 Task: Buy 5 C-Washers of size 15 from Brake System section under best seller category for shipping address: Julianna Martinez, 1241 Ridge Road, Dodge City, Kansas 67801, Cell Number 6205197251. Pay from credit card ending with 6010, CVV 682
Action: Mouse moved to (397, 56)
Screenshot: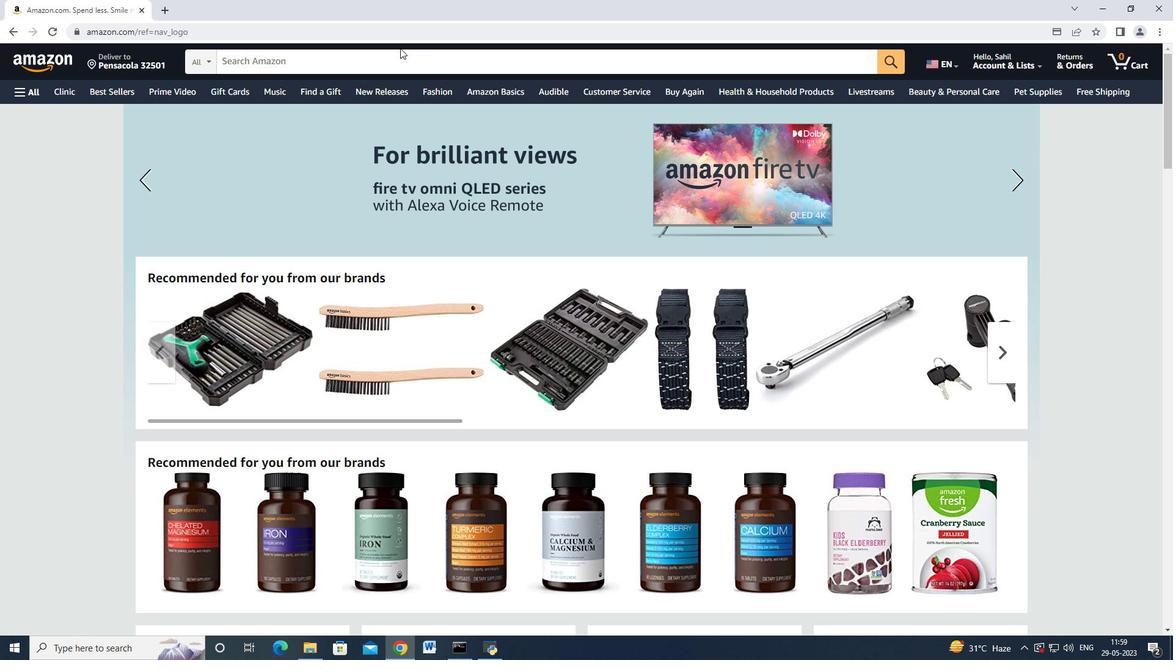 
Action: Mouse pressed left at (397, 56)
Screenshot: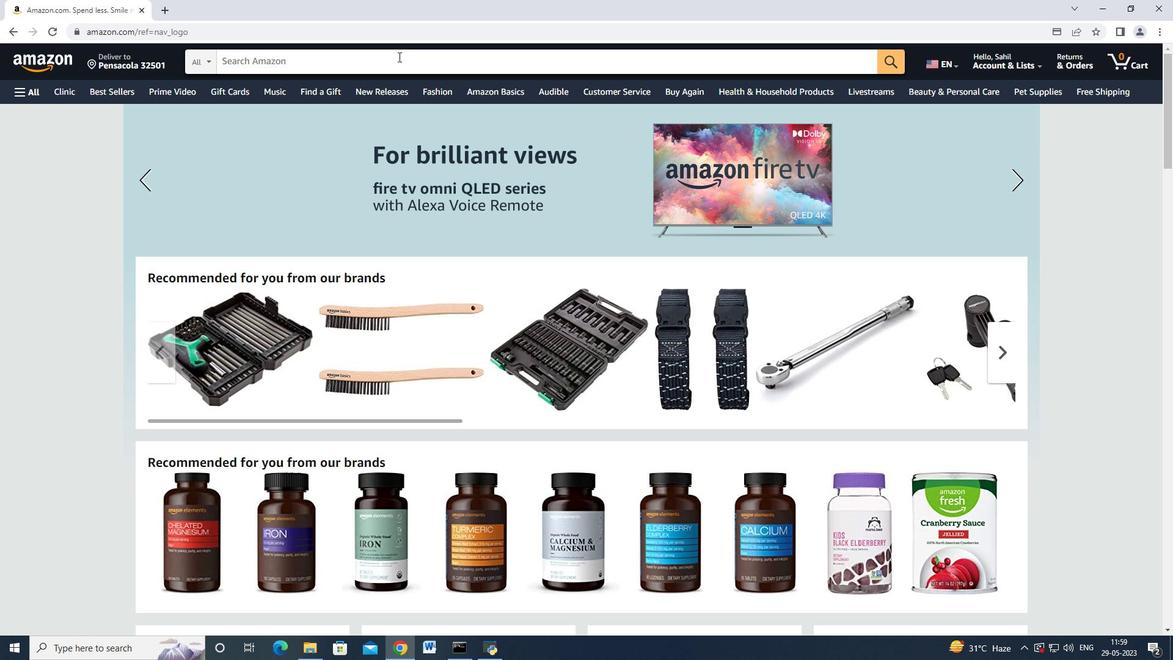 
Action: Mouse moved to (397, 56)
Screenshot: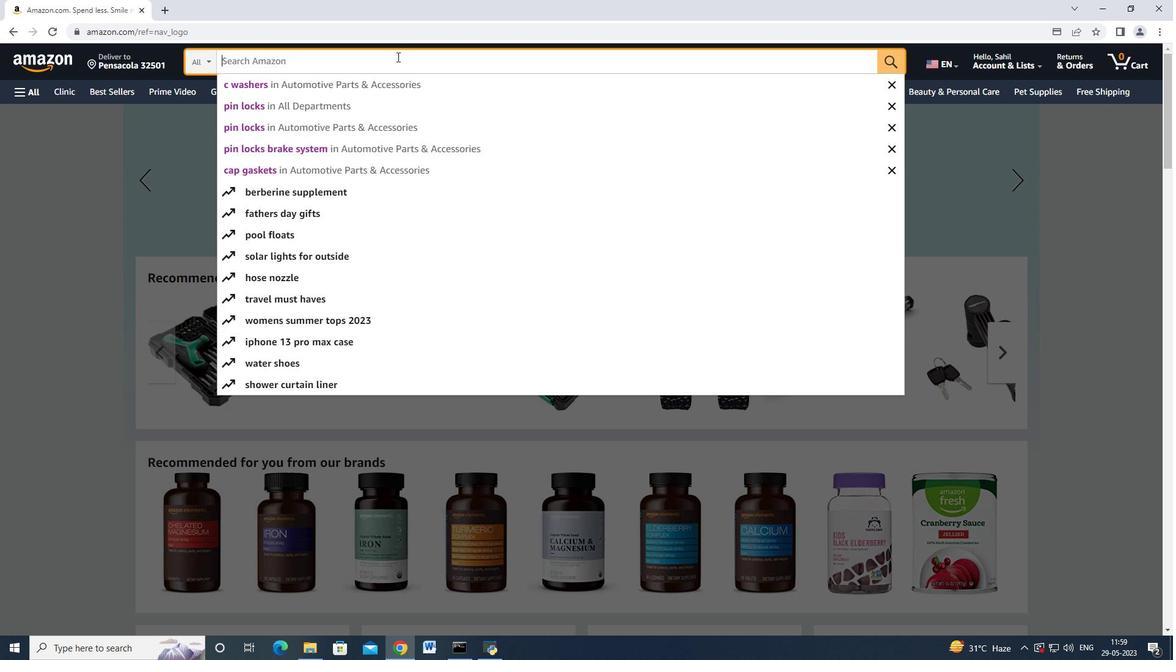 
Action: Key pressed <Key.esc>
Screenshot: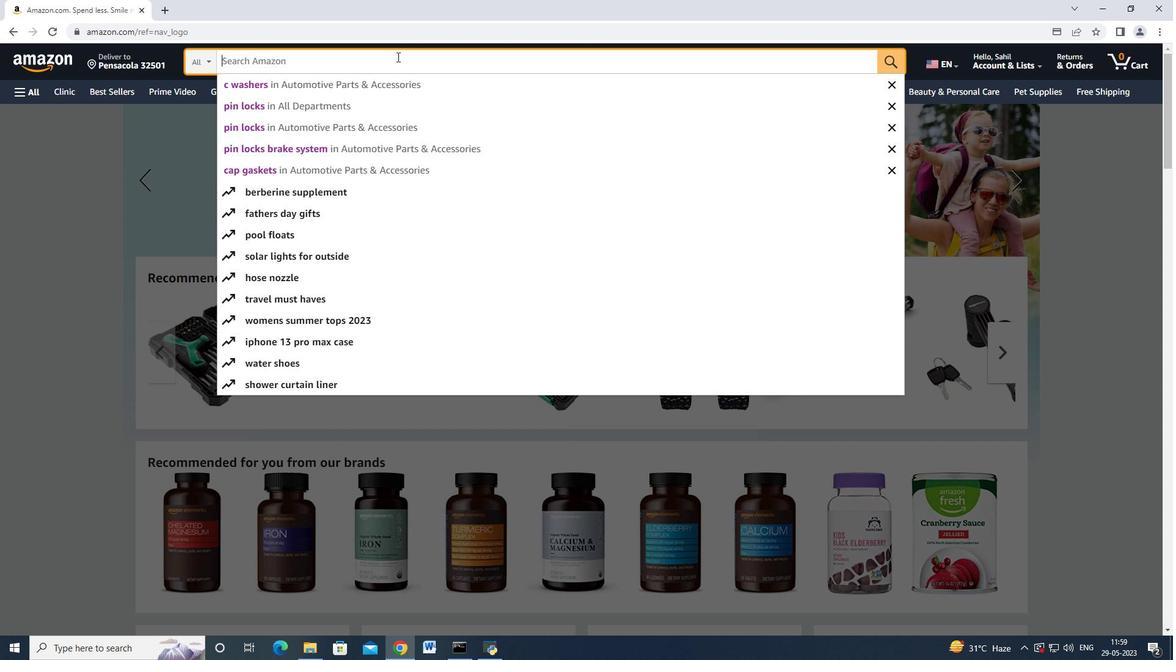 
Action: Mouse moved to (30, 83)
Screenshot: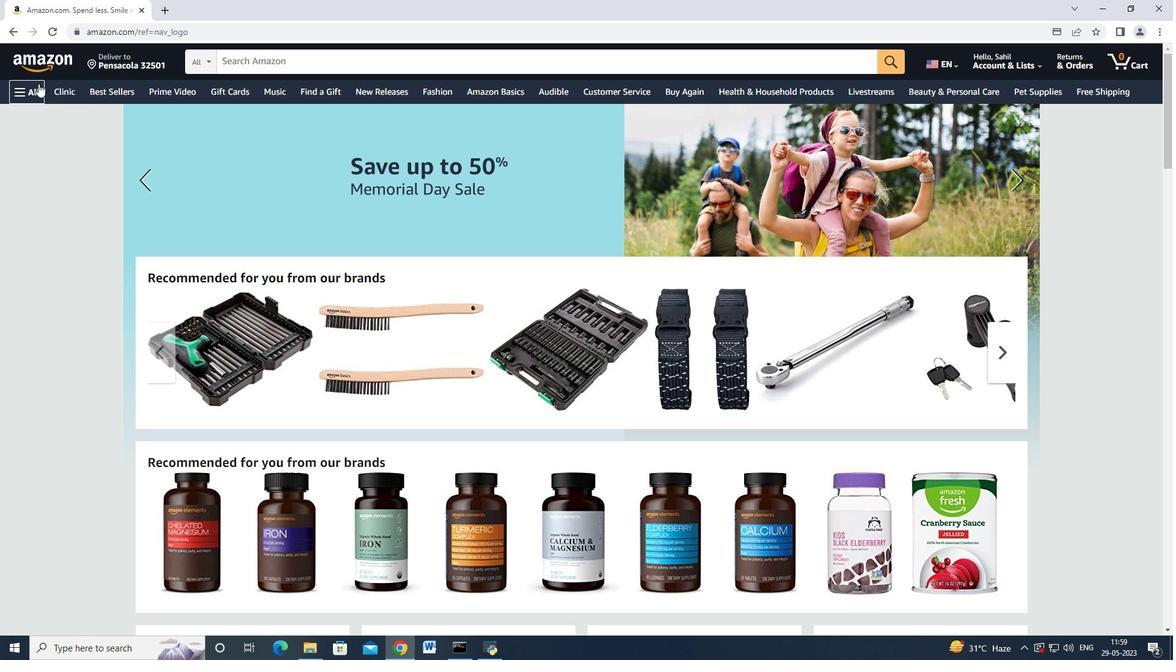 
Action: Mouse pressed left at (30, 83)
Screenshot: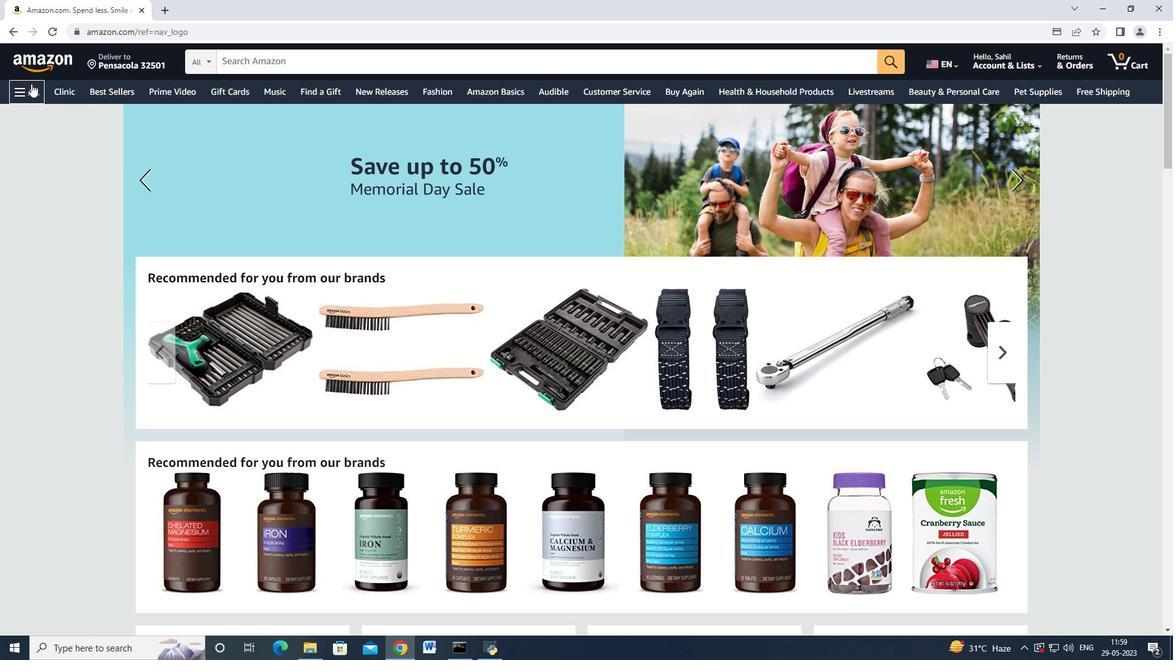 
Action: Mouse moved to (61, 281)
Screenshot: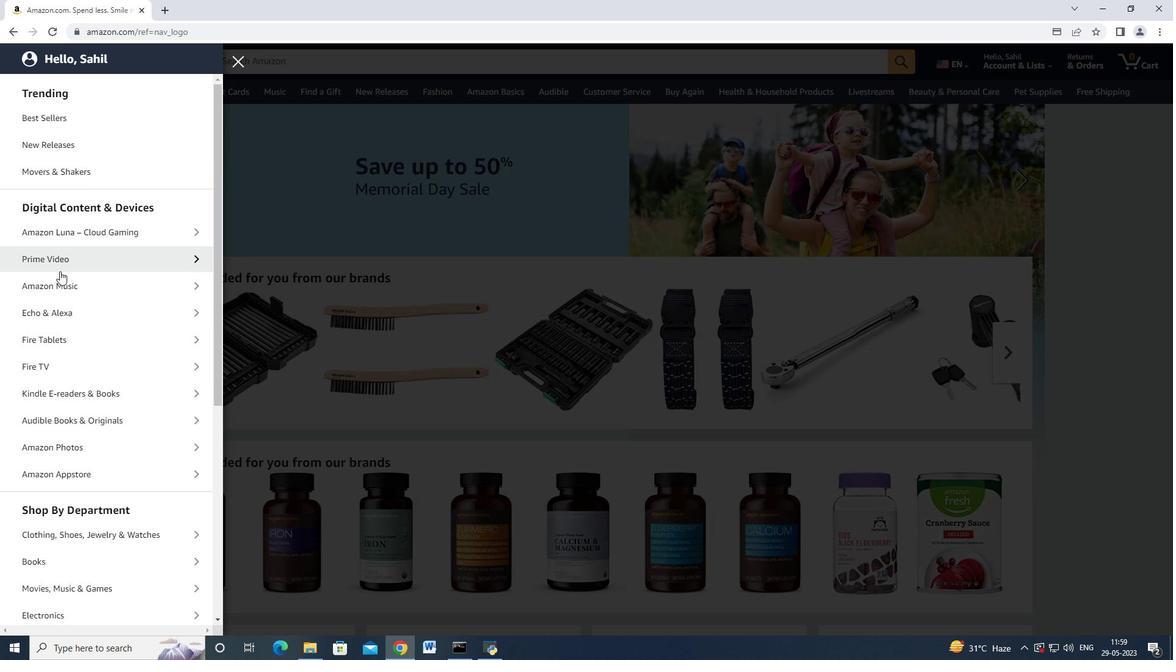 
Action: Mouse scrolled (61, 281) with delta (0, 0)
Screenshot: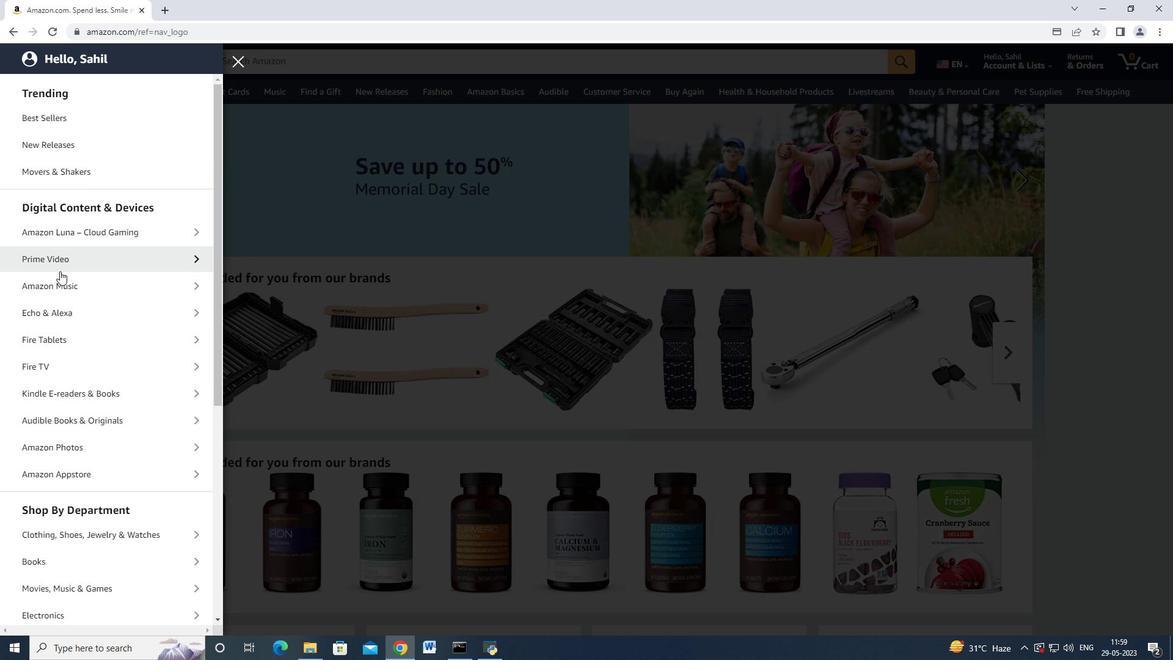 
Action: Mouse moved to (61, 282)
Screenshot: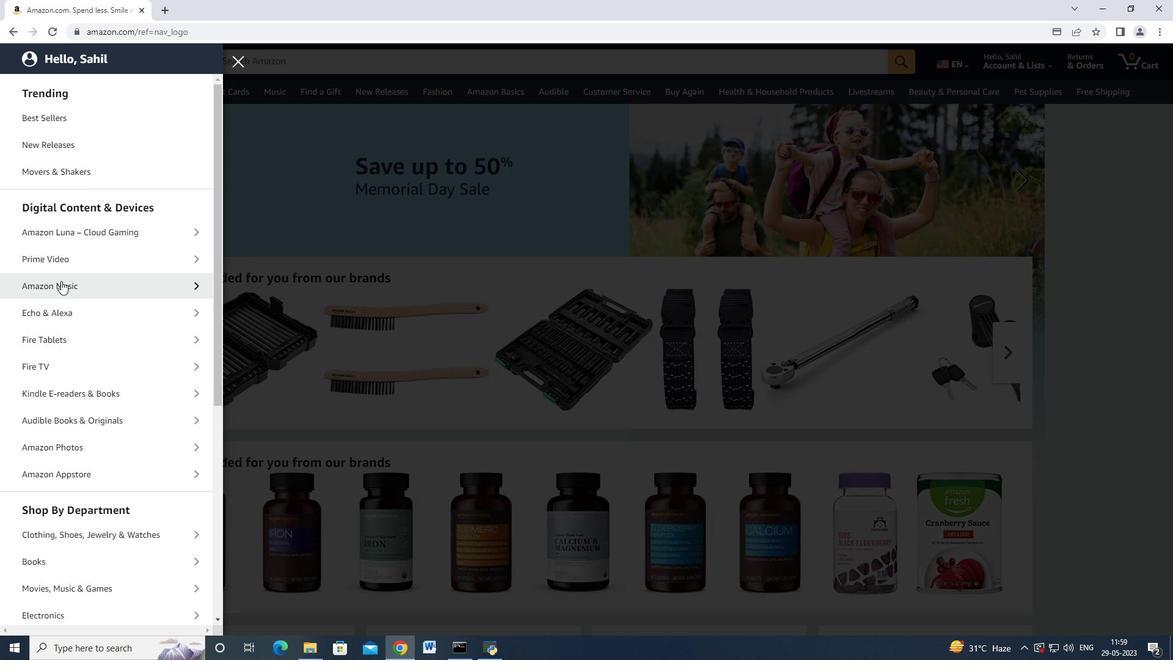 
Action: Mouse scrolled (61, 281) with delta (0, 0)
Screenshot: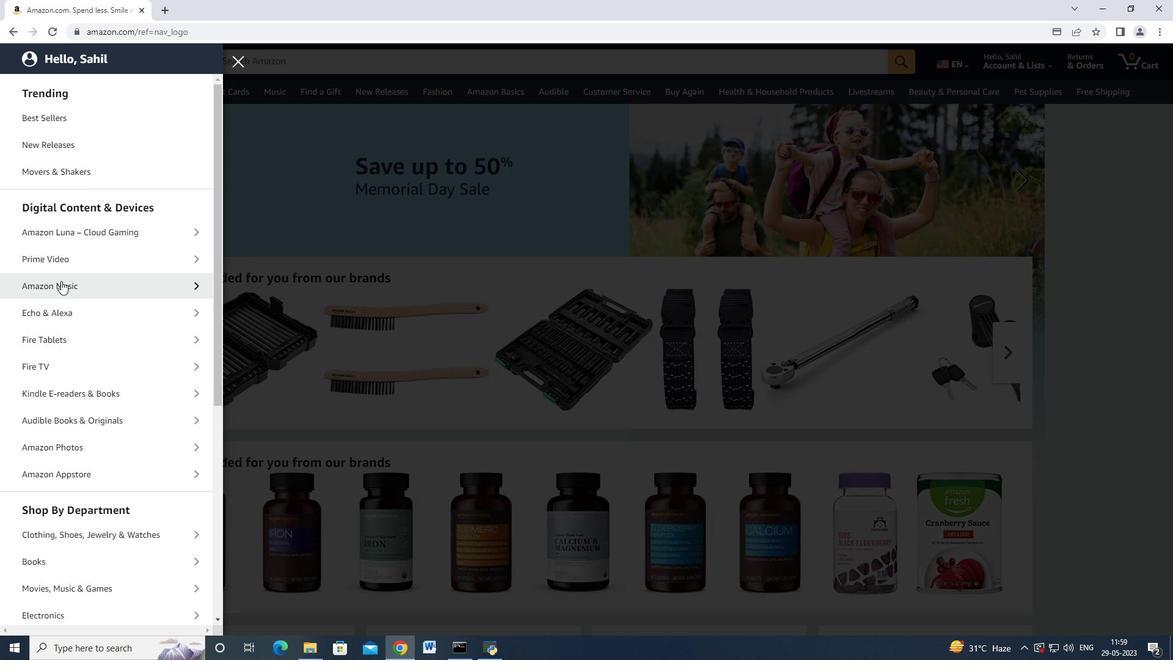 
Action: Mouse moved to (61, 282)
Screenshot: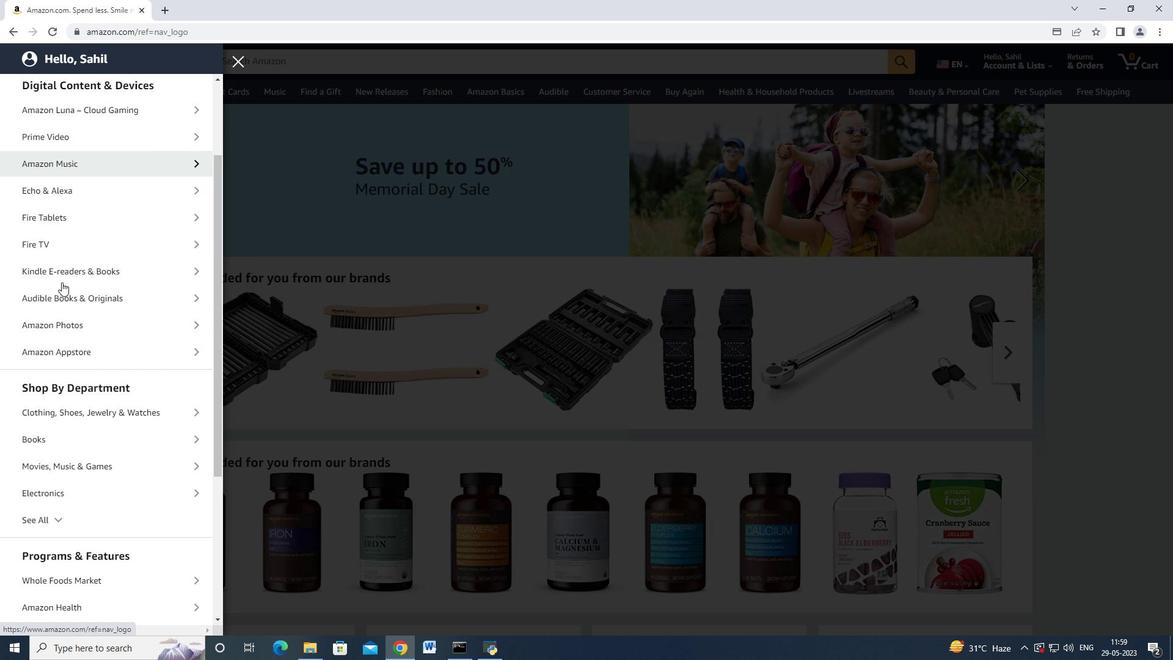 
Action: Mouse scrolled (61, 283) with delta (0, 0)
Screenshot: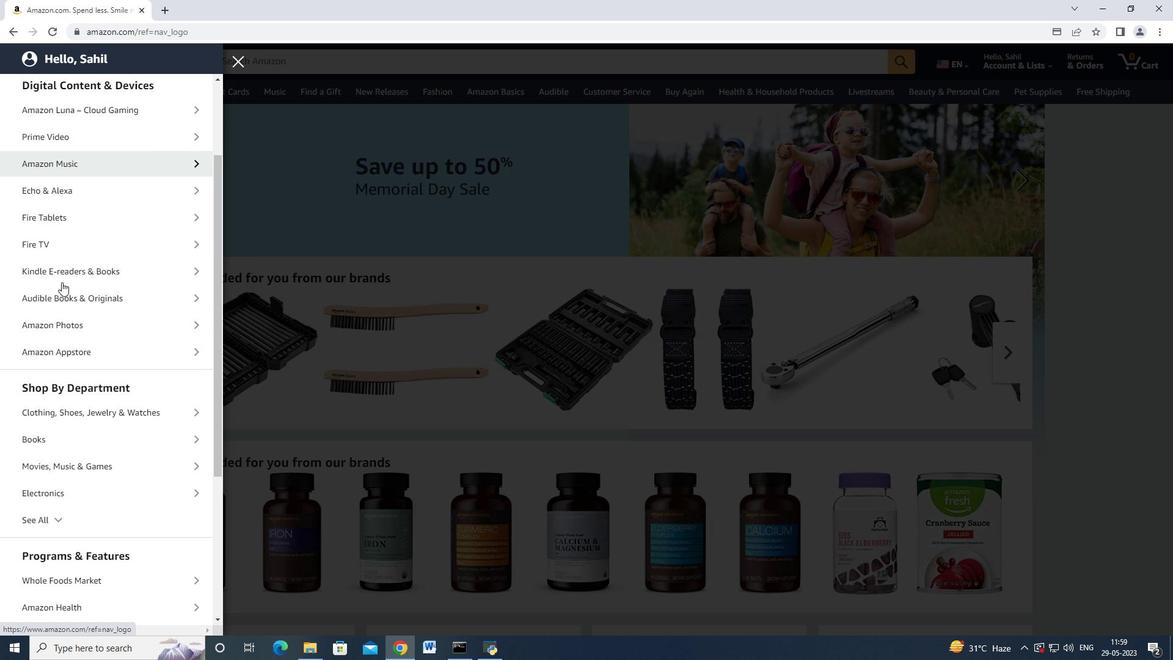 
Action: Mouse scrolled (61, 283) with delta (0, 0)
Screenshot: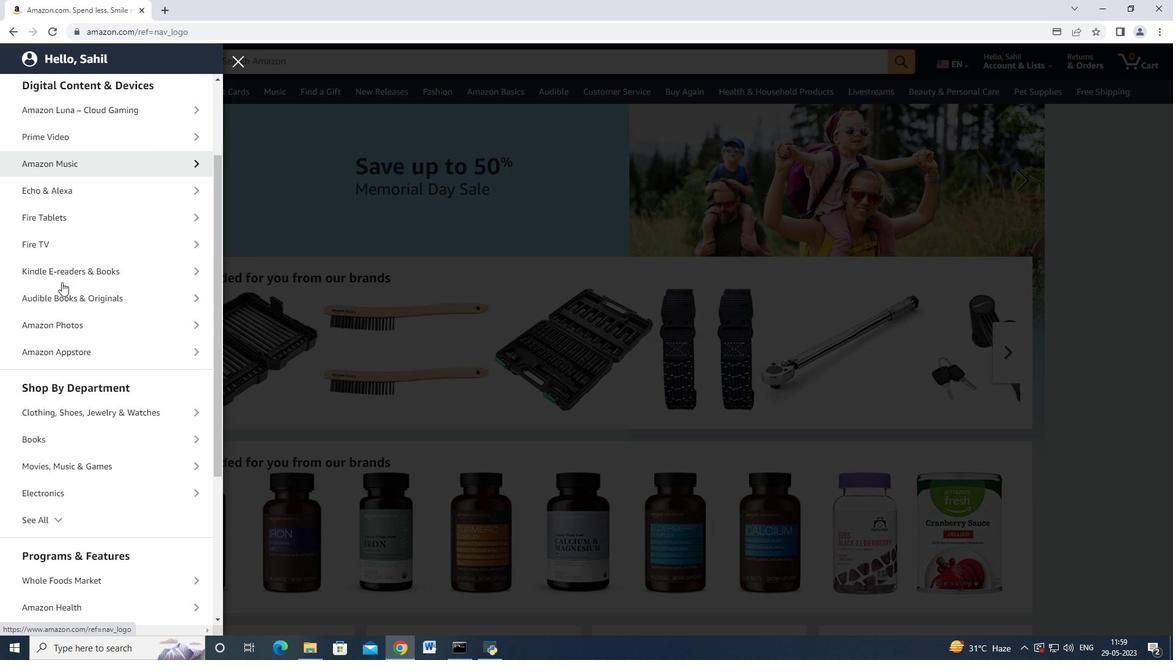 
Action: Mouse moved to (62, 281)
Screenshot: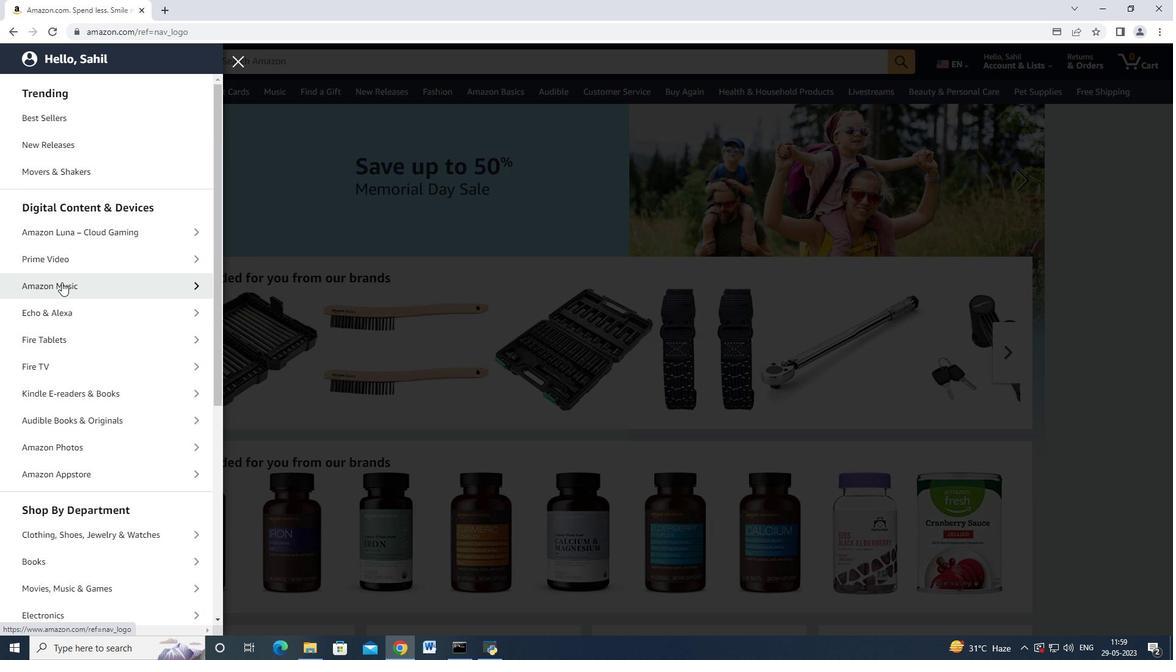 
Action: Mouse scrolled (62, 282) with delta (0, 0)
Screenshot: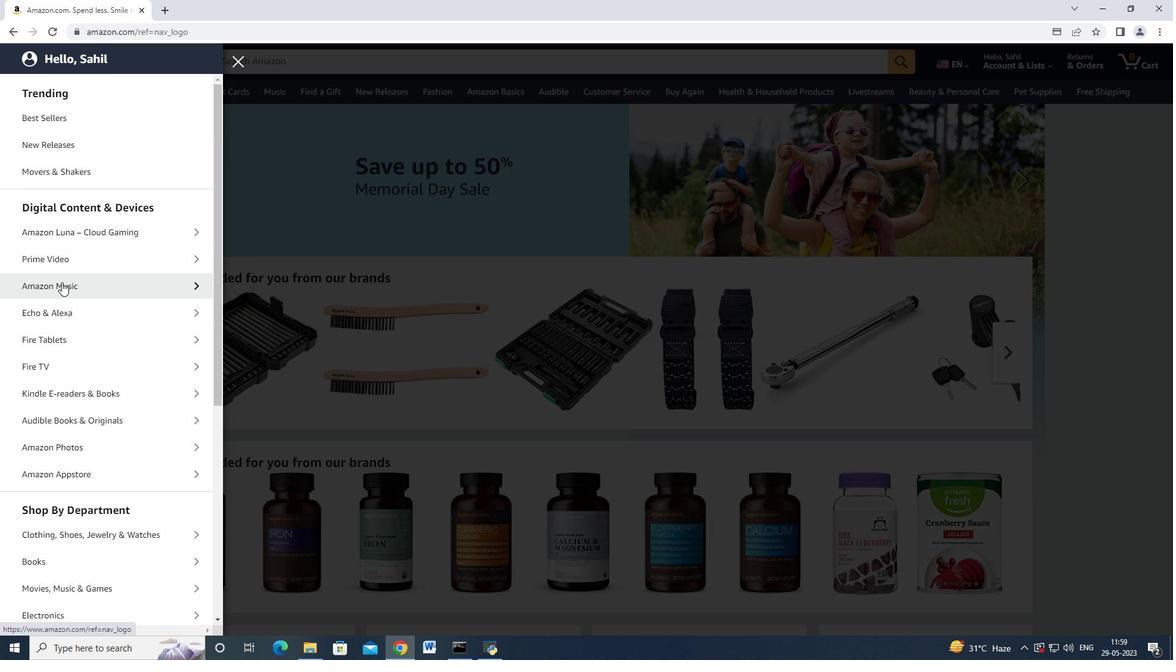
Action: Mouse moved to (69, 276)
Screenshot: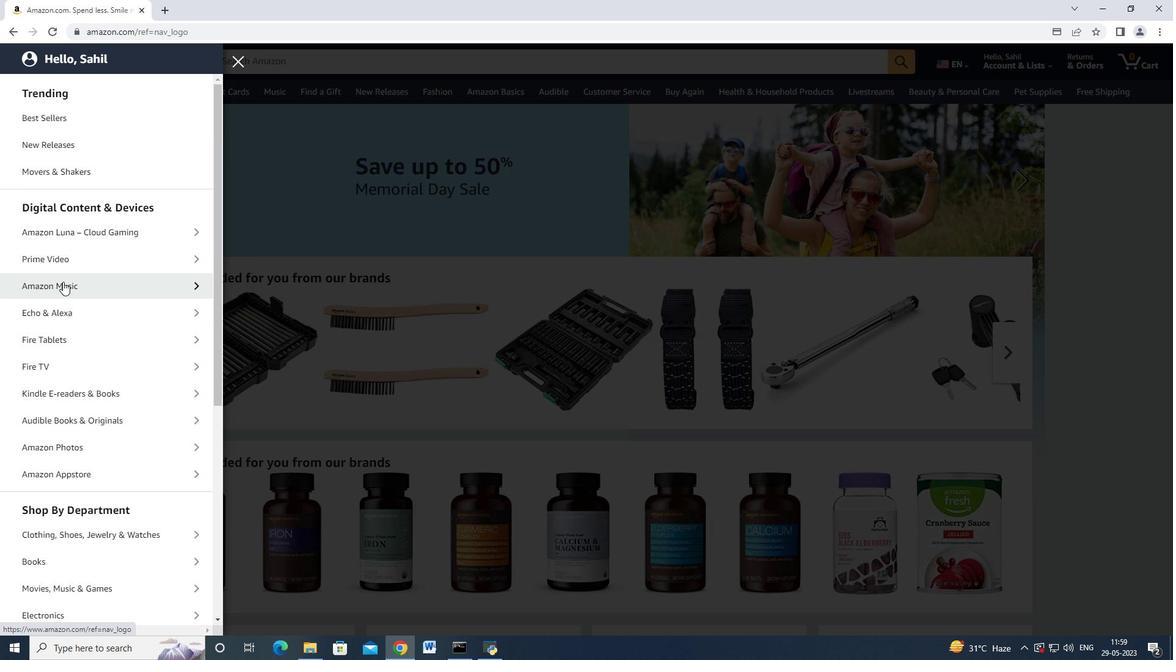
Action: Mouse scrolled (69, 275) with delta (0, 0)
Screenshot: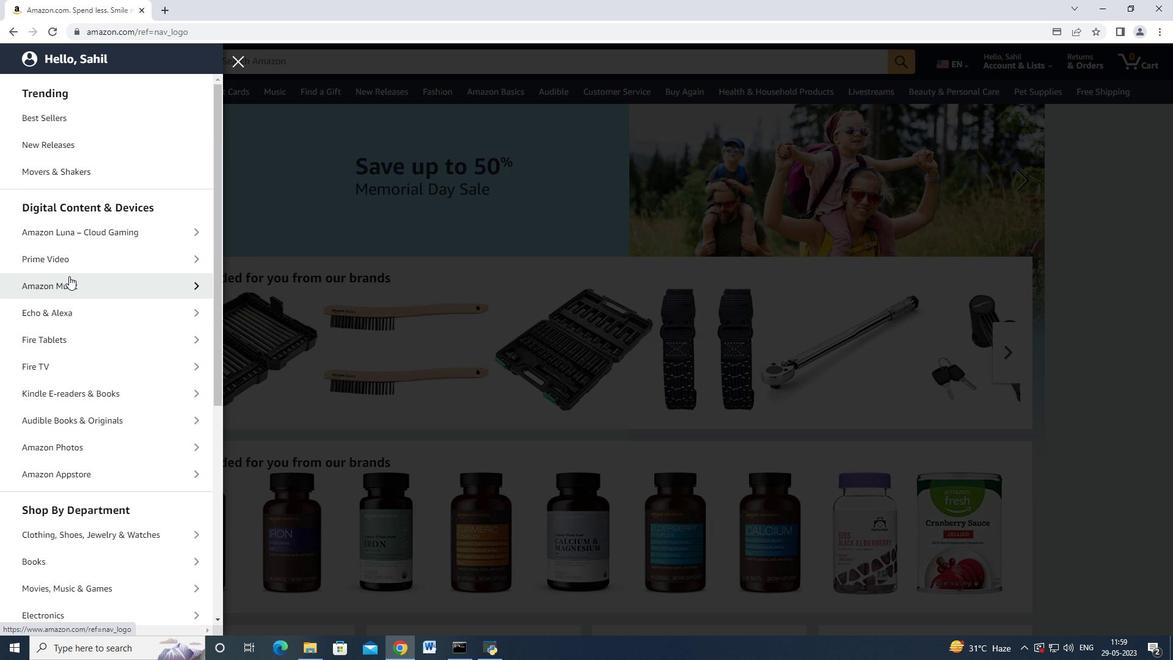 
Action: Mouse scrolled (69, 275) with delta (0, 0)
Screenshot: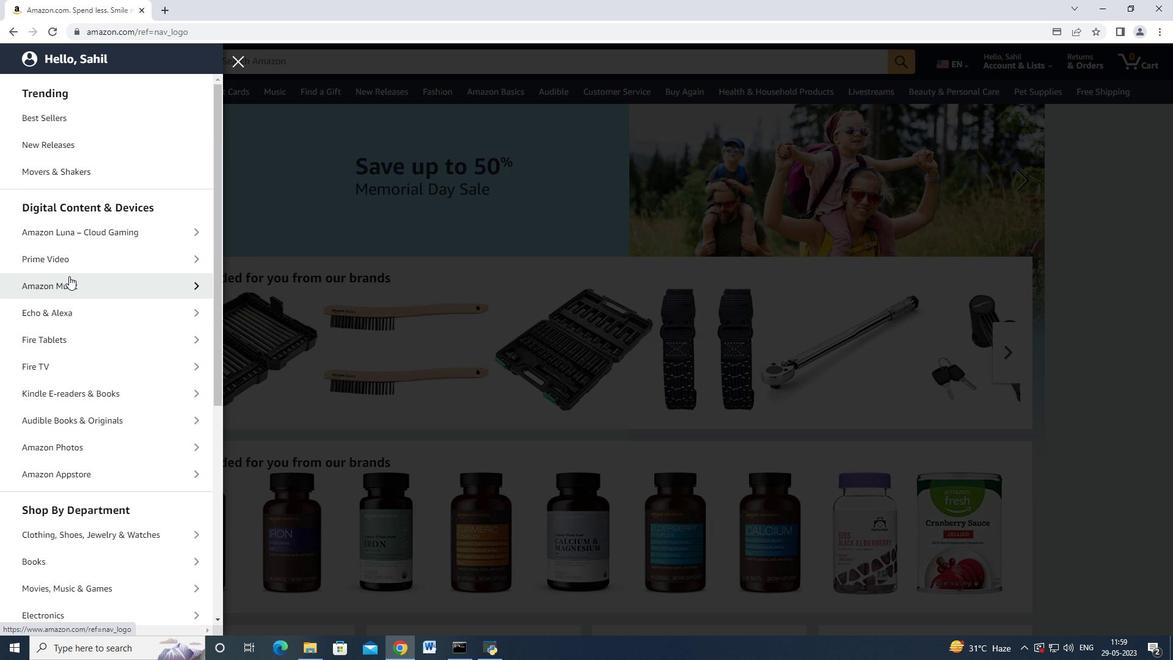 
Action: Mouse scrolled (69, 275) with delta (0, 0)
Screenshot: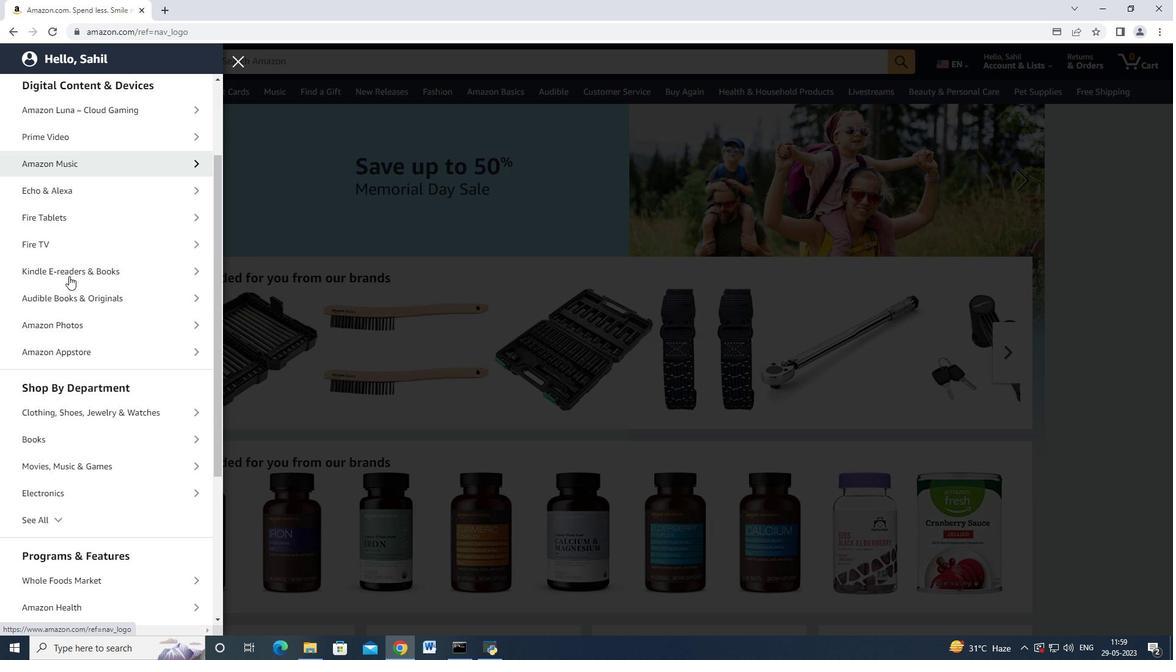 
Action: Mouse moved to (67, 290)
Screenshot: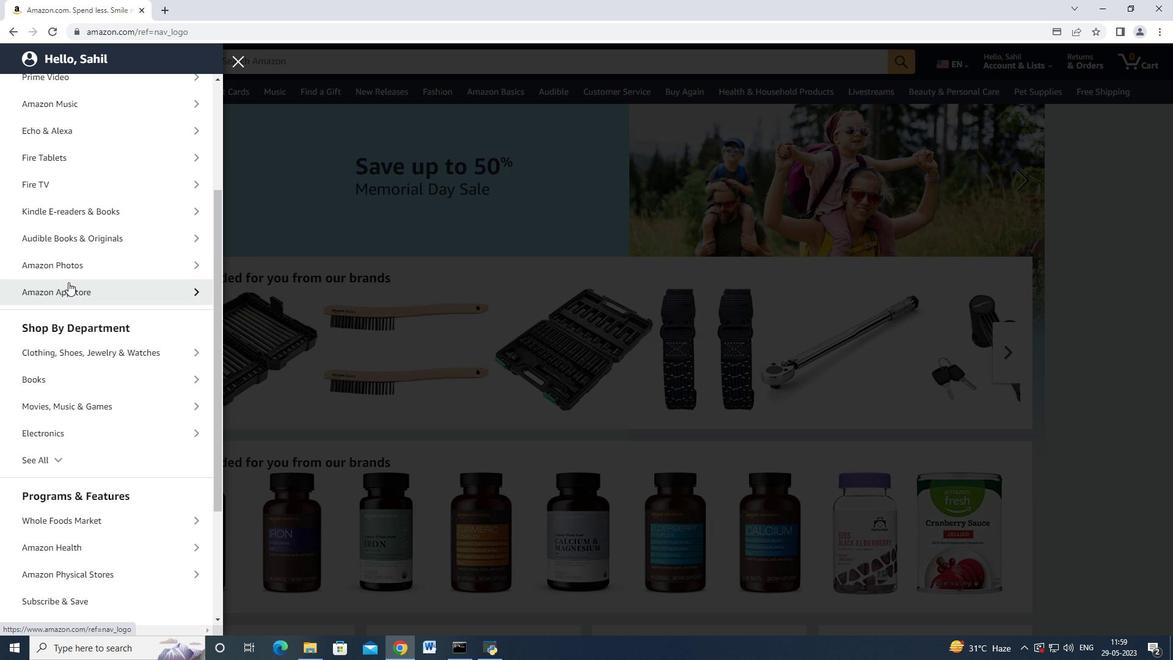 
Action: Mouse scrolled (67, 290) with delta (0, 0)
Screenshot: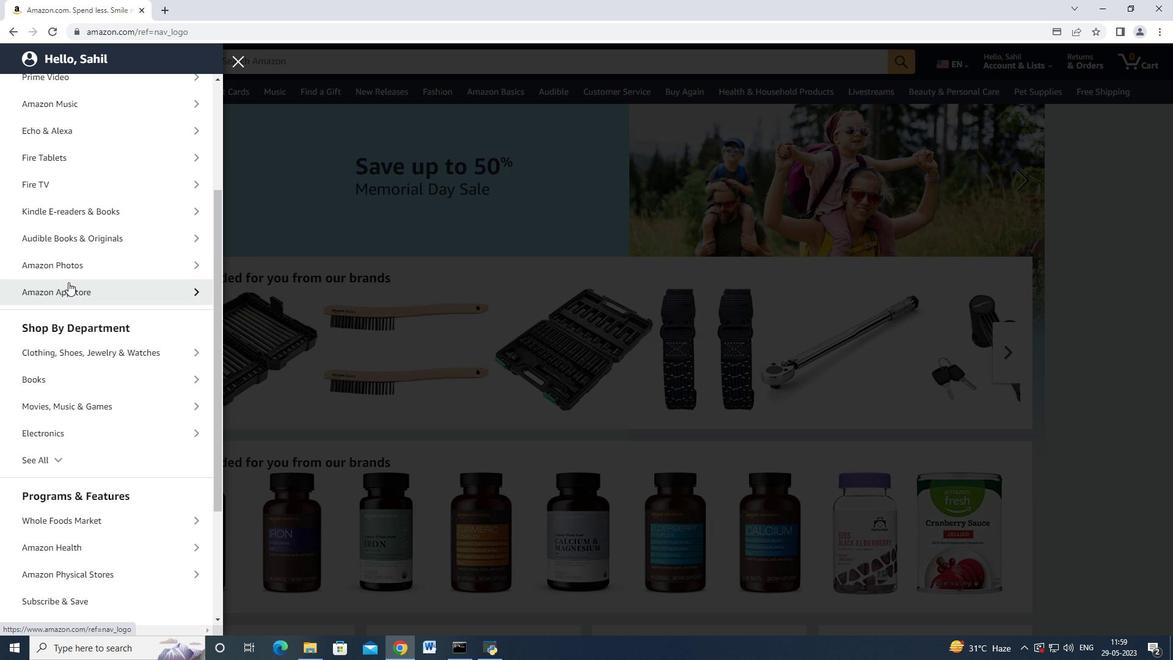 
Action: Mouse moved to (64, 303)
Screenshot: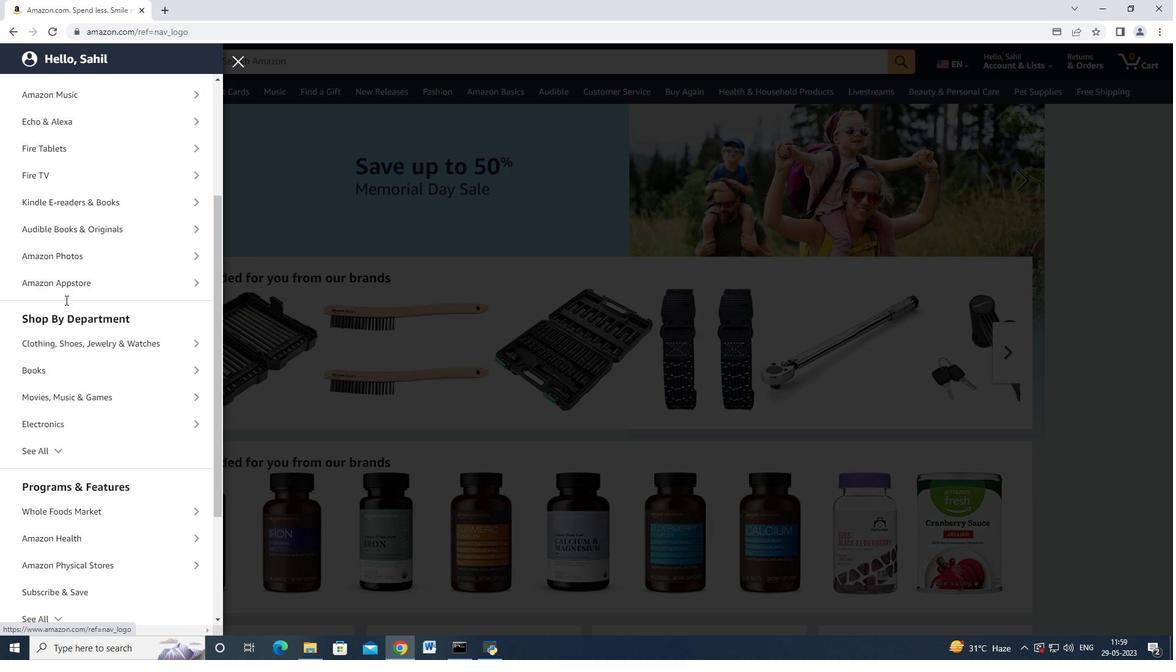 
Action: Mouse scrolled (64, 303) with delta (0, 0)
Screenshot: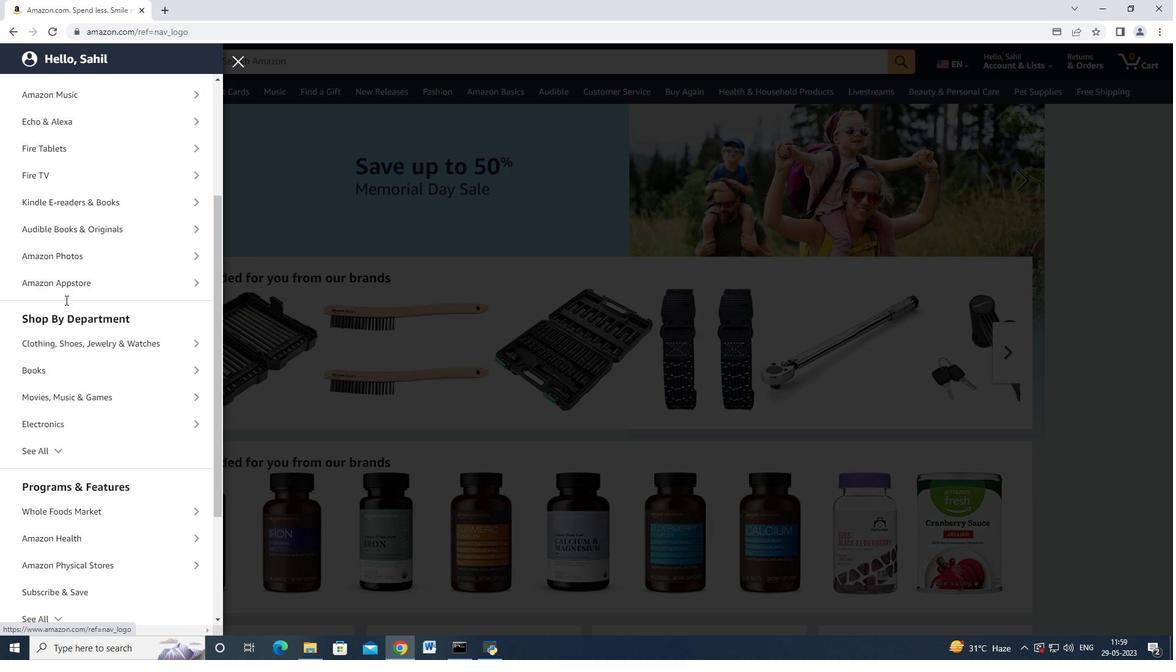 
Action: Mouse moved to (53, 334)
Screenshot: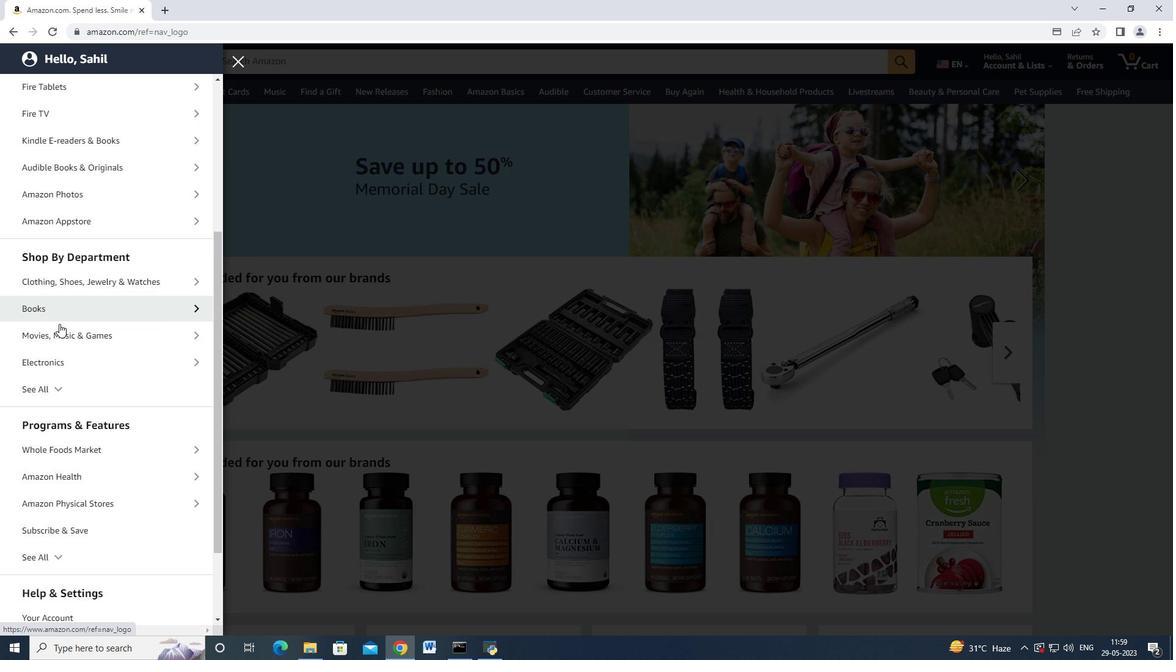 
Action: Mouse scrolled (53, 334) with delta (0, 0)
Screenshot: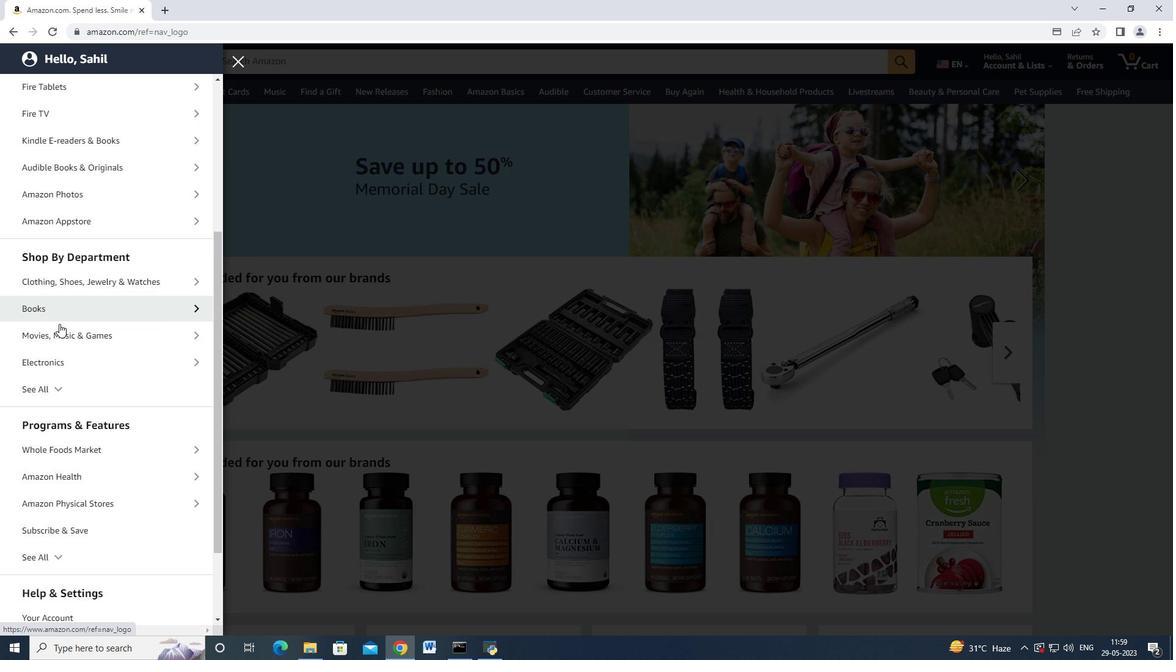 
Action: Mouse moved to (63, 281)
Screenshot: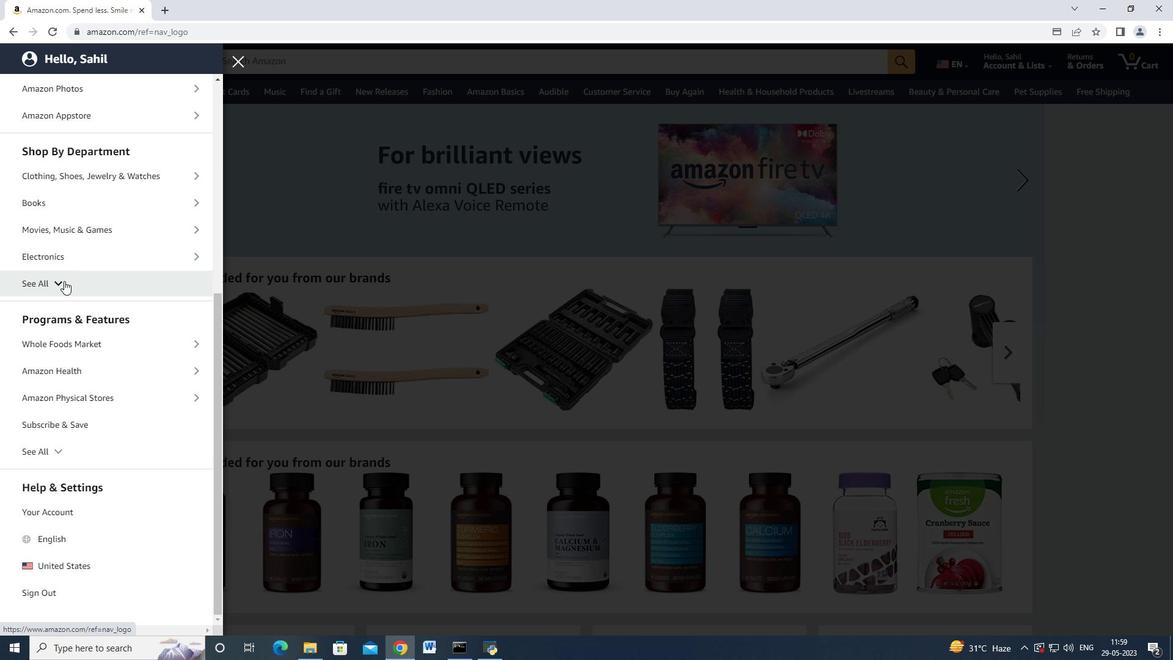 
Action: Mouse pressed left at (63, 281)
Screenshot: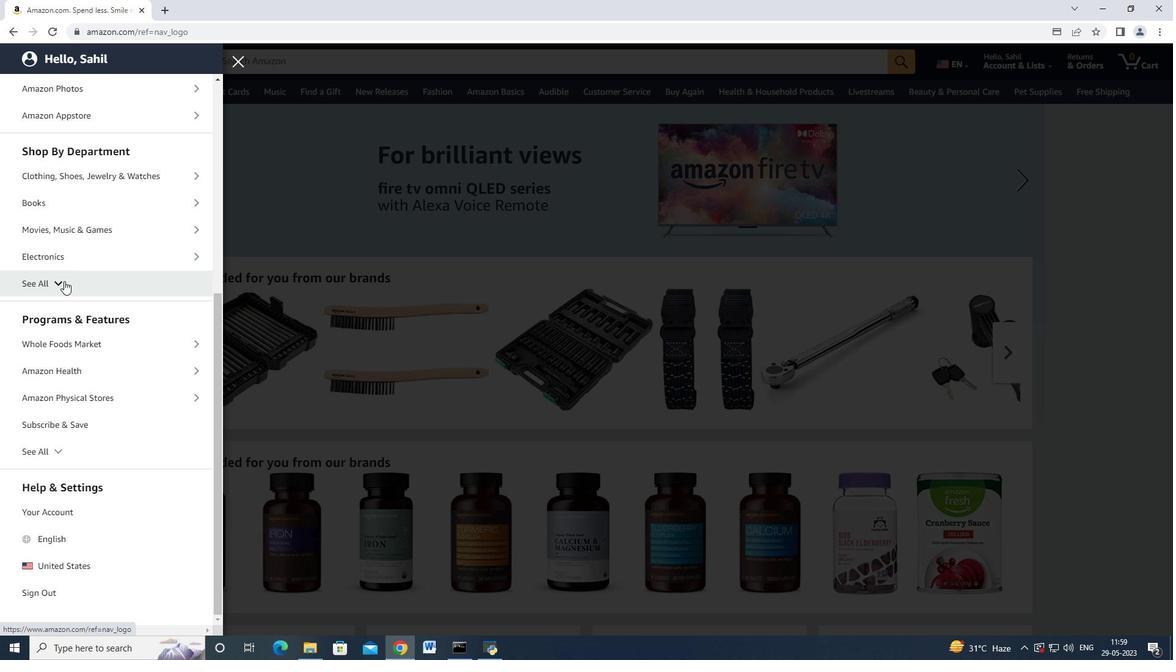 
Action: Mouse moved to (95, 243)
Screenshot: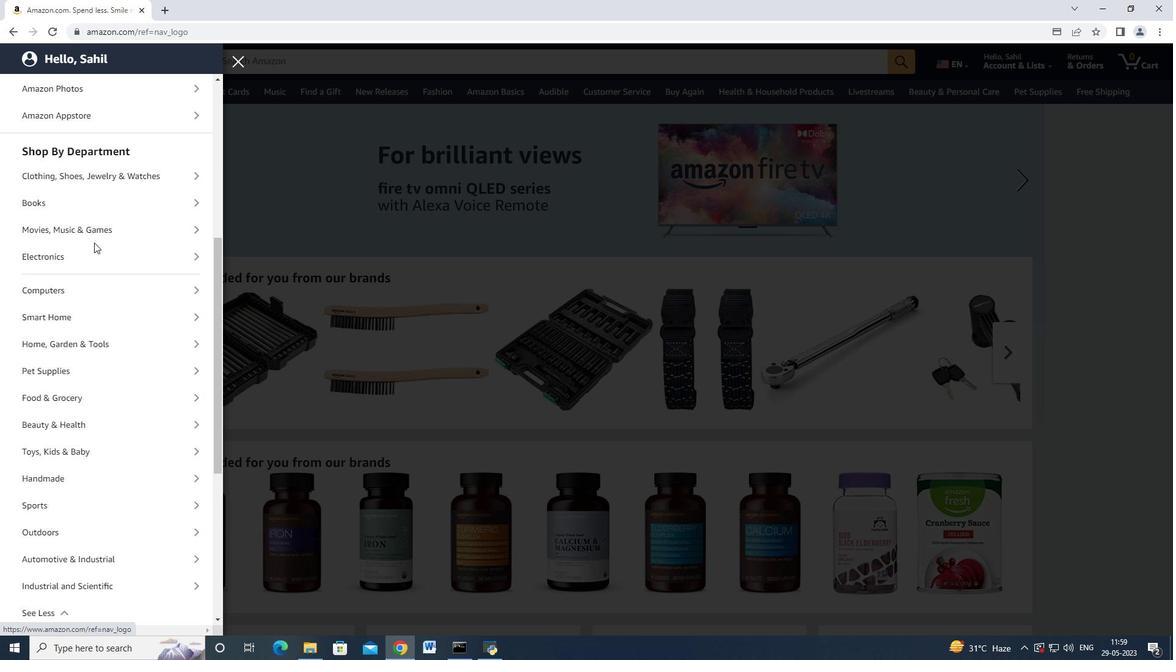 
Action: Mouse scrolled (95, 242) with delta (0, 0)
Screenshot: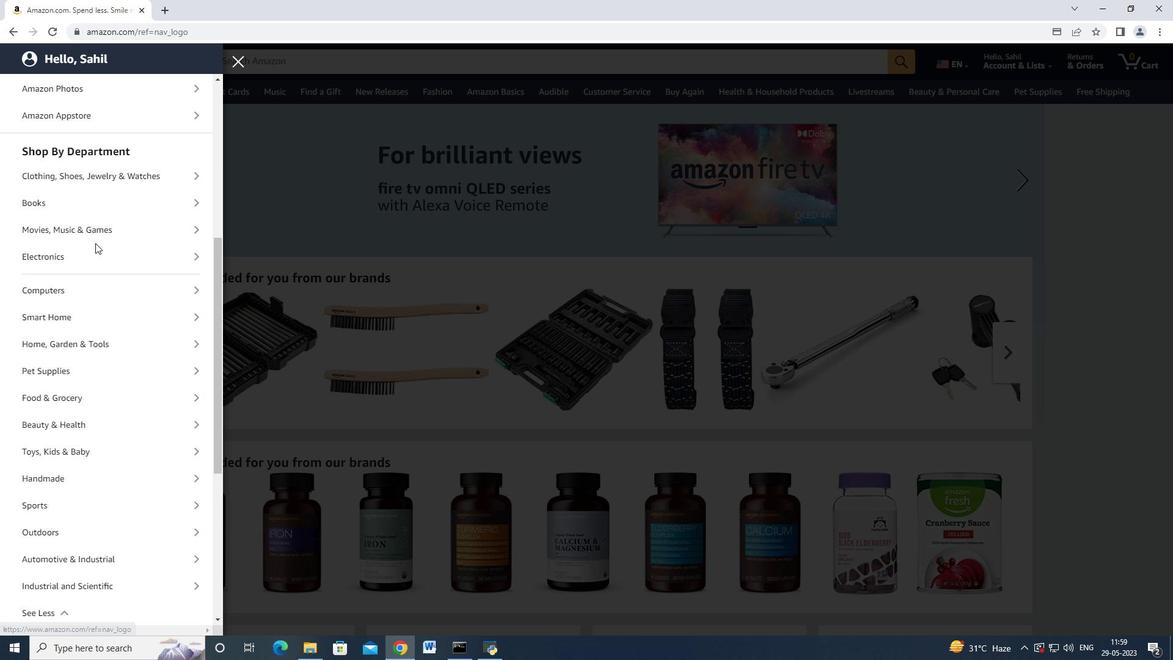 
Action: Mouse scrolled (95, 242) with delta (0, 0)
Screenshot: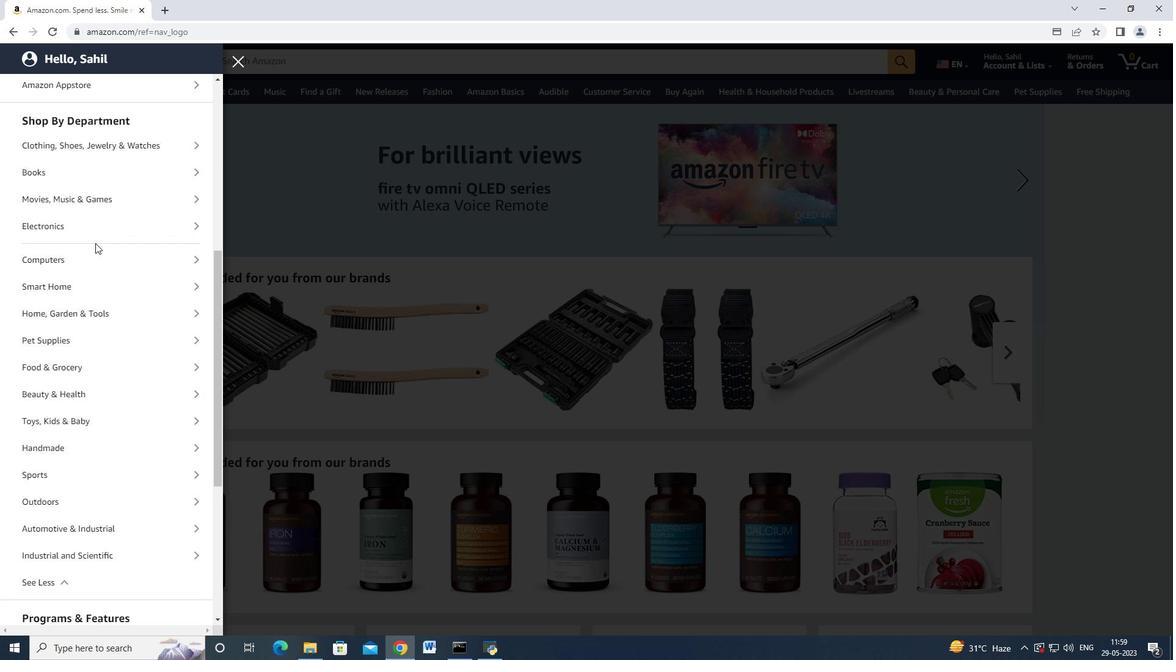 
Action: Mouse moved to (97, 243)
Screenshot: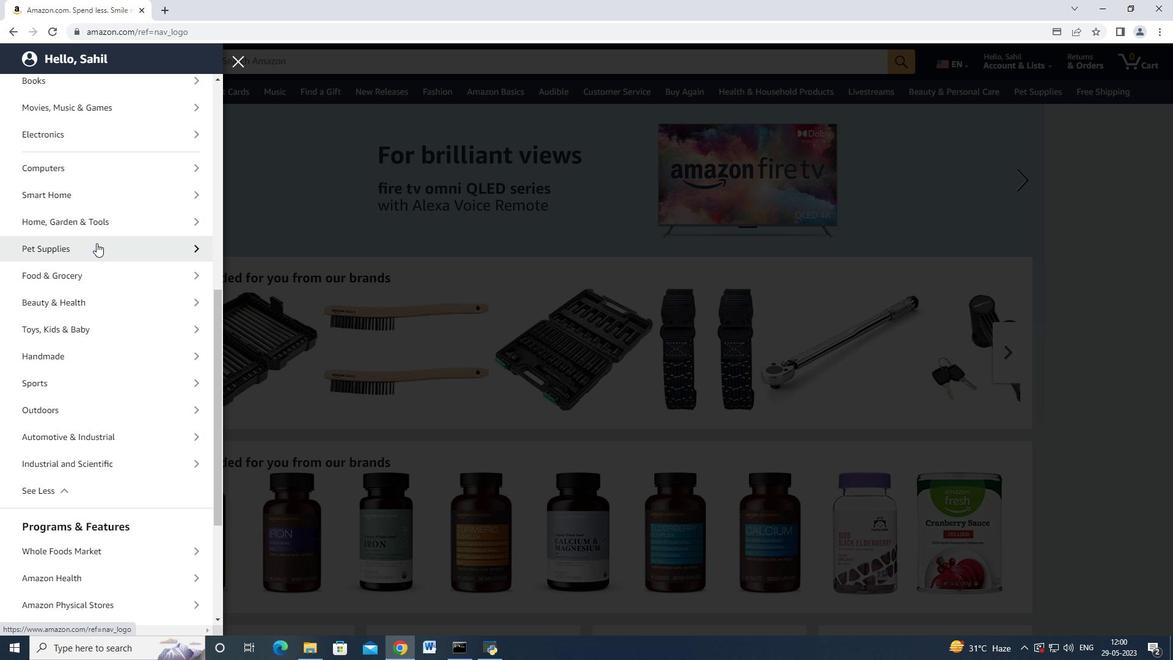 
Action: Mouse scrolled (97, 242) with delta (0, 0)
Screenshot: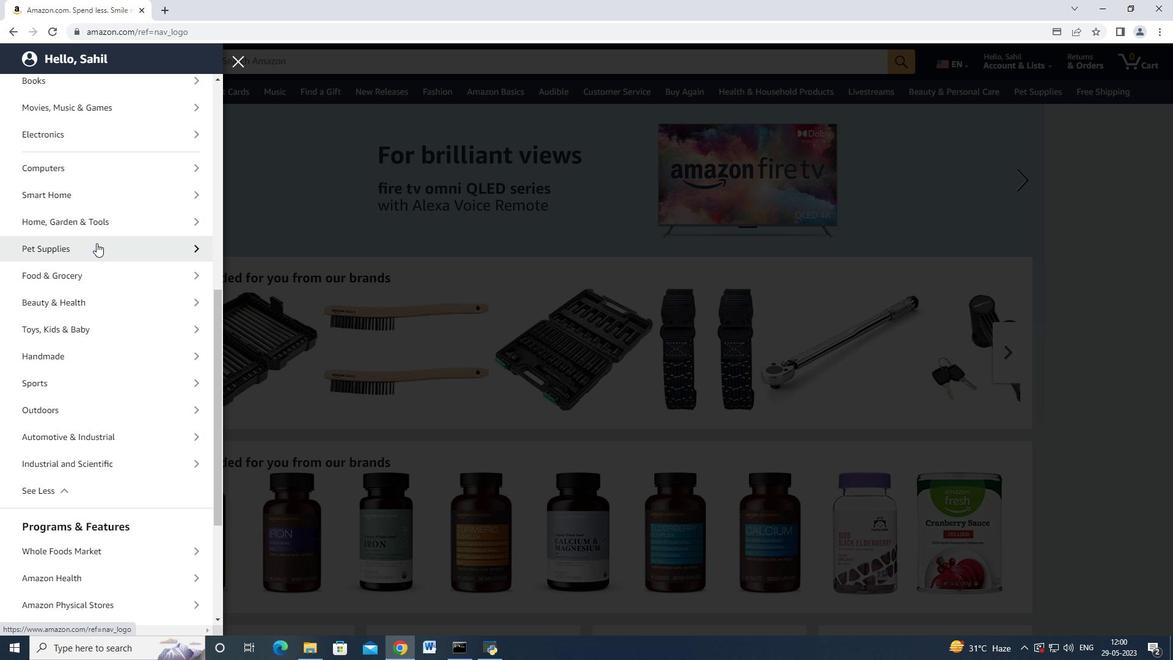 
Action: Mouse moved to (99, 243)
Screenshot: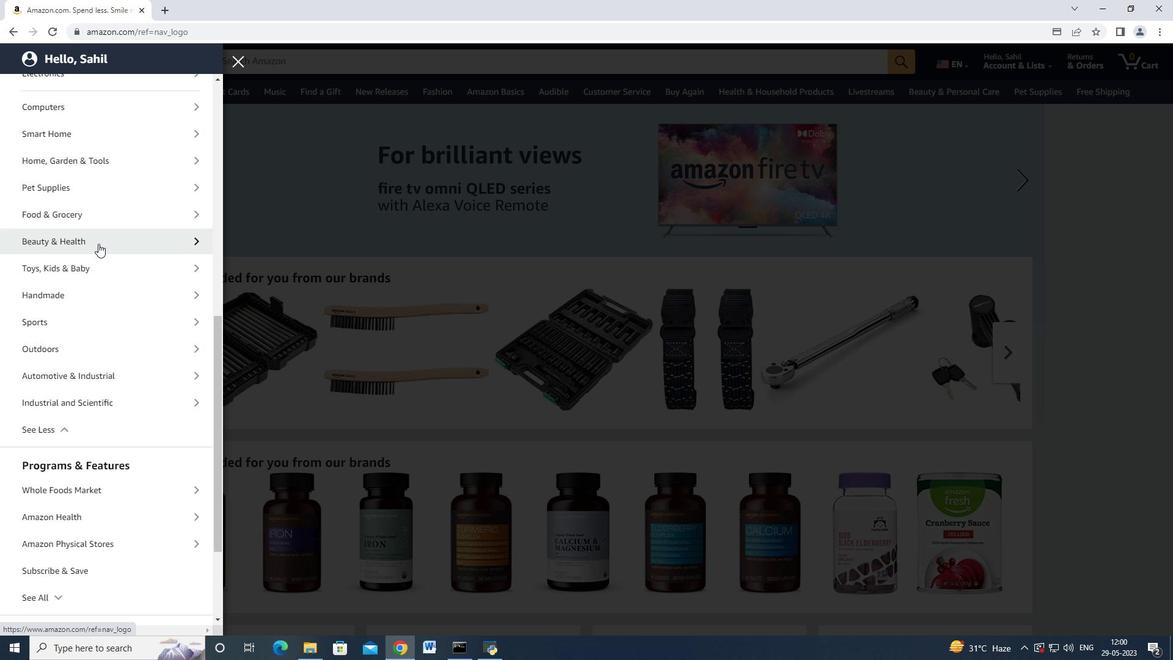 
Action: Mouse scrolled (99, 244) with delta (0, 0)
Screenshot: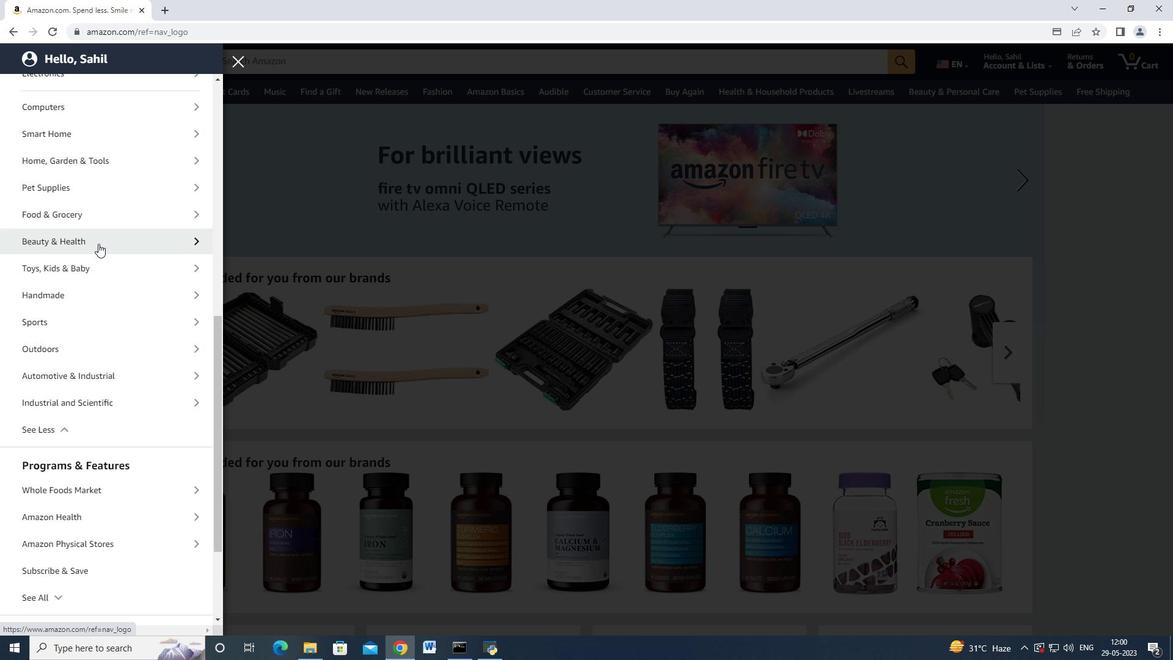 
Action: Mouse moved to (99, 244)
Screenshot: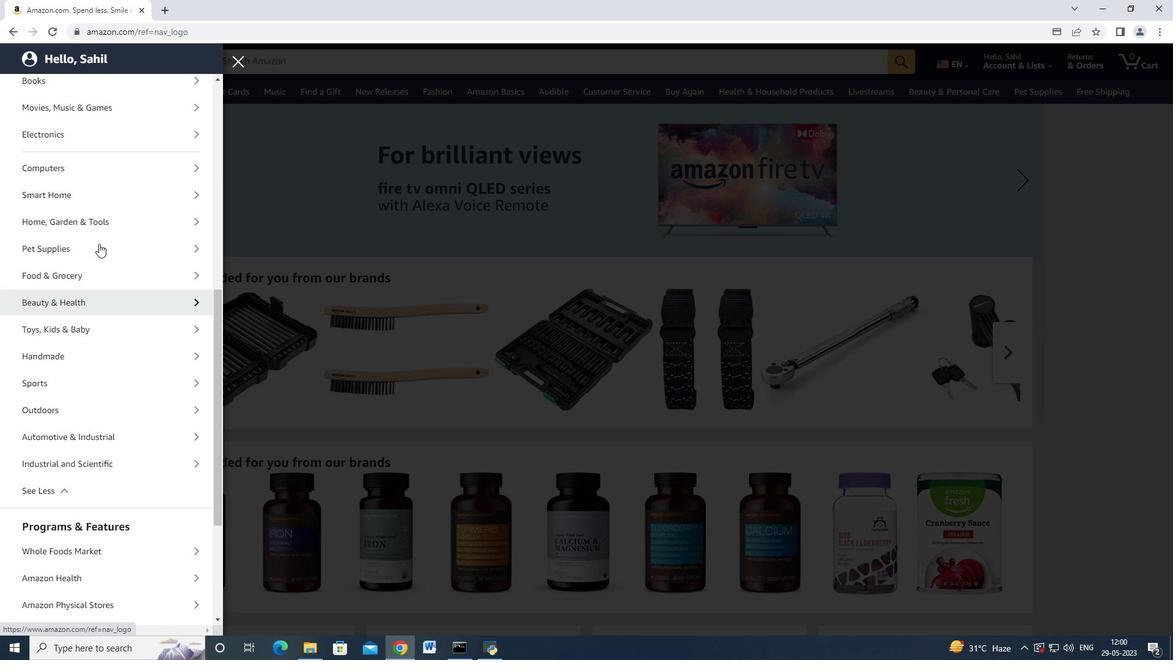 
Action: Mouse scrolled (99, 243) with delta (0, 0)
Screenshot: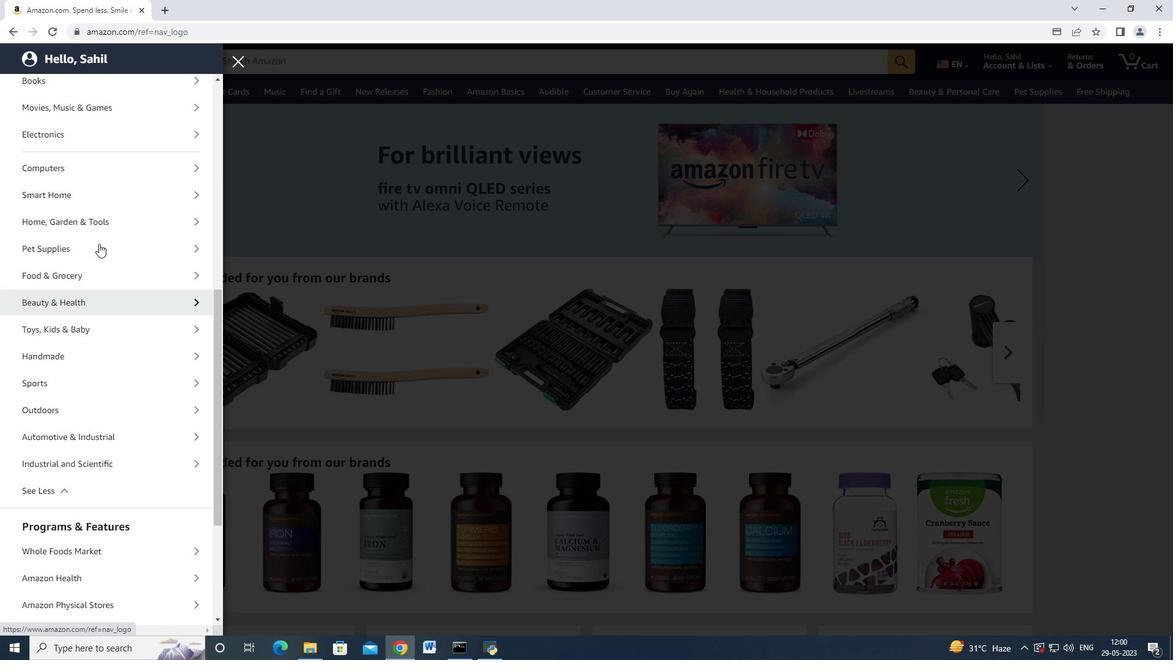 
Action: Mouse moved to (100, 245)
Screenshot: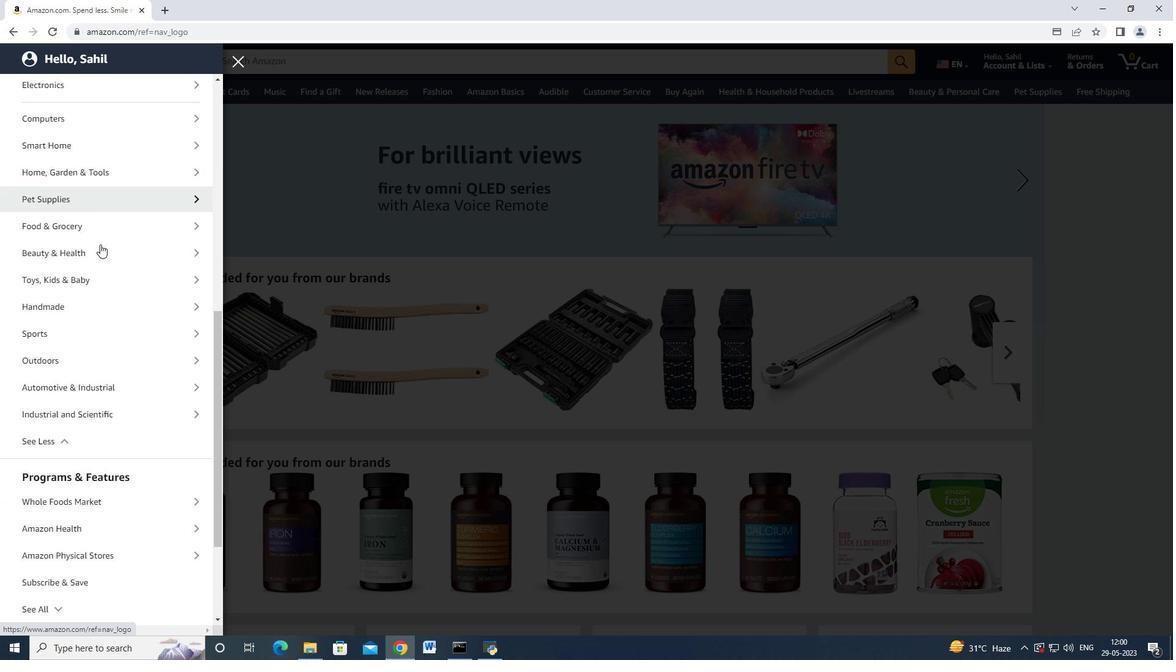 
Action: Mouse scrolled (100, 244) with delta (0, 0)
Screenshot: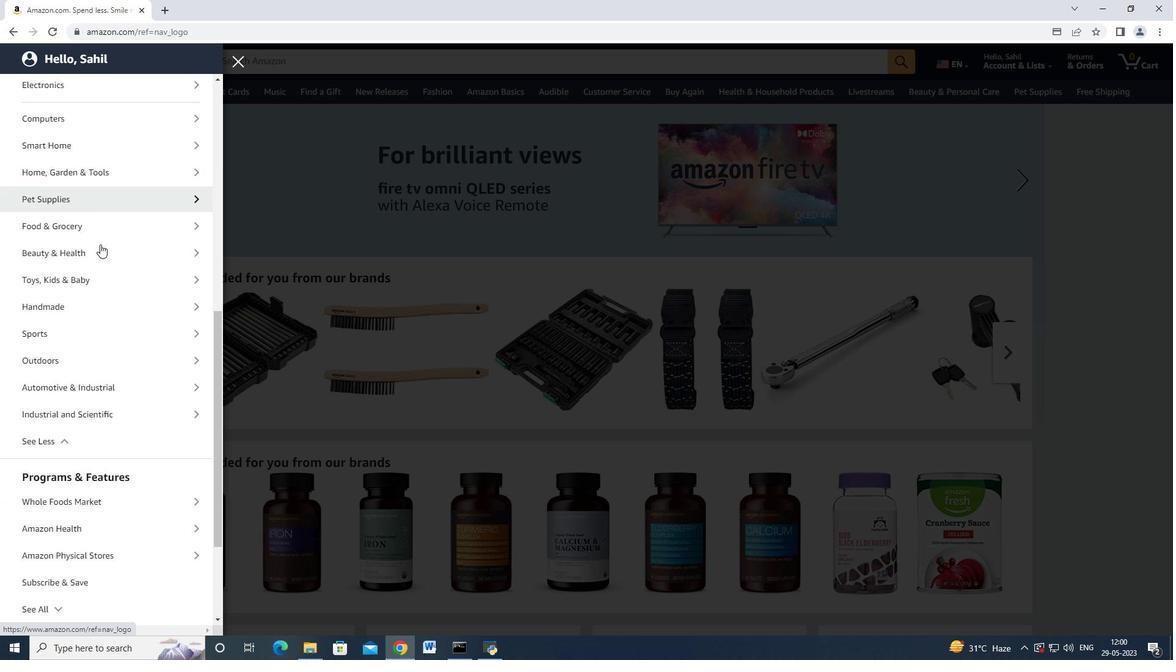 
Action: Mouse moved to (98, 312)
Screenshot: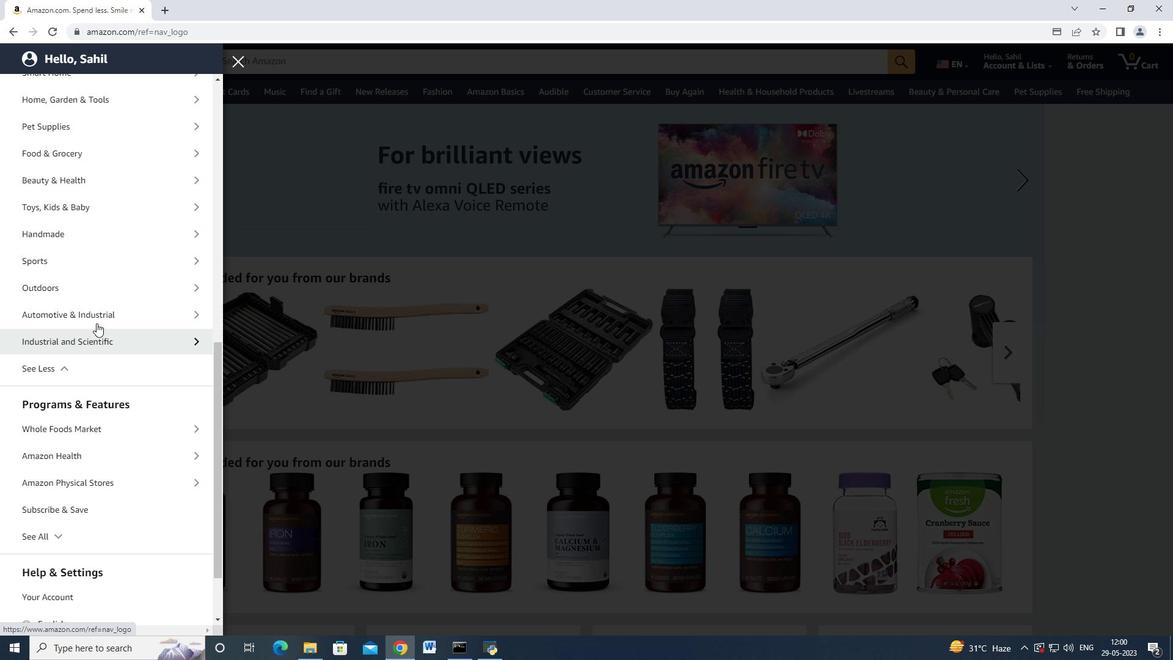 
Action: Mouse pressed left at (98, 312)
Screenshot: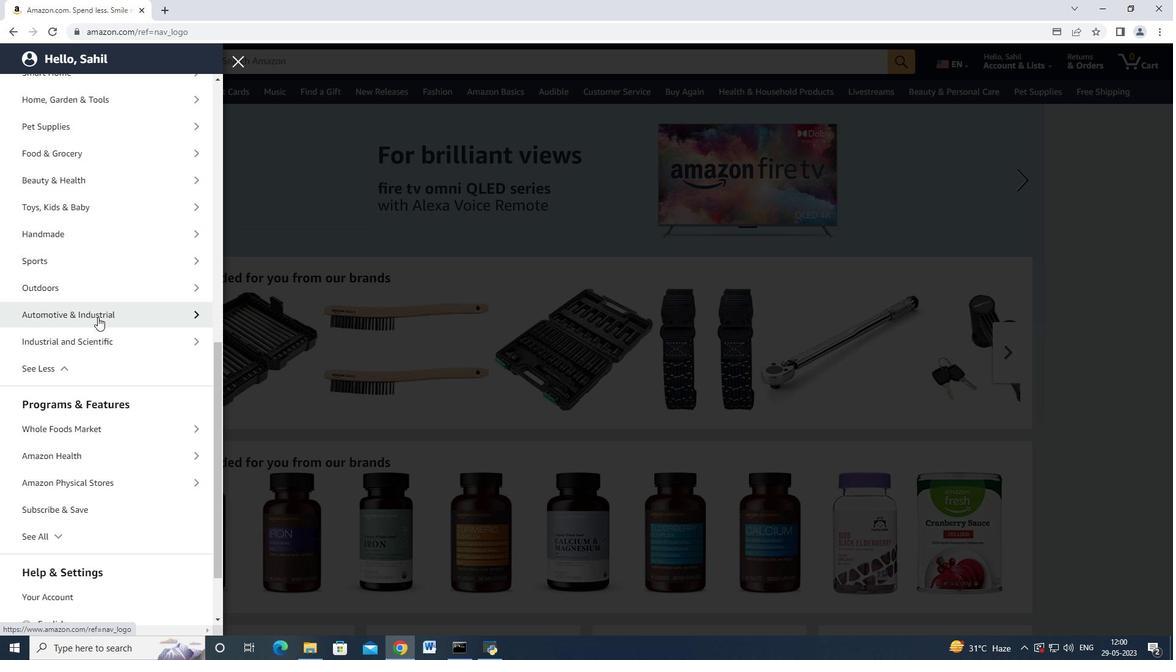 
Action: Mouse moved to (94, 269)
Screenshot: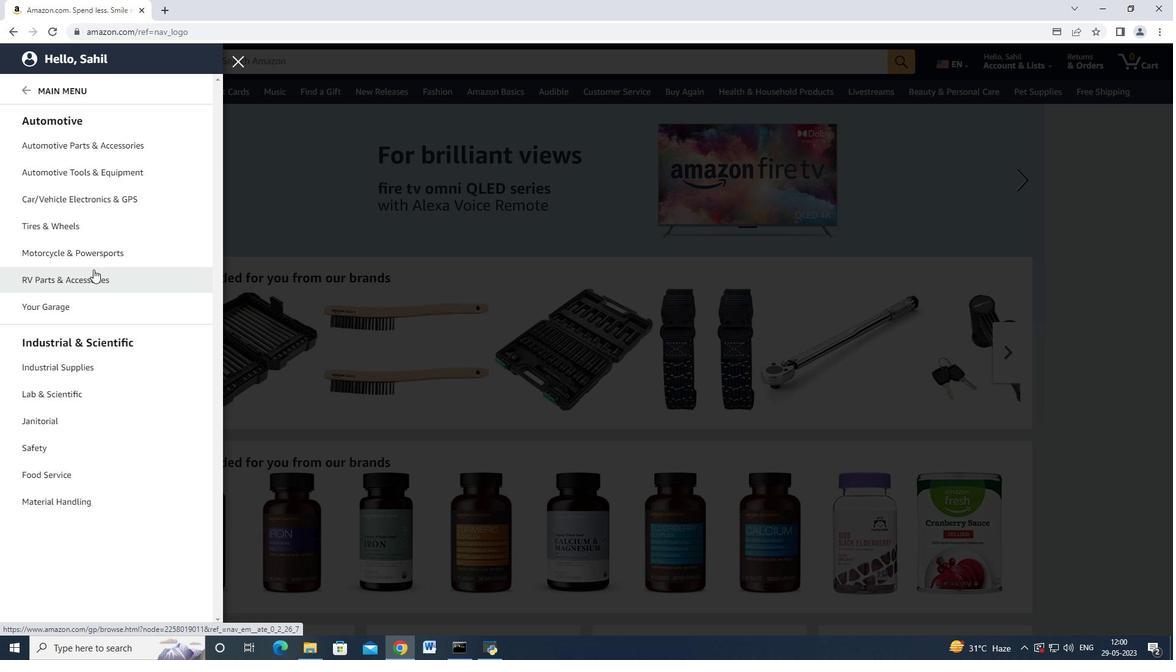 
Action: Mouse scrolled (94, 270) with delta (0, 0)
Screenshot: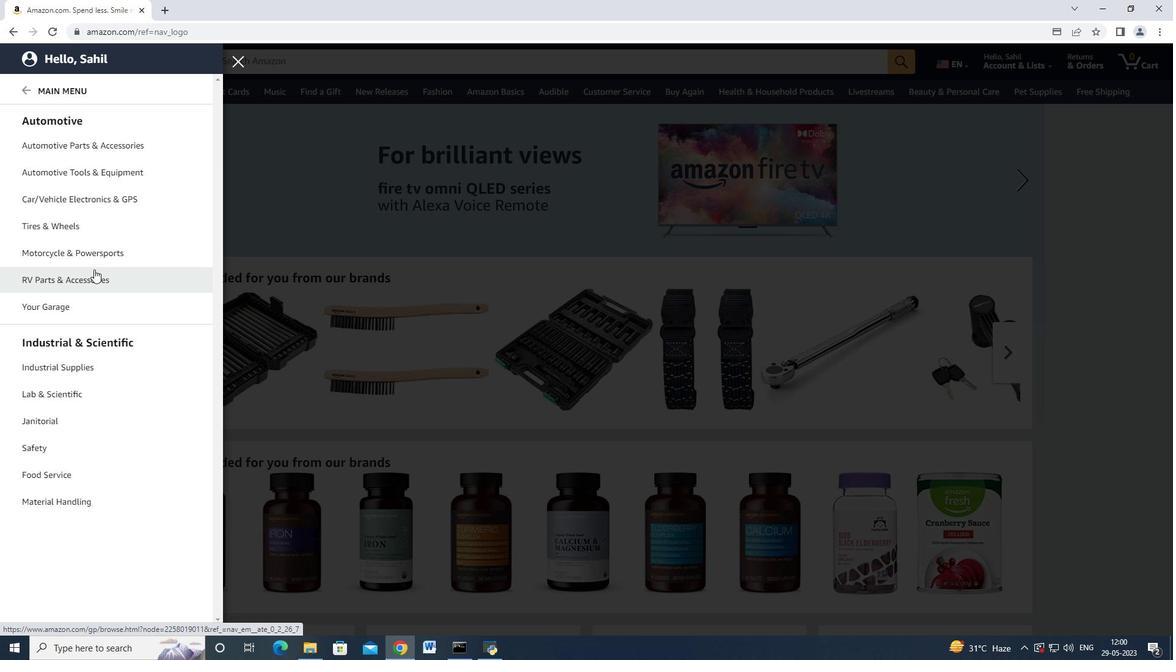 
Action: Mouse moved to (96, 146)
Screenshot: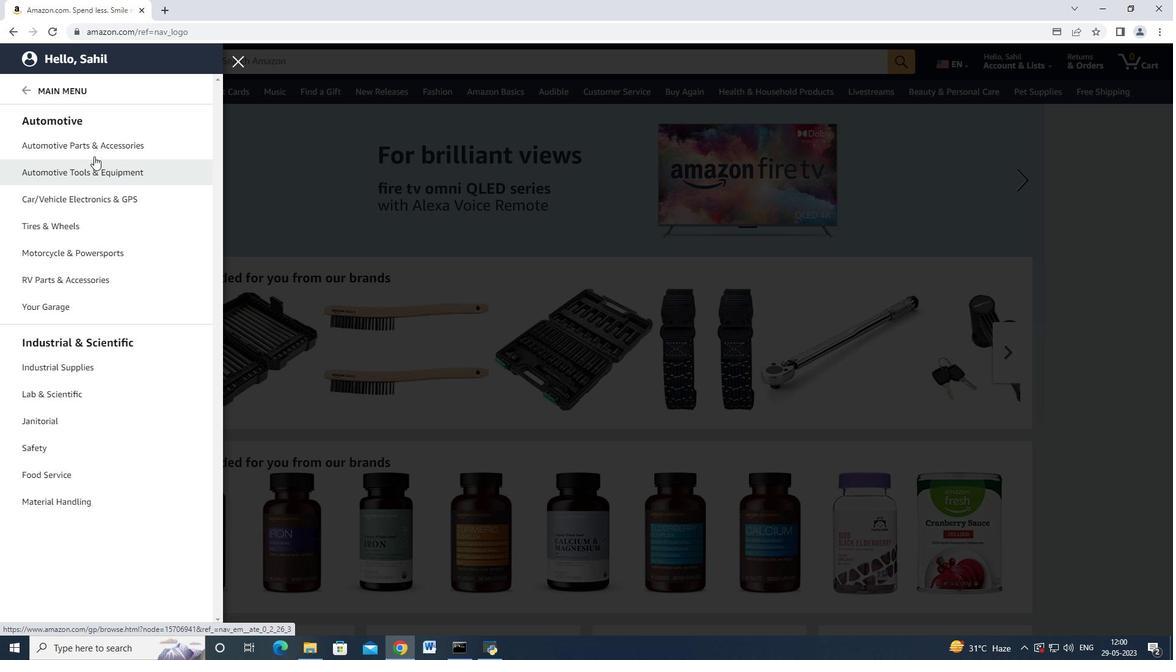 
Action: Mouse pressed left at (96, 146)
Screenshot: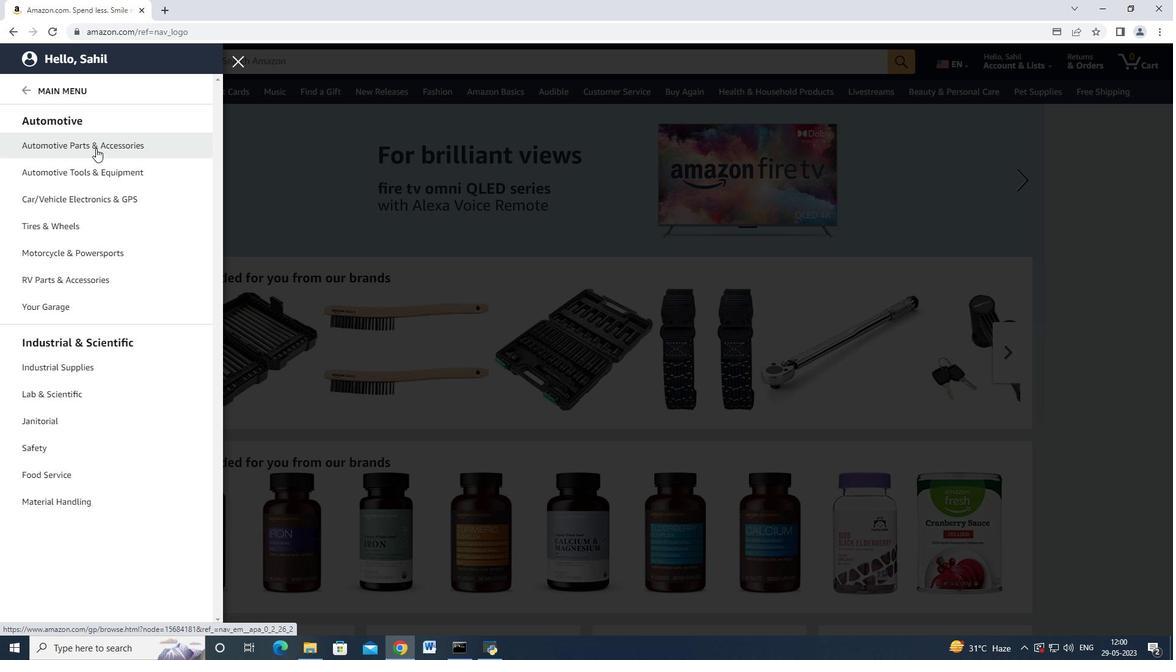 
Action: Mouse moved to (212, 111)
Screenshot: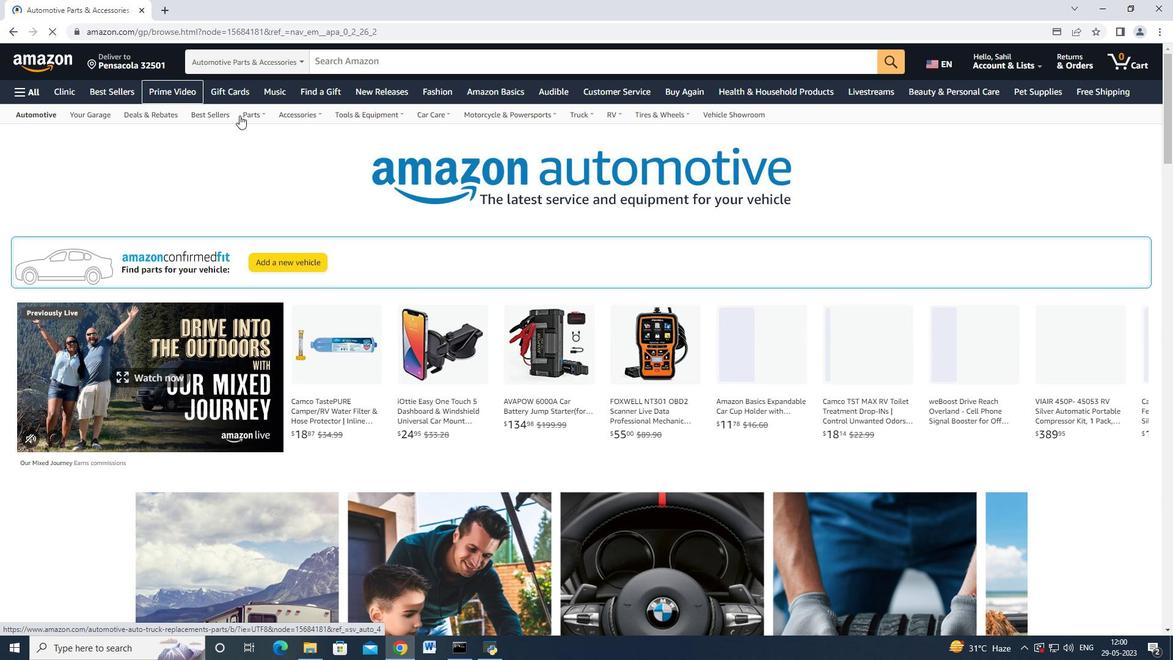 
Action: Mouse pressed left at (212, 111)
Screenshot: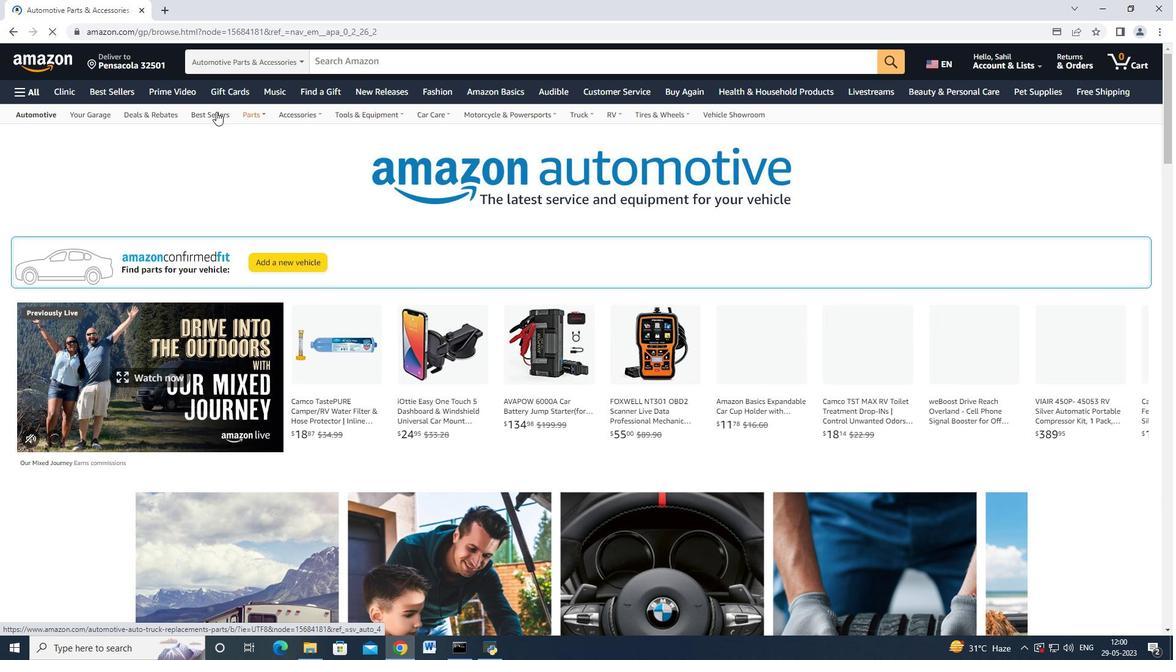 
Action: Mouse moved to (349, 261)
Screenshot: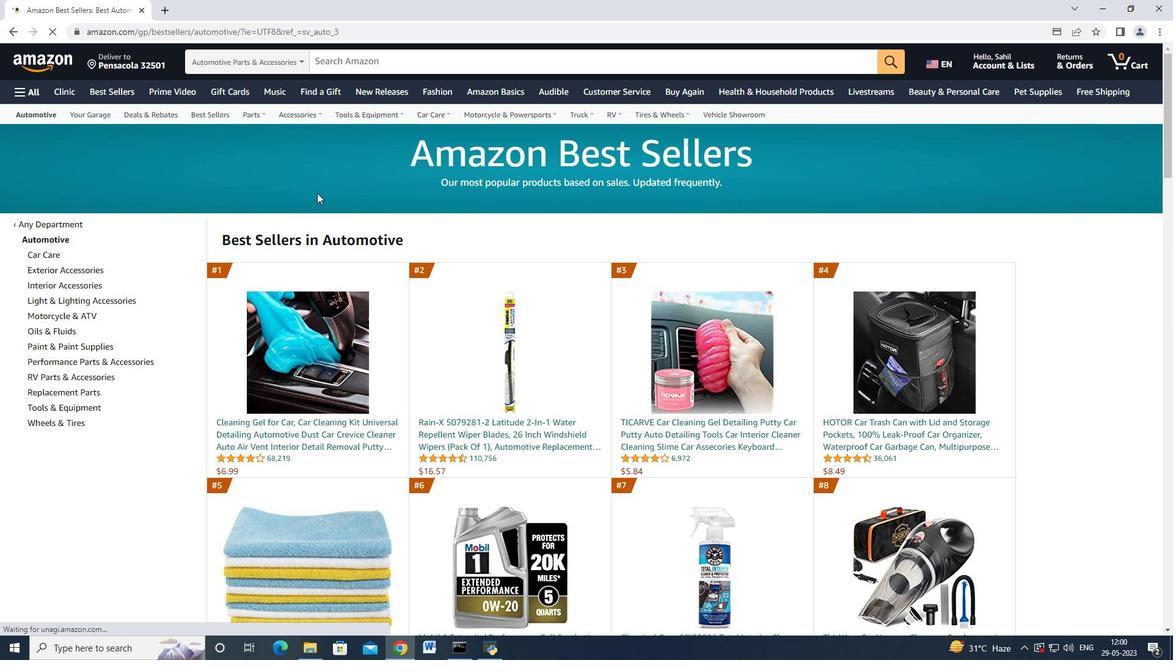 
Action: Mouse scrolled (349, 260) with delta (0, 0)
Screenshot: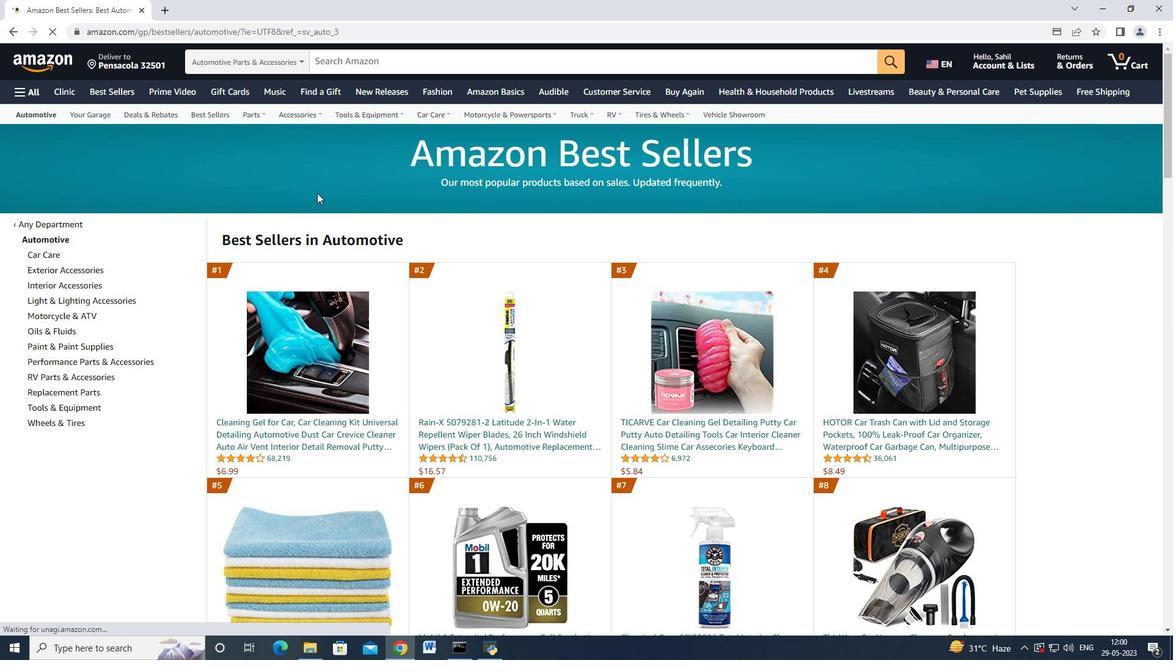 
Action: Mouse moved to (64, 338)
Screenshot: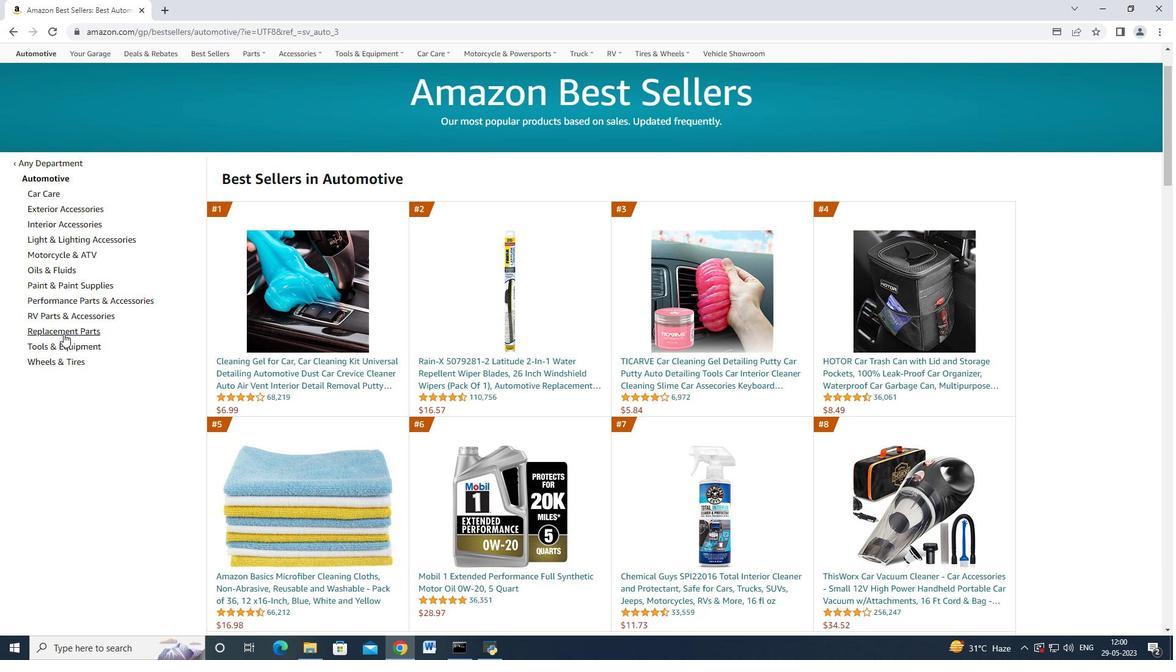 
Action: Mouse pressed left at (64, 338)
Screenshot: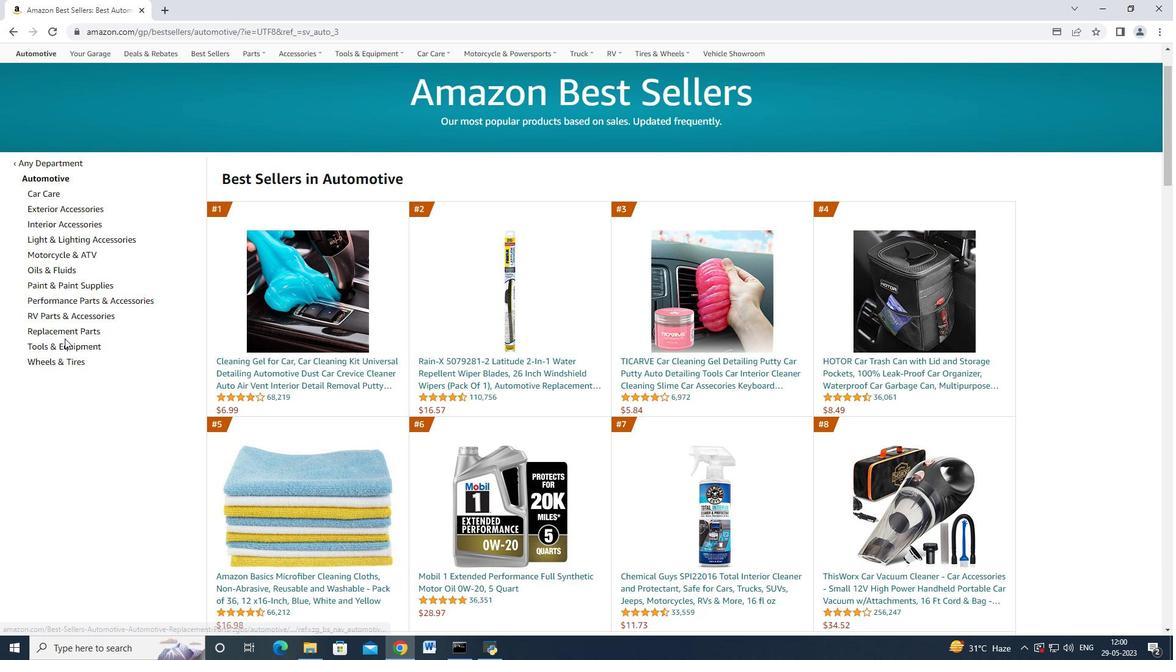 
Action: Mouse moved to (67, 334)
Screenshot: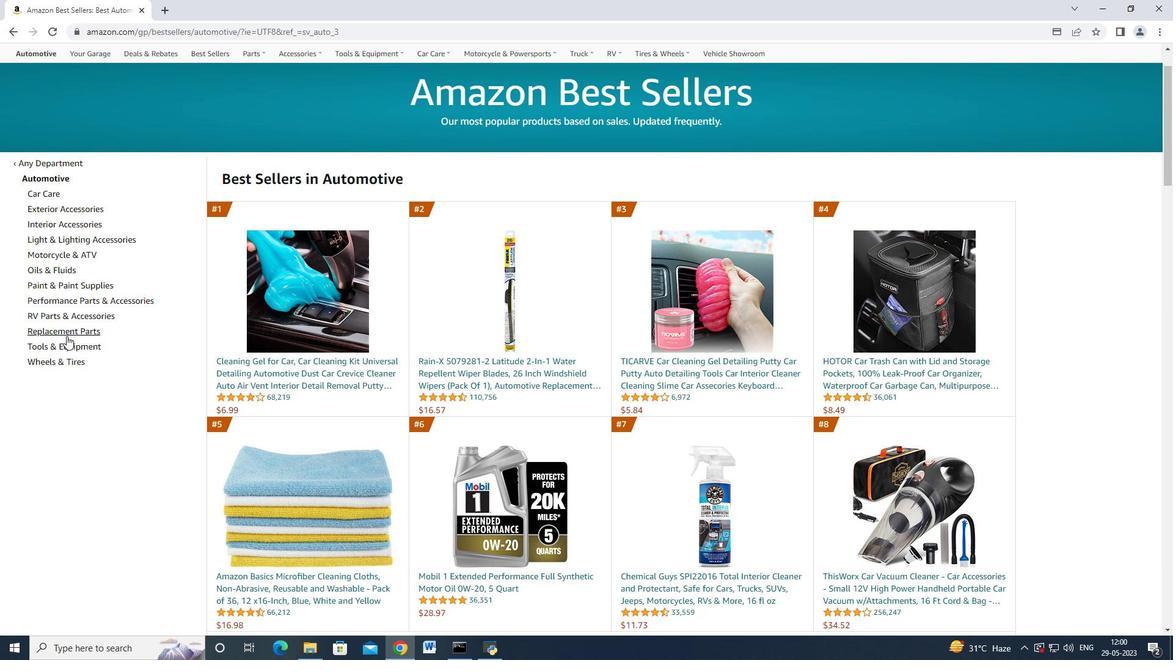 
Action: Mouse pressed left at (67, 334)
Screenshot: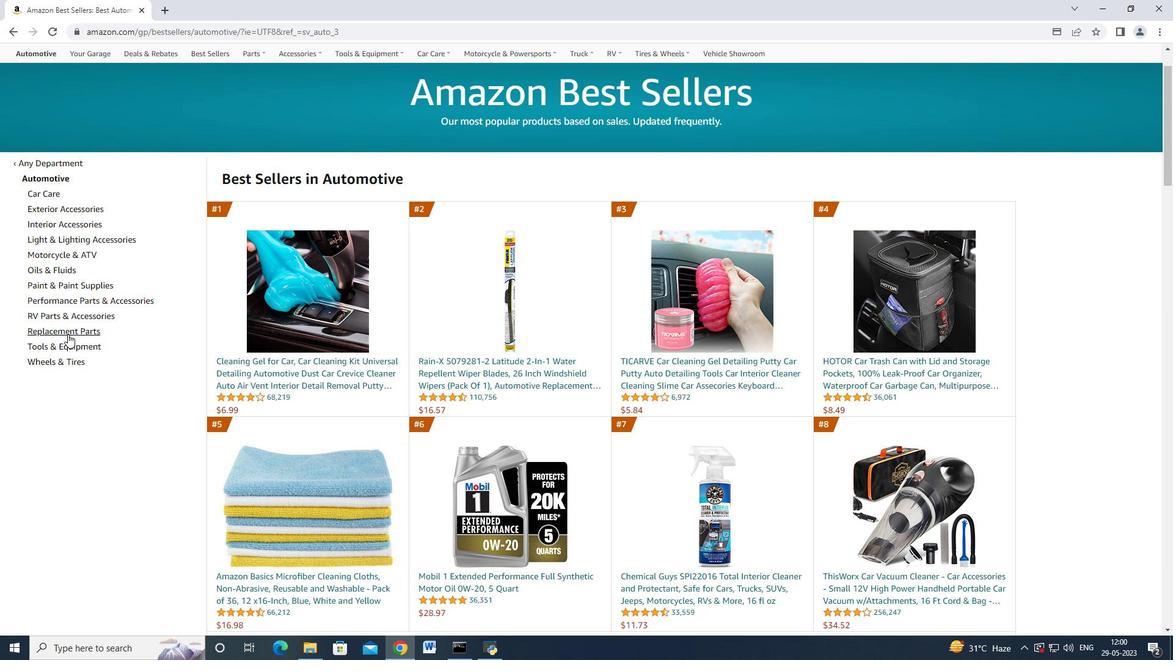 
Action: Mouse moved to (83, 322)
Screenshot: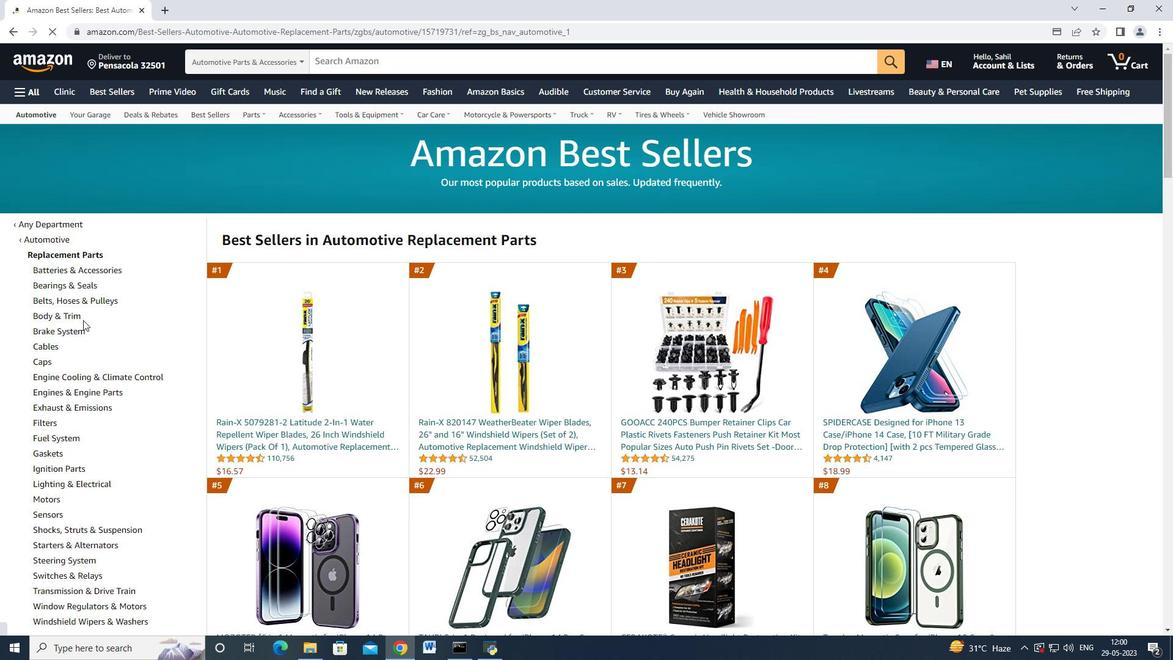 
Action: Mouse scrolled (83, 322) with delta (0, 0)
Screenshot: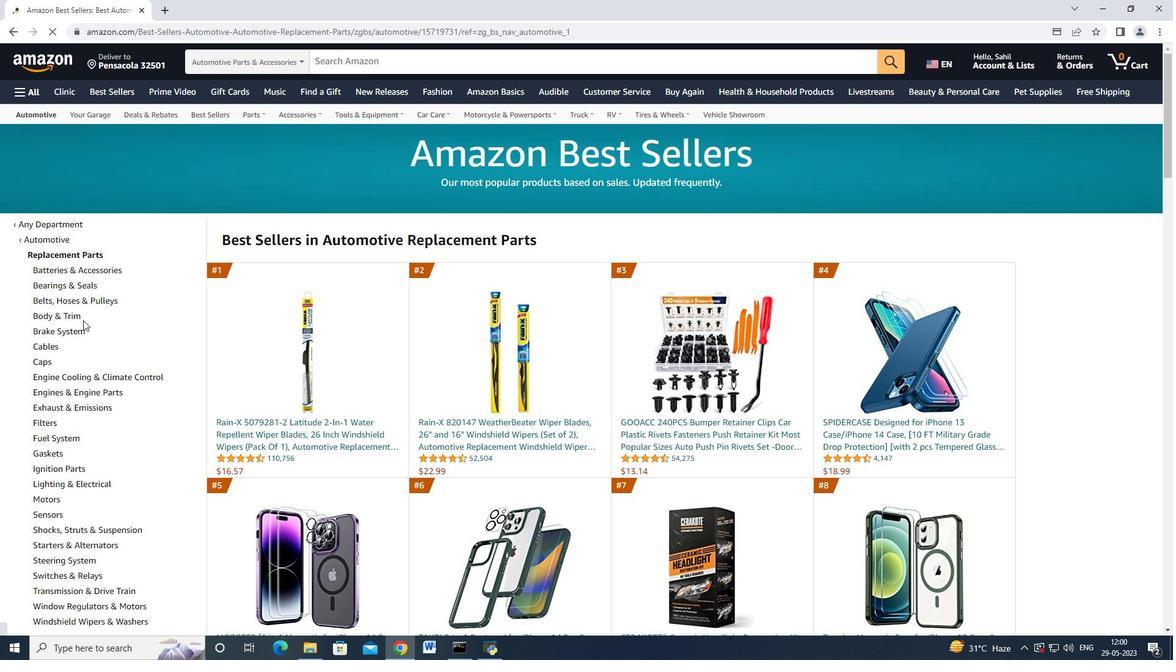 
Action: Mouse moved to (83, 323)
Screenshot: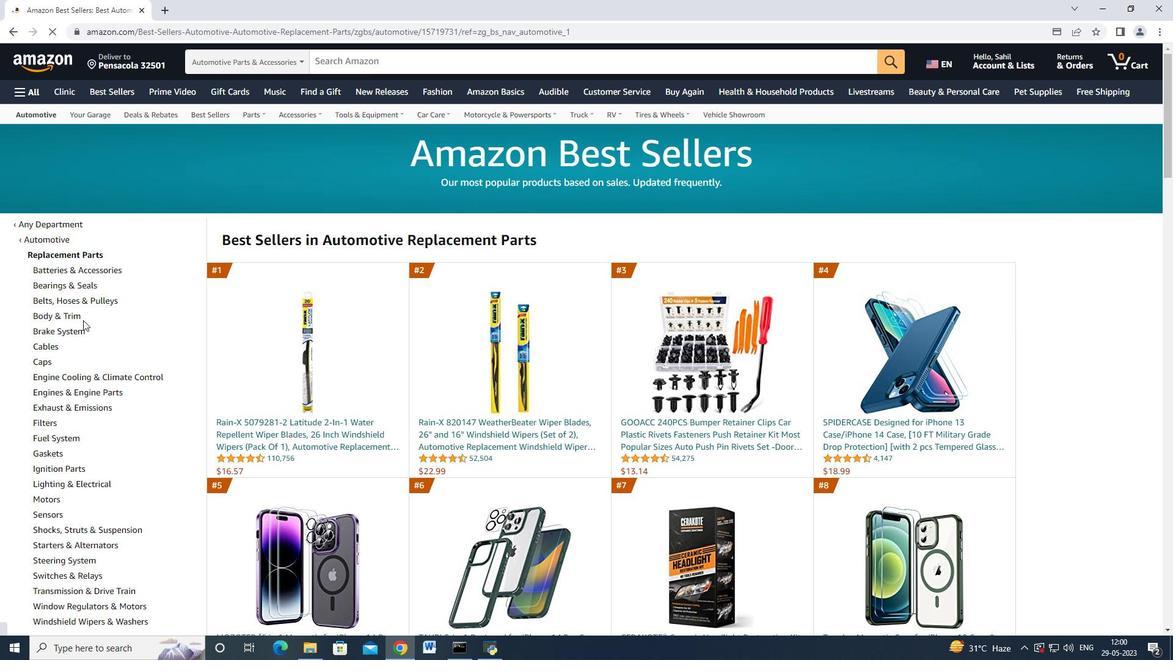 
Action: Mouse scrolled (83, 323) with delta (0, 0)
Screenshot: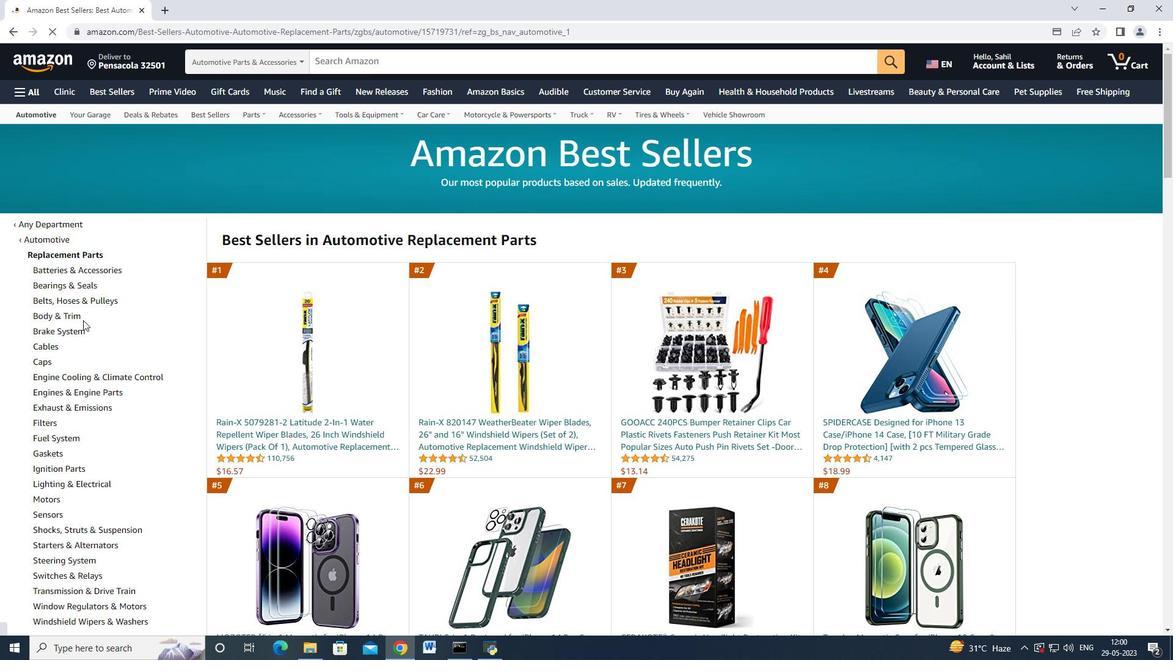 
Action: Mouse moved to (64, 210)
Screenshot: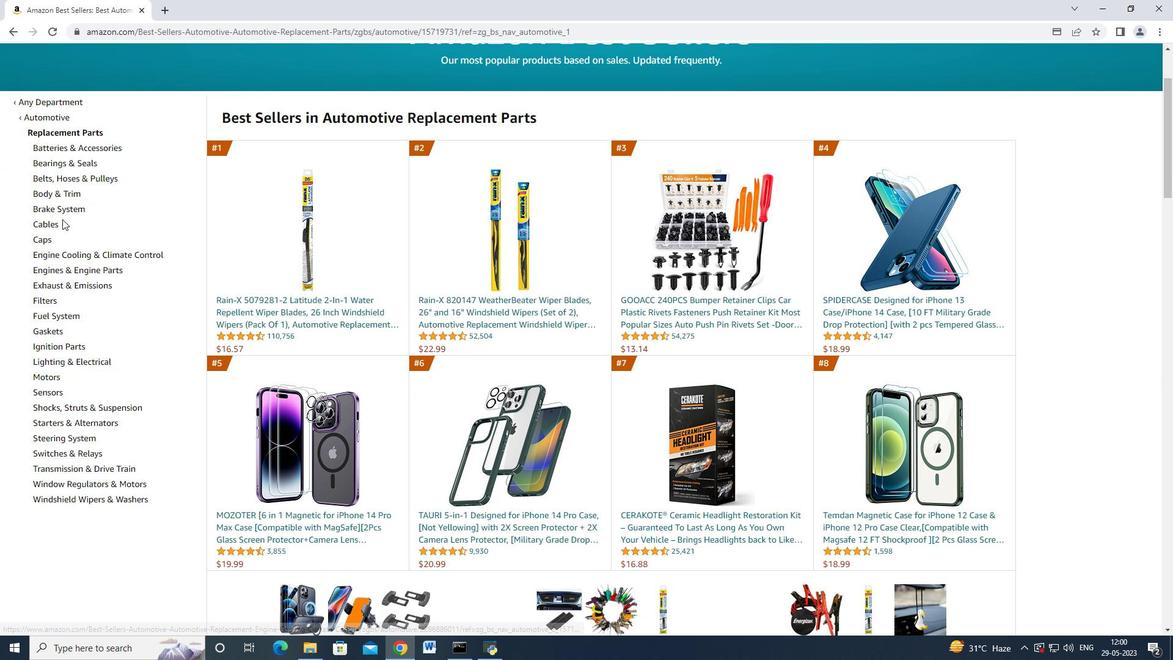 
Action: Mouse pressed left at (64, 210)
Screenshot: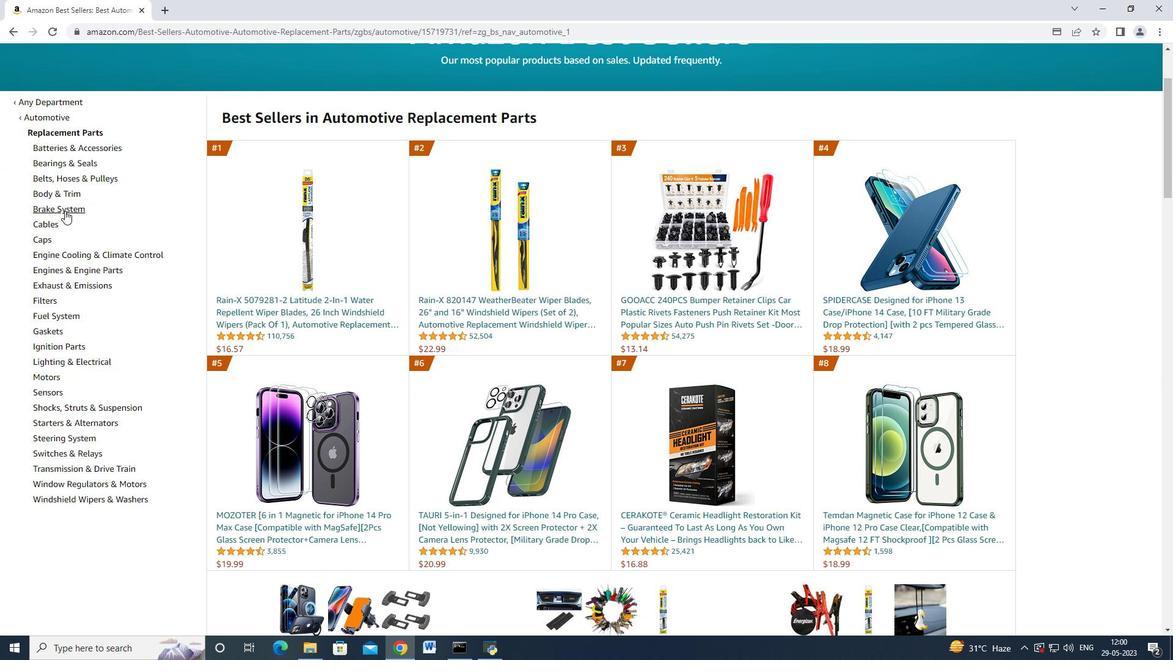 
Action: Mouse moved to (69, 410)
Screenshot: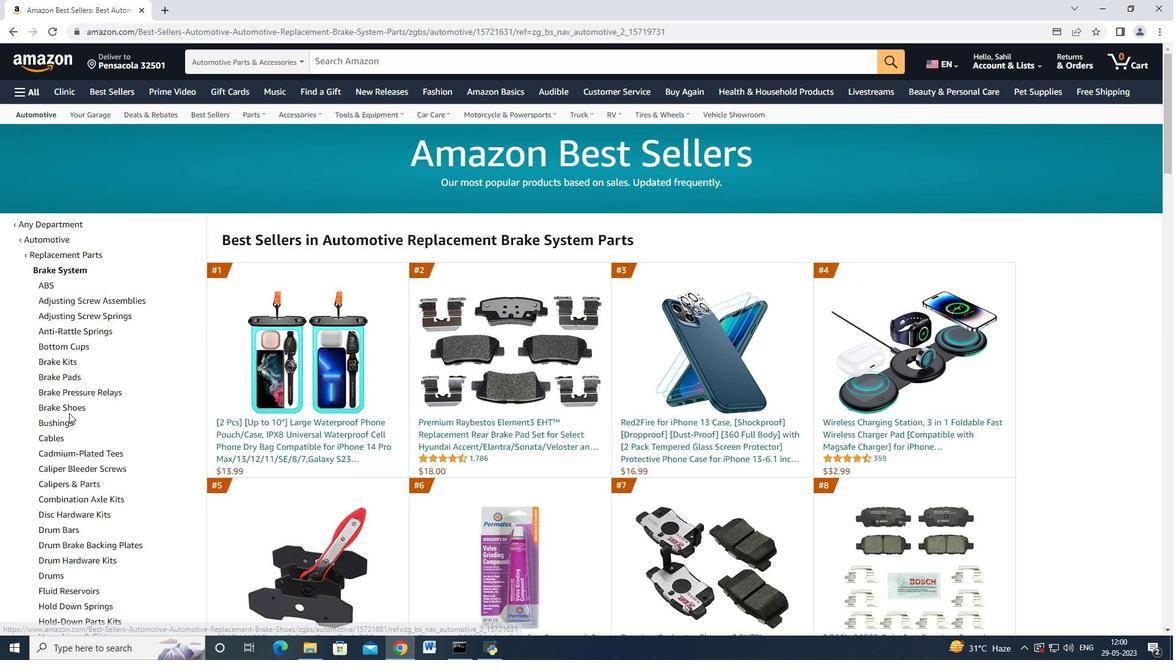 
Action: Mouse pressed left at (69, 410)
Screenshot: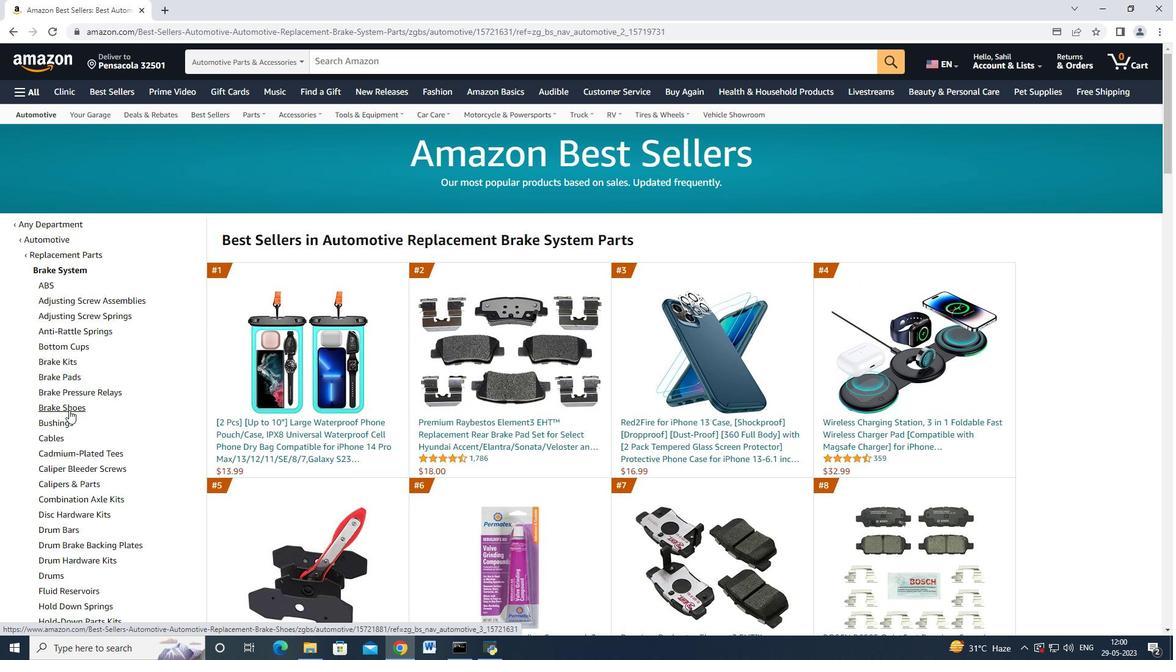 
Action: Mouse moved to (300, 370)
Screenshot: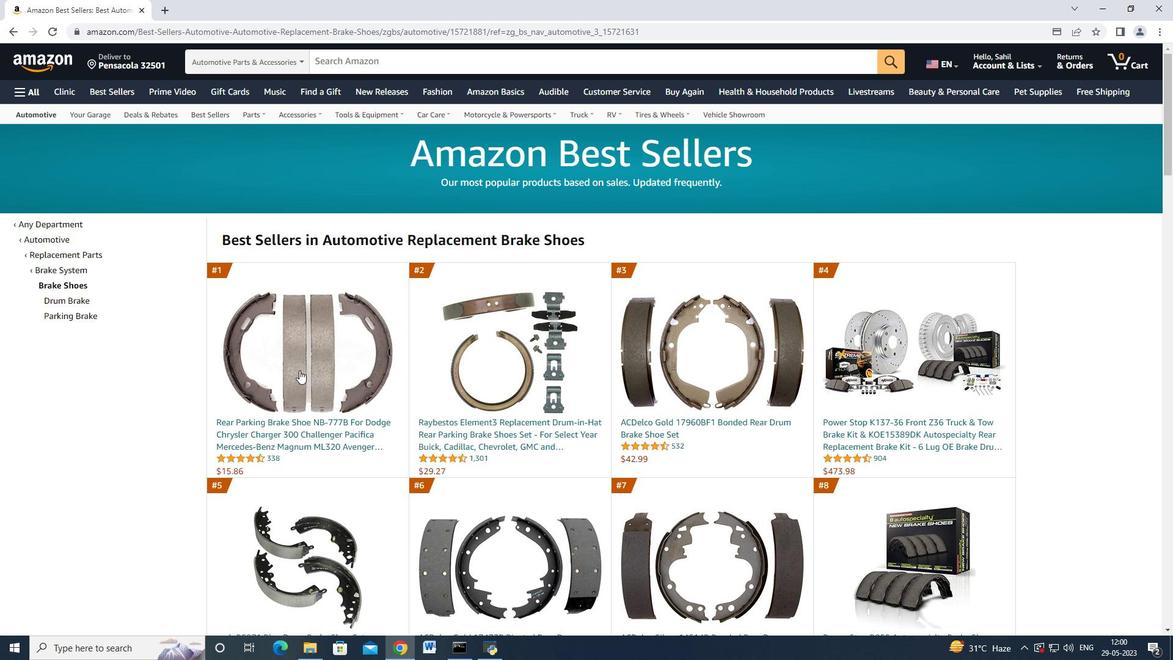 
Action: Mouse scrolled (300, 369) with delta (0, 0)
Screenshot: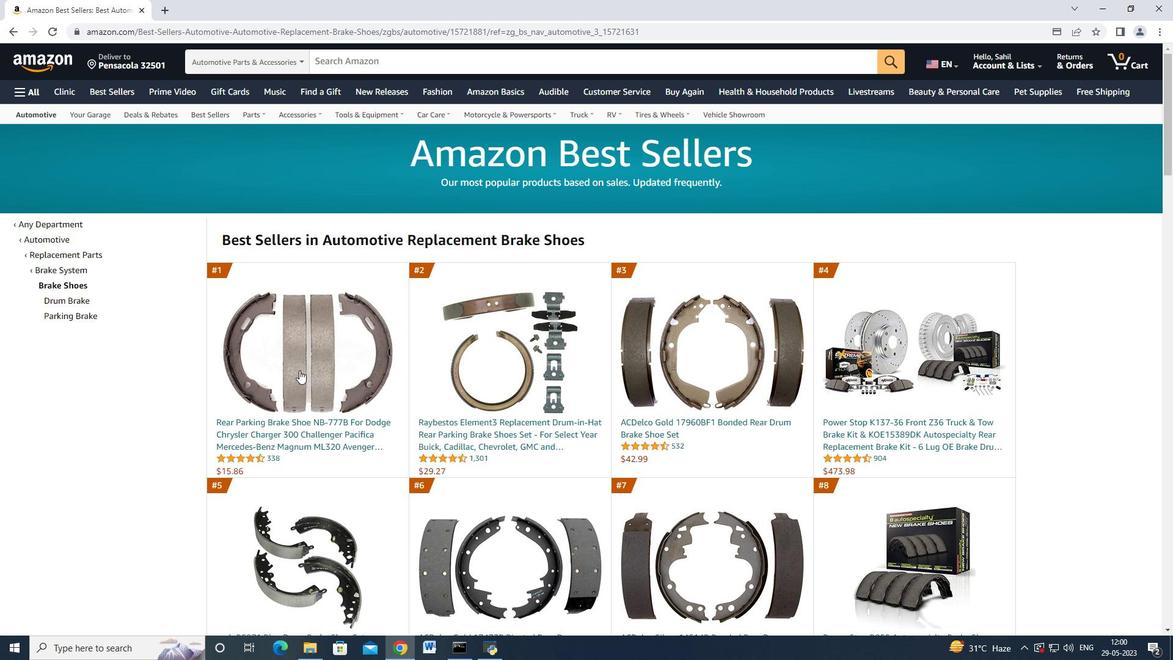 
Action: Mouse scrolled (300, 369) with delta (0, 0)
Screenshot: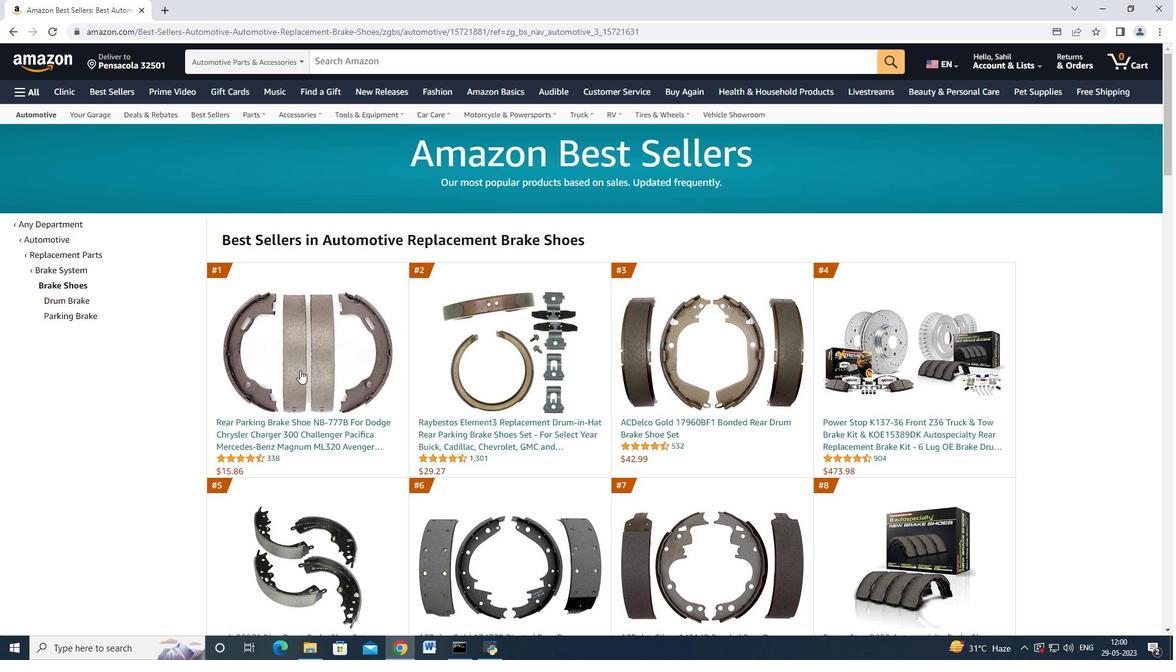
Action: Mouse scrolled (300, 369) with delta (0, 0)
Screenshot: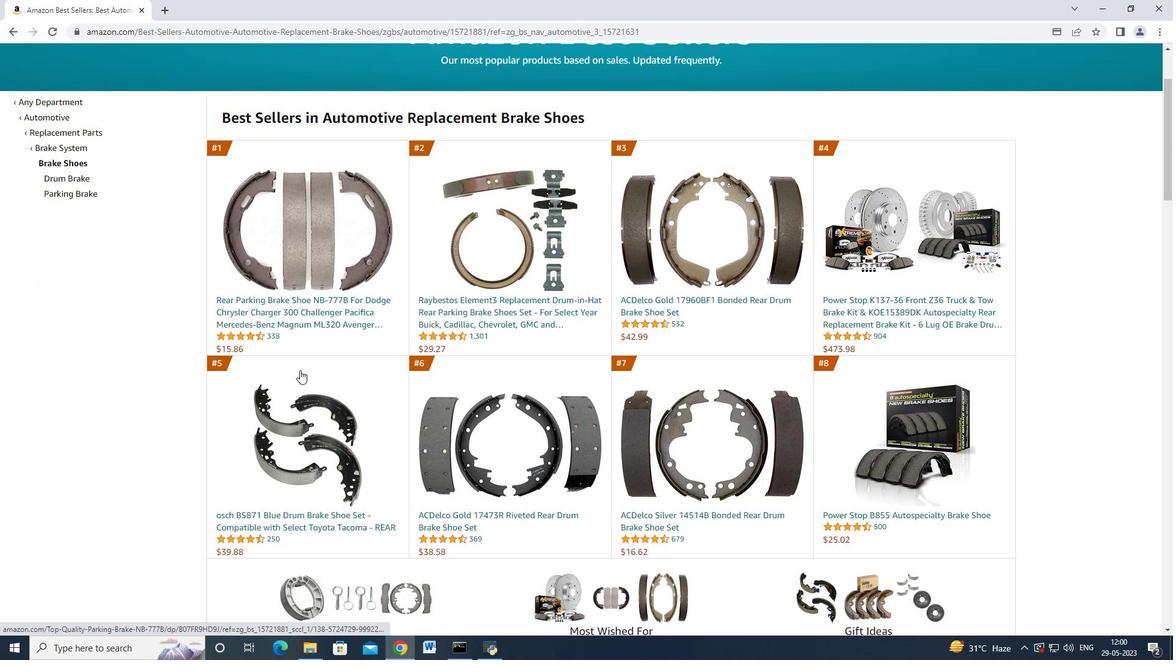 
Action: Mouse scrolled (300, 369) with delta (0, 0)
Screenshot: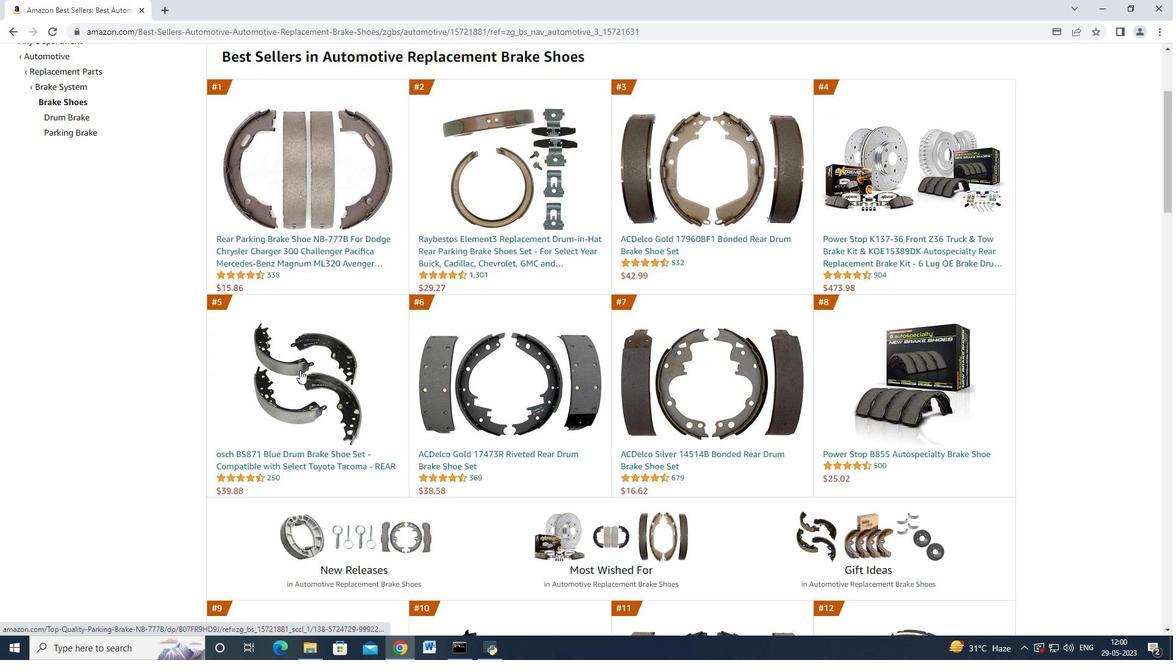 
Action: Mouse scrolled (300, 369) with delta (0, 0)
Screenshot: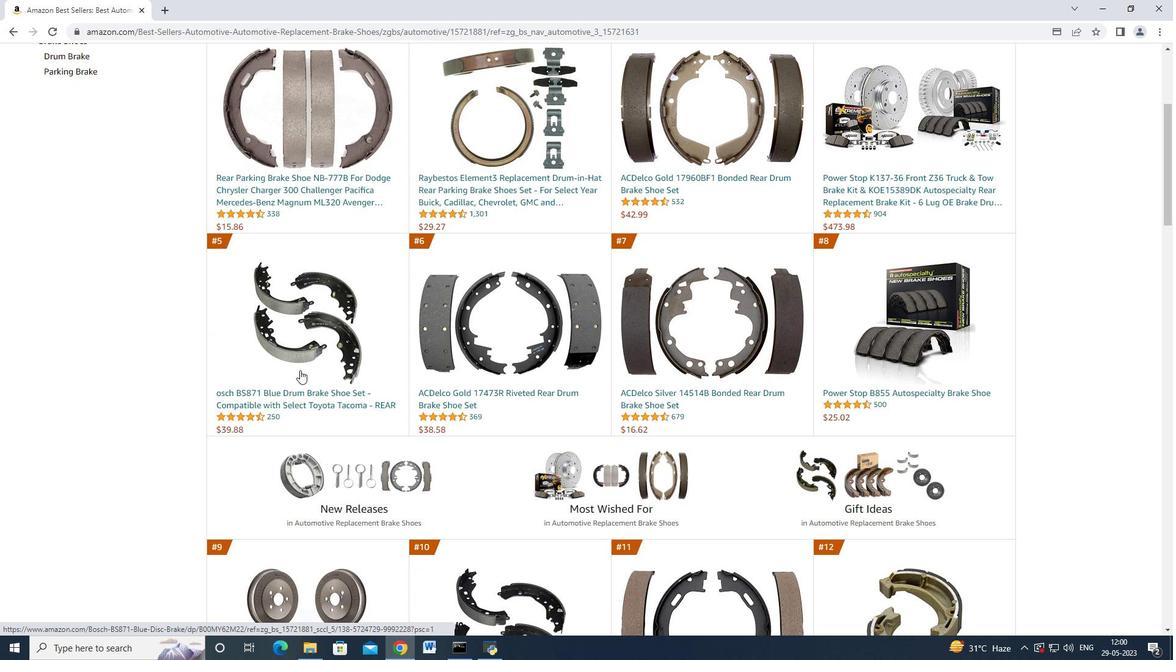
Action: Mouse scrolled (300, 369) with delta (0, 0)
Screenshot: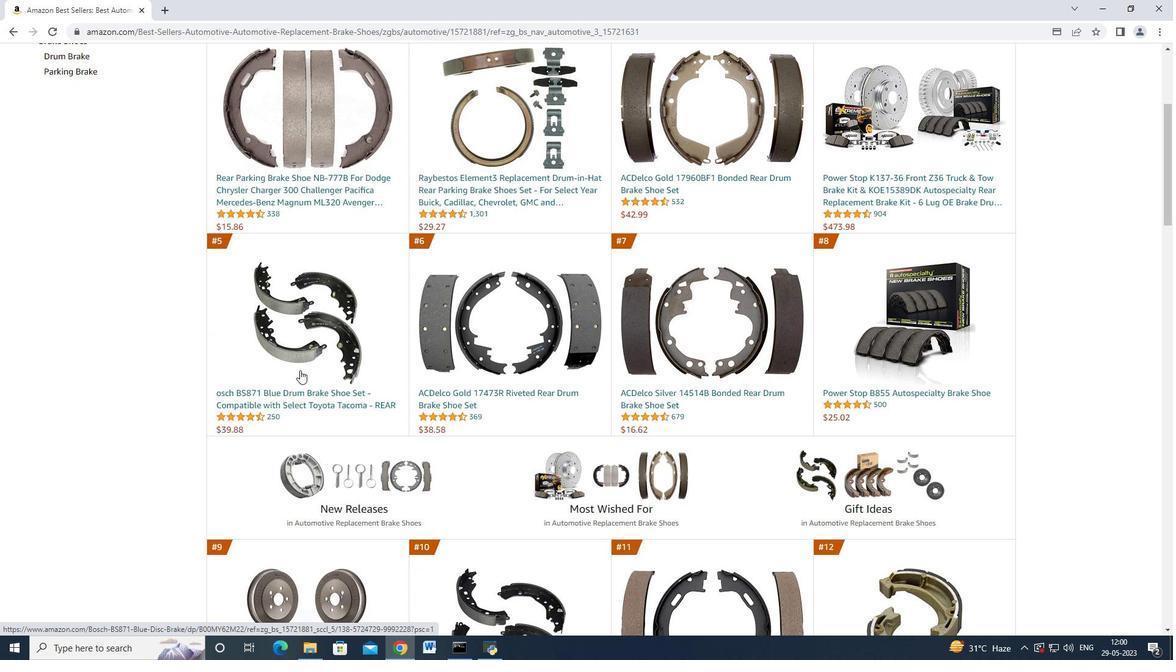
Action: Mouse moved to (297, 377)
Screenshot: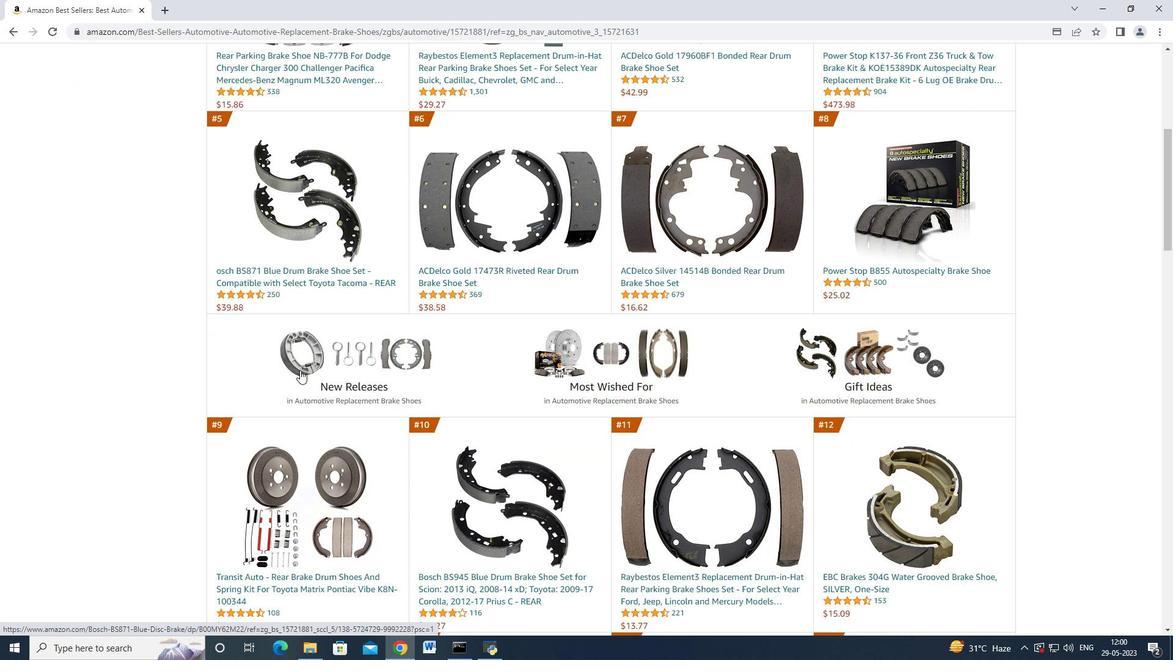 
Action: Mouse scrolled (297, 376) with delta (0, 0)
Screenshot: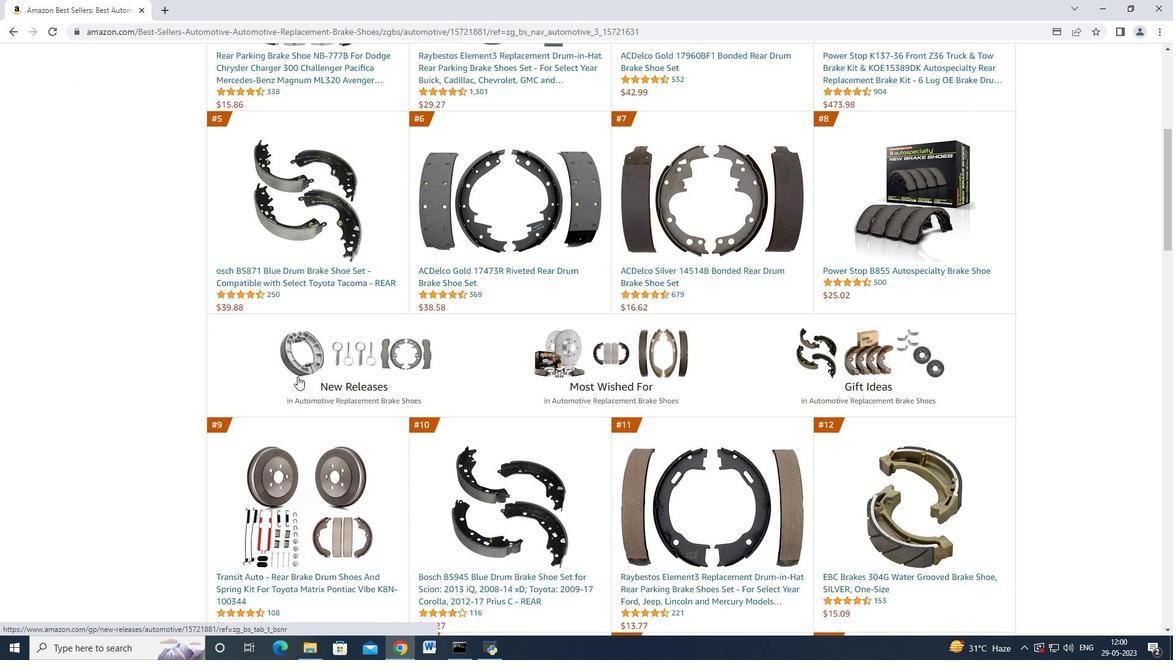 
Action: Mouse scrolled (297, 376) with delta (0, 0)
Screenshot: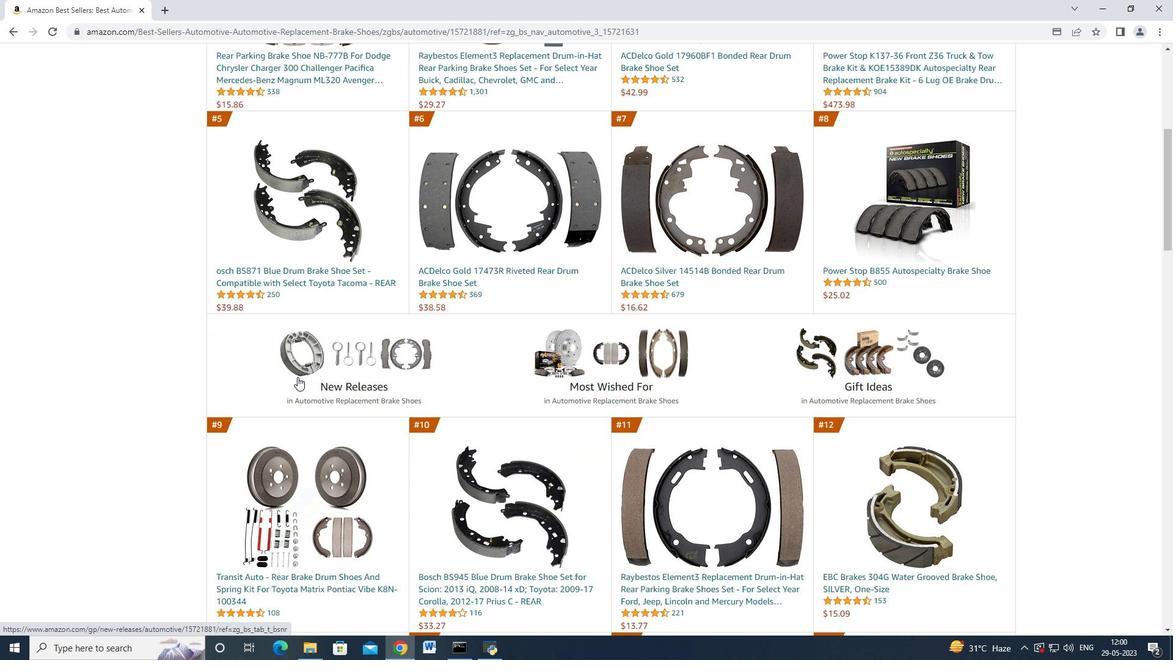 
Action: Mouse scrolled (297, 376) with delta (0, 0)
Screenshot: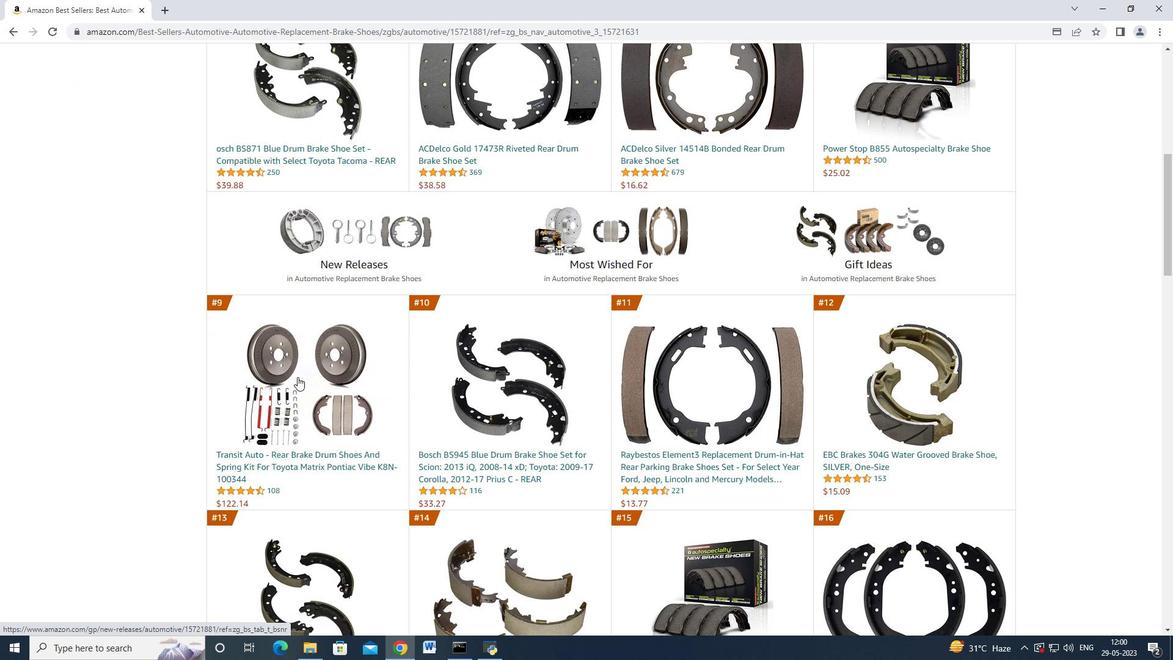 
Action: Mouse scrolled (297, 376) with delta (0, 0)
Screenshot: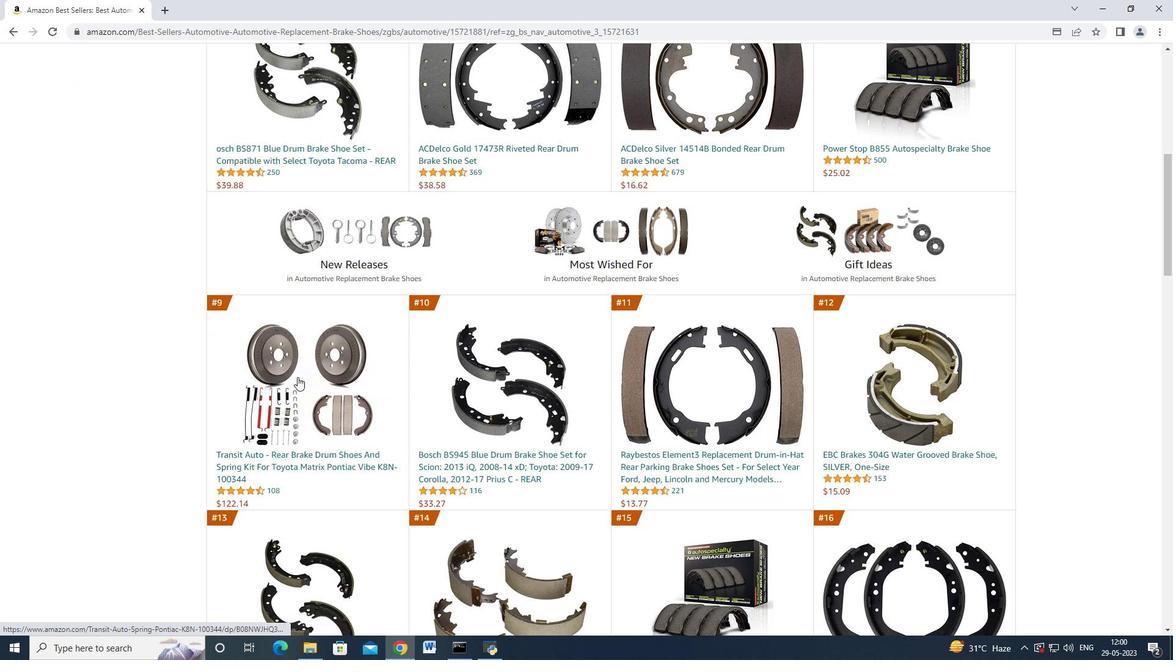 
Action: Mouse scrolled (297, 376) with delta (0, 0)
Screenshot: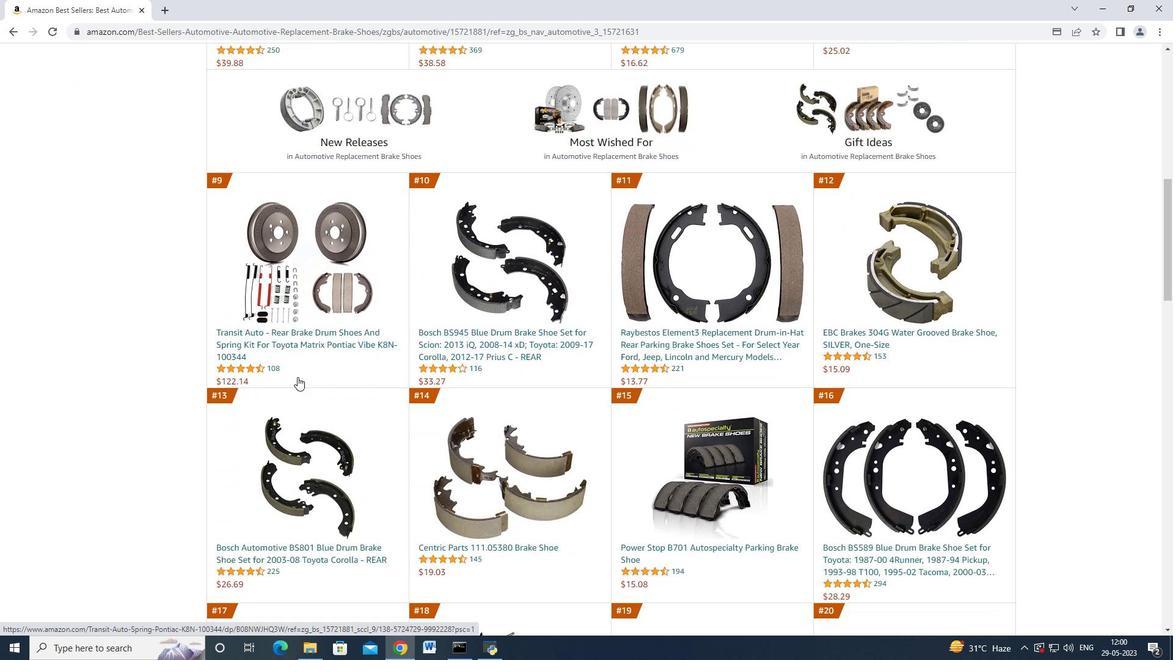 
Action: Mouse scrolled (297, 376) with delta (0, 0)
Screenshot: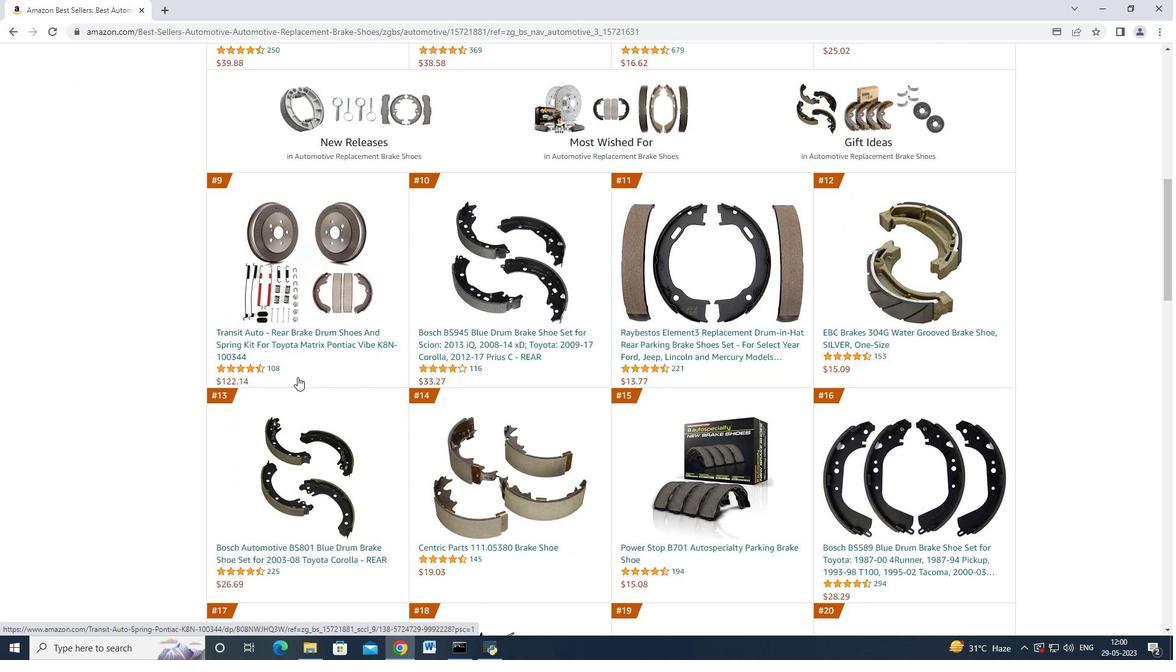 
Action: Mouse scrolled (297, 376) with delta (0, 0)
Screenshot: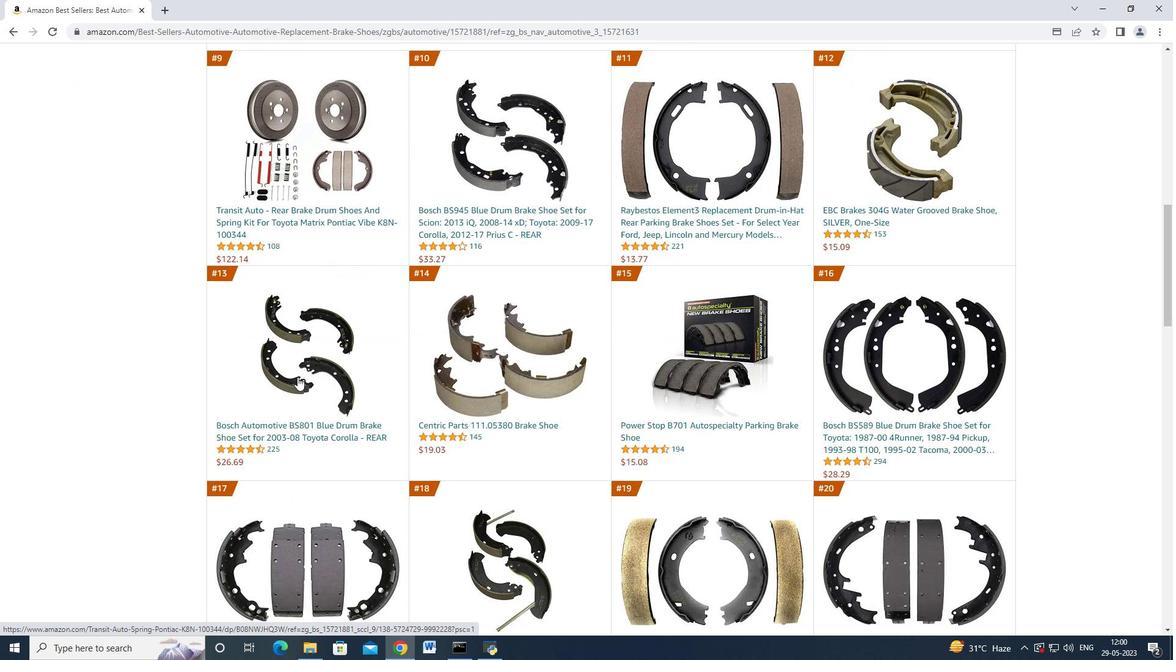 
Action: Mouse scrolled (297, 376) with delta (0, 0)
Screenshot: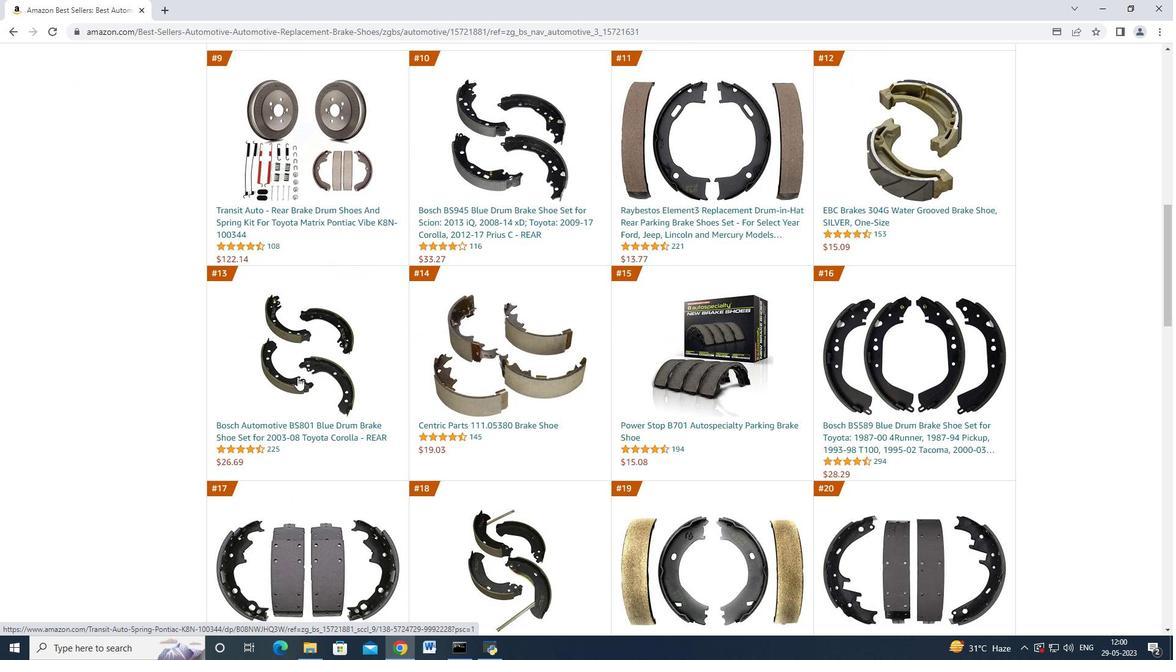 
Action: Mouse scrolled (297, 376) with delta (0, 0)
Screenshot: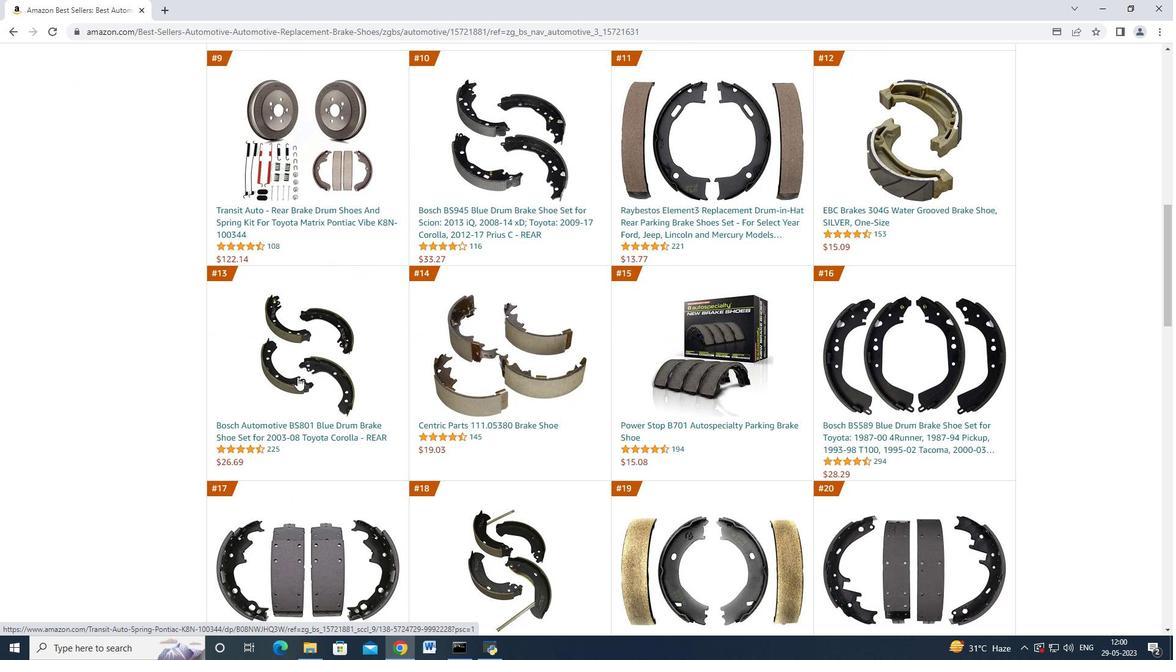
Action: Mouse scrolled (297, 376) with delta (0, 0)
Screenshot: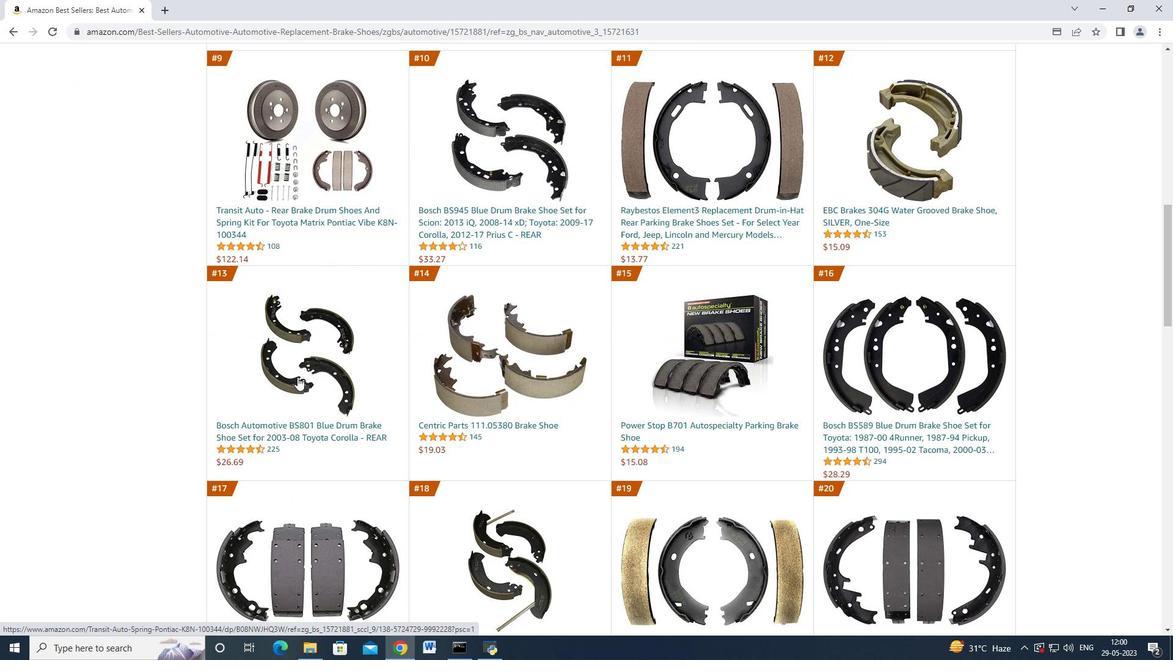 
Action: Mouse scrolled (297, 376) with delta (0, 0)
Screenshot: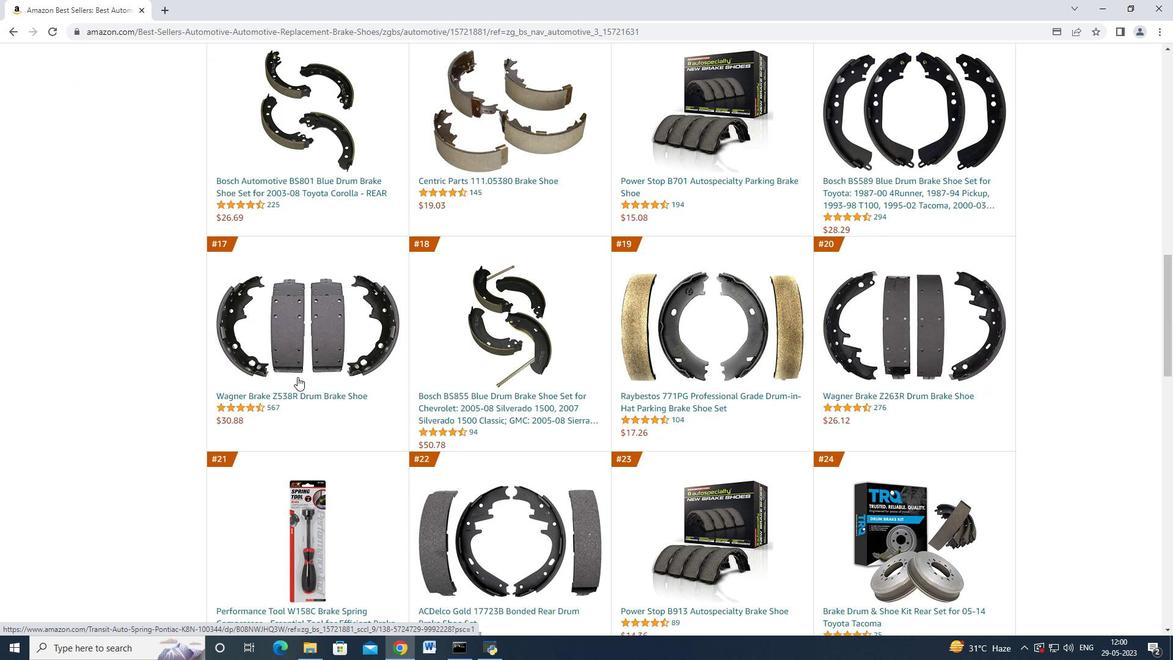 
Action: Mouse scrolled (297, 376) with delta (0, 0)
Screenshot: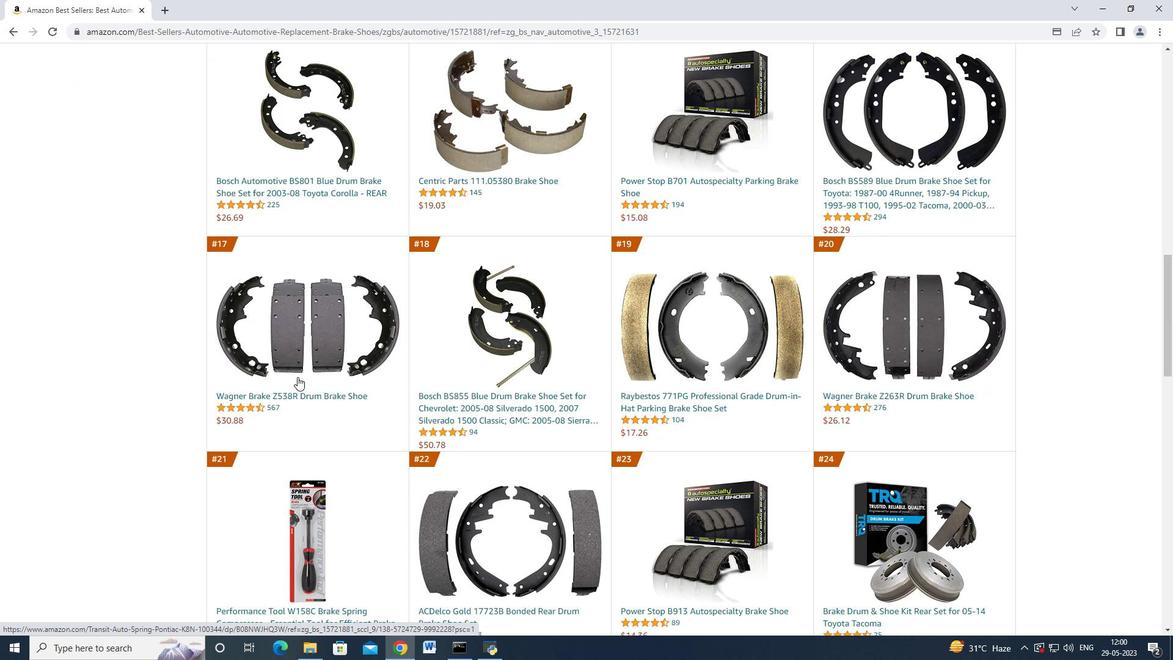 
Action: Mouse scrolled (297, 376) with delta (0, 0)
Screenshot: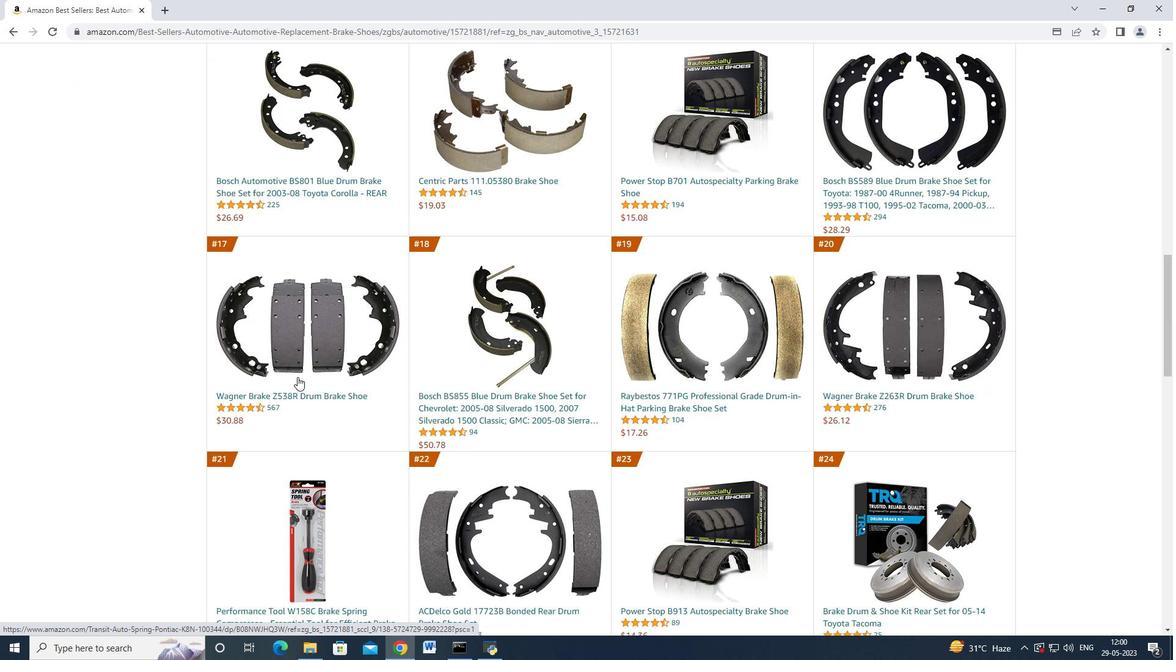 
Action: Mouse scrolled (297, 376) with delta (0, 0)
Screenshot: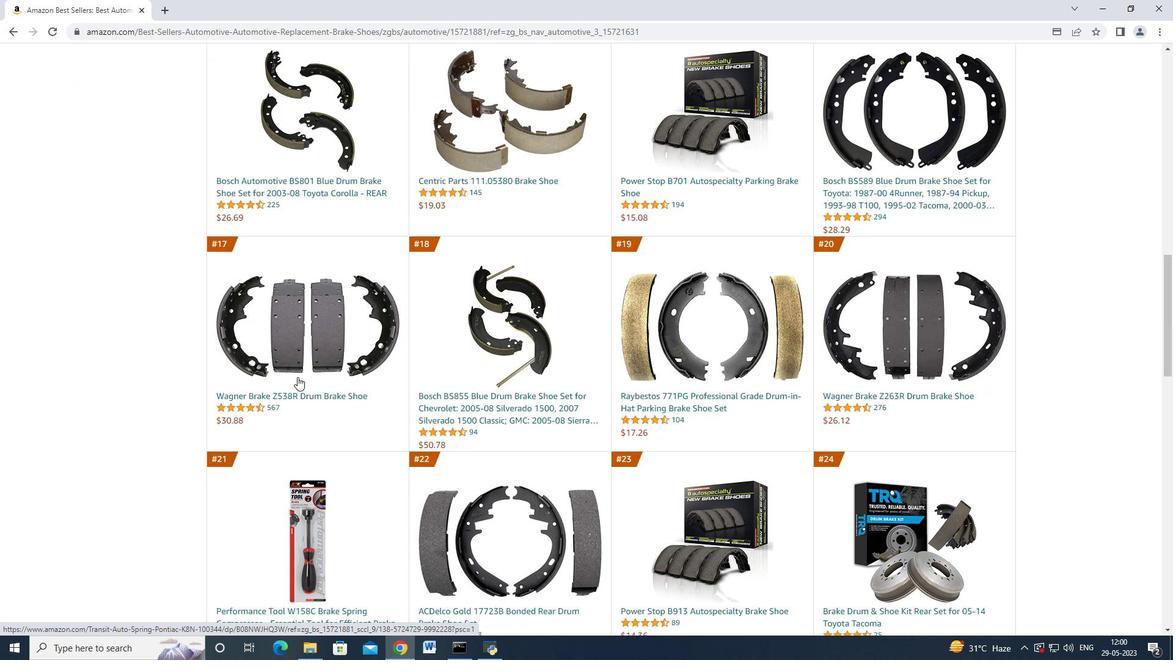 
Action: Mouse scrolled (297, 376) with delta (0, 0)
Screenshot: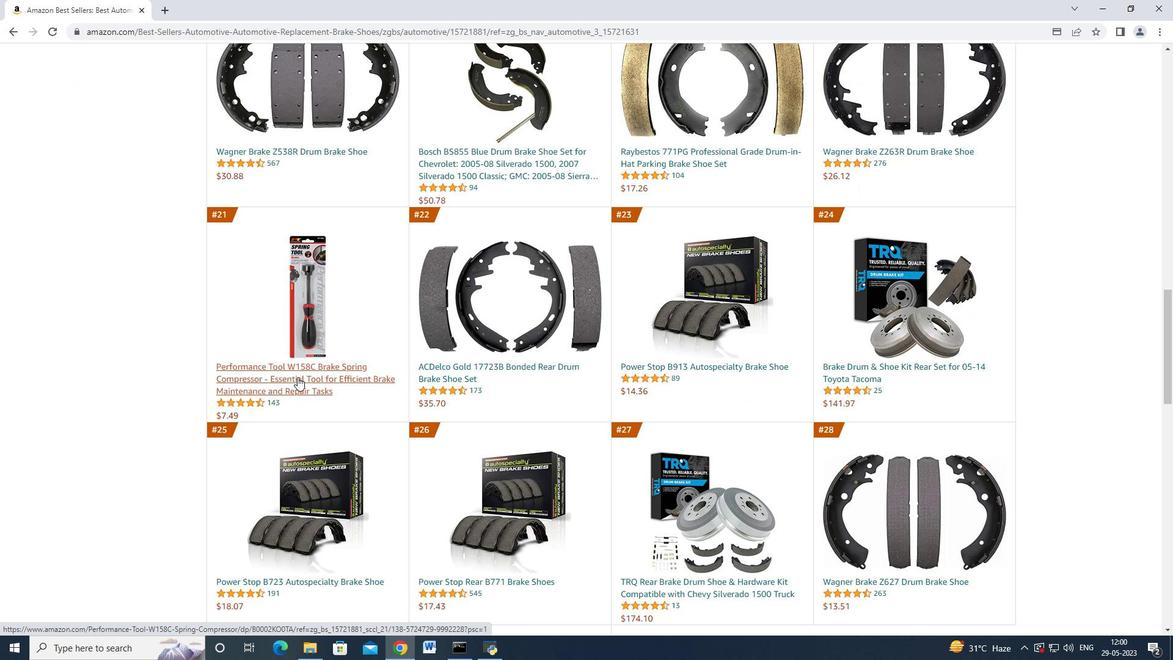 
Action: Mouse scrolled (297, 376) with delta (0, 0)
Screenshot: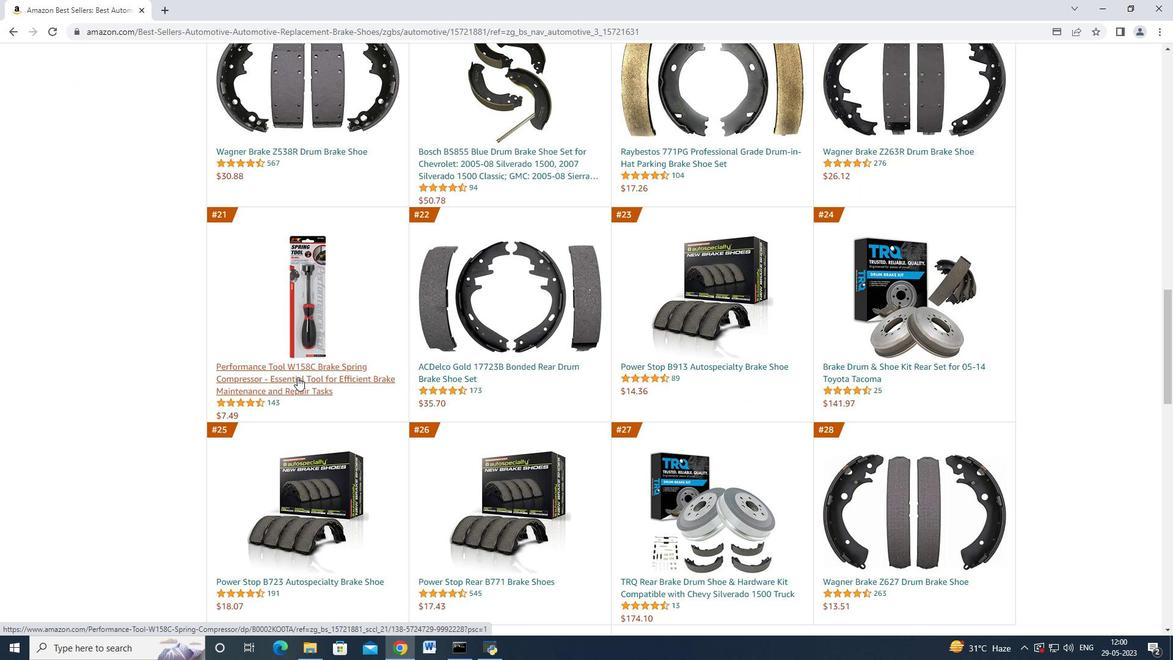 
Action: Mouse scrolled (297, 376) with delta (0, 0)
Screenshot: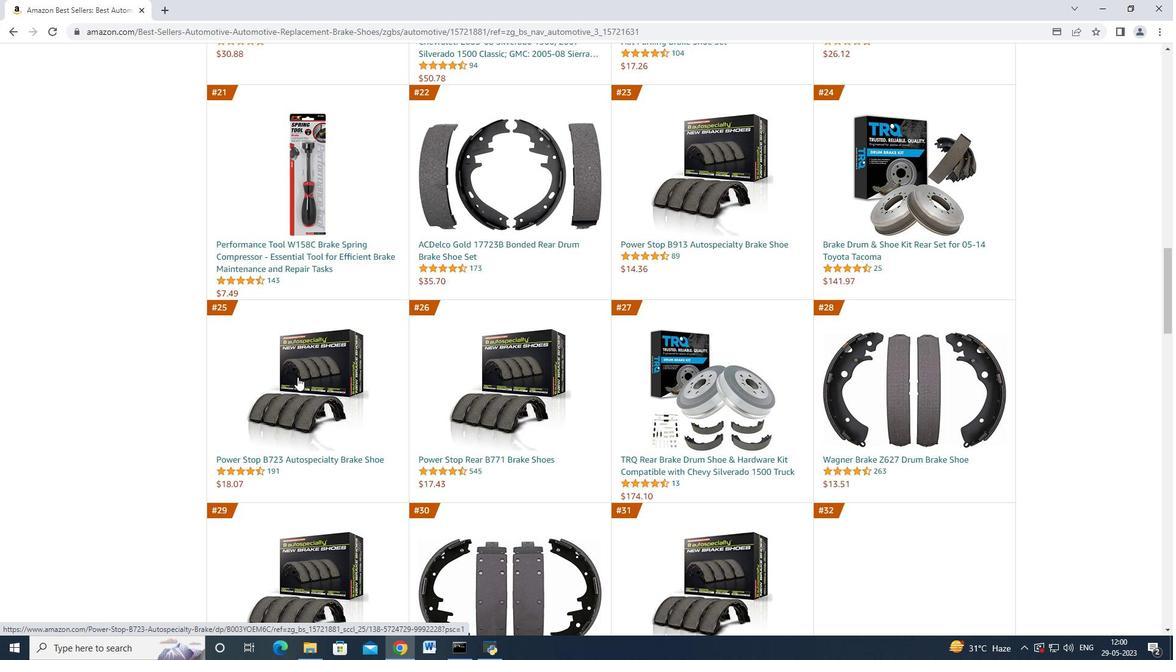 
Action: Mouse scrolled (297, 376) with delta (0, 0)
Screenshot: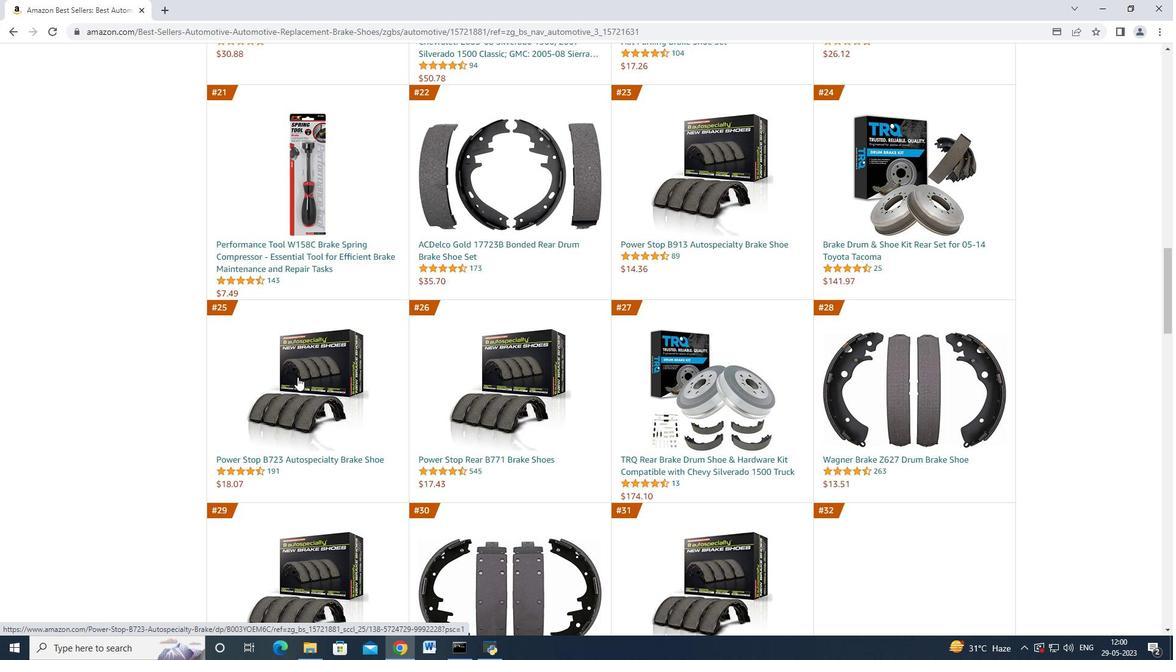 
Action: Mouse scrolled (297, 376) with delta (0, 0)
Screenshot: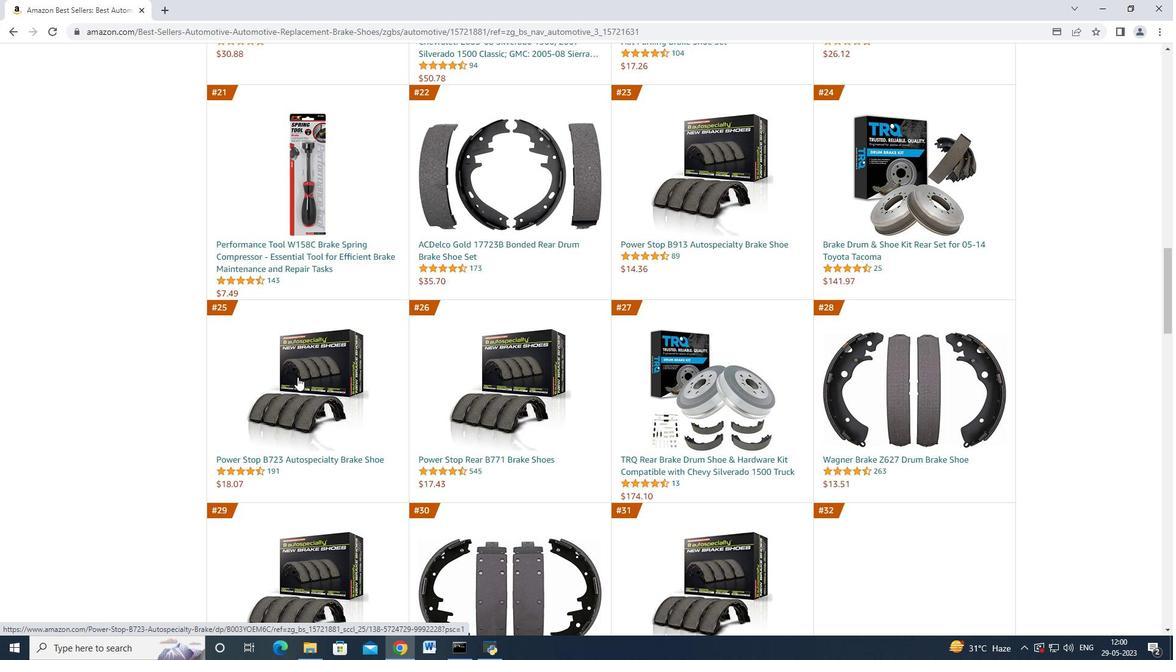 
Action: Mouse scrolled (297, 376) with delta (0, 0)
Screenshot: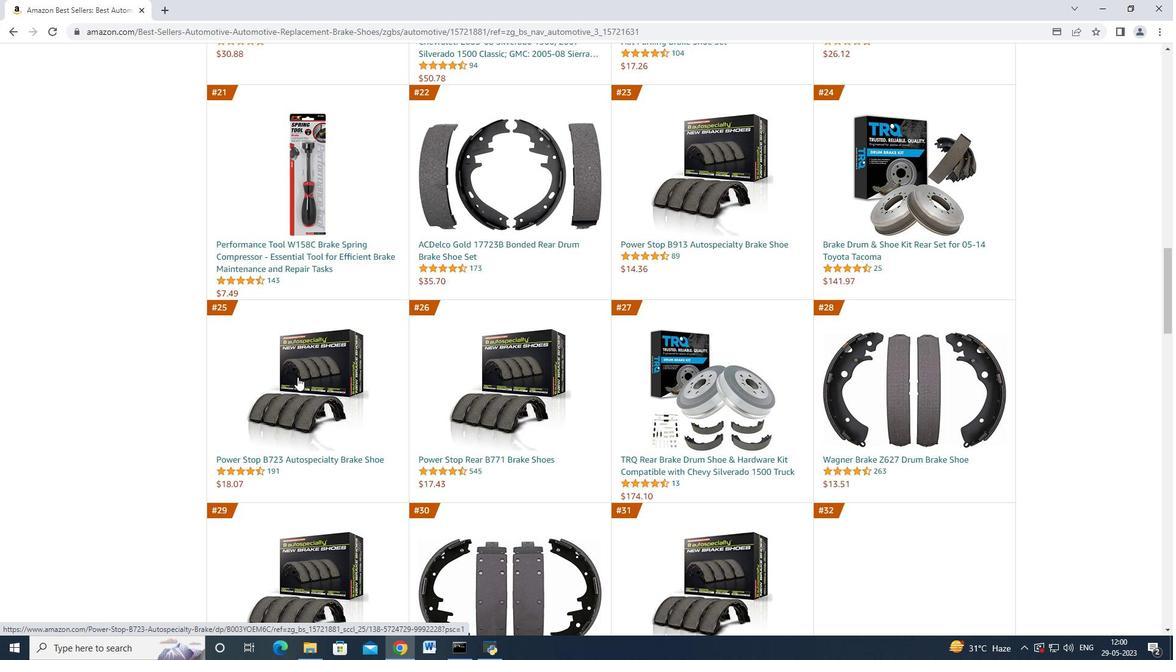 
Action: Mouse scrolled (297, 376) with delta (0, 0)
Screenshot: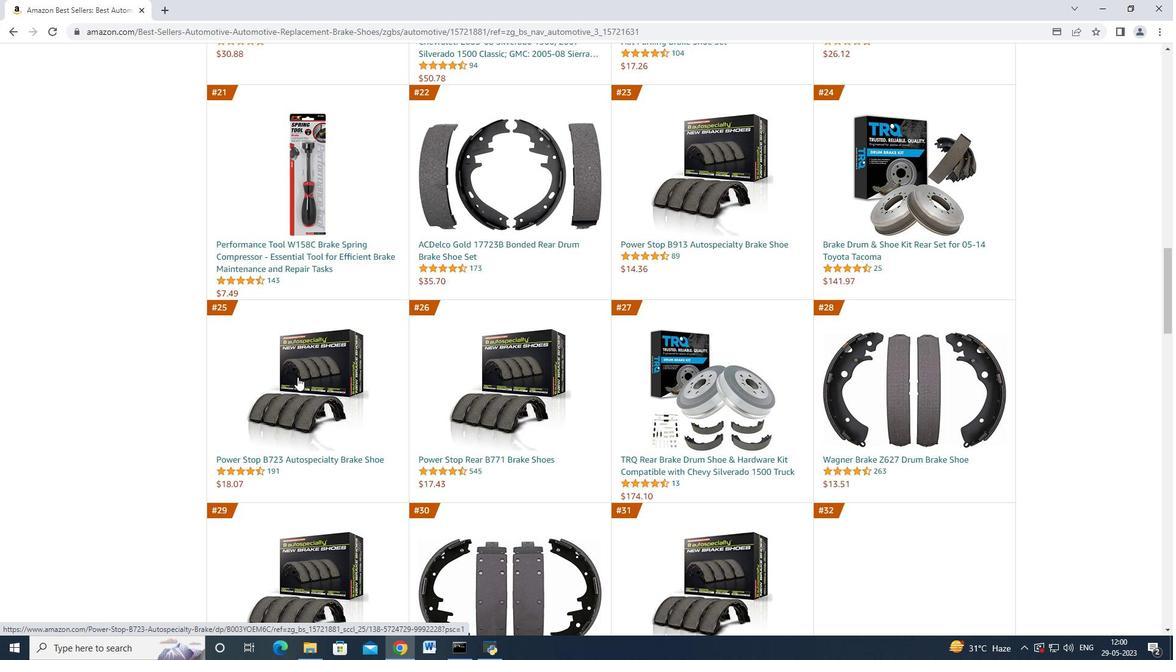 
Action: Mouse scrolled (297, 376) with delta (0, 0)
Screenshot: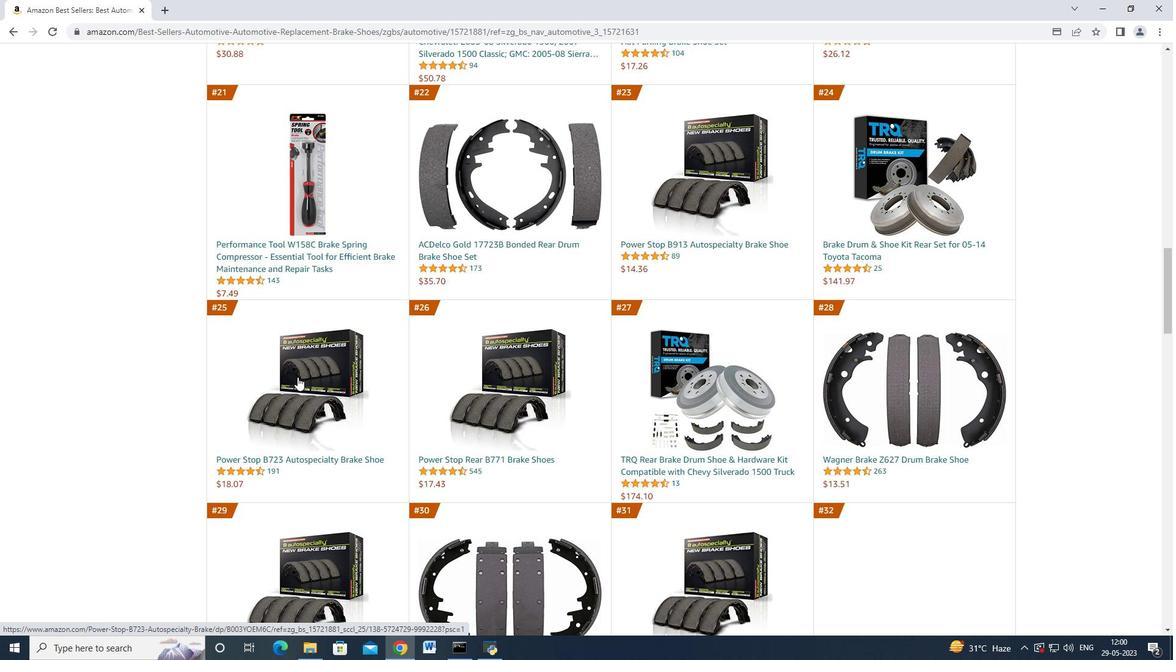 
Action: Mouse scrolled (297, 377) with delta (0, 0)
Screenshot: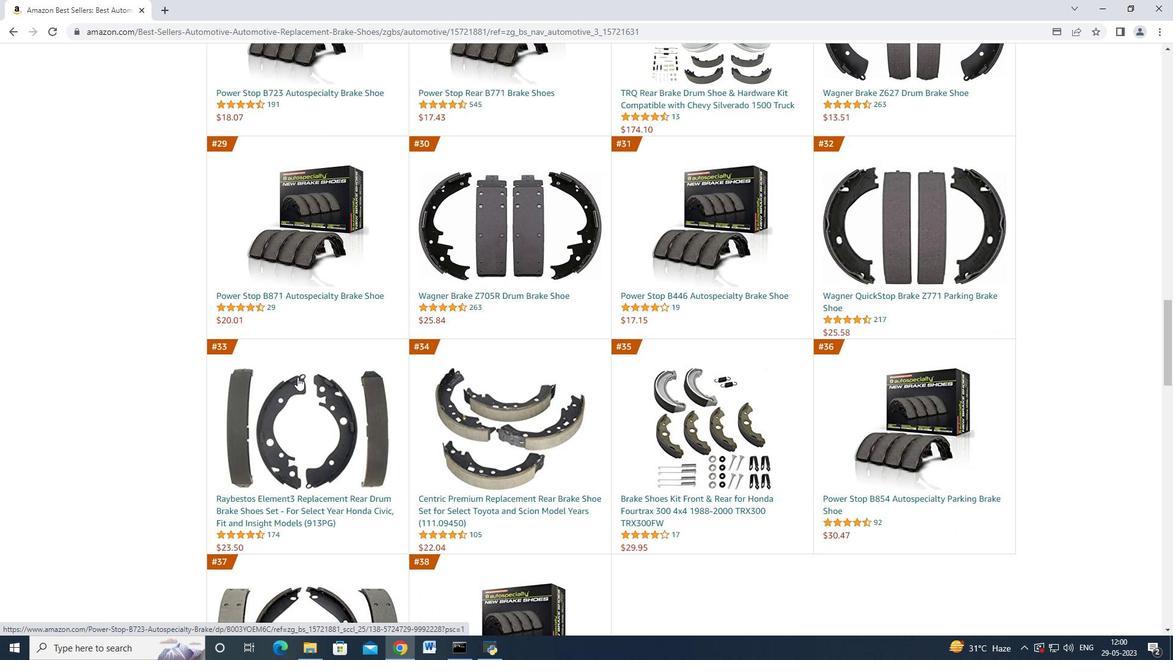 
Action: Mouse scrolled (297, 377) with delta (0, 0)
Screenshot: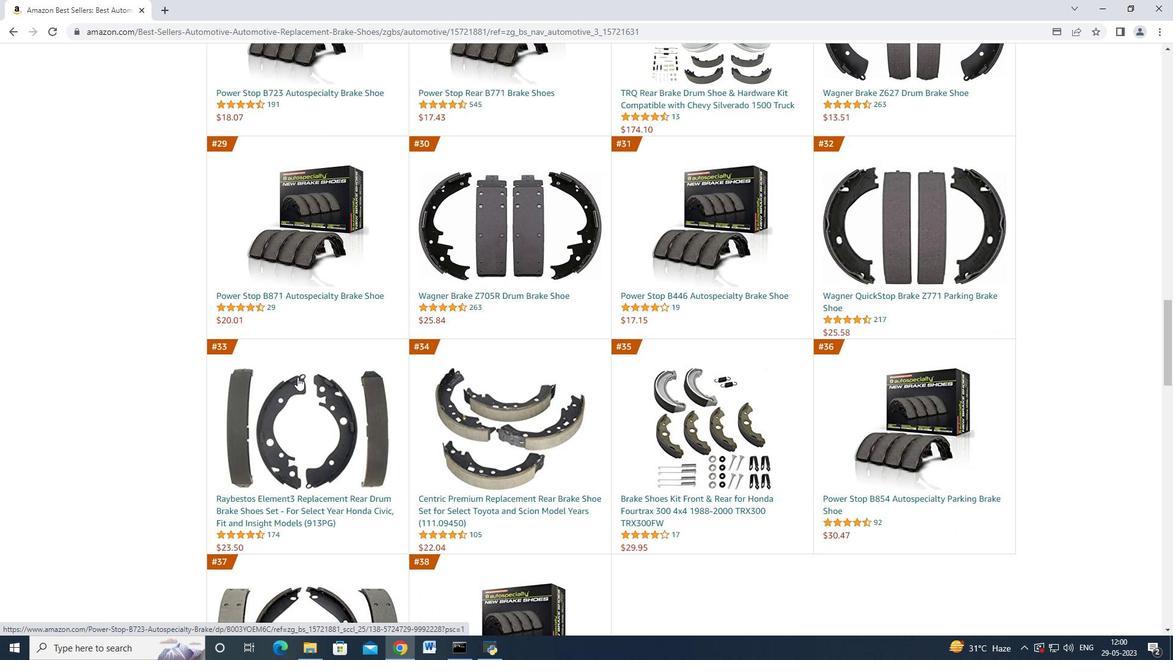 
Action: Mouse scrolled (297, 377) with delta (0, 0)
Screenshot: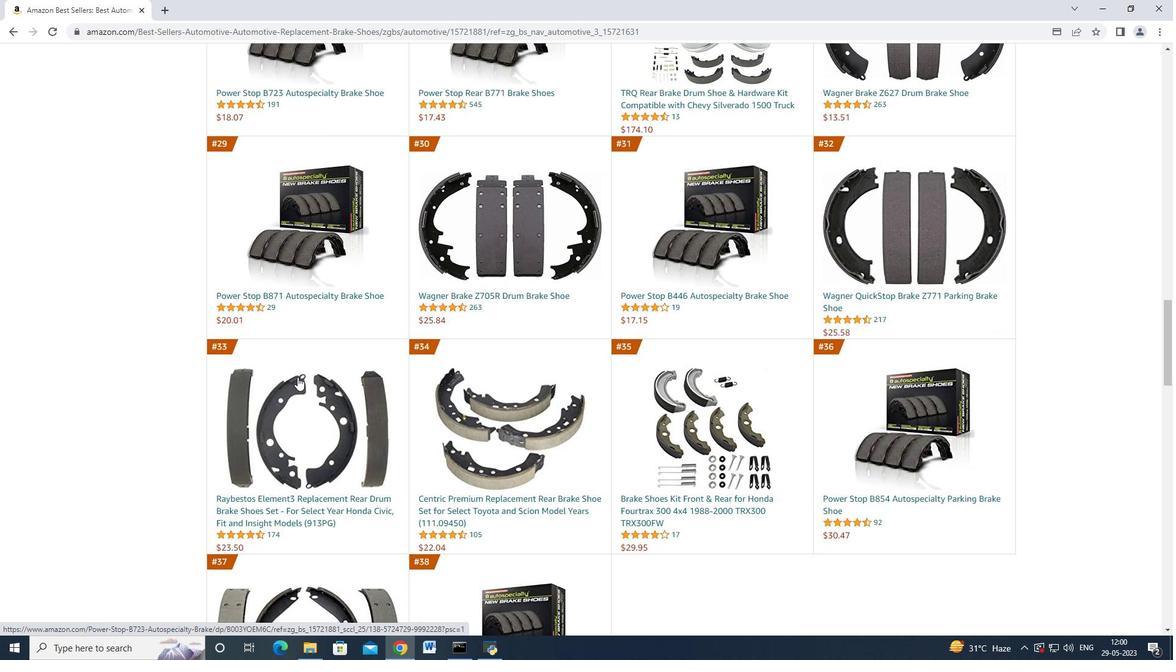 
Action: Mouse scrolled (297, 377) with delta (0, 0)
Screenshot: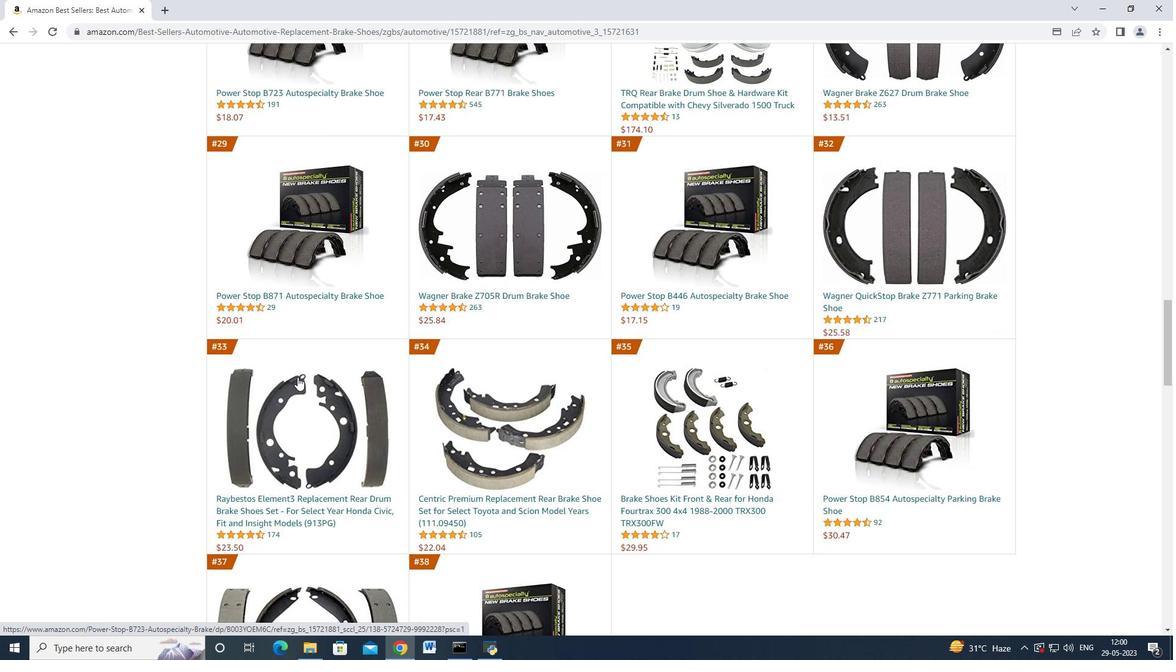 
Action: Mouse scrolled (297, 377) with delta (0, 0)
Screenshot: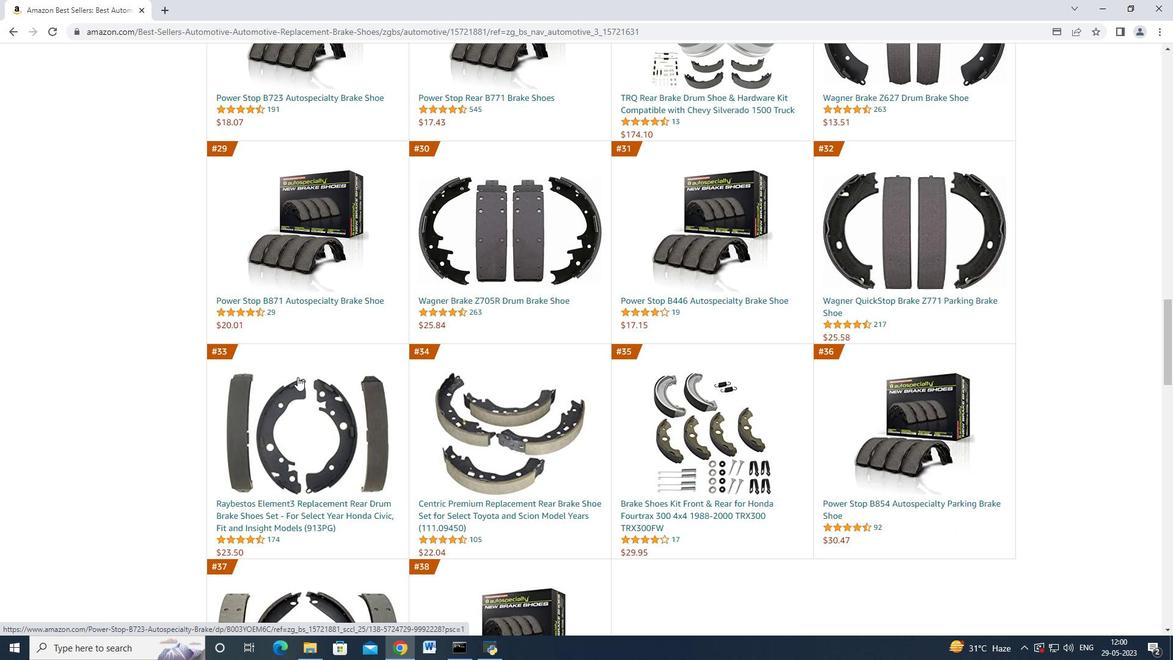
Action: Mouse scrolled (297, 377) with delta (0, 0)
Screenshot: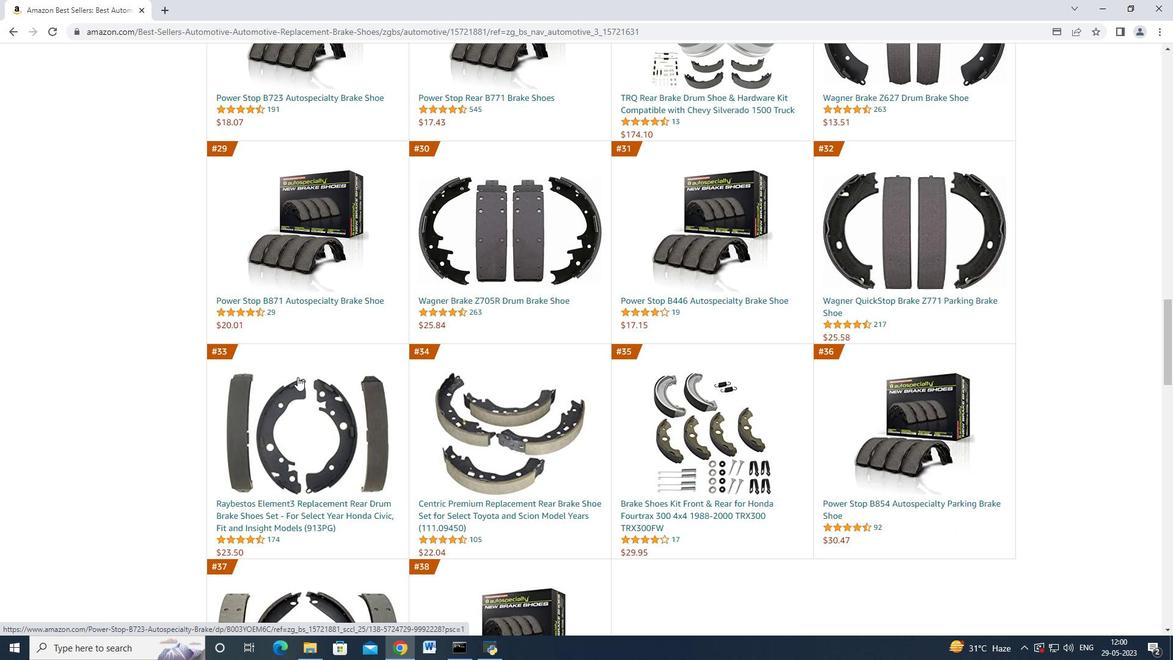 
Action: Mouse scrolled (297, 377) with delta (0, 0)
Screenshot: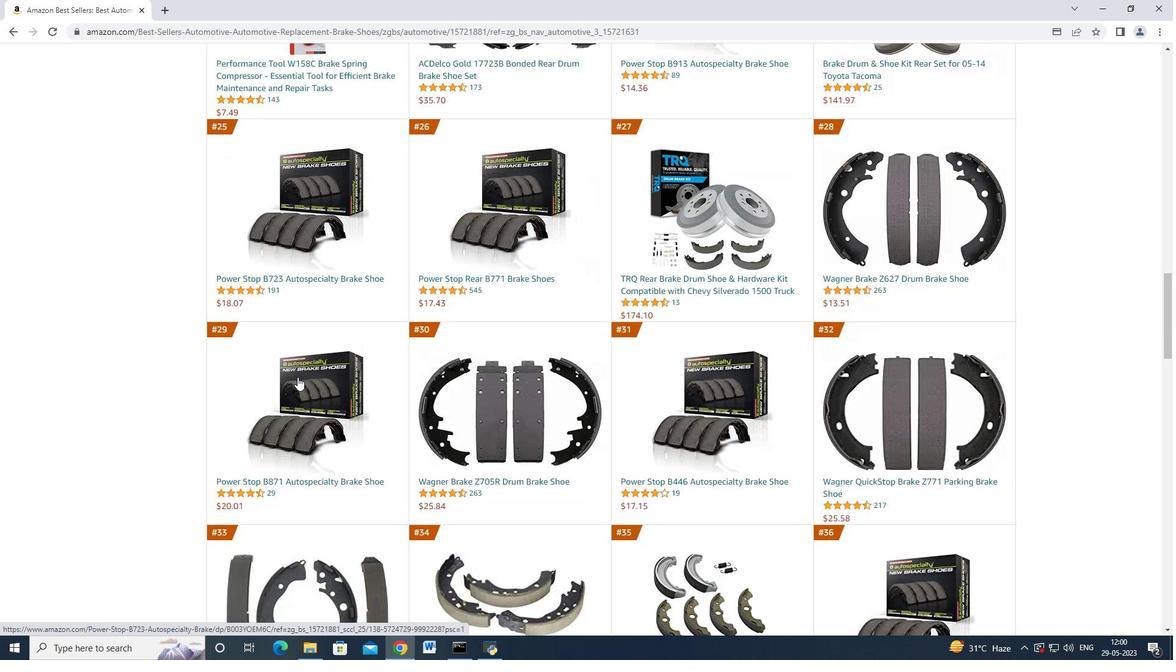 
Action: Mouse scrolled (297, 377) with delta (0, 0)
Screenshot: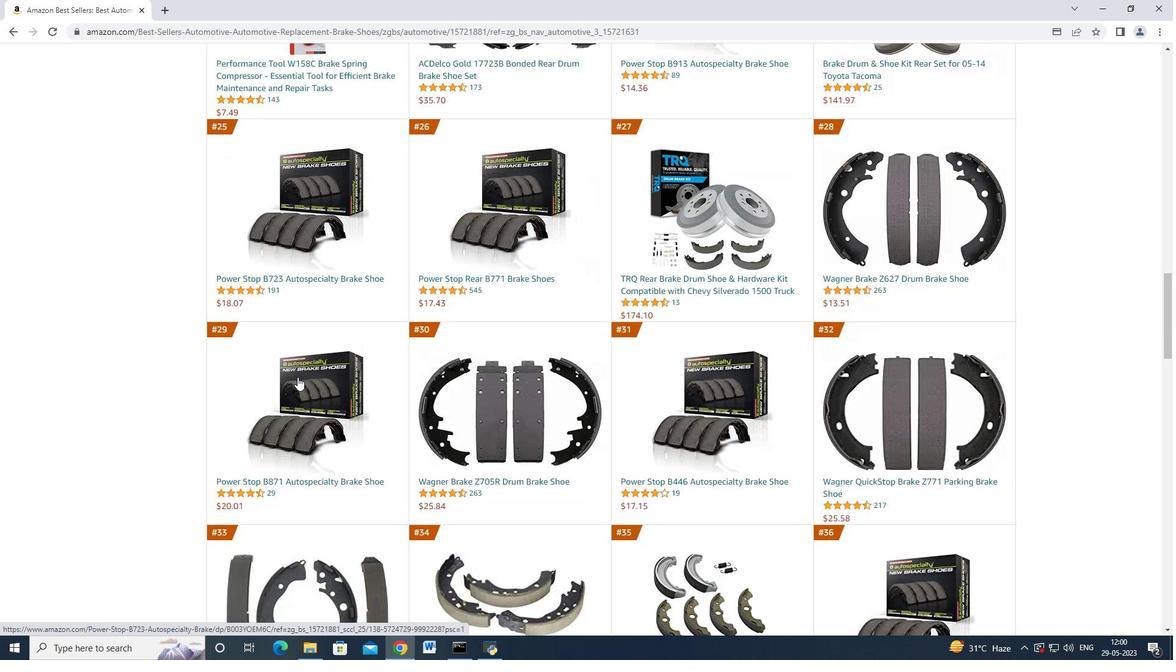 
Action: Mouse scrolled (297, 377) with delta (0, 0)
Screenshot: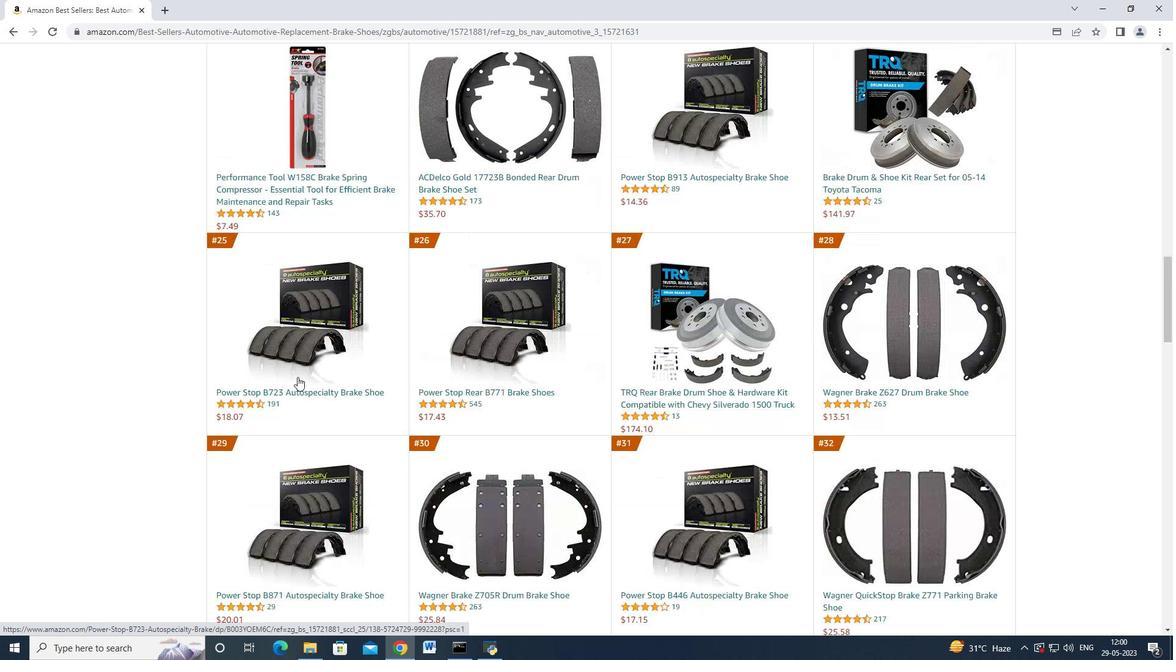 
Action: Mouse scrolled (297, 377) with delta (0, 0)
Screenshot: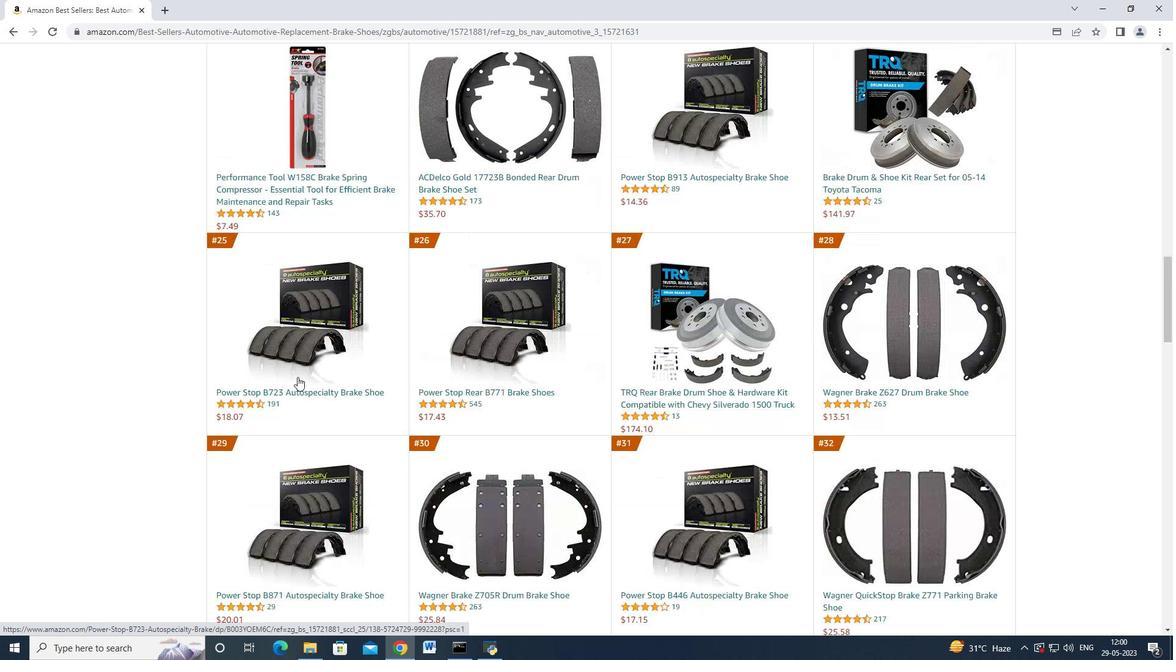 
Action: Mouse scrolled (297, 377) with delta (0, 0)
Screenshot: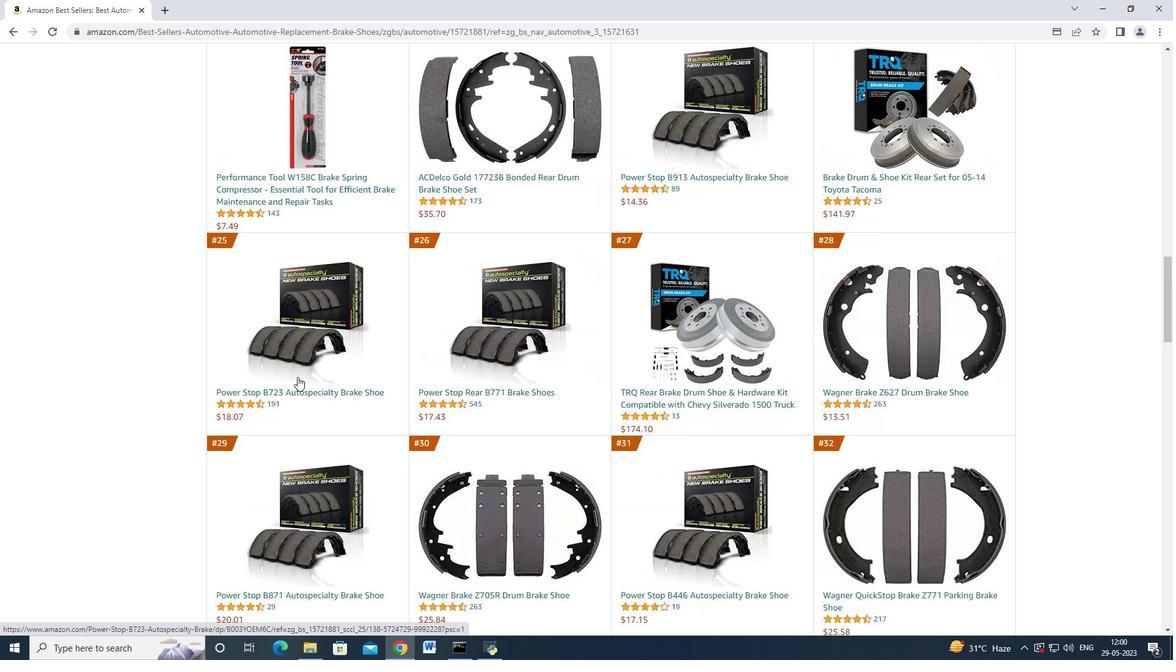 
Action: Mouse scrolled (297, 377) with delta (0, 0)
Screenshot: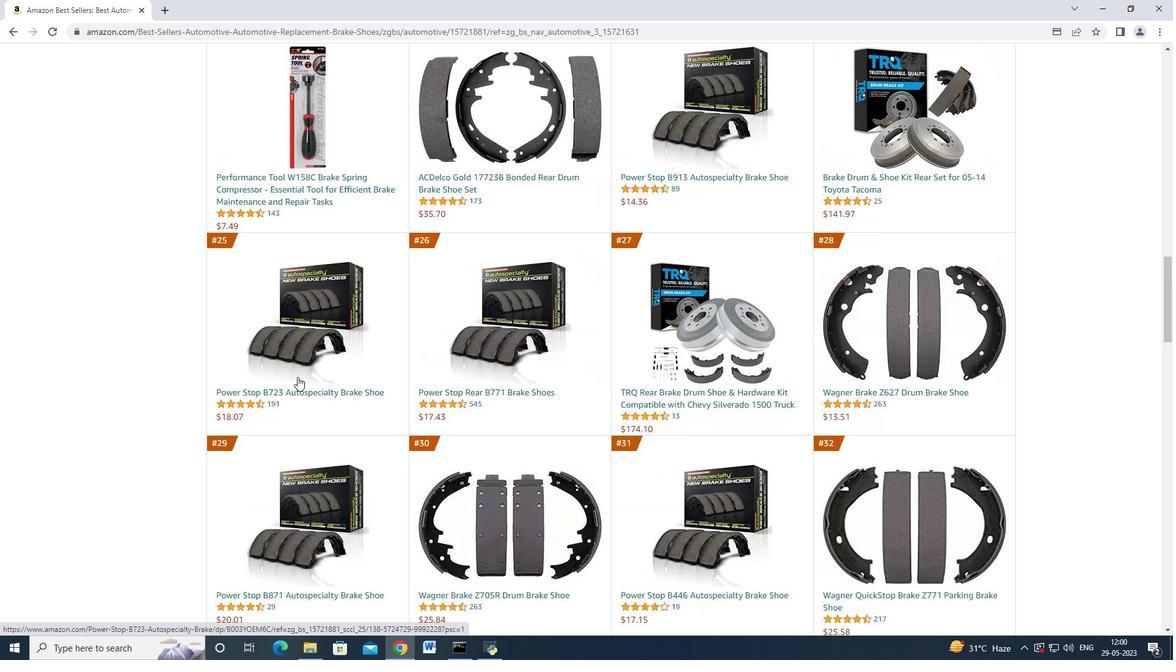 
Action: Mouse scrolled (297, 377) with delta (0, 0)
Screenshot: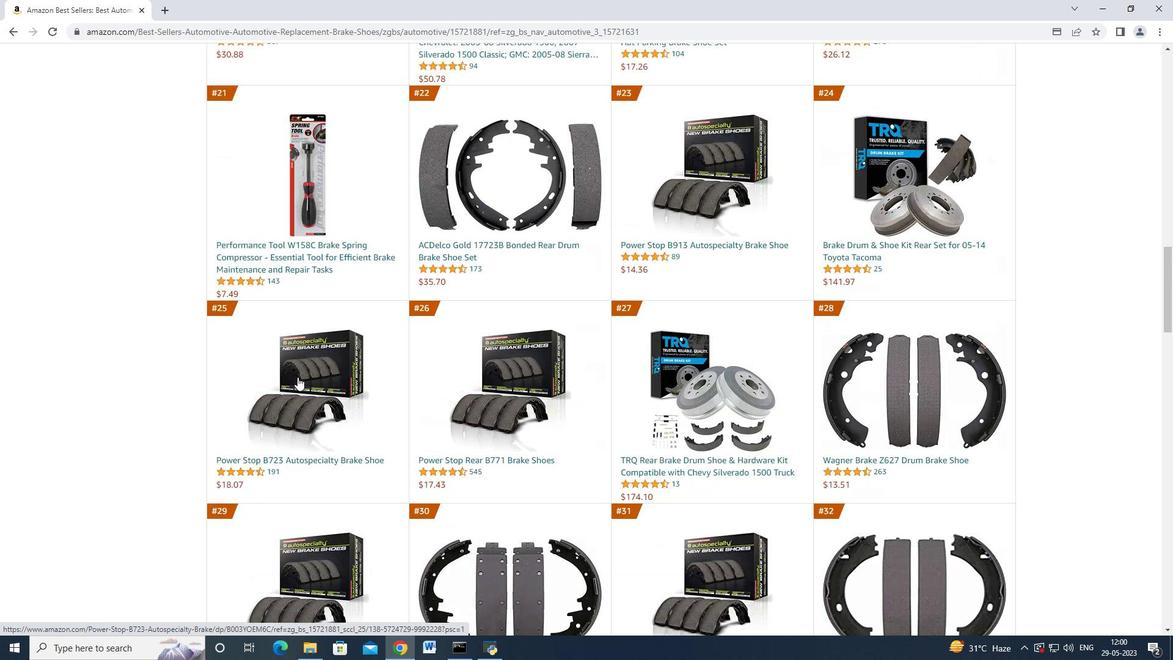 
Action: Mouse scrolled (297, 376) with delta (0, 0)
Screenshot: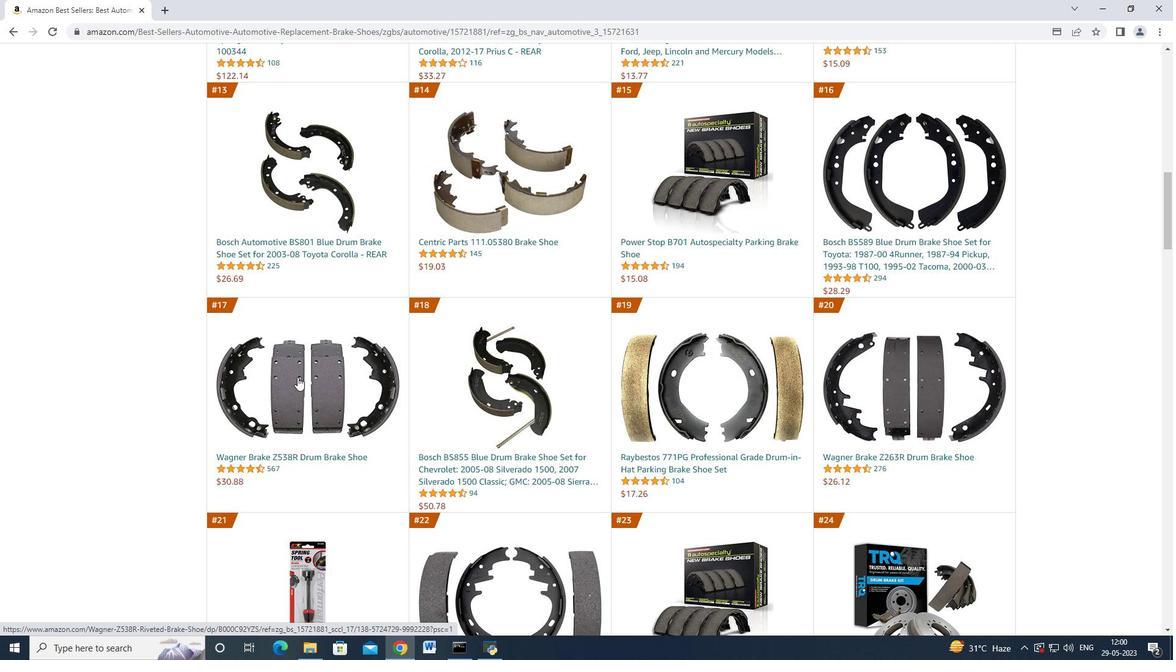 
Action: Mouse scrolled (297, 376) with delta (0, 0)
Screenshot: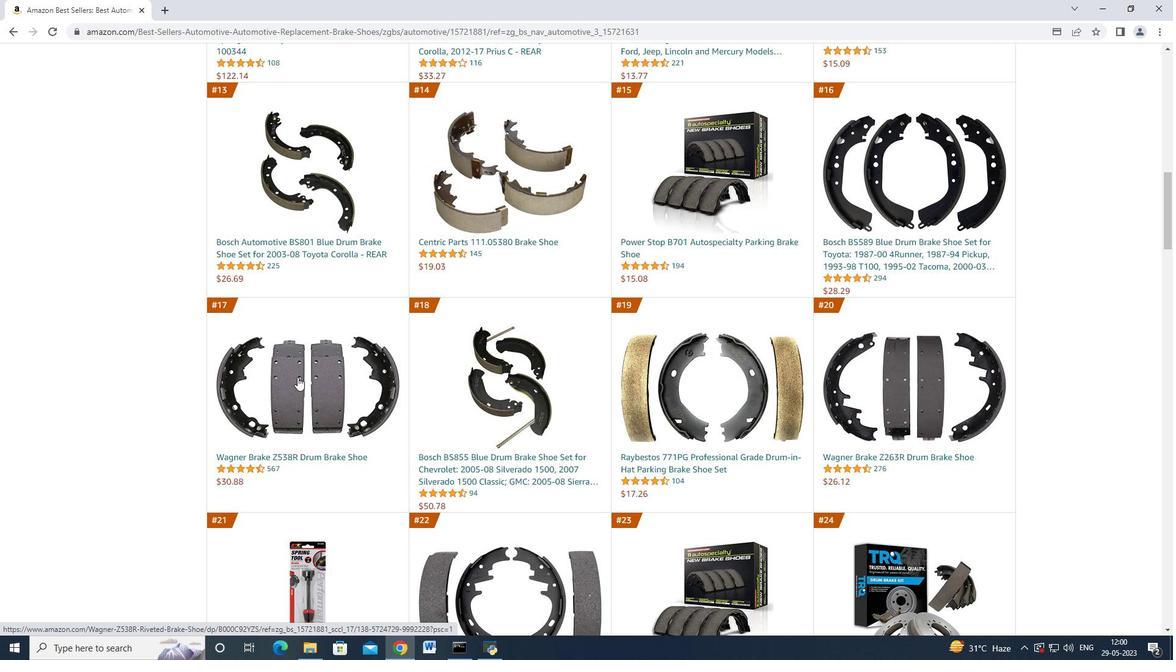 
Action: Mouse scrolled (297, 376) with delta (0, 0)
Screenshot: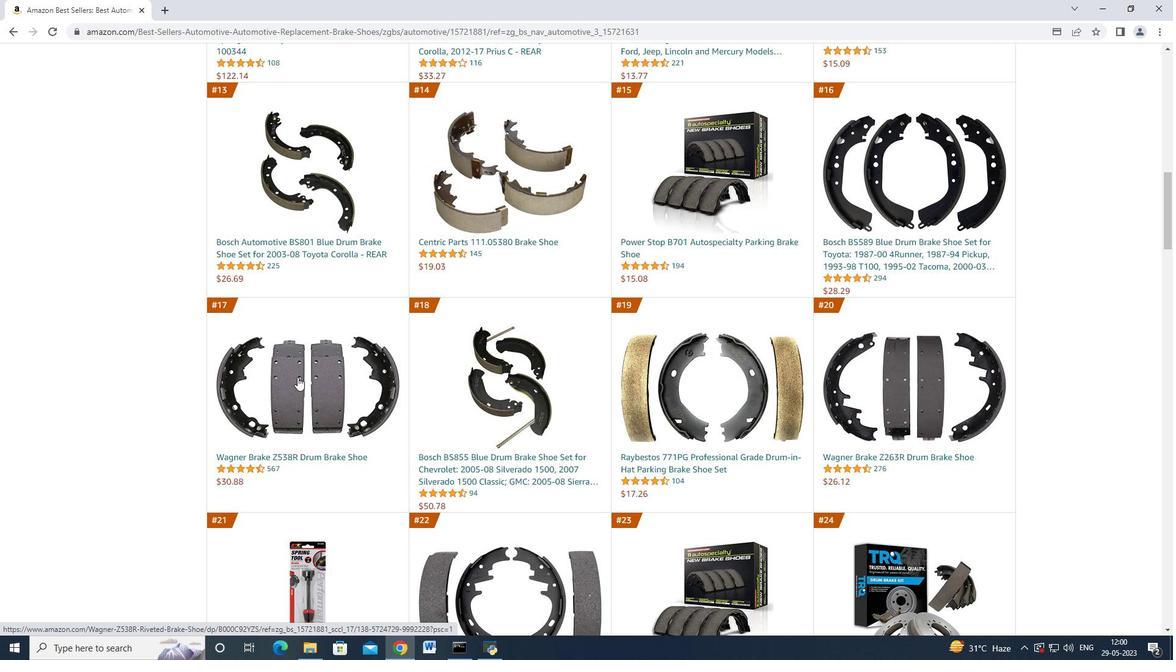 
Action: Mouse scrolled (297, 376) with delta (0, 0)
Screenshot: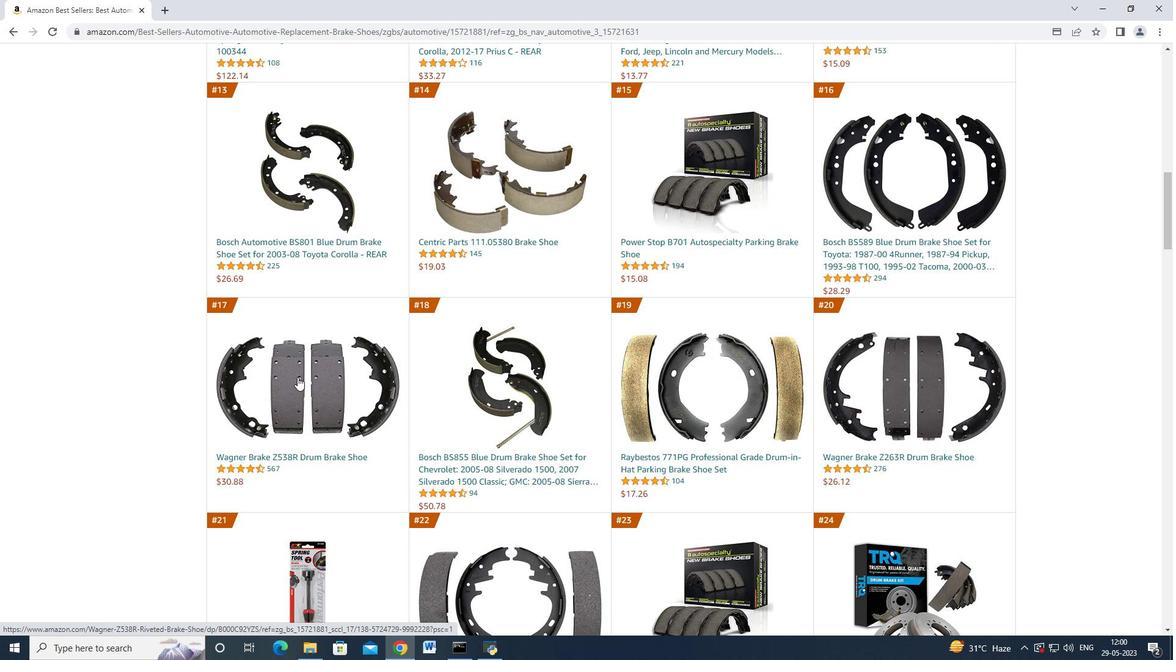 
Action: Mouse scrolled (297, 376) with delta (0, 0)
Screenshot: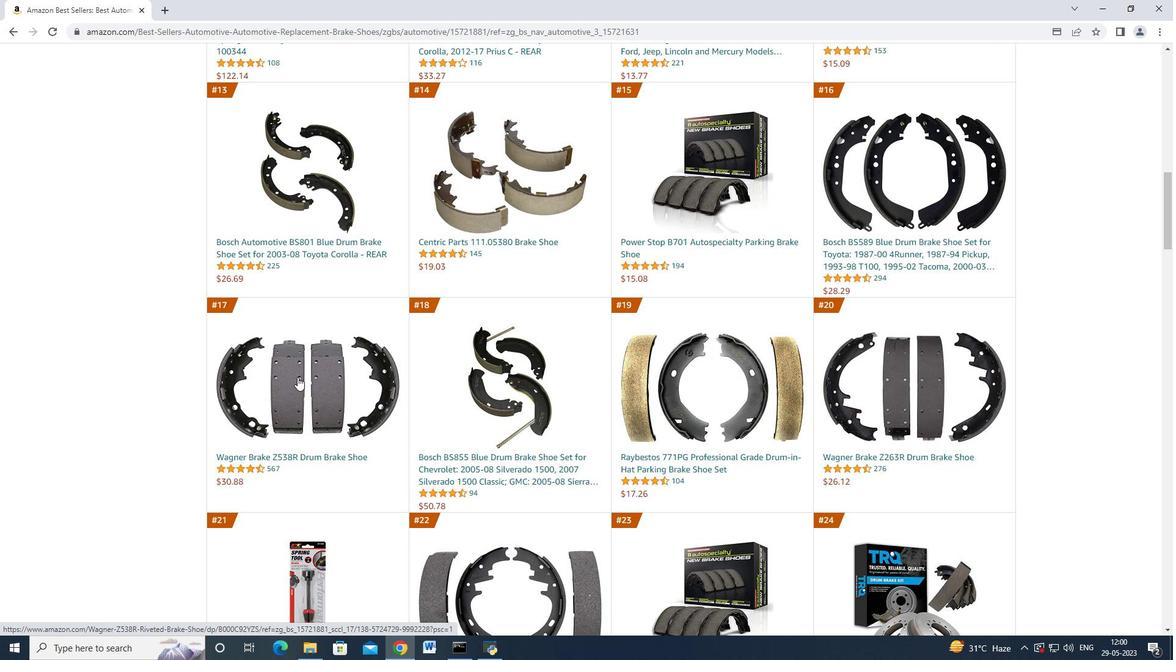 
Action: Mouse scrolled (297, 376) with delta (0, 0)
Screenshot: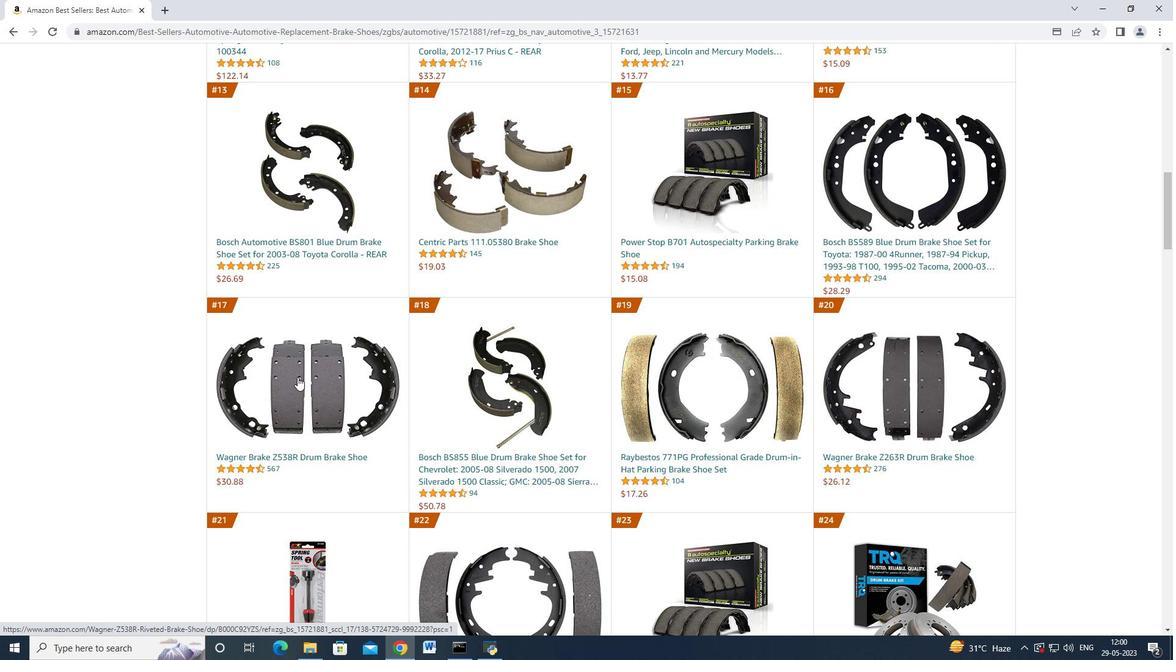 
Action: Mouse scrolled (297, 376) with delta (0, 0)
Screenshot: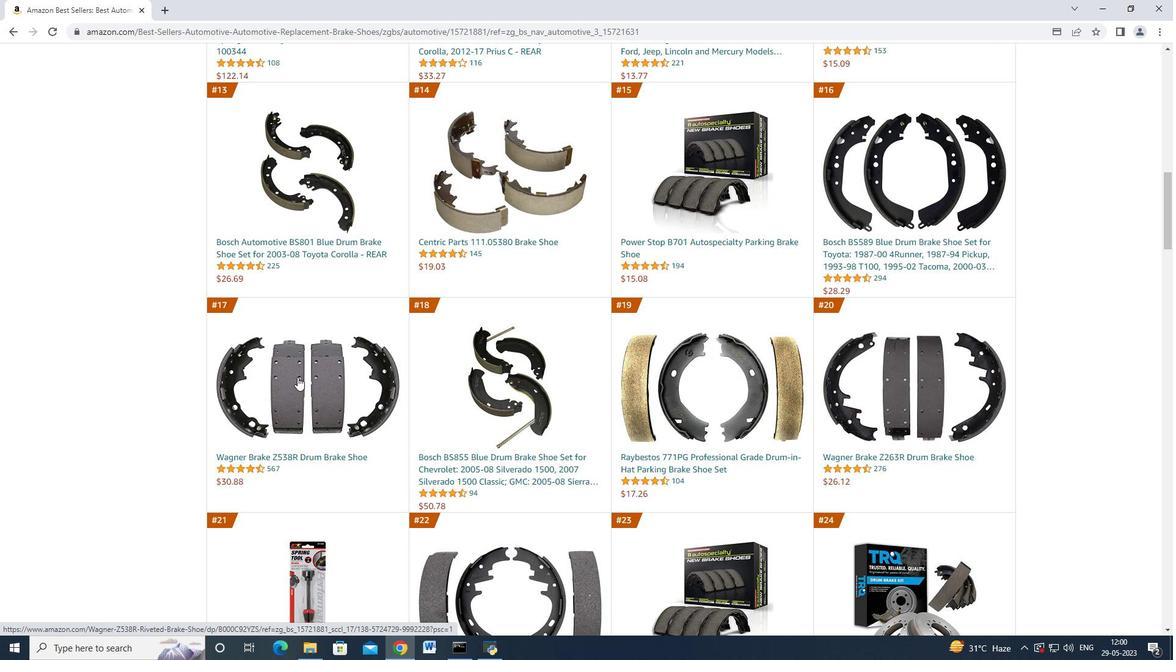 
Action: Mouse scrolled (297, 376) with delta (0, 0)
Screenshot: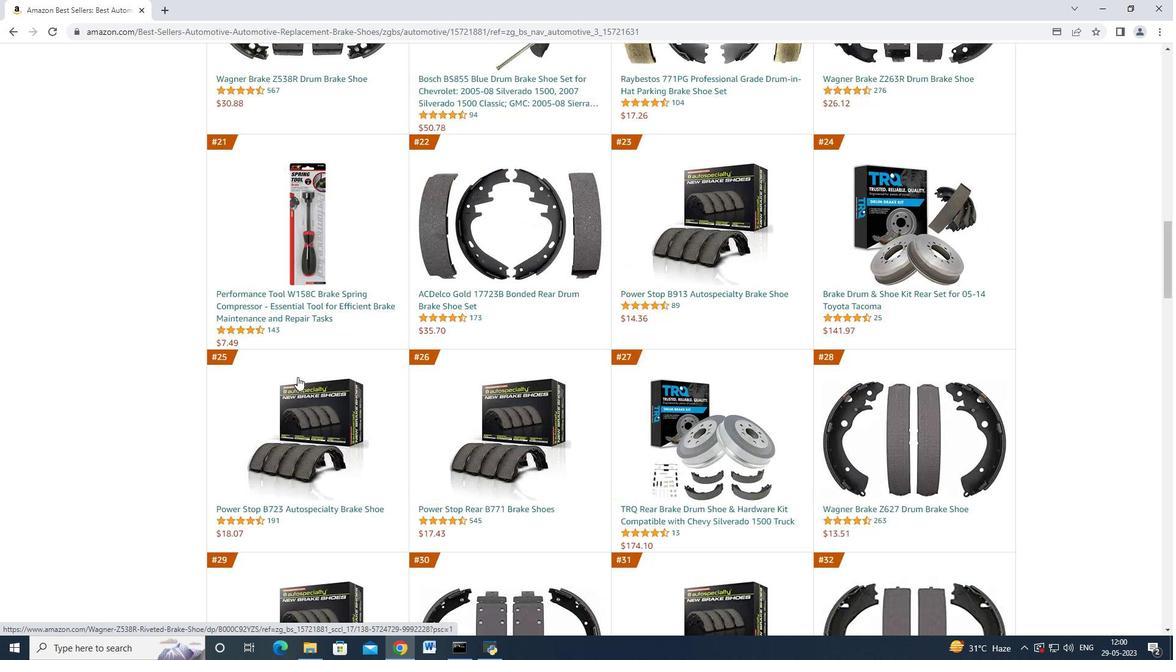
Action: Mouse scrolled (297, 376) with delta (0, 0)
Screenshot: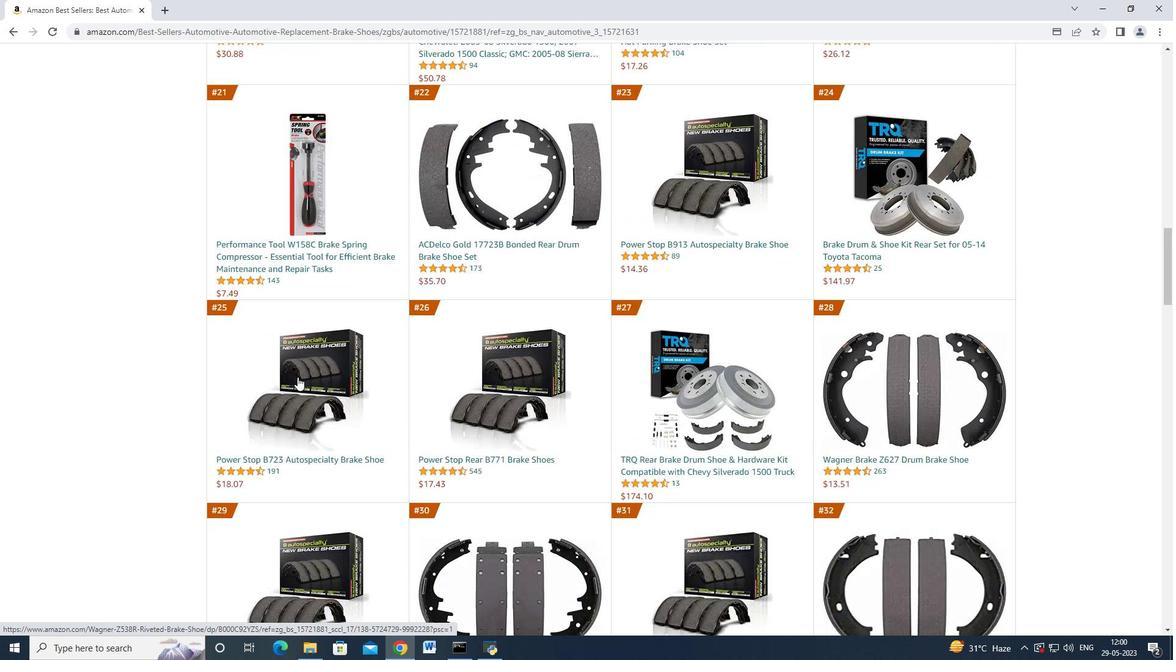 
Action: Mouse scrolled (297, 376) with delta (0, 0)
Screenshot: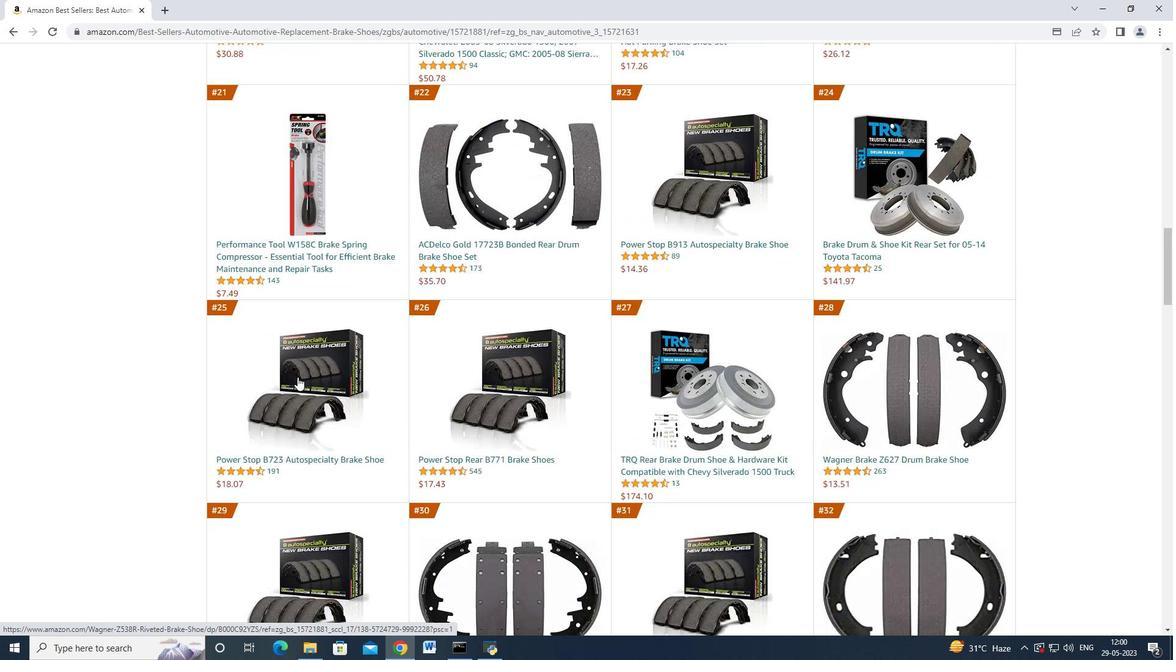 
Action: Mouse scrolled (297, 376) with delta (0, 0)
Screenshot: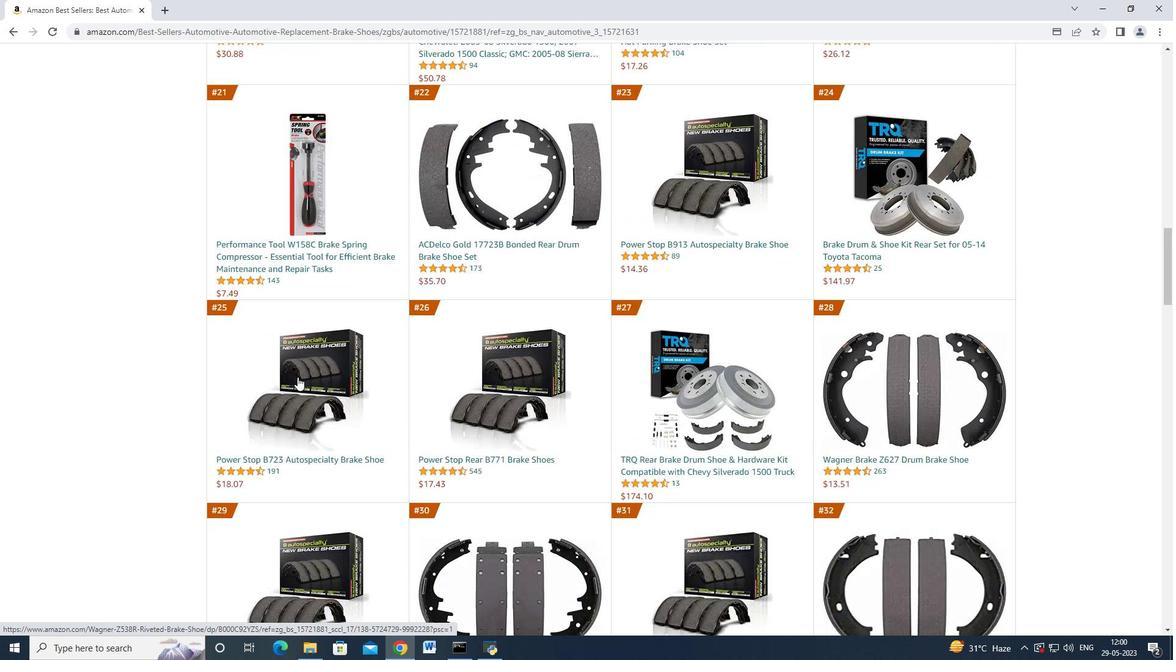 
Action: Mouse scrolled (297, 376) with delta (0, 0)
Screenshot: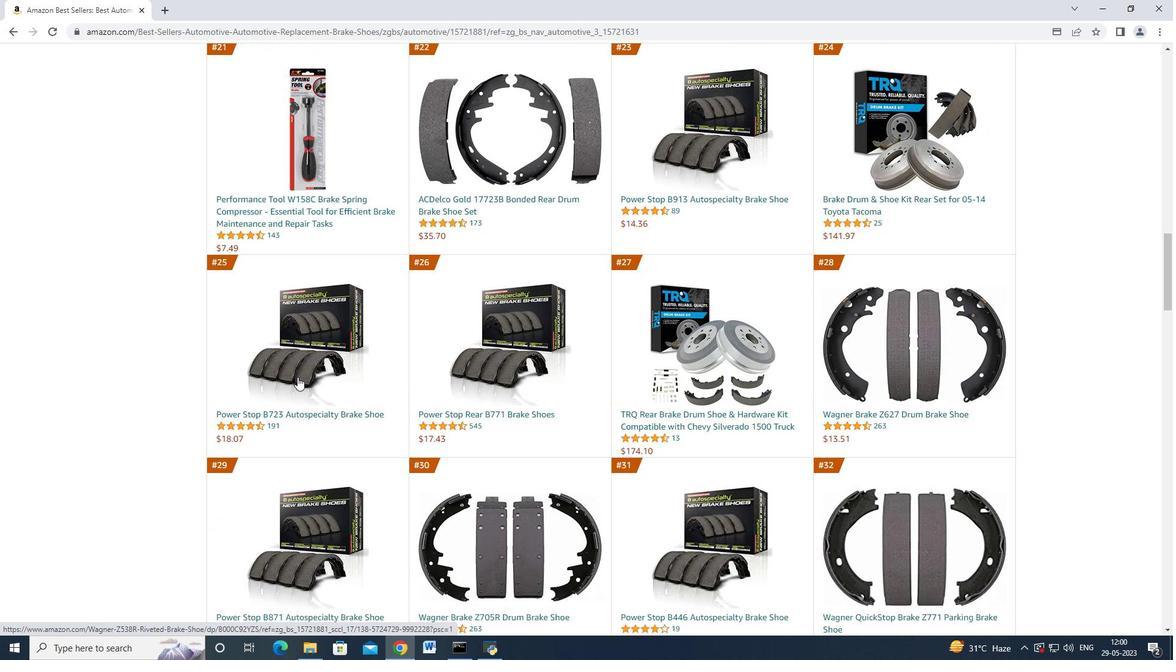 
Action: Mouse scrolled (297, 376) with delta (0, 0)
Screenshot: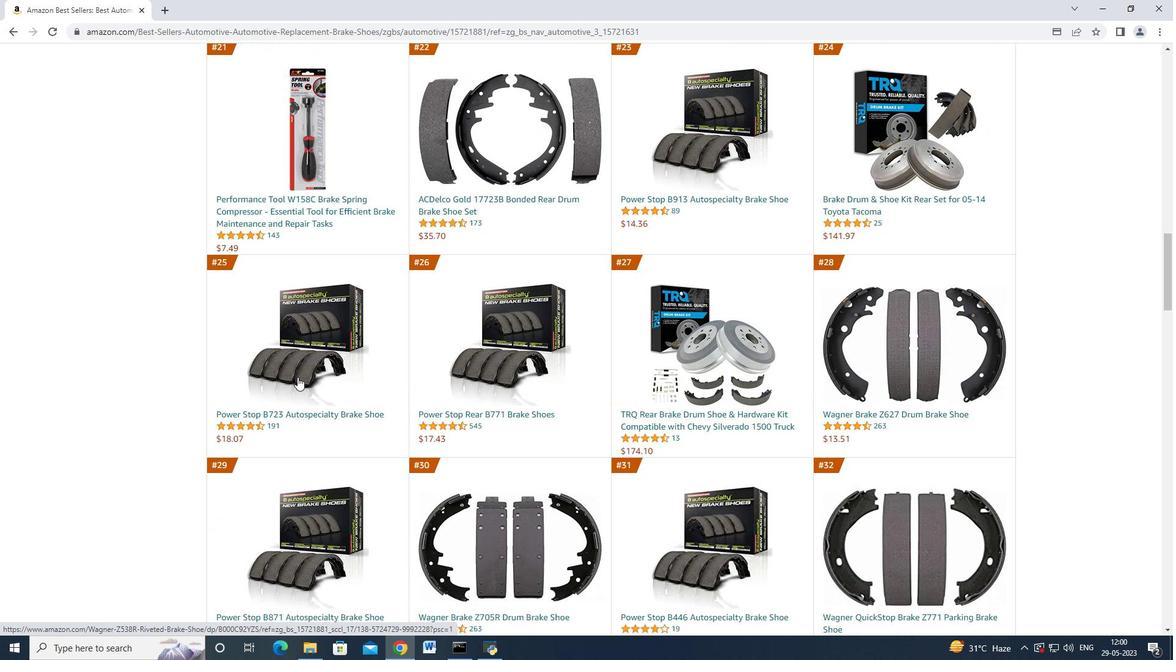 
Action: Mouse scrolled (297, 376) with delta (0, 0)
Screenshot: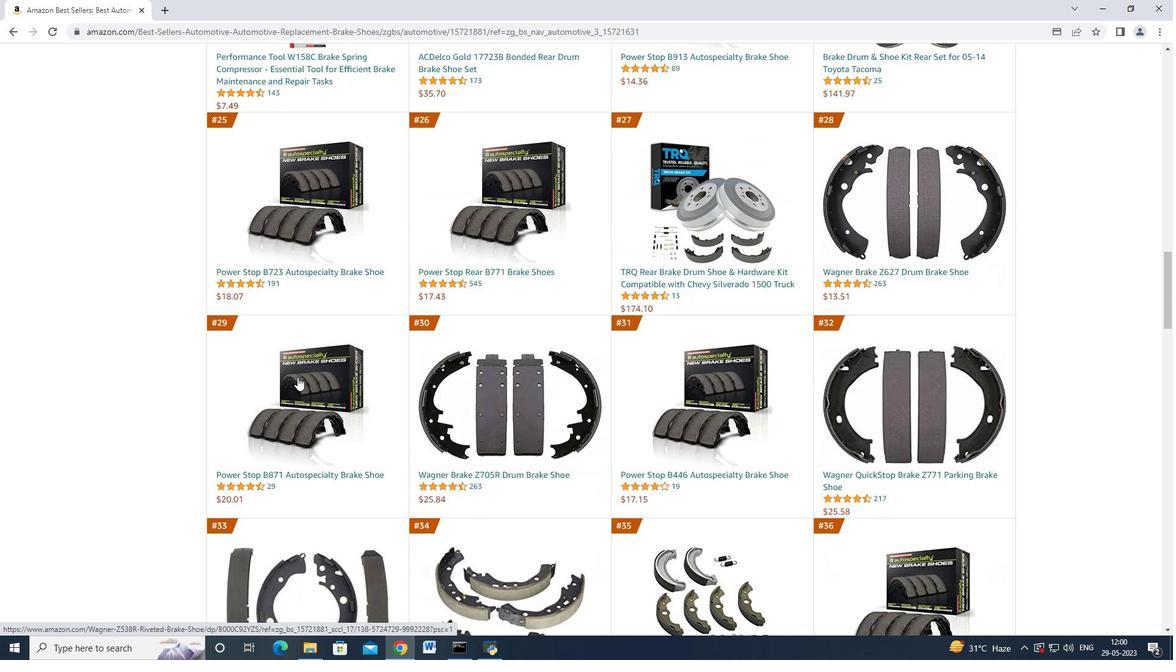 
Action: Mouse scrolled (297, 376) with delta (0, 0)
Screenshot: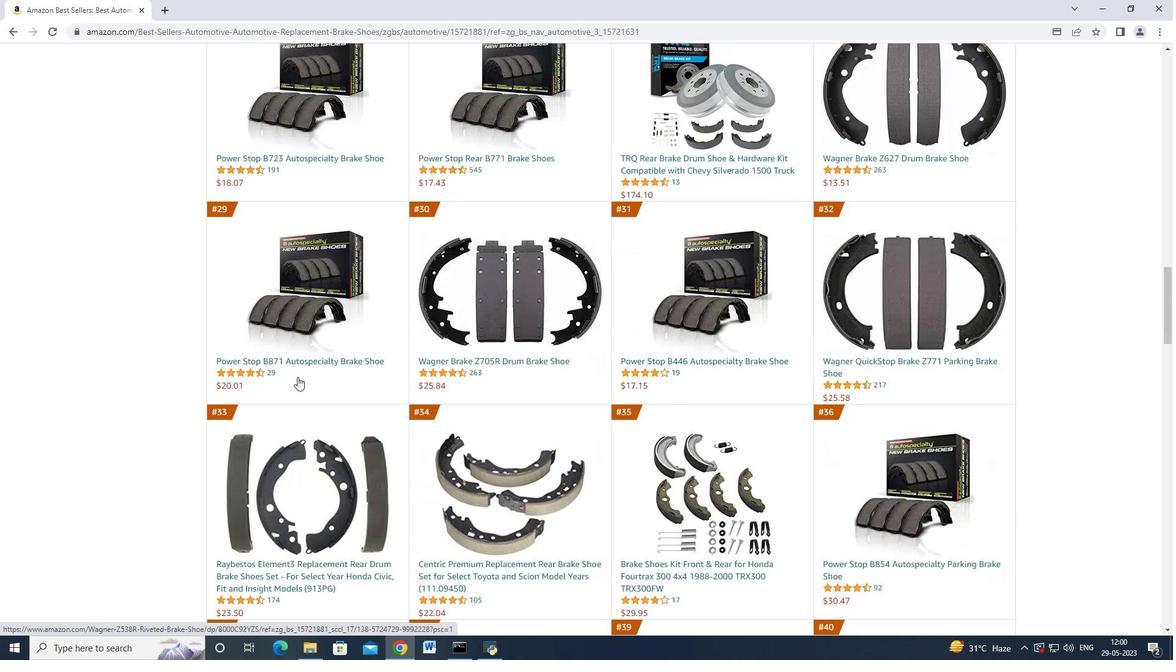 
Action: Mouse scrolled (297, 376) with delta (0, 0)
Screenshot: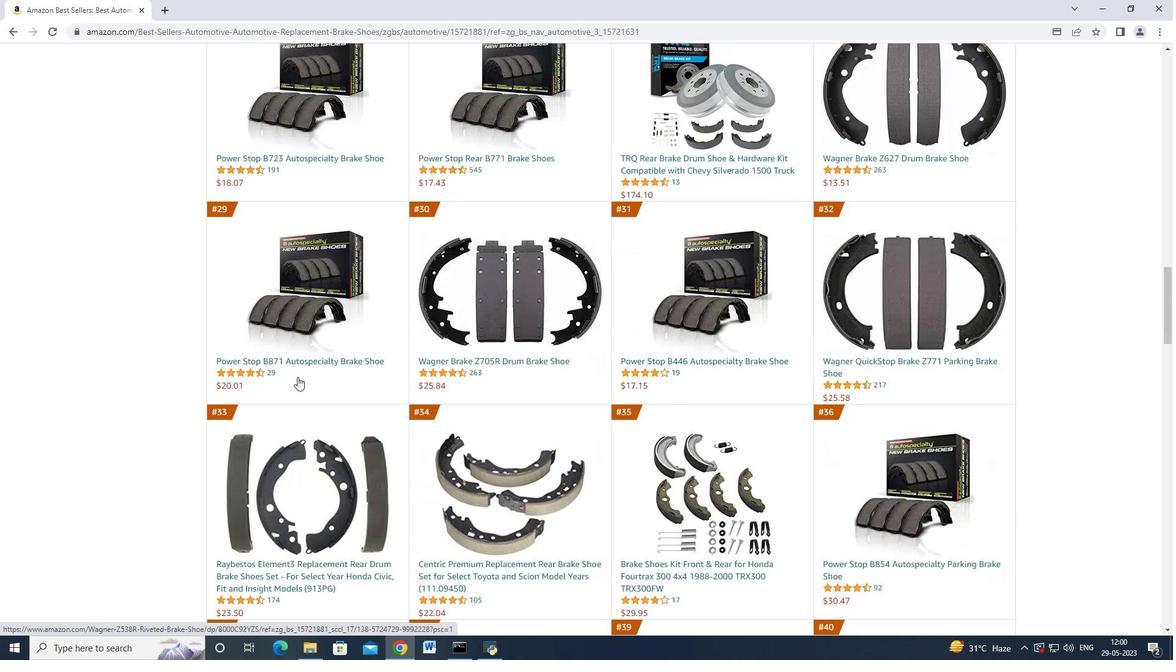 
Action: Mouse scrolled (297, 376) with delta (0, 0)
Screenshot: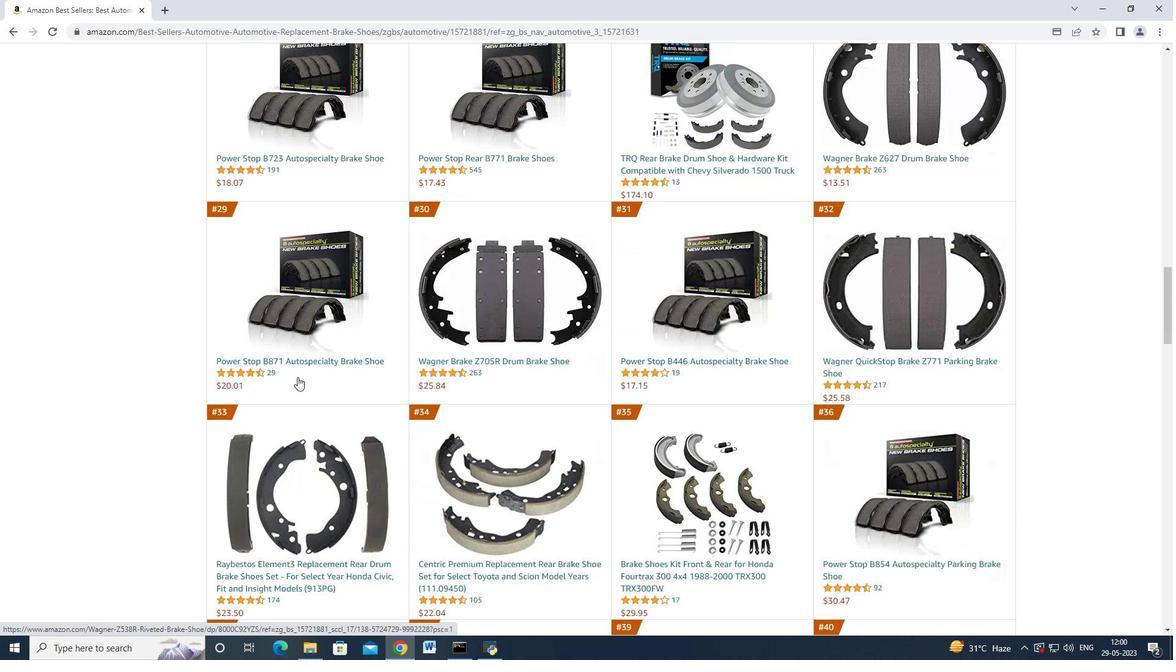 
Action: Mouse scrolled (297, 376) with delta (0, 0)
Screenshot: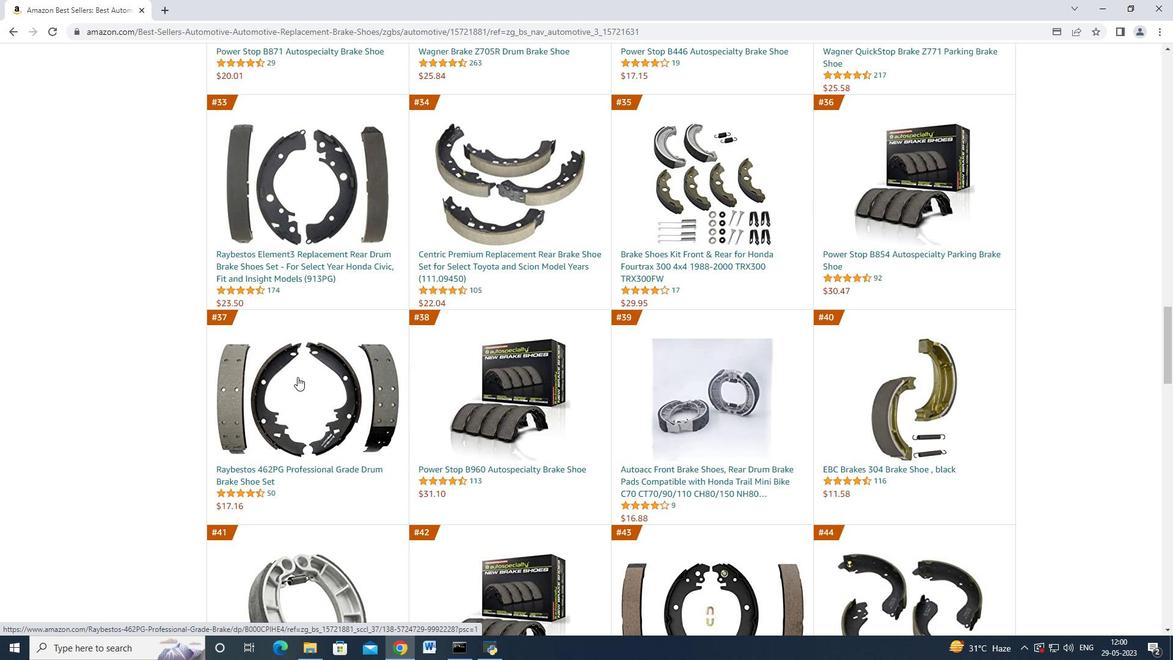 
Action: Mouse scrolled (297, 376) with delta (0, 0)
Screenshot: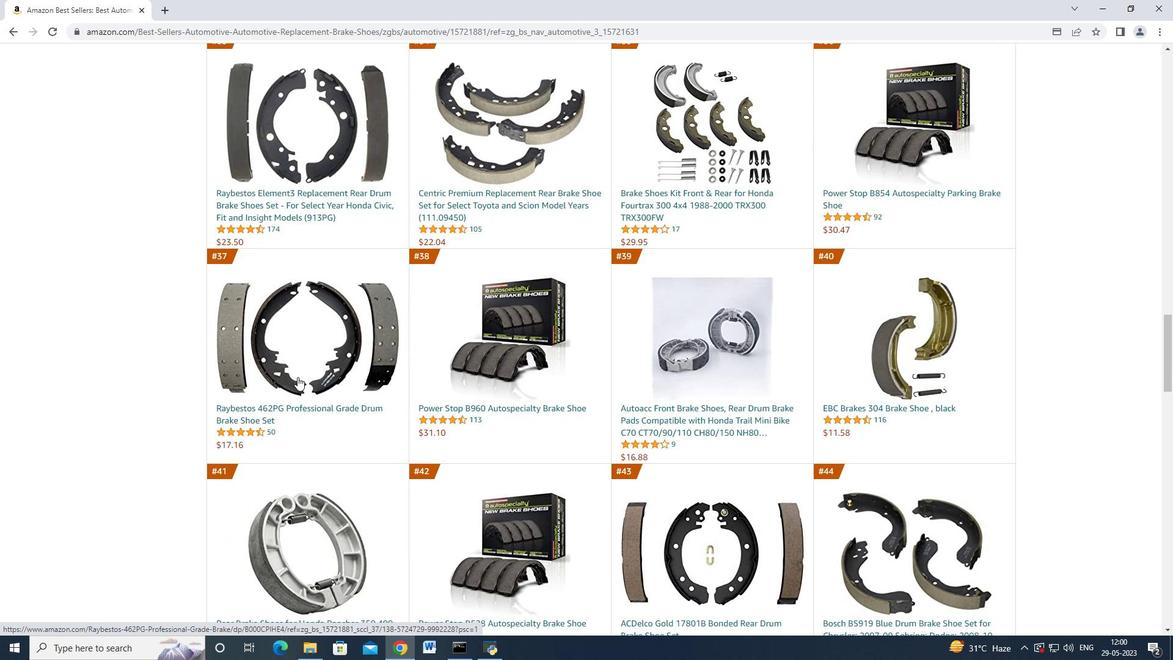 
Action: Mouse scrolled (297, 376) with delta (0, 0)
Screenshot: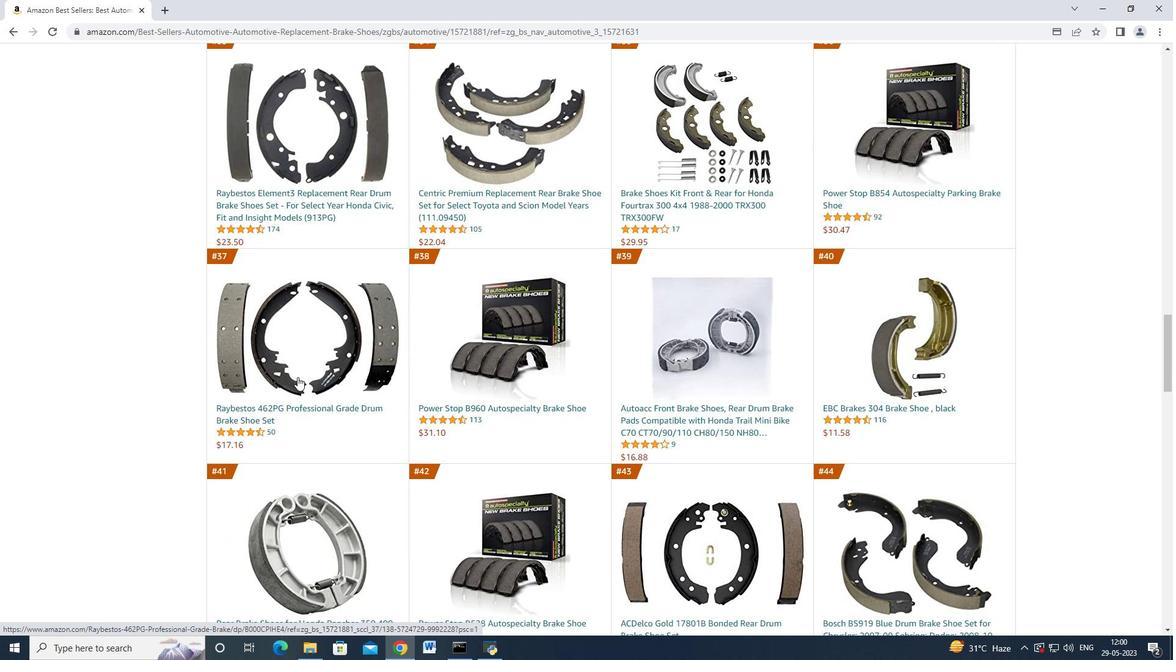 
Action: Mouse scrolled (297, 376) with delta (0, 0)
Screenshot: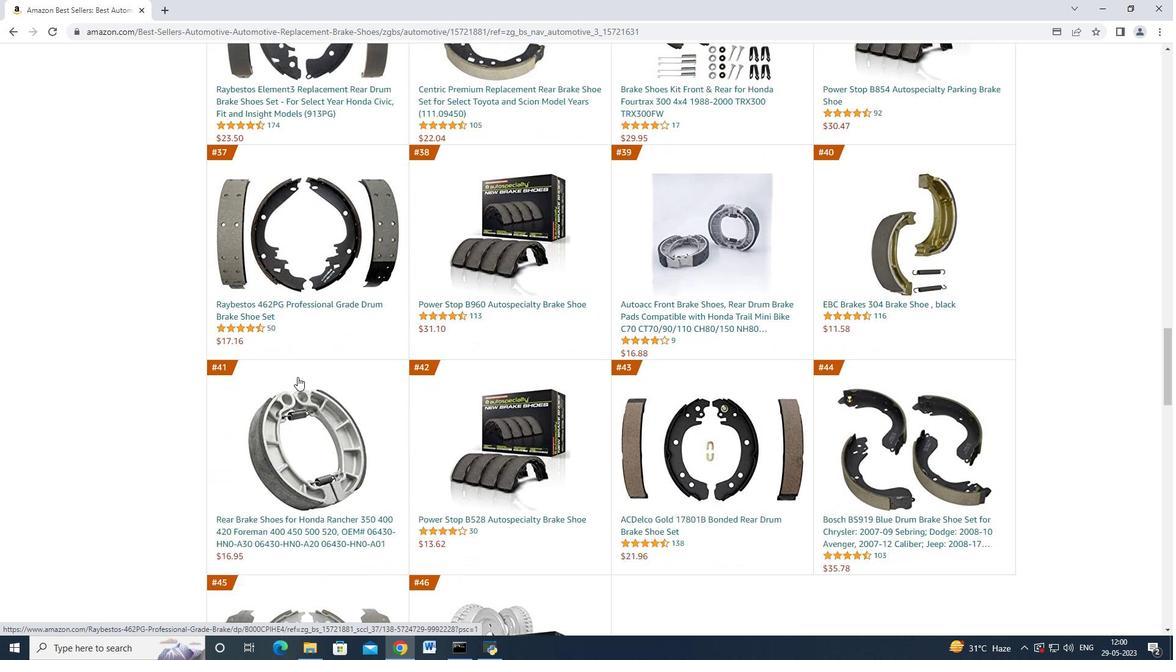 
Action: Mouse scrolled (297, 376) with delta (0, 0)
Screenshot: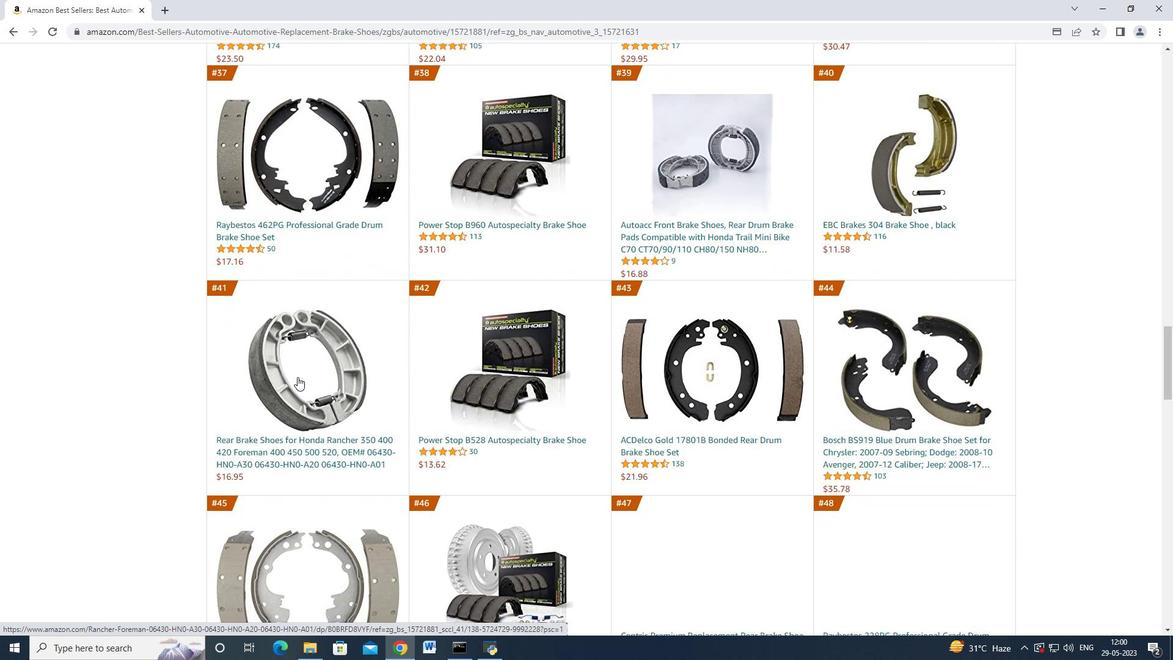 
Action: Mouse scrolled (297, 376) with delta (0, 0)
Screenshot: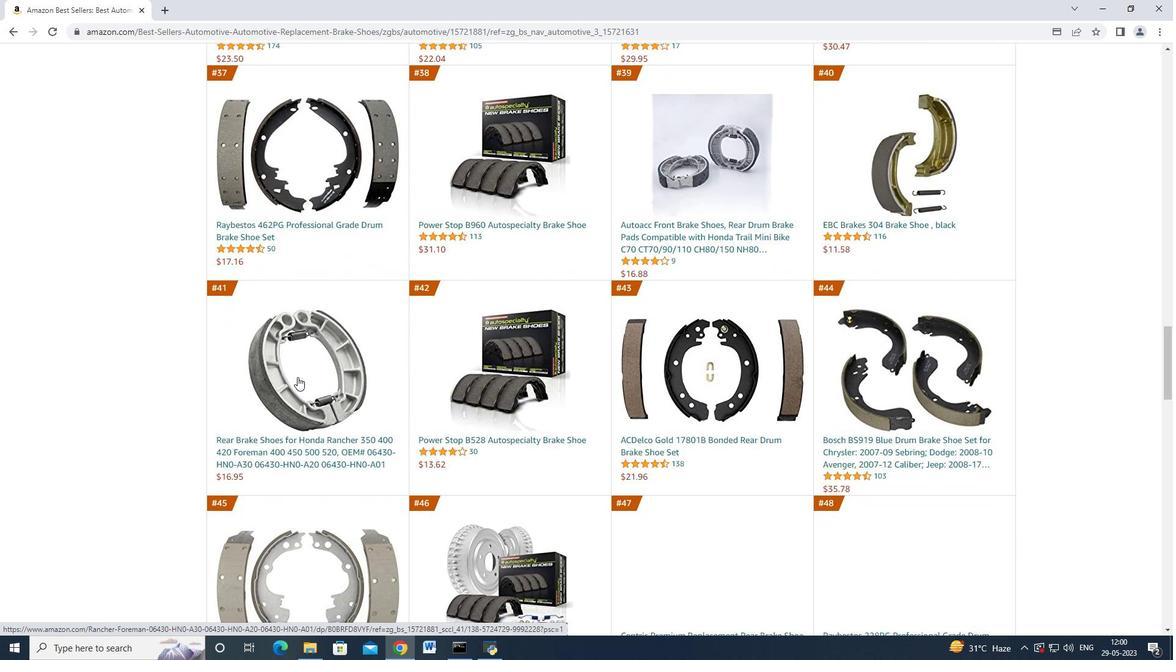 
Action: Mouse scrolled (297, 376) with delta (0, 0)
Screenshot: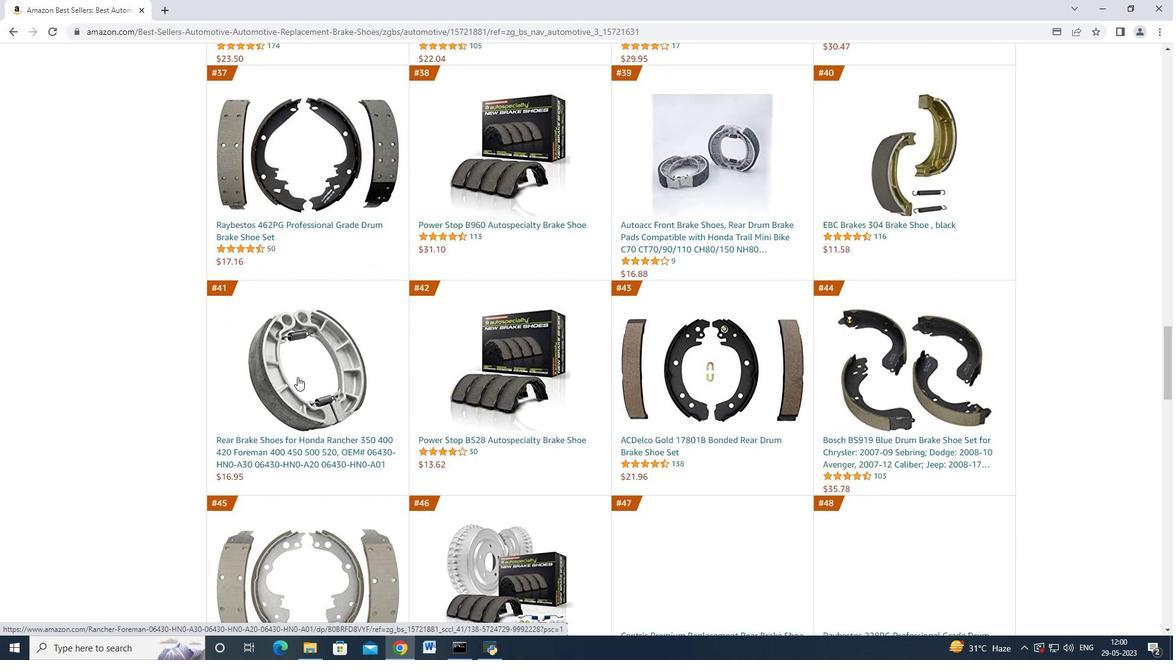 
Action: Mouse scrolled (297, 376) with delta (0, 0)
Screenshot: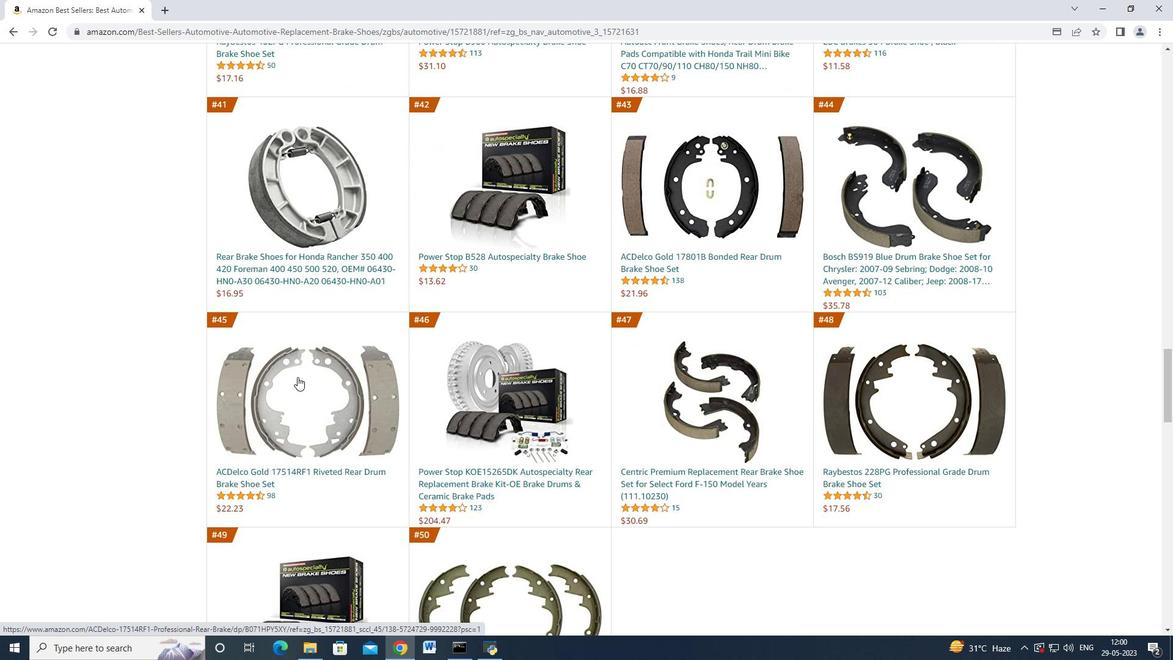 
Action: Mouse scrolled (297, 376) with delta (0, 0)
Screenshot: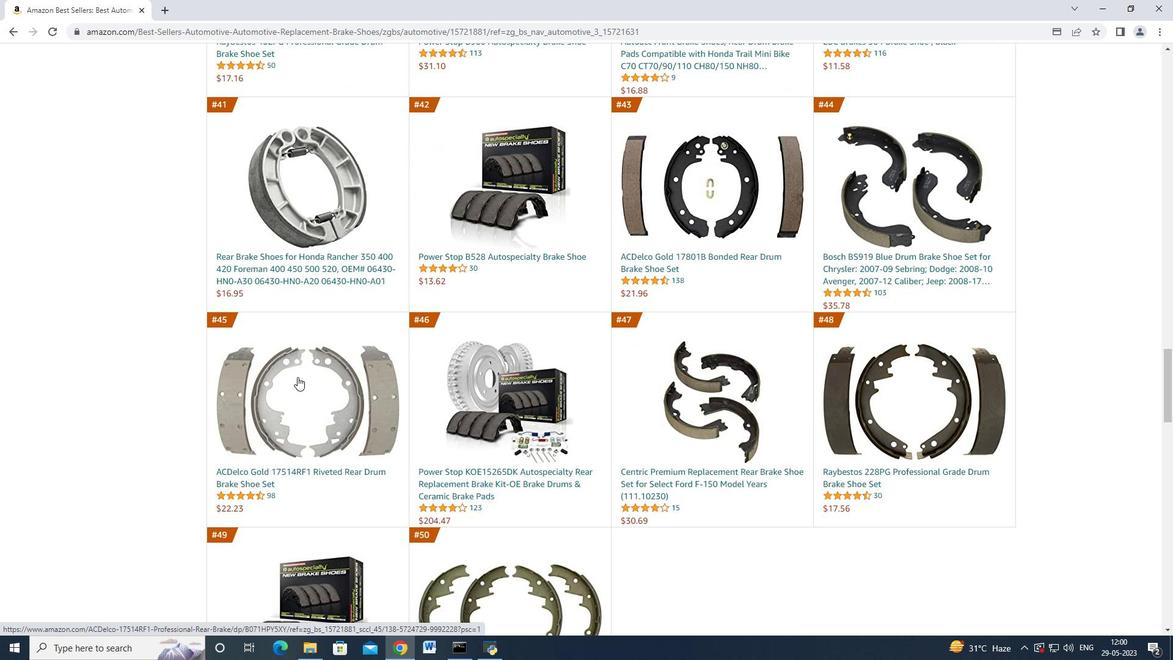 
Action: Mouse scrolled (297, 376) with delta (0, 0)
Screenshot: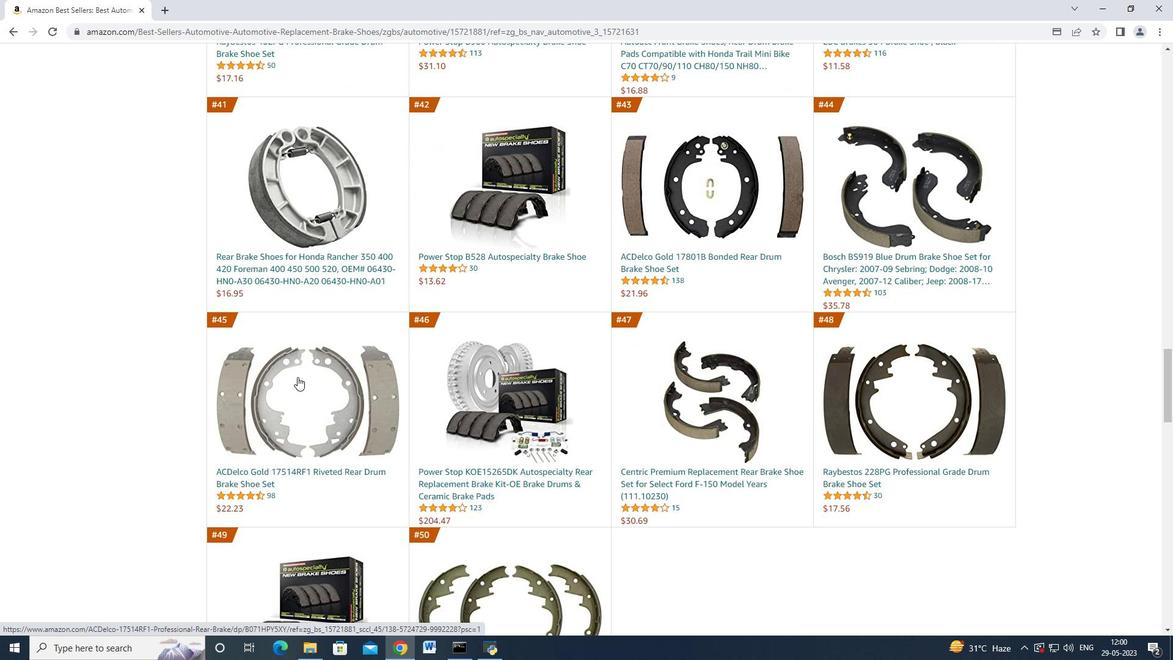 
Action: Mouse scrolled (297, 376) with delta (0, 0)
Screenshot: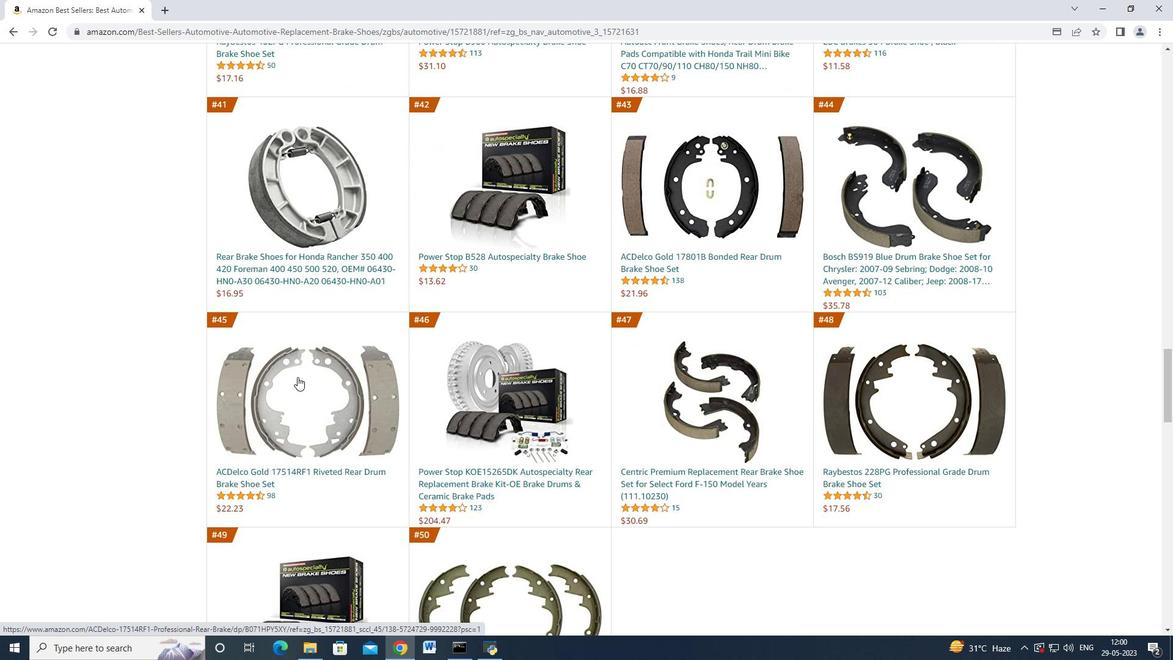 
Action: Mouse moved to (305, 375)
Screenshot: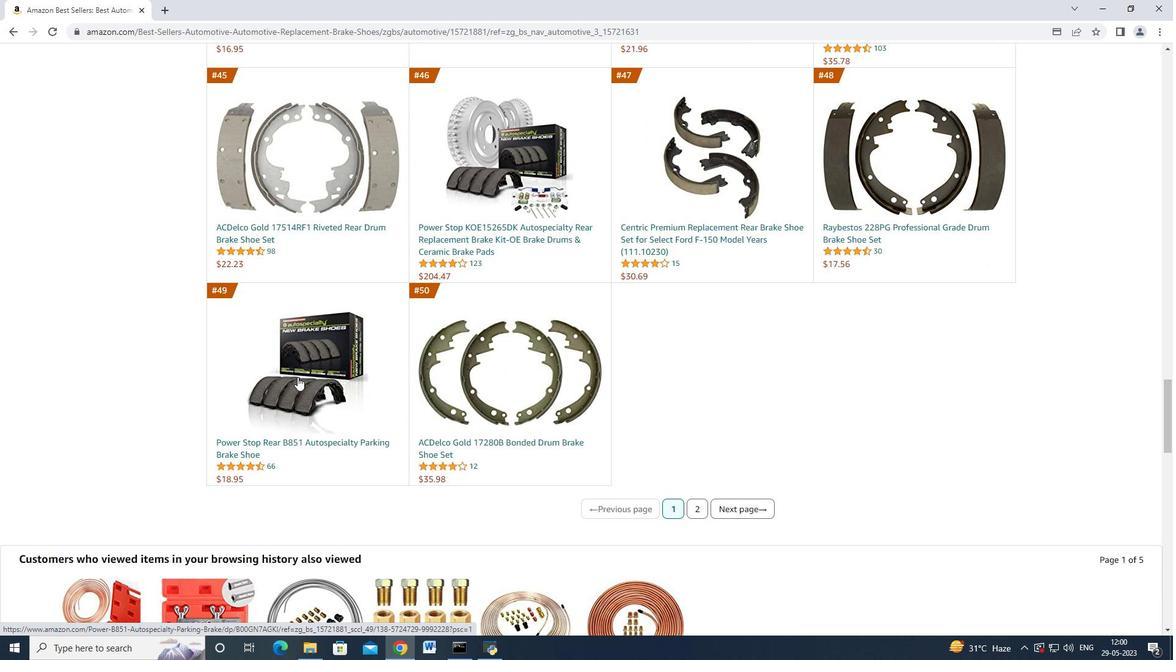 
Action: Mouse scrolled (305, 376) with delta (0, 0)
Screenshot: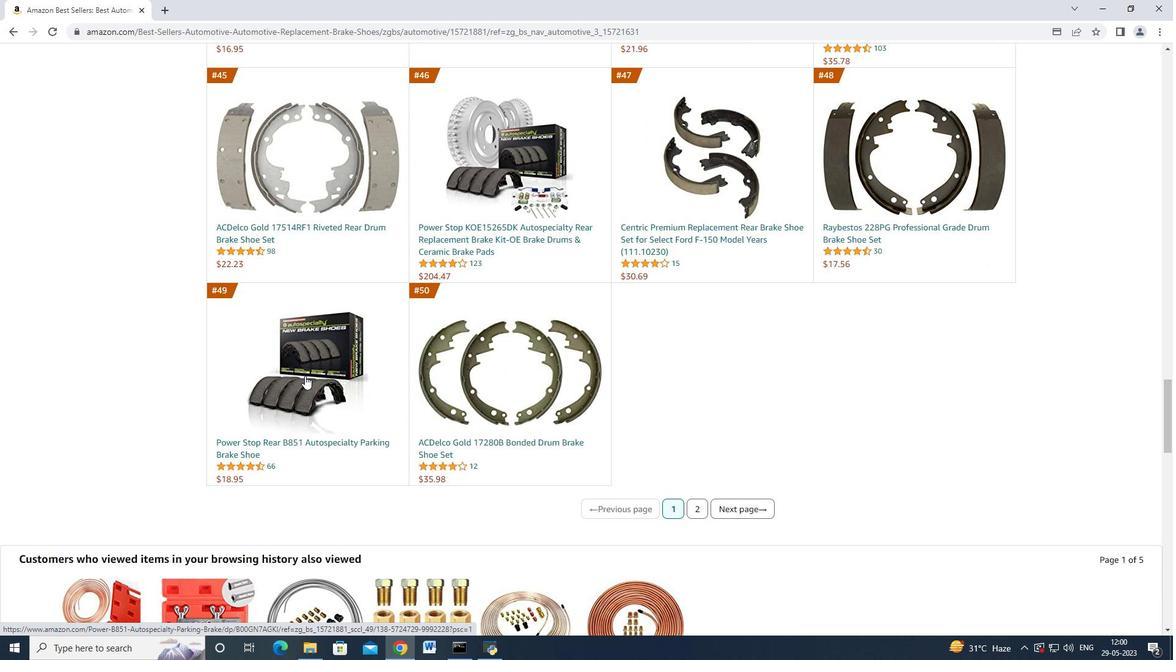 
Action: Mouse scrolled (305, 376) with delta (0, 0)
Screenshot: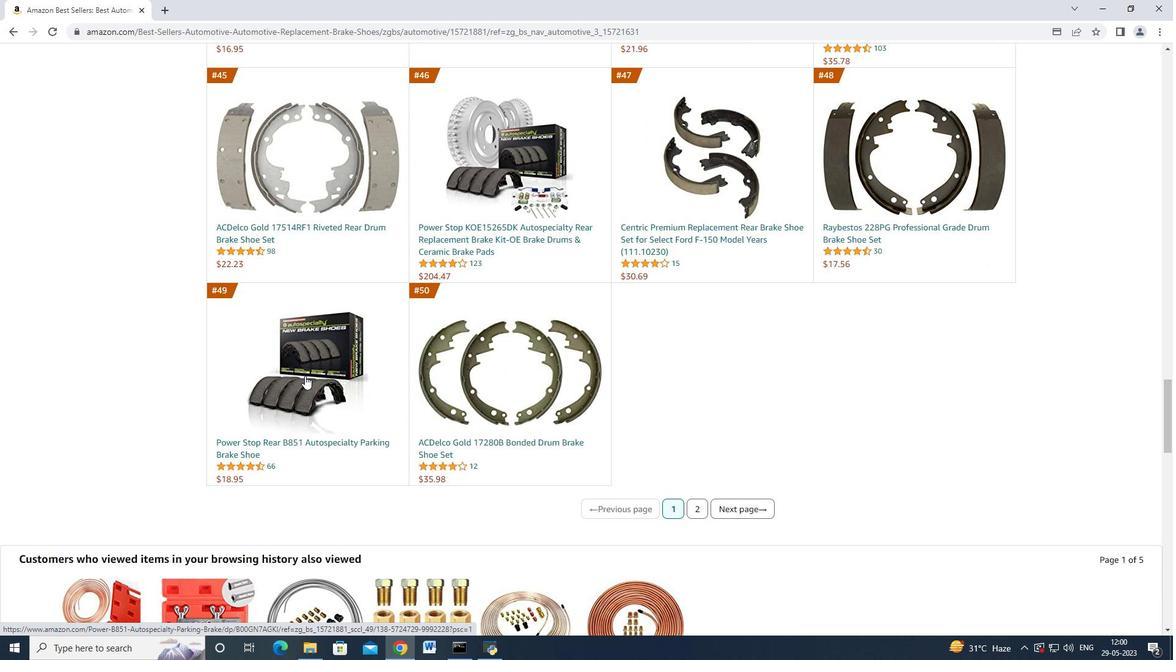 
Action: Mouse scrolled (305, 376) with delta (0, 0)
Screenshot: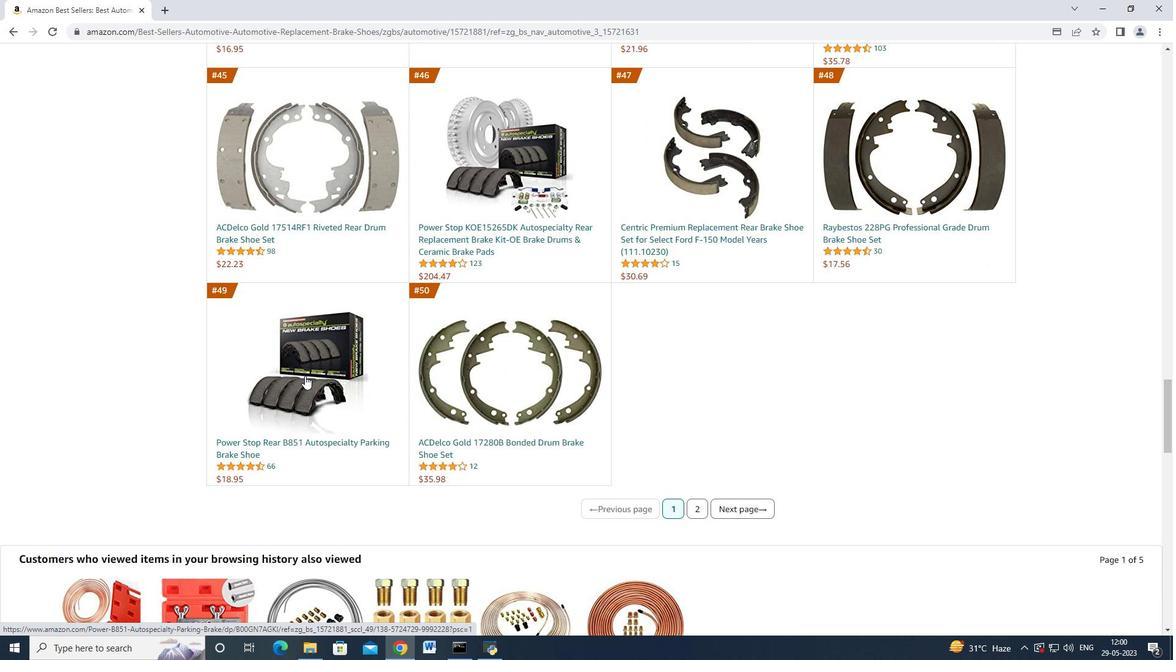 
Action: Mouse scrolled (305, 376) with delta (0, 0)
Screenshot: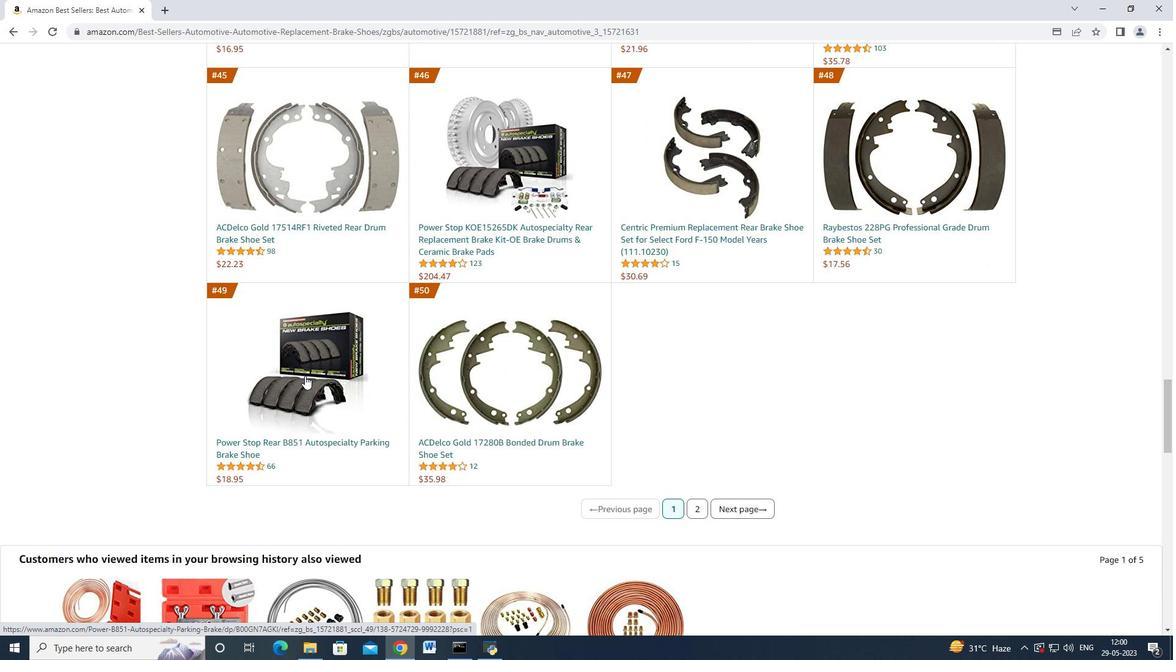 
Action: Mouse scrolled (305, 376) with delta (0, 0)
Screenshot: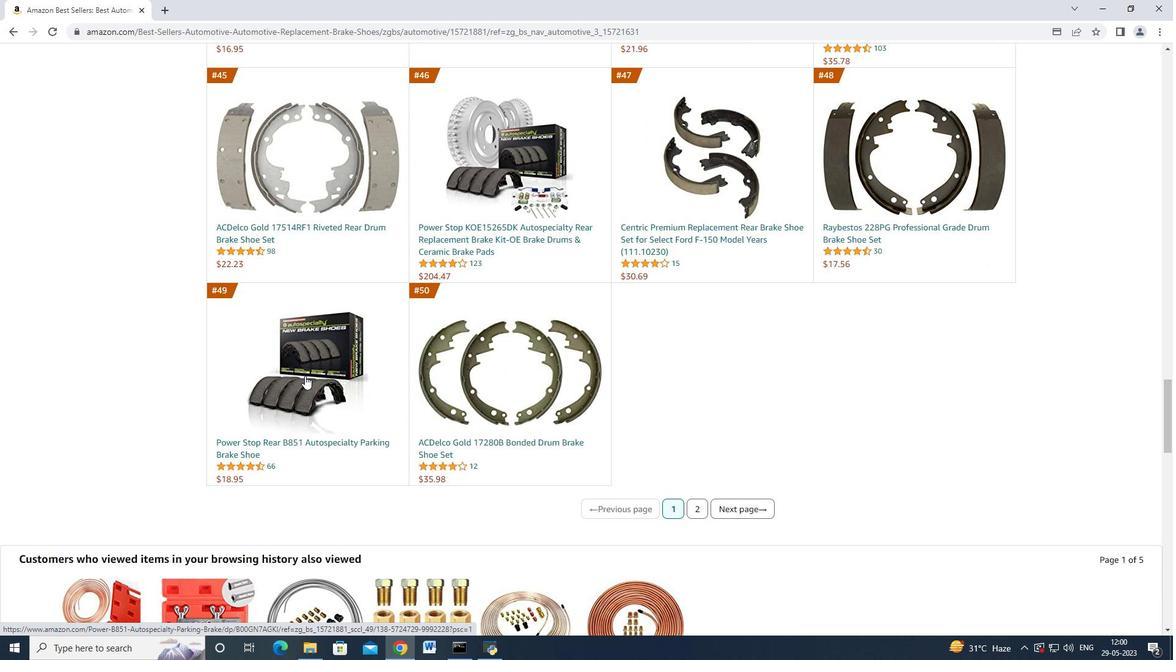 
Action: Mouse scrolled (305, 376) with delta (0, 0)
Screenshot: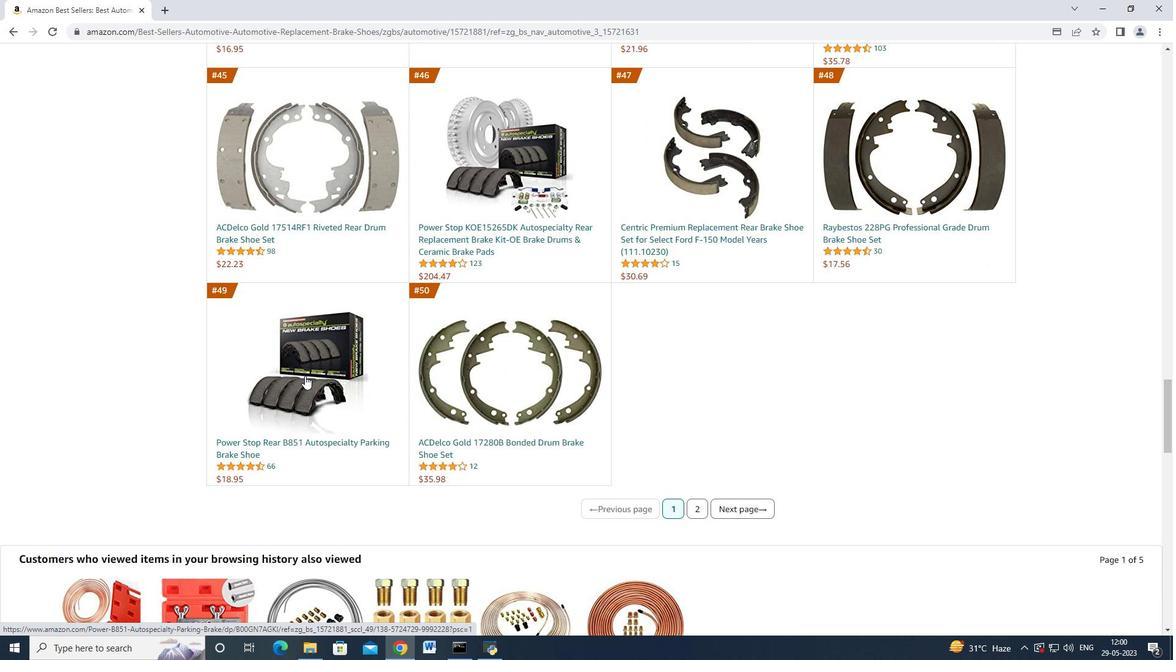 
Action: Mouse moved to (290, 376)
Screenshot: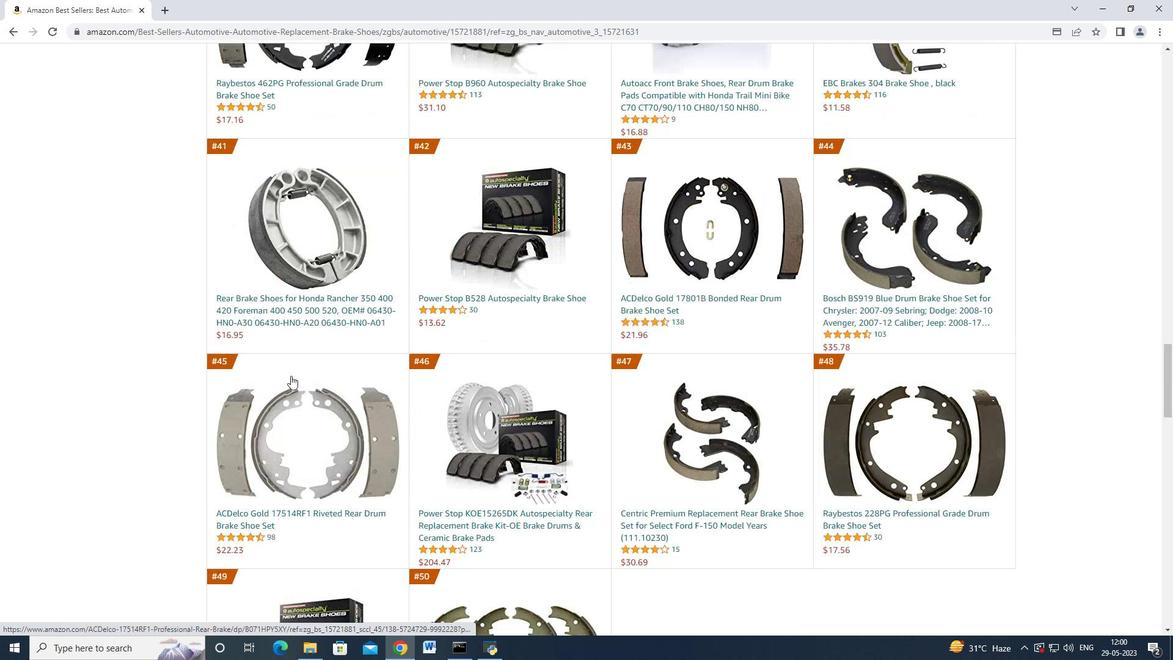 
Action: Mouse scrolled (290, 377) with delta (0, 0)
Screenshot: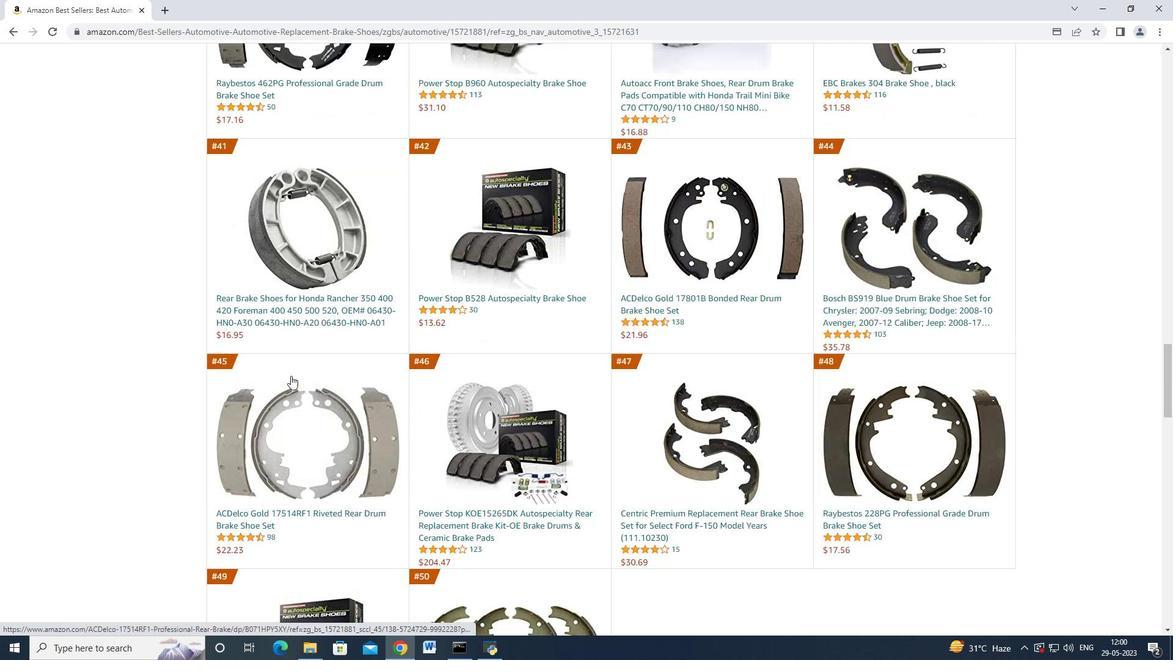 
Action: Mouse scrolled (290, 377) with delta (0, 0)
Screenshot: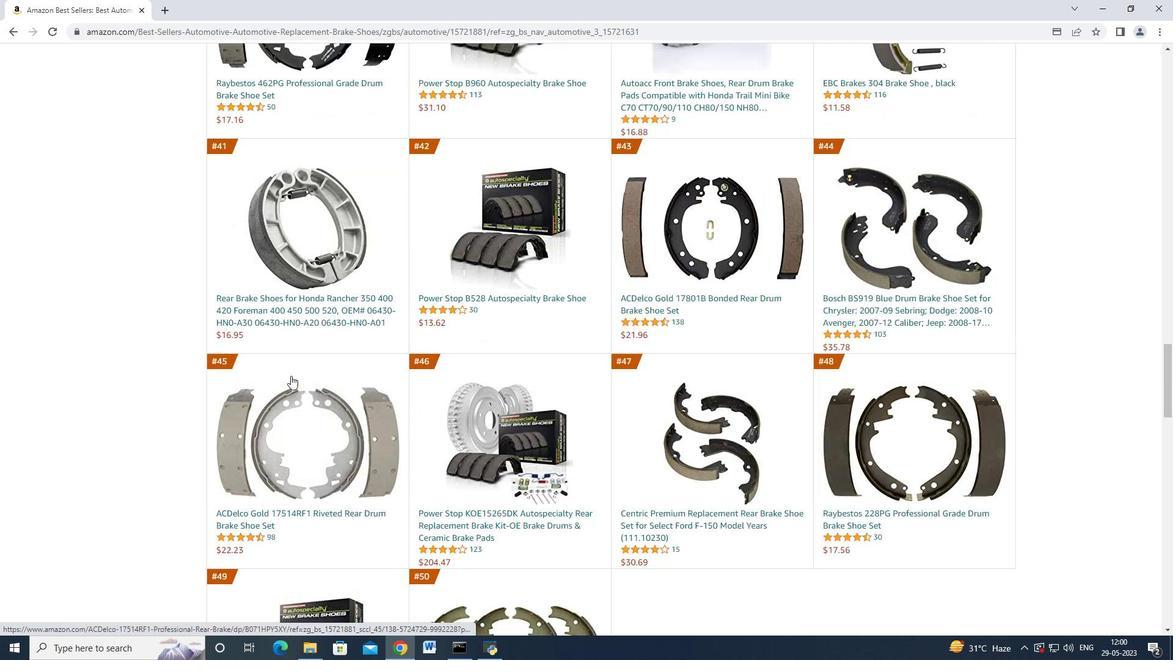 
Action: Mouse scrolled (290, 377) with delta (0, 0)
Screenshot: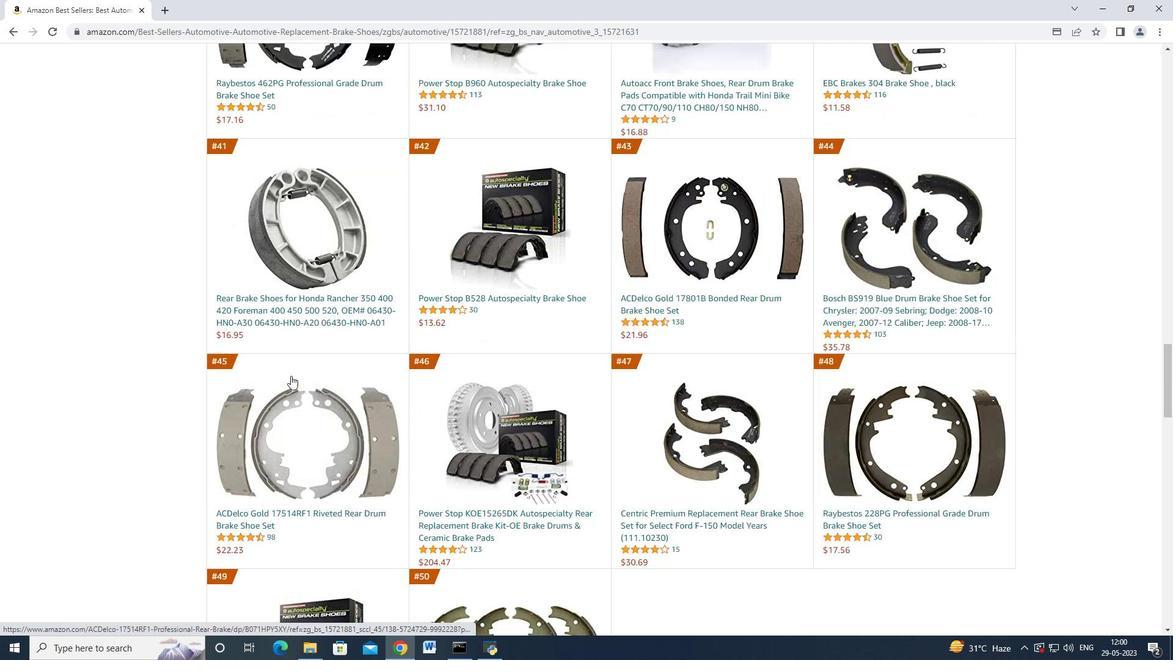 
Action: Mouse scrolled (290, 377) with delta (0, 0)
Screenshot: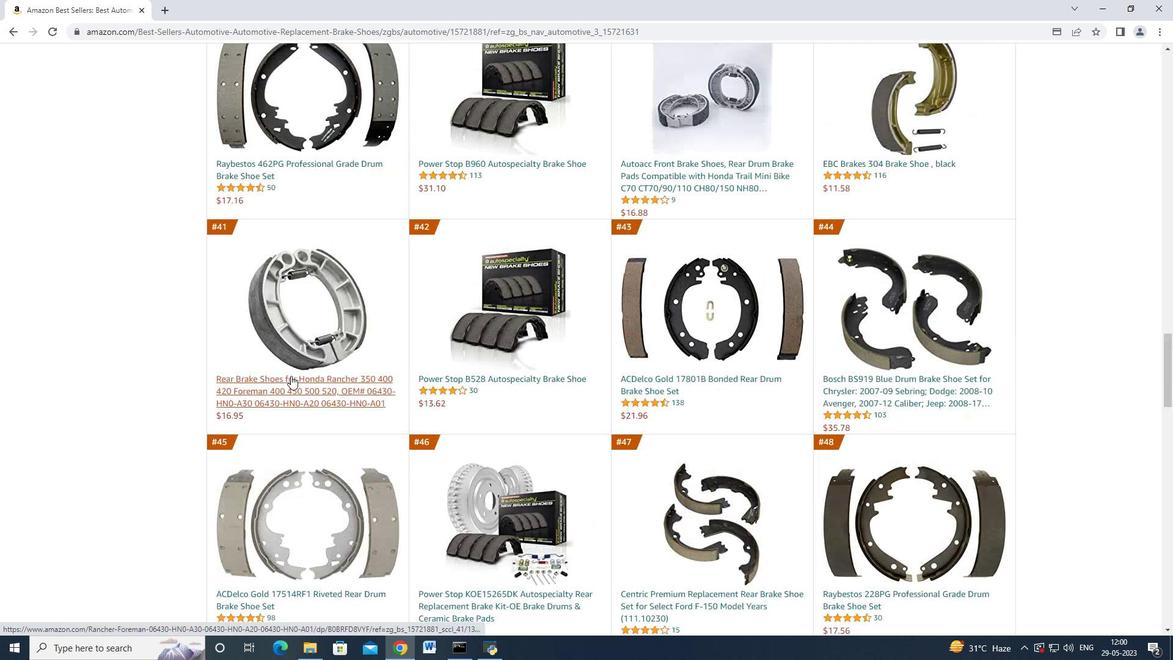 
Action: Mouse moved to (290, 376)
Screenshot: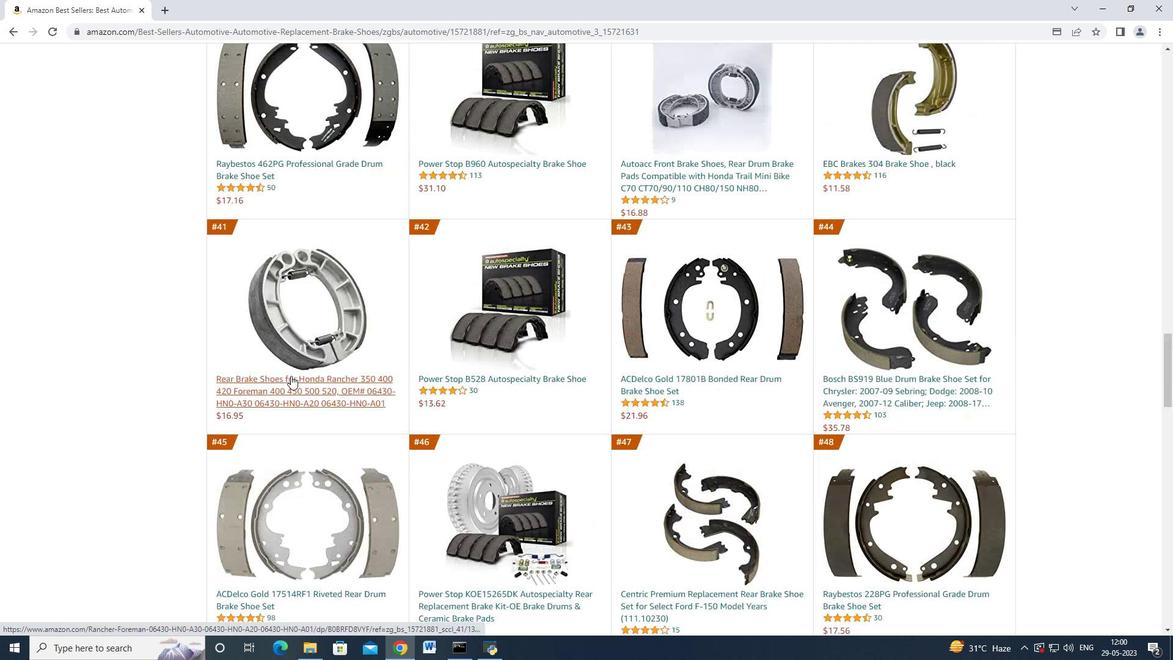 
Action: Mouse scrolled (290, 377) with delta (0, 0)
Screenshot: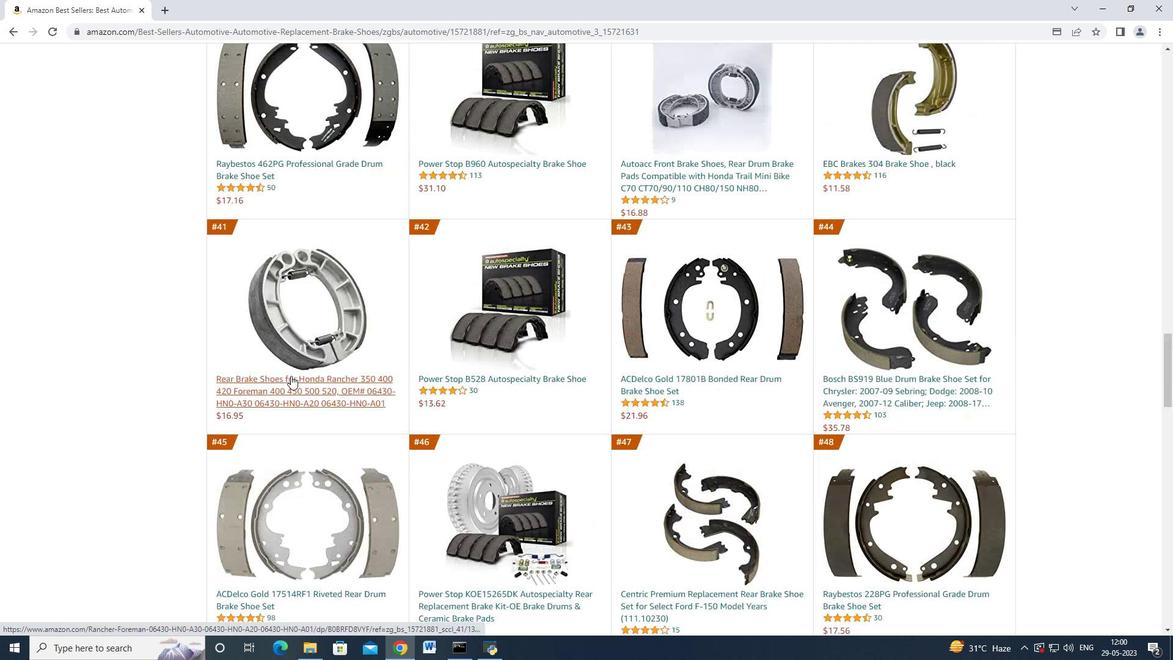 
Action: Mouse scrolled (290, 377) with delta (0, 0)
Screenshot: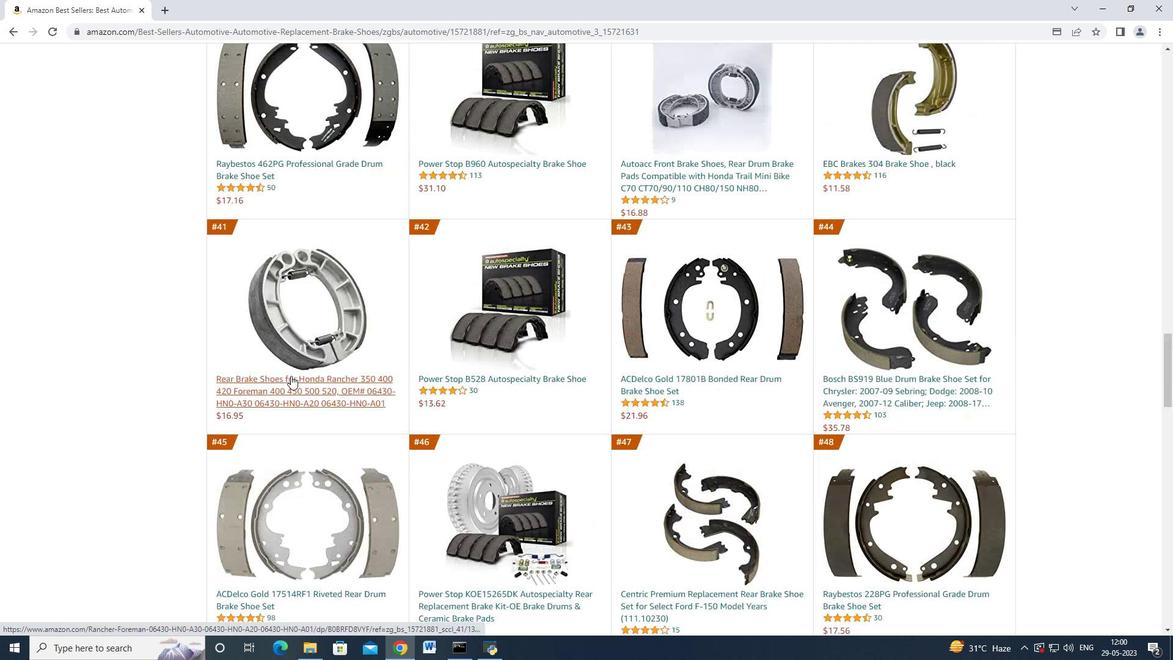 
Action: Mouse scrolled (290, 377) with delta (0, 0)
Screenshot: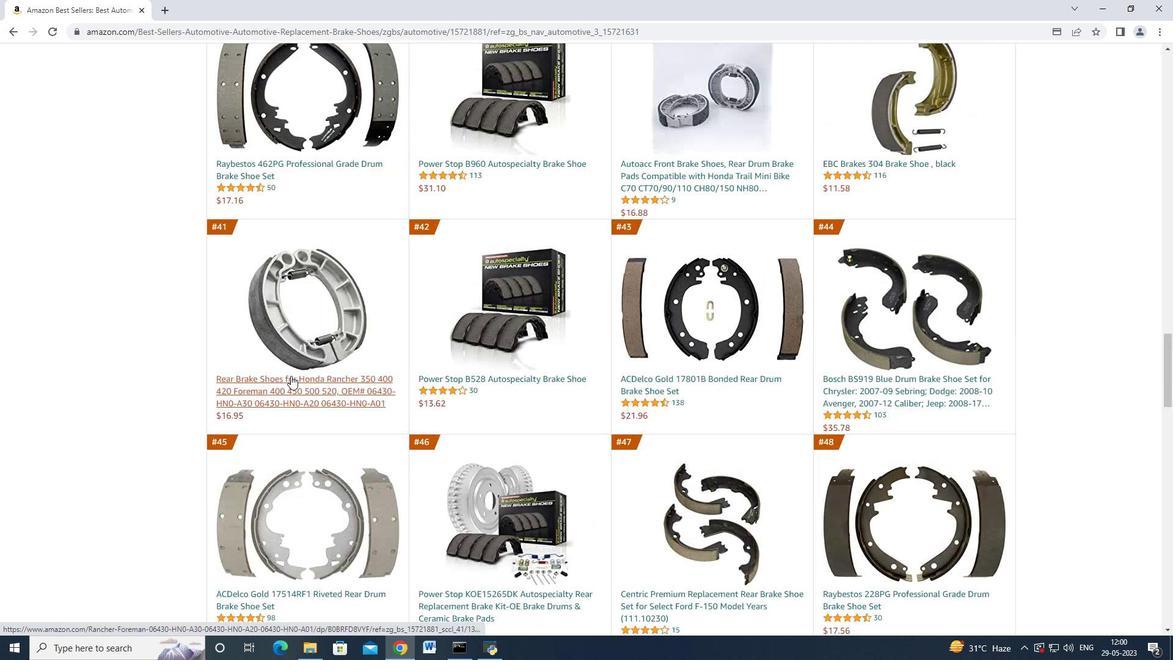 
Action: Mouse scrolled (290, 377) with delta (0, 0)
Screenshot: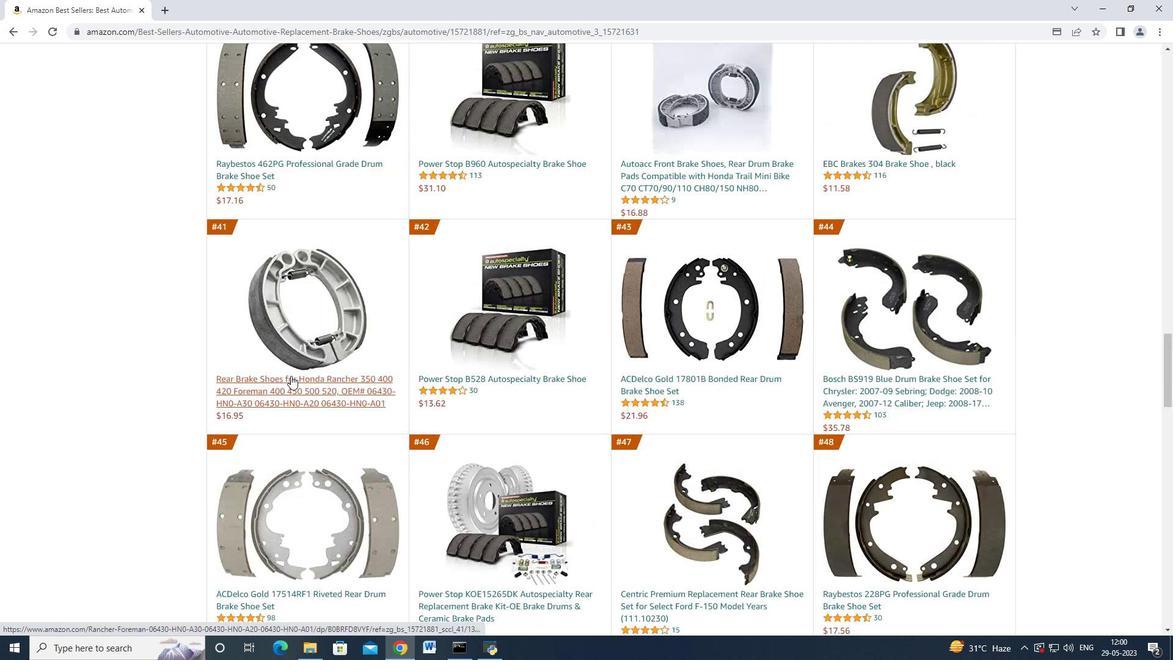 
Action: Mouse scrolled (290, 377) with delta (0, 0)
Screenshot: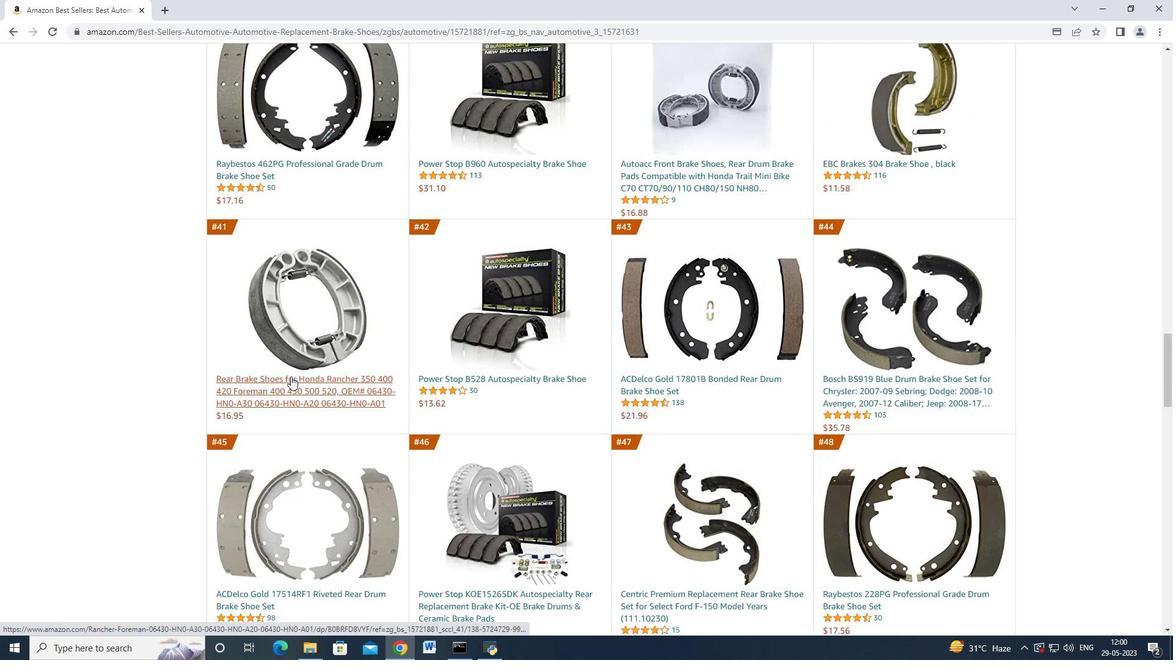 
Action: Mouse pressed middle at (290, 376)
Screenshot: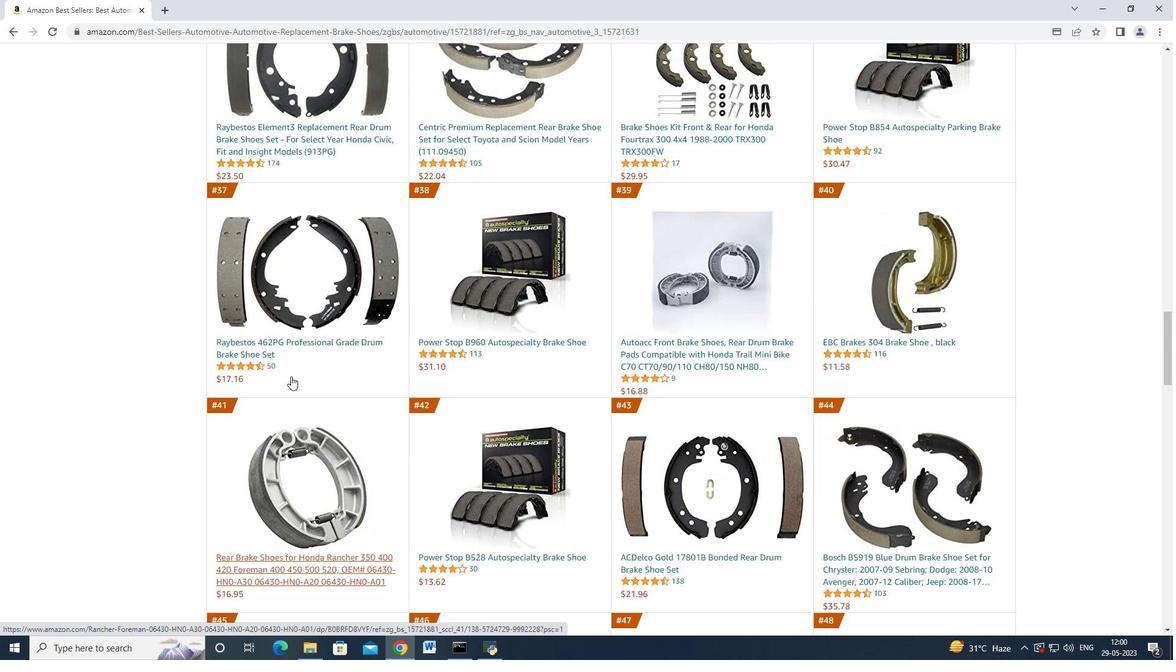 
Action: Mouse scrolled (290, 377) with delta (0, 0)
Screenshot: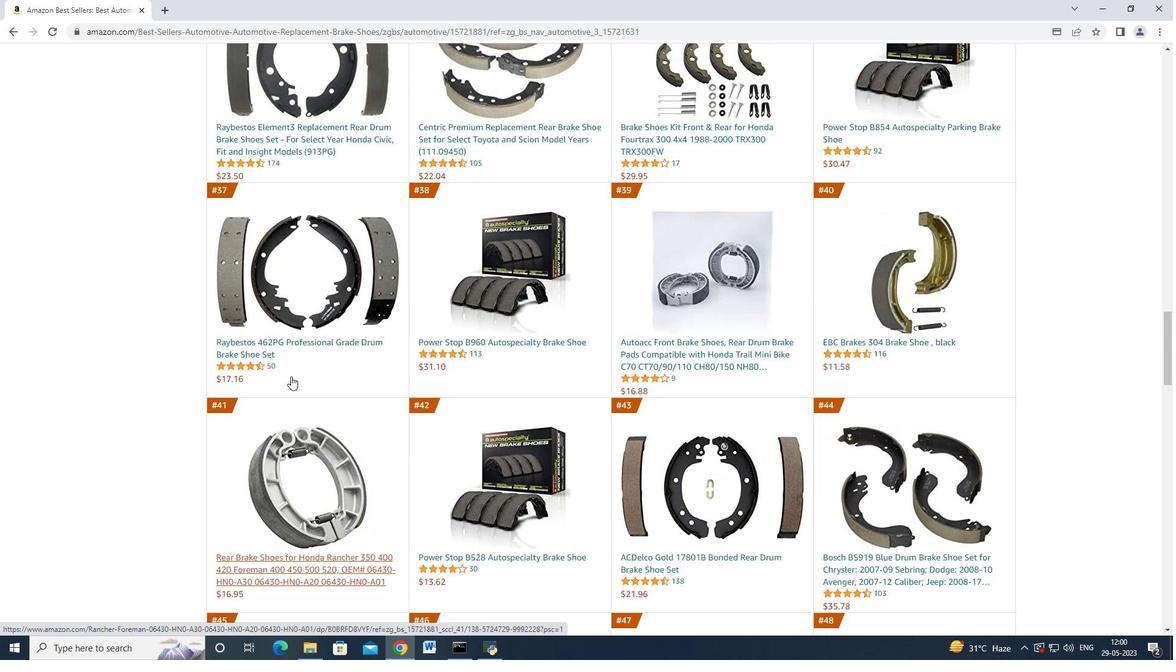
Action: Mouse scrolled (290, 377) with delta (0, 0)
Screenshot: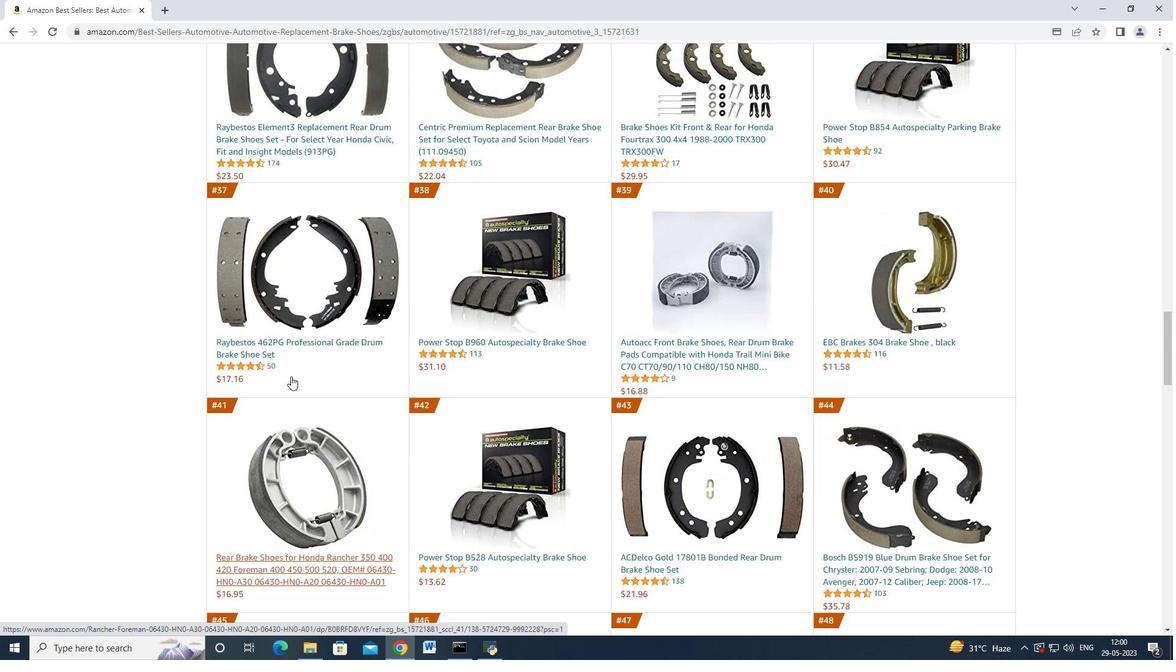 
Action: Mouse scrolled (290, 377) with delta (0, 0)
Screenshot: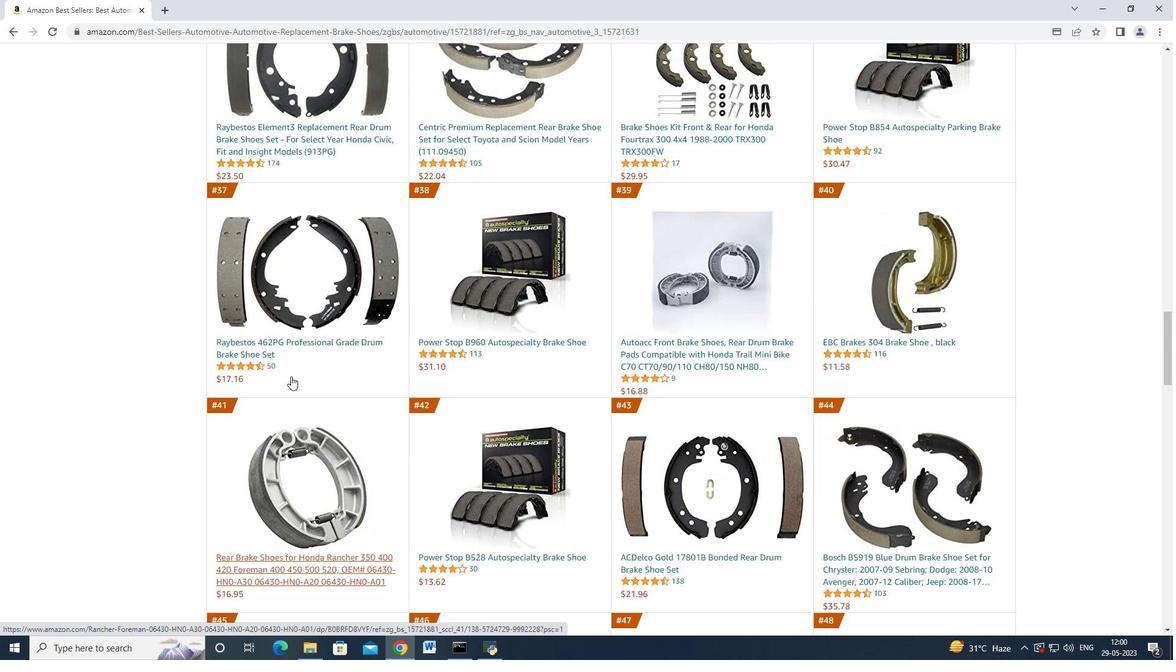 
Action: Mouse scrolled (290, 377) with delta (0, 0)
Screenshot: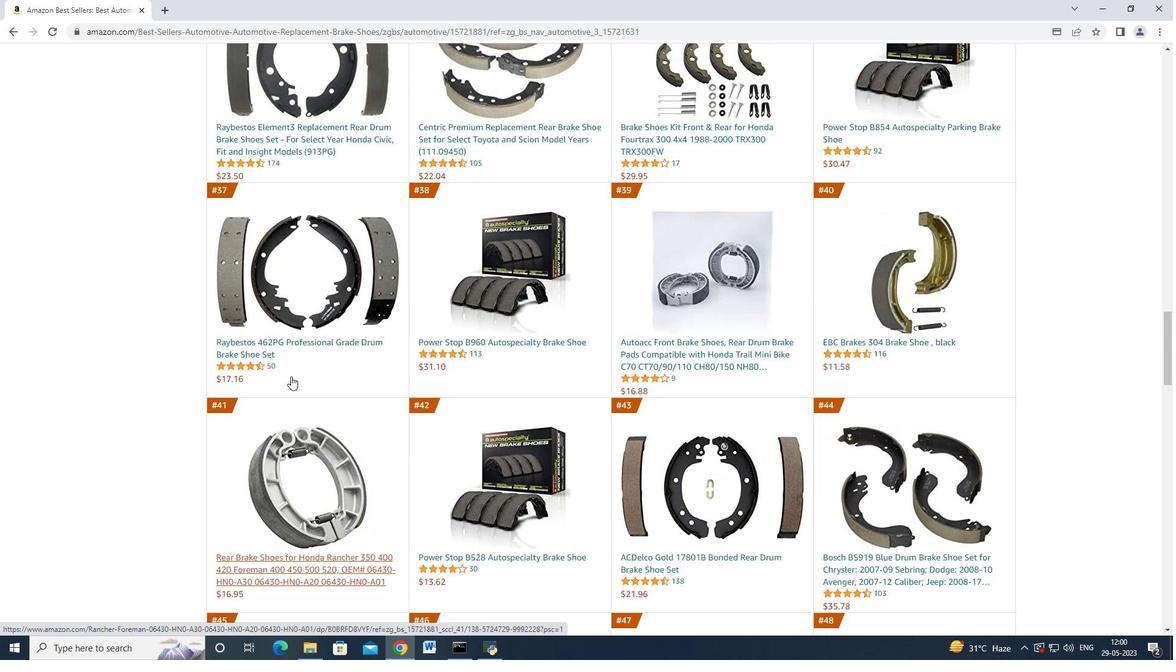 
Action: Mouse scrolled (290, 377) with delta (0, 0)
Screenshot: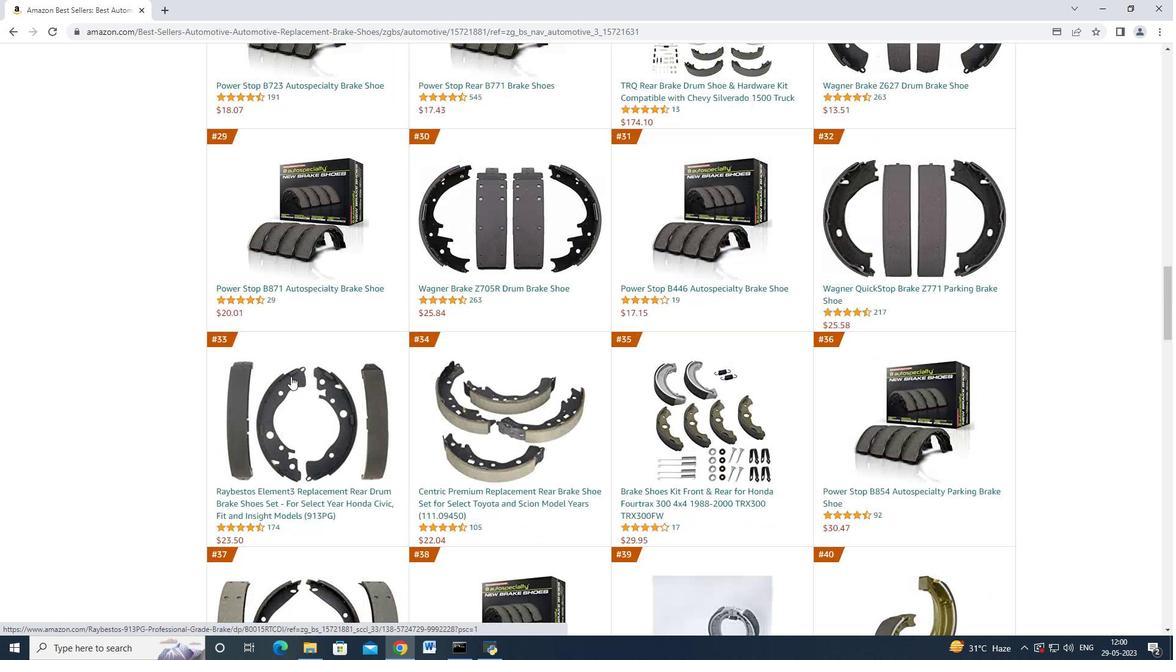 
Action: Mouse scrolled (290, 377) with delta (0, 0)
Screenshot: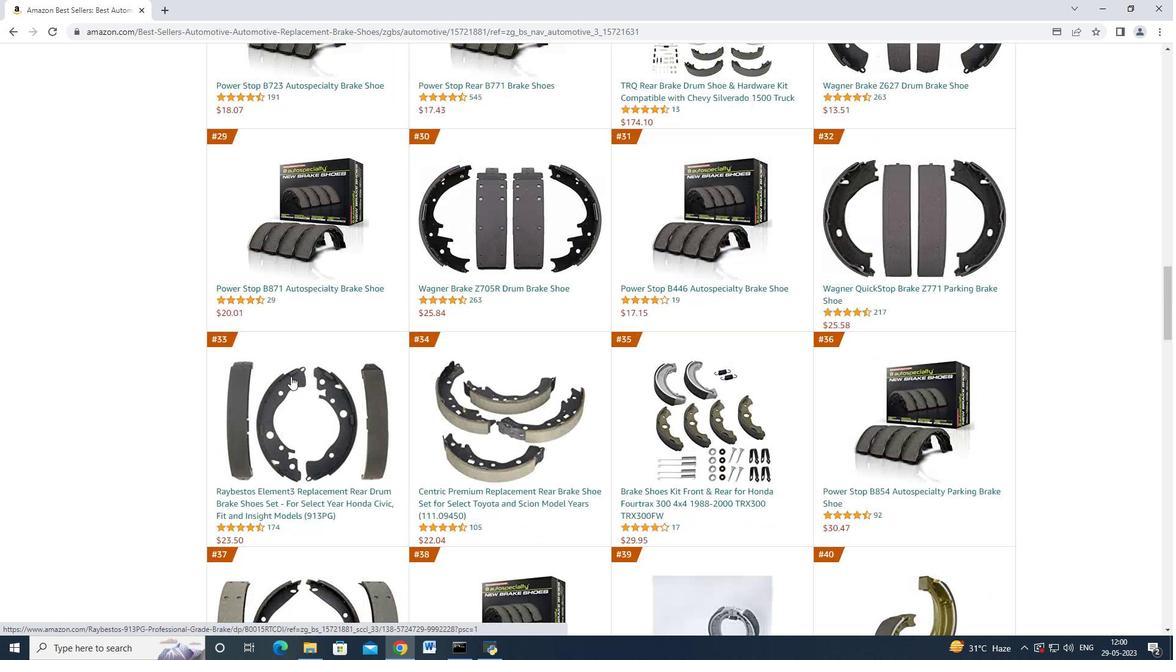 
Action: Mouse scrolled (290, 377) with delta (0, 0)
Screenshot: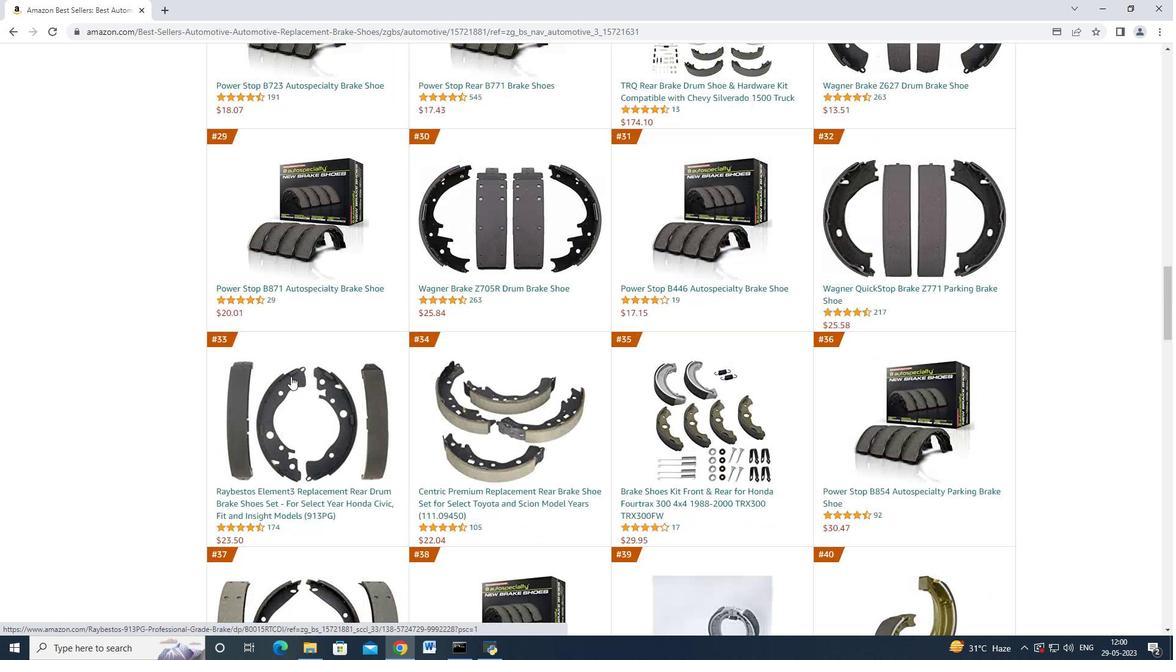 
Action: Mouse scrolled (290, 377) with delta (0, 0)
Screenshot: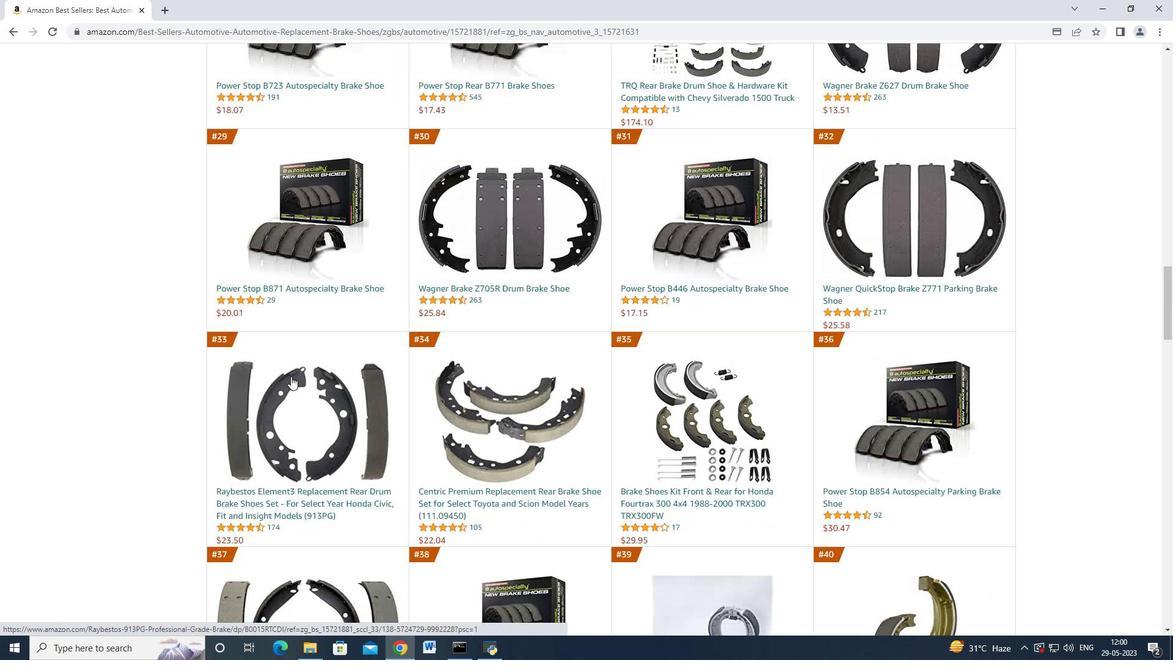 
Action: Mouse scrolled (290, 377) with delta (0, 0)
Screenshot: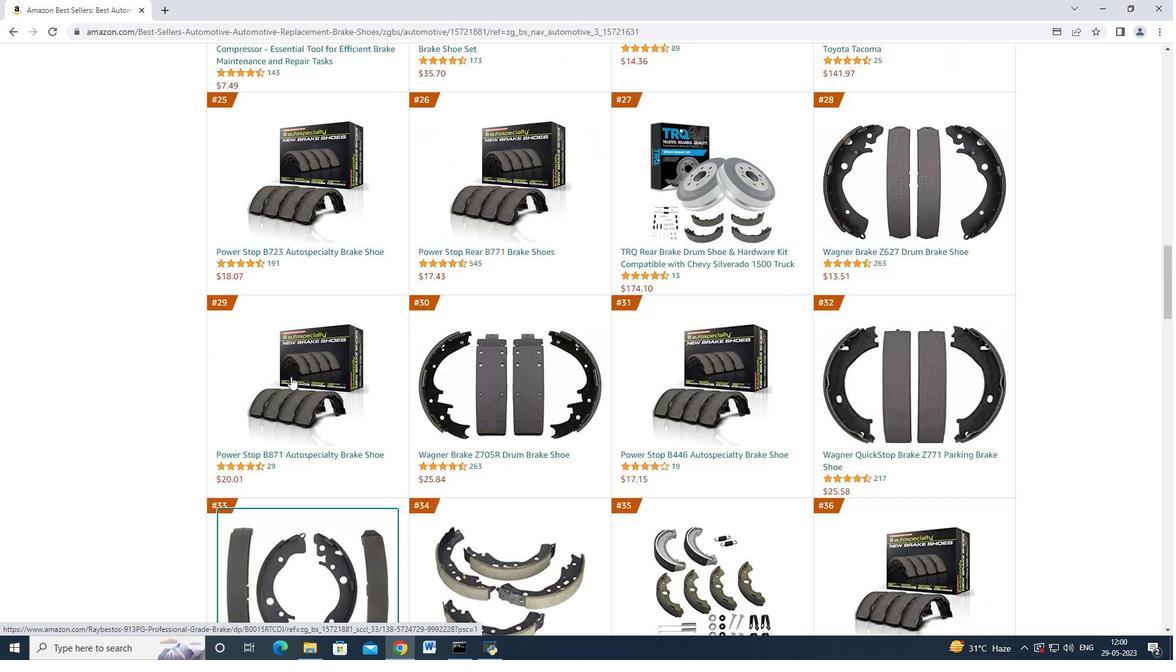 
Action: Mouse scrolled (290, 377) with delta (0, 0)
Screenshot: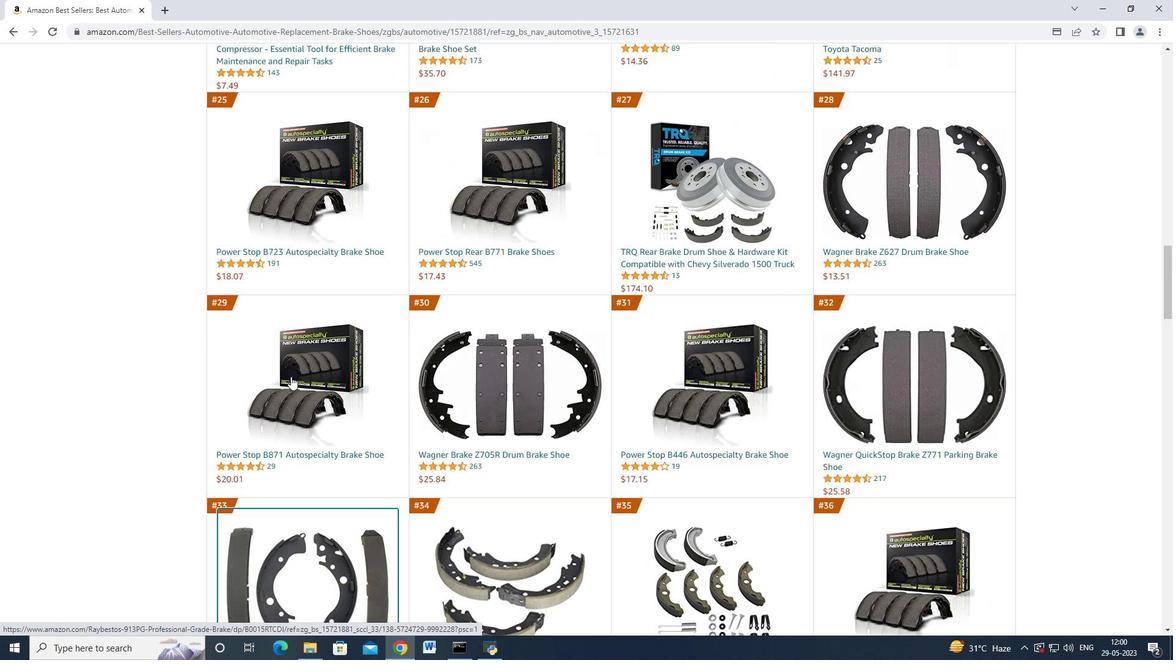 
Action: Mouse scrolled (290, 377) with delta (0, 0)
Screenshot: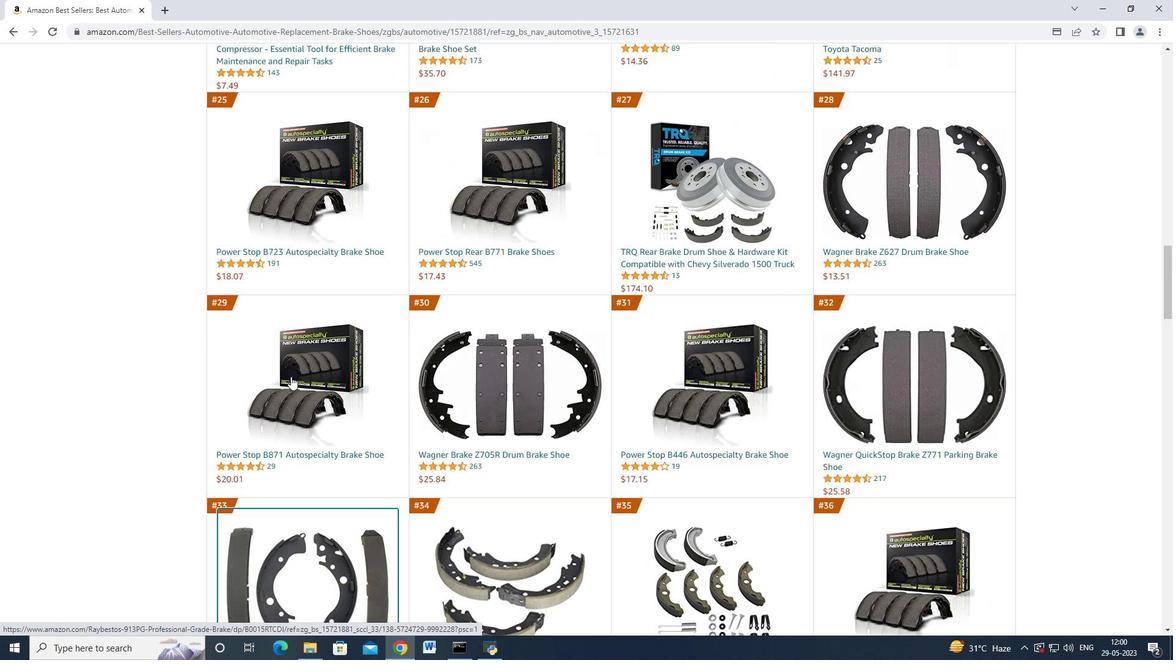 
Action: Mouse scrolled (290, 377) with delta (0, 0)
Screenshot: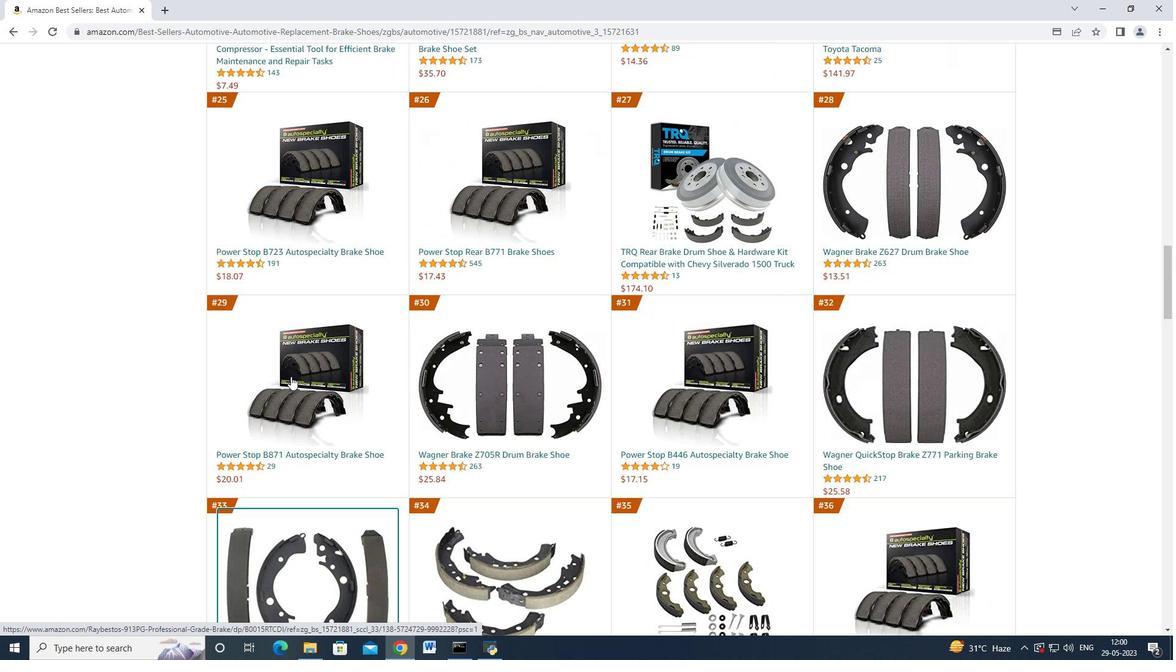 
Action: Mouse scrolled (290, 377) with delta (0, 0)
Screenshot: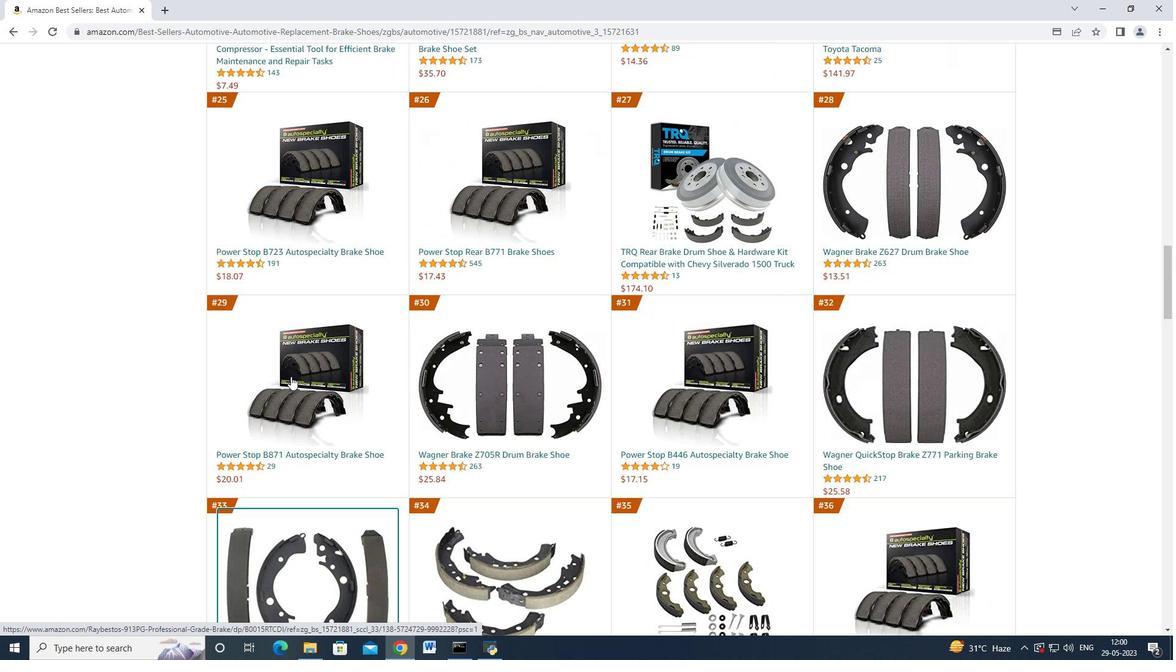 
Action: Mouse scrolled (290, 377) with delta (0, 0)
Screenshot: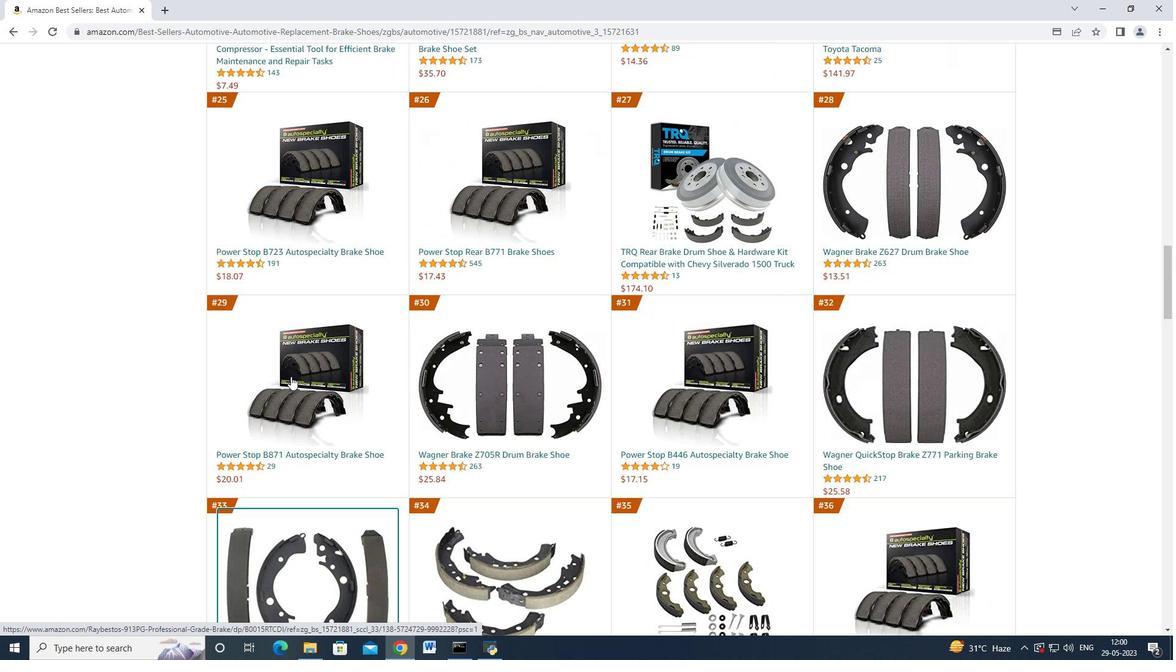 
Action: Mouse scrolled (290, 377) with delta (0, 0)
Screenshot: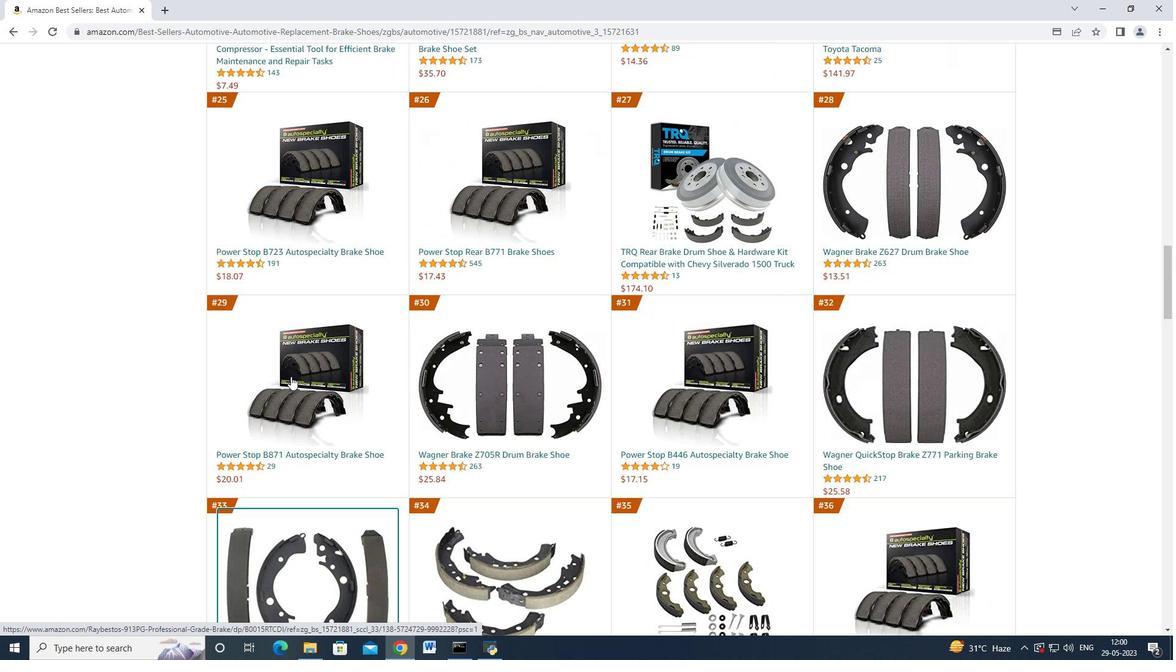 
Action: Mouse scrolled (290, 377) with delta (0, 0)
Screenshot: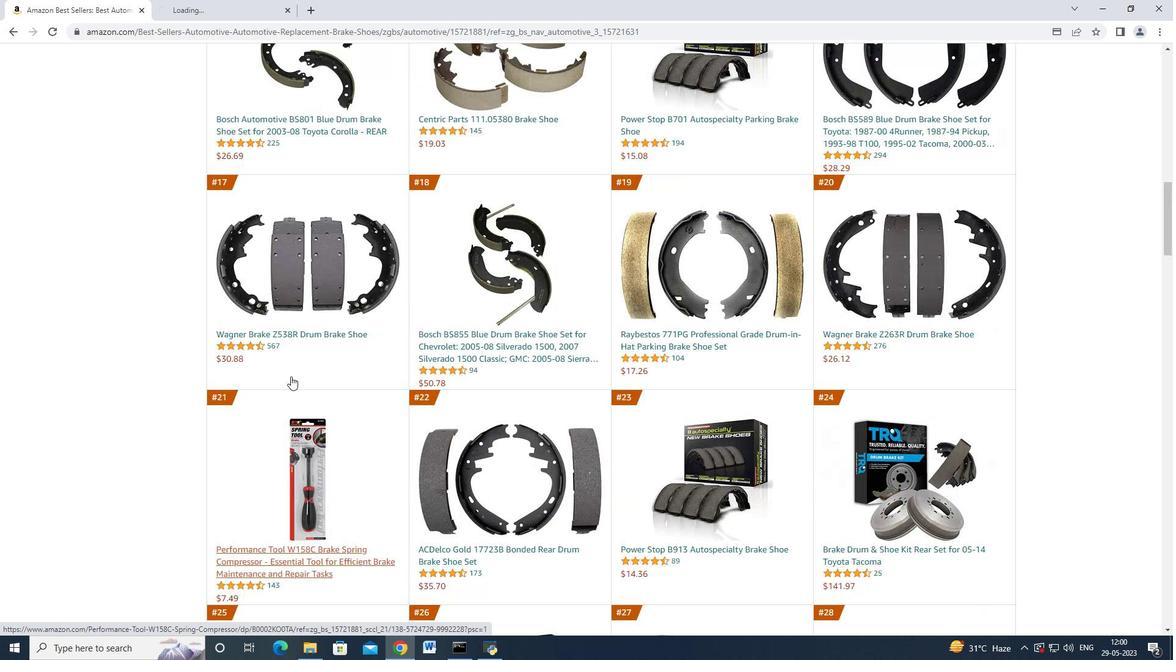 
Action: Mouse scrolled (290, 377) with delta (0, 0)
Screenshot: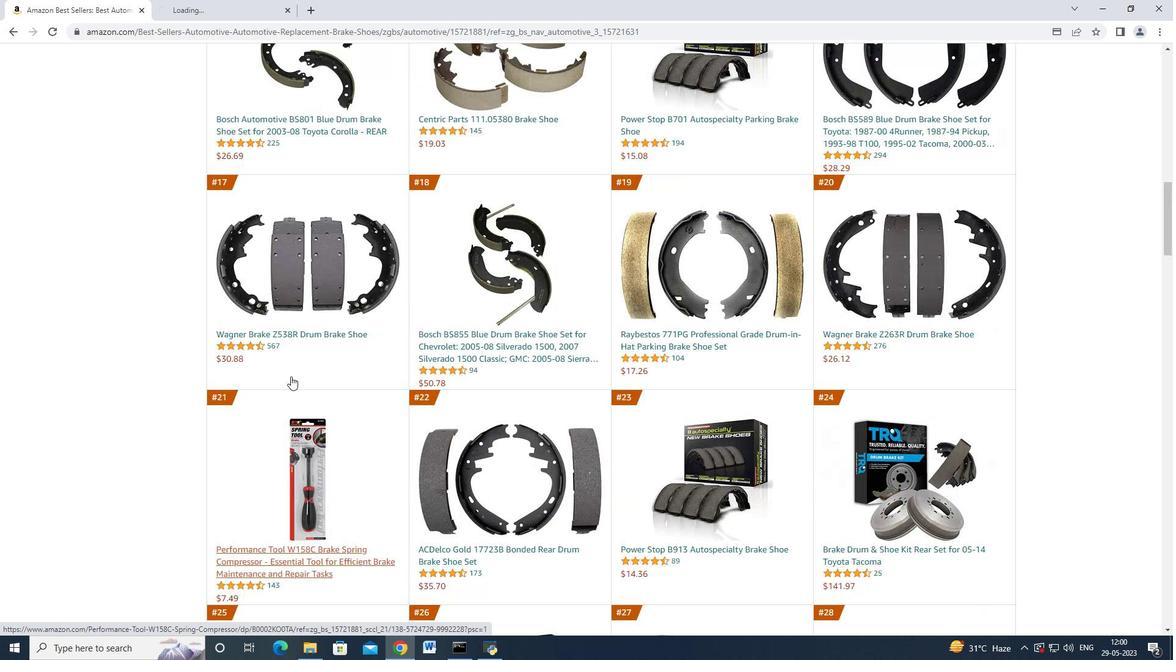 
Action: Mouse scrolled (290, 377) with delta (0, 0)
Screenshot: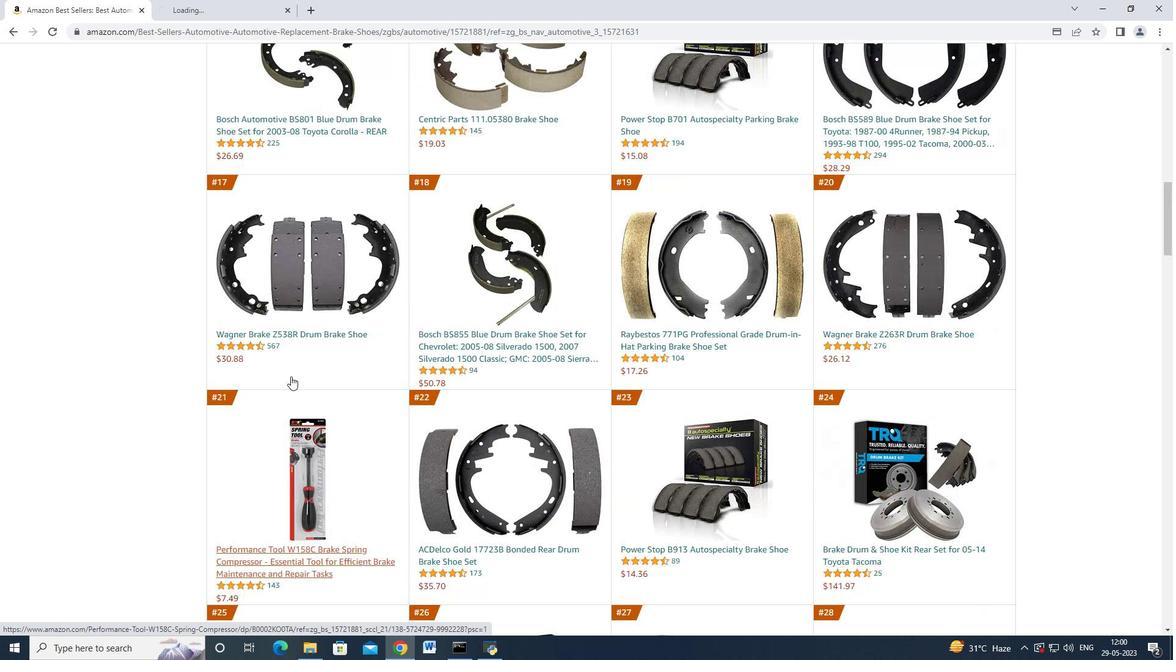 
Action: Mouse scrolled (290, 377) with delta (0, 0)
Screenshot: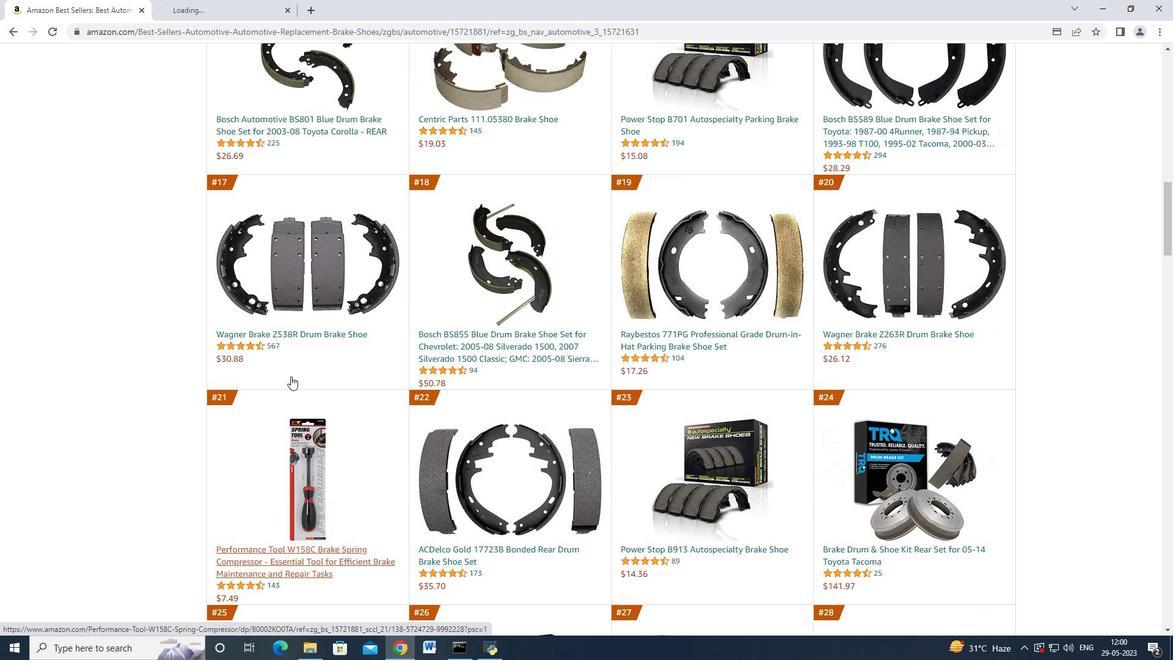 
Action: Mouse scrolled (290, 377) with delta (0, 0)
Screenshot: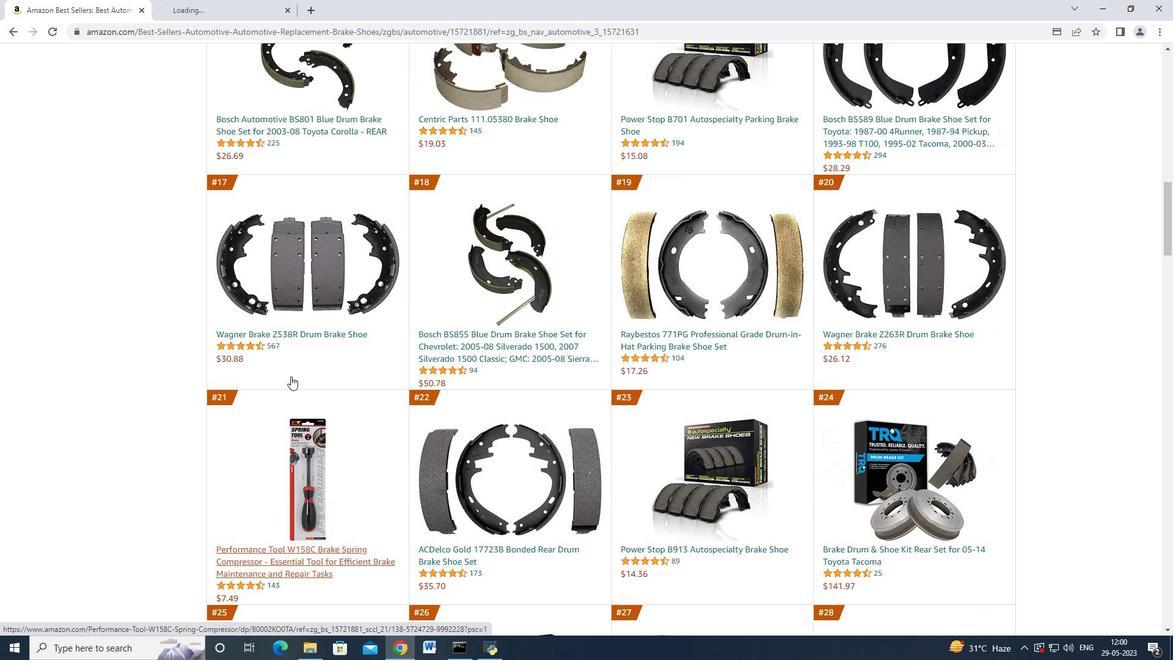 
Action: Mouse scrolled (290, 377) with delta (0, 0)
Screenshot: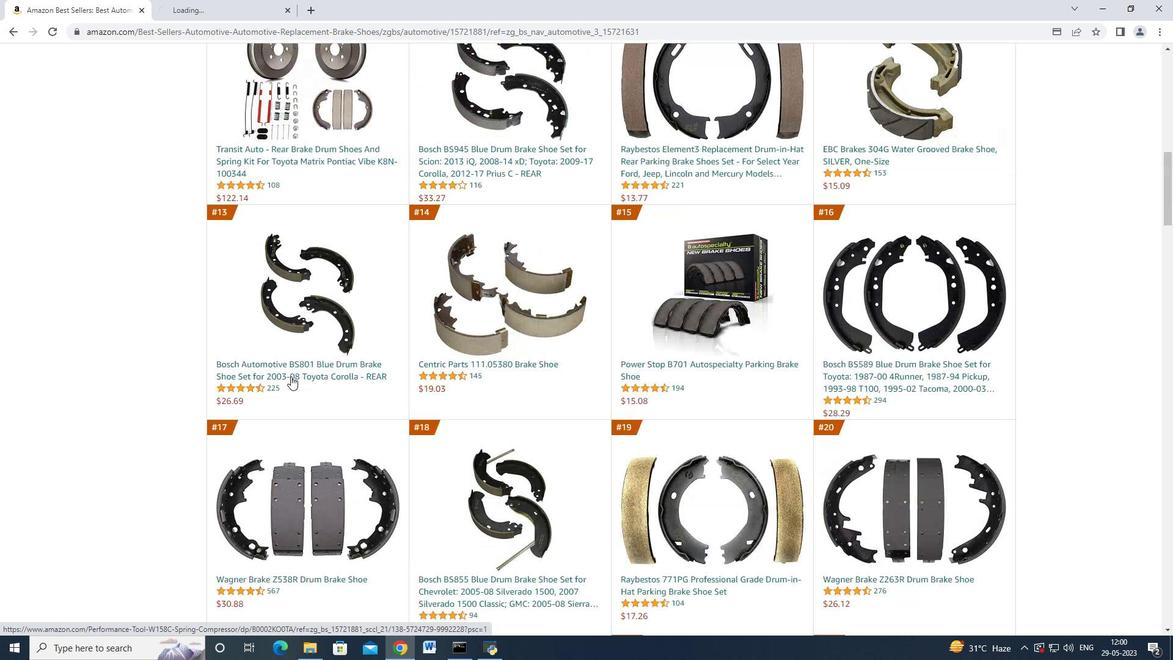 
Action: Mouse scrolled (290, 377) with delta (0, 0)
Screenshot: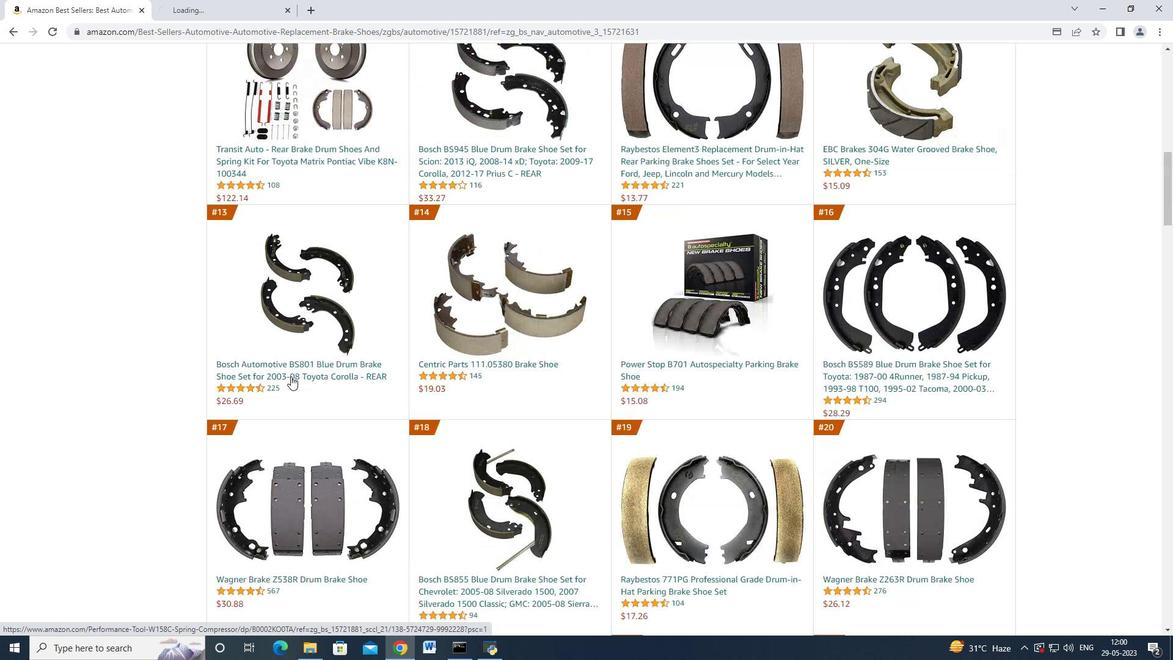 
Action: Mouse scrolled (290, 377) with delta (0, 0)
Screenshot: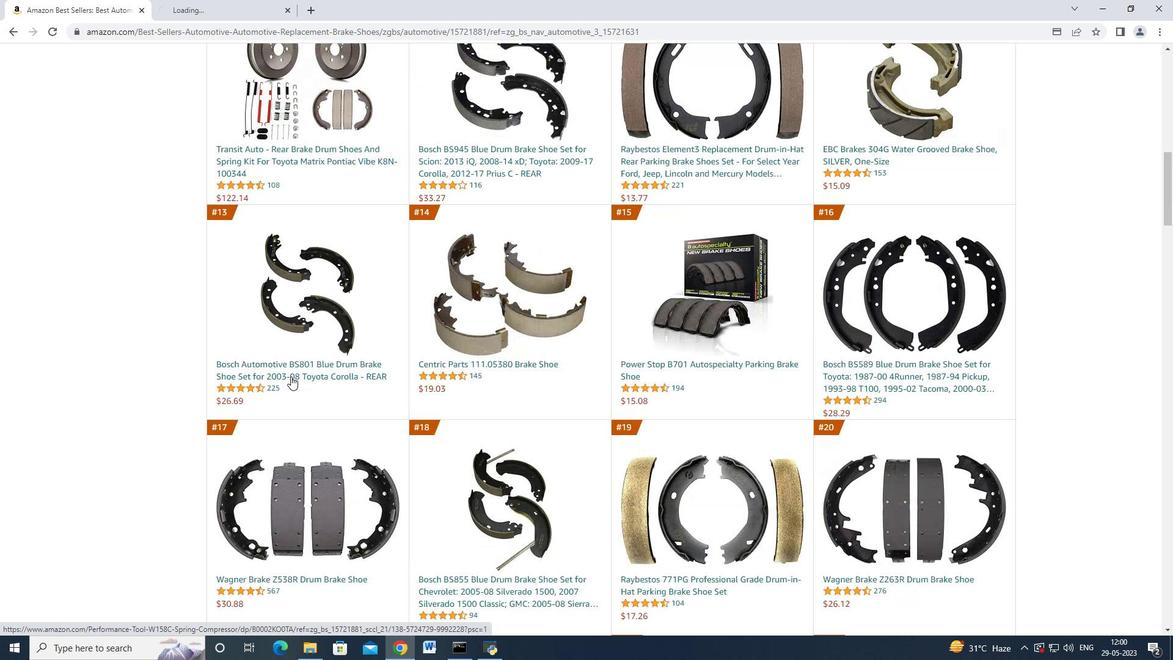 
Action: Mouse scrolled (290, 377) with delta (0, 0)
Screenshot: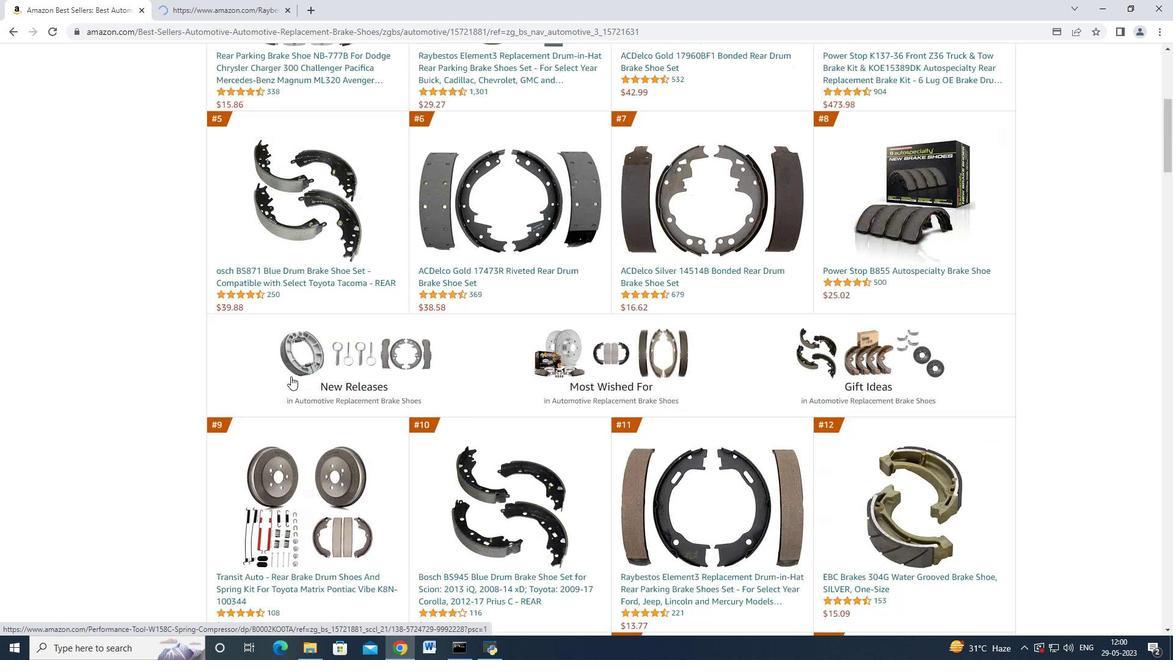 
Action: Mouse scrolled (290, 377) with delta (0, 0)
Screenshot: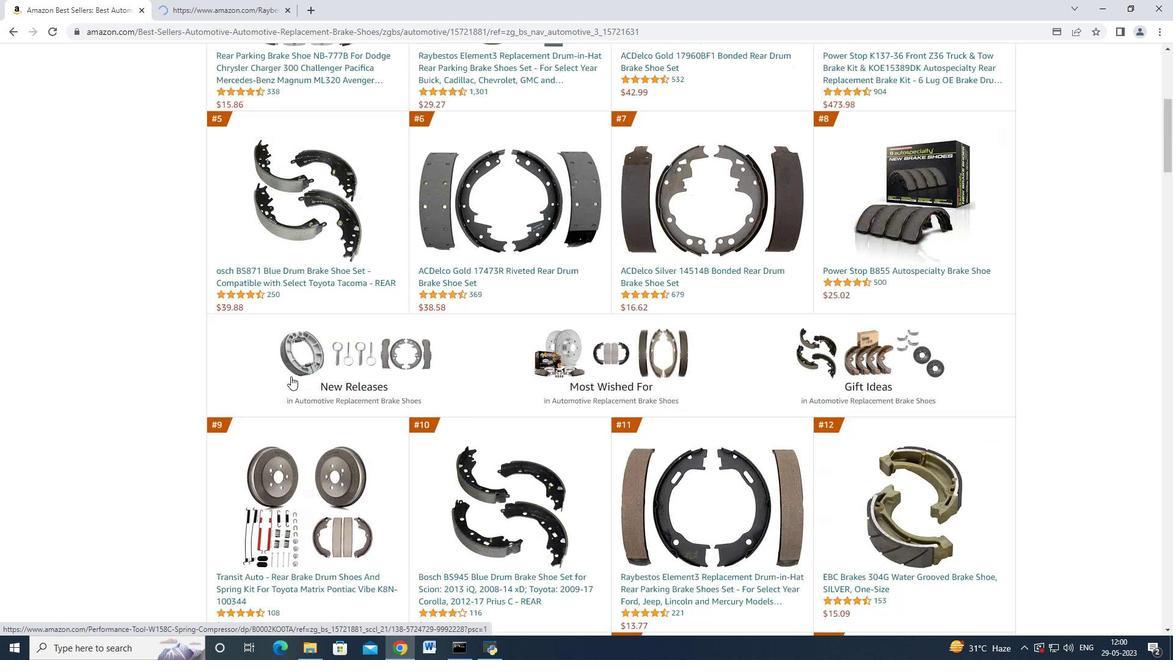 
Action: Mouse scrolled (290, 377) with delta (0, 0)
Screenshot: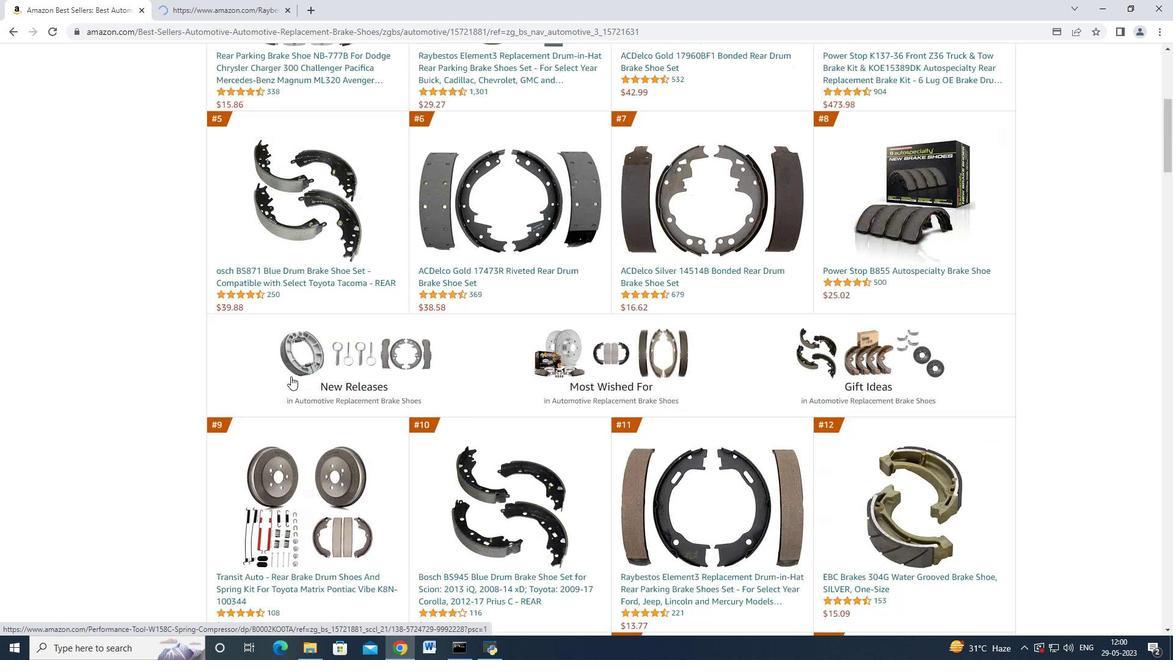 
Action: Mouse scrolled (290, 377) with delta (0, 0)
Screenshot: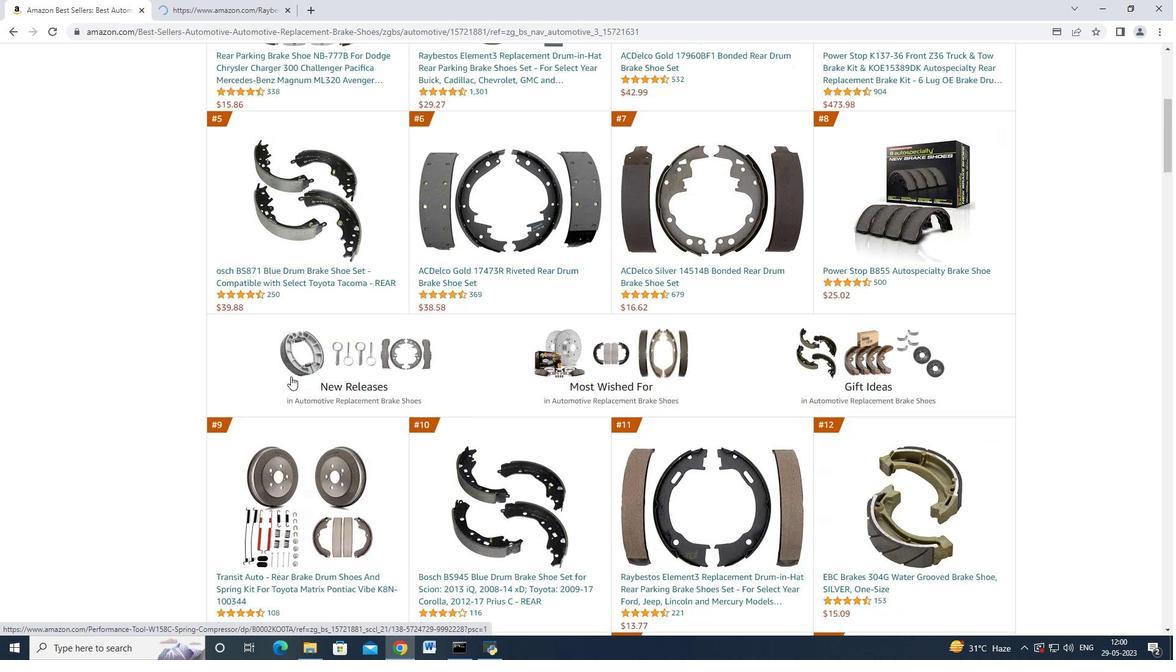 
Action: Mouse scrolled (290, 377) with delta (0, 0)
Screenshot: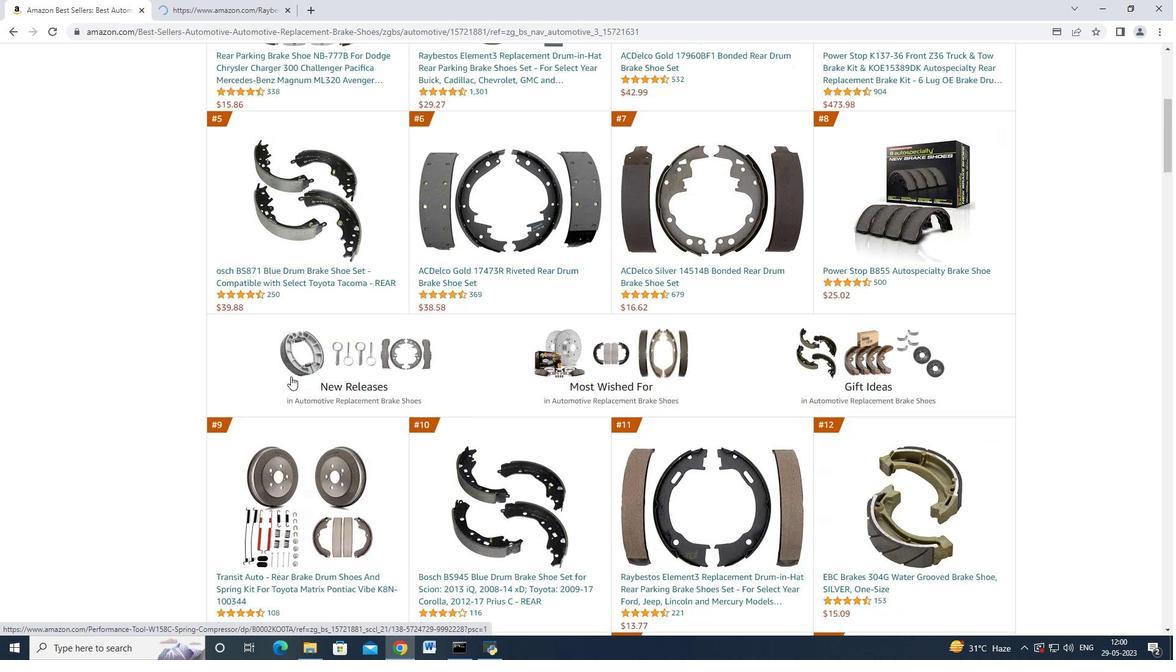 
Action: Mouse scrolled (290, 377) with delta (0, 0)
Screenshot: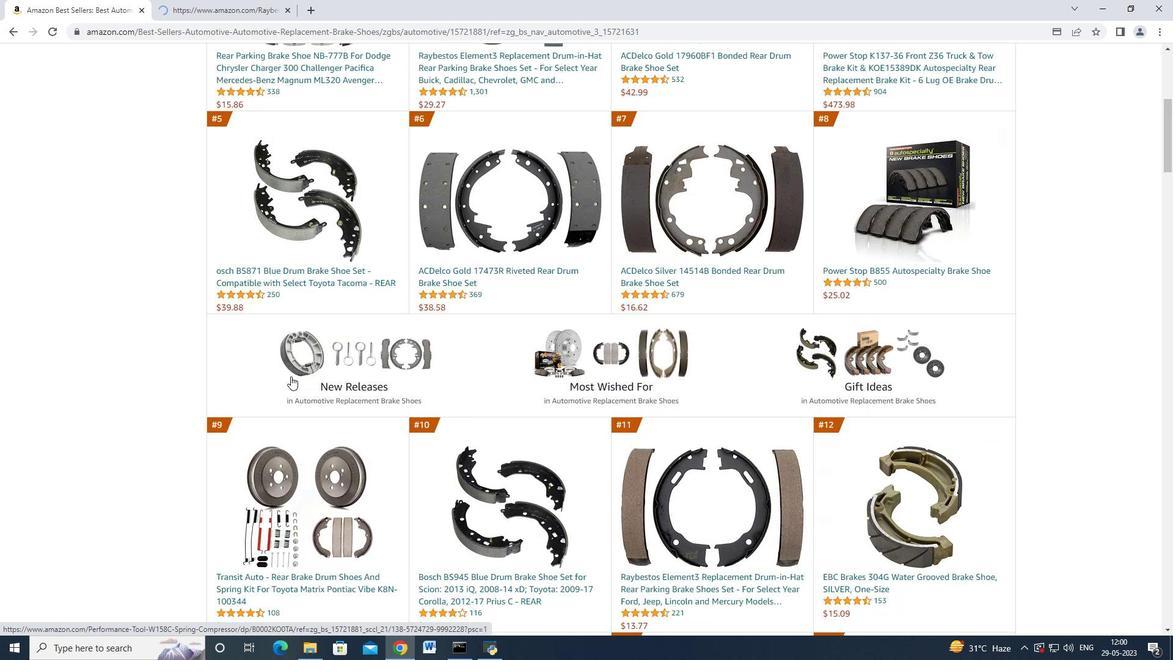
Action: Mouse scrolled (290, 377) with delta (0, 0)
Screenshot: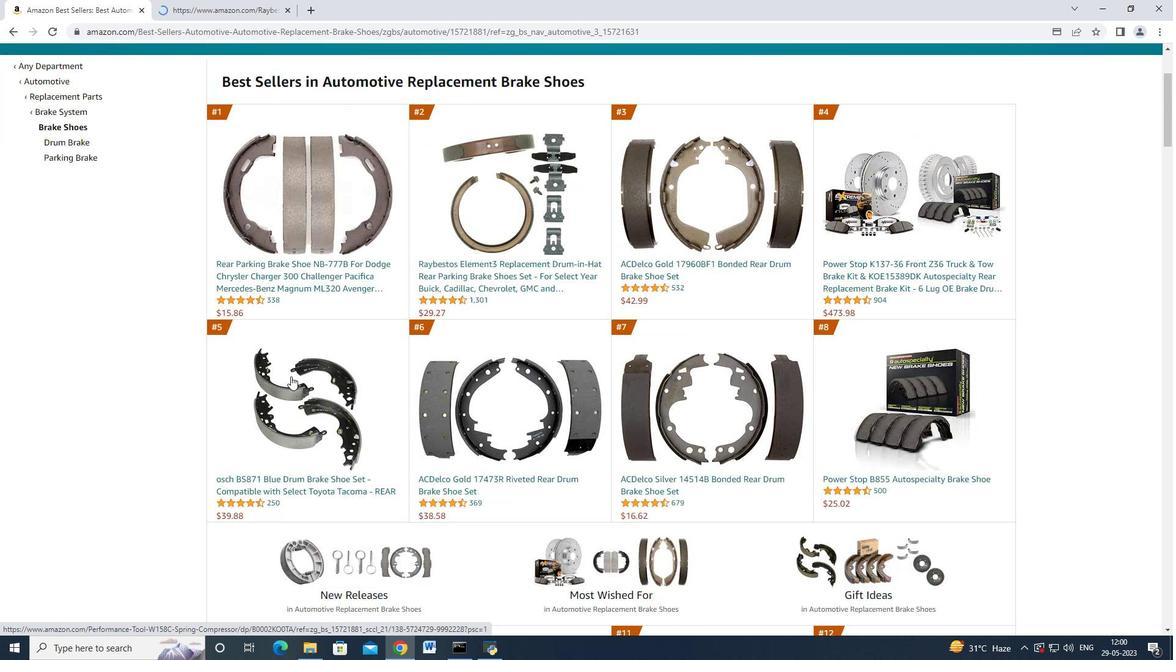 
Action: Mouse moved to (290, 376)
Screenshot: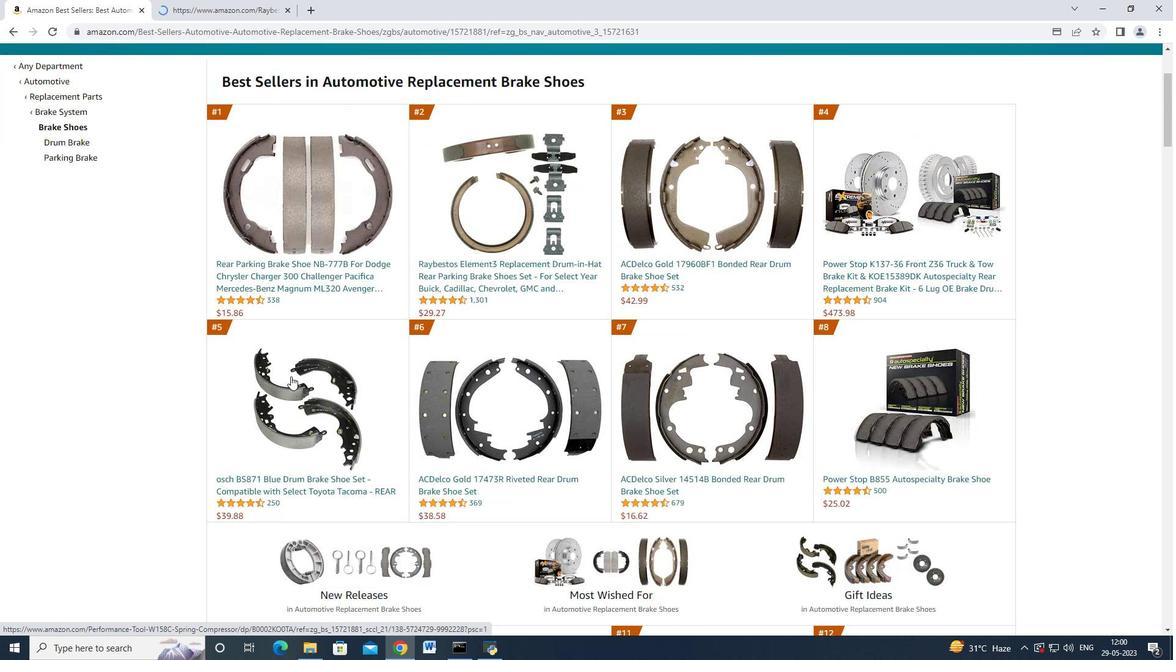 
Action: Mouse scrolled (290, 377) with delta (0, 0)
Screenshot: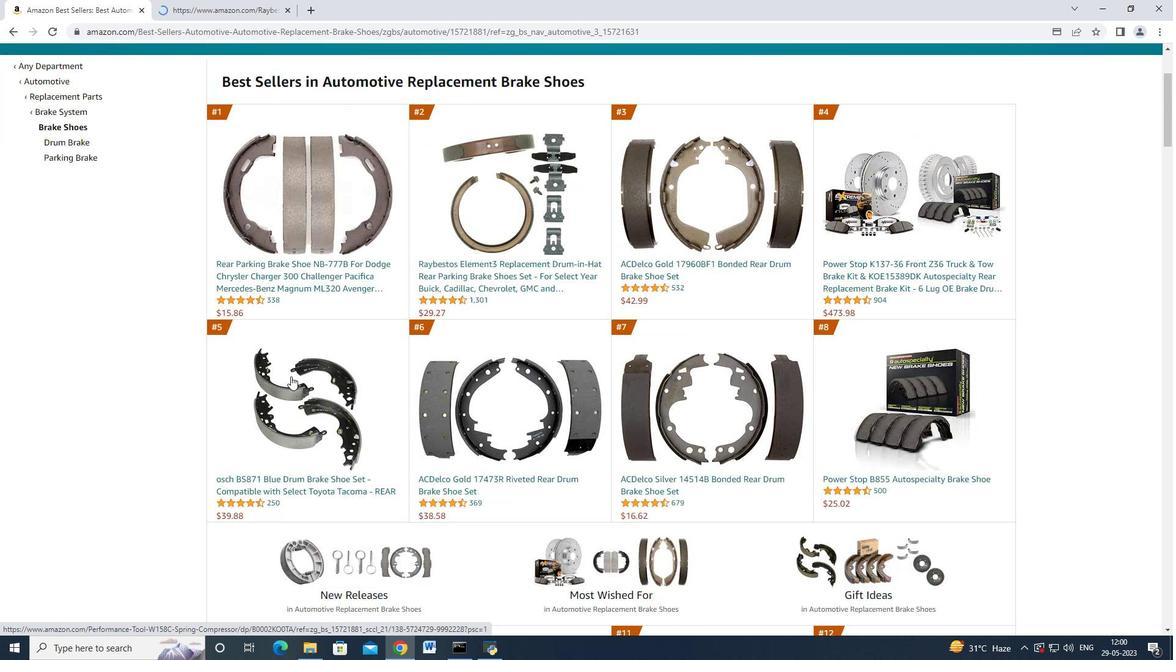
Action: Mouse scrolled (290, 377) with delta (0, 0)
Screenshot: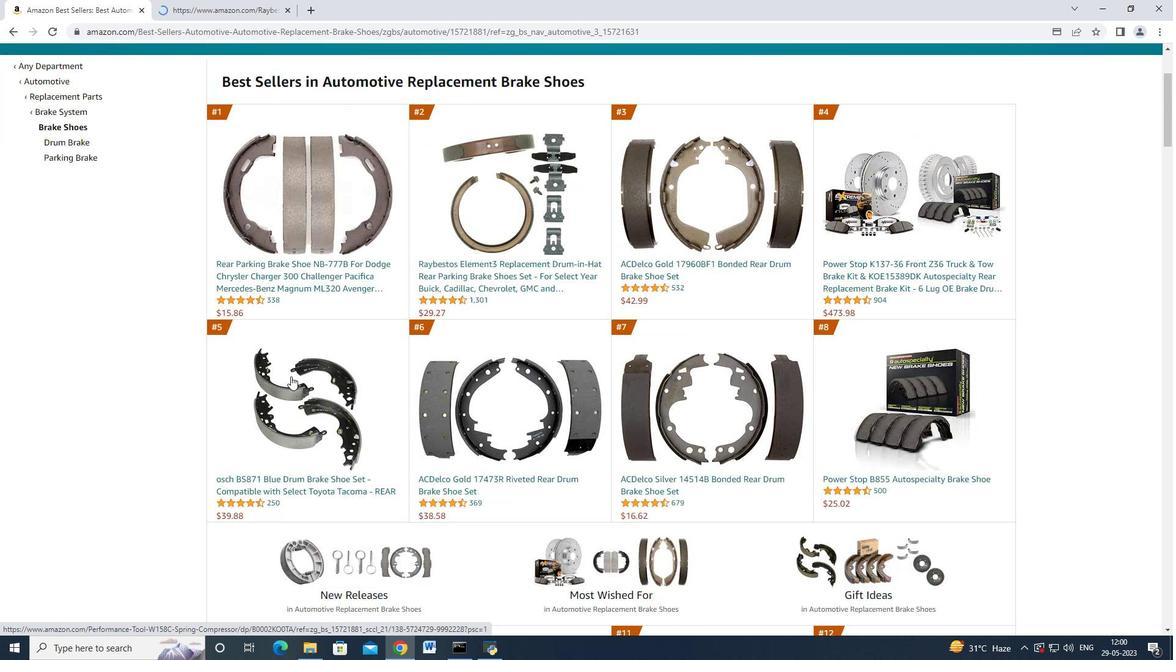 
Action: Mouse moved to (290, 377)
Screenshot: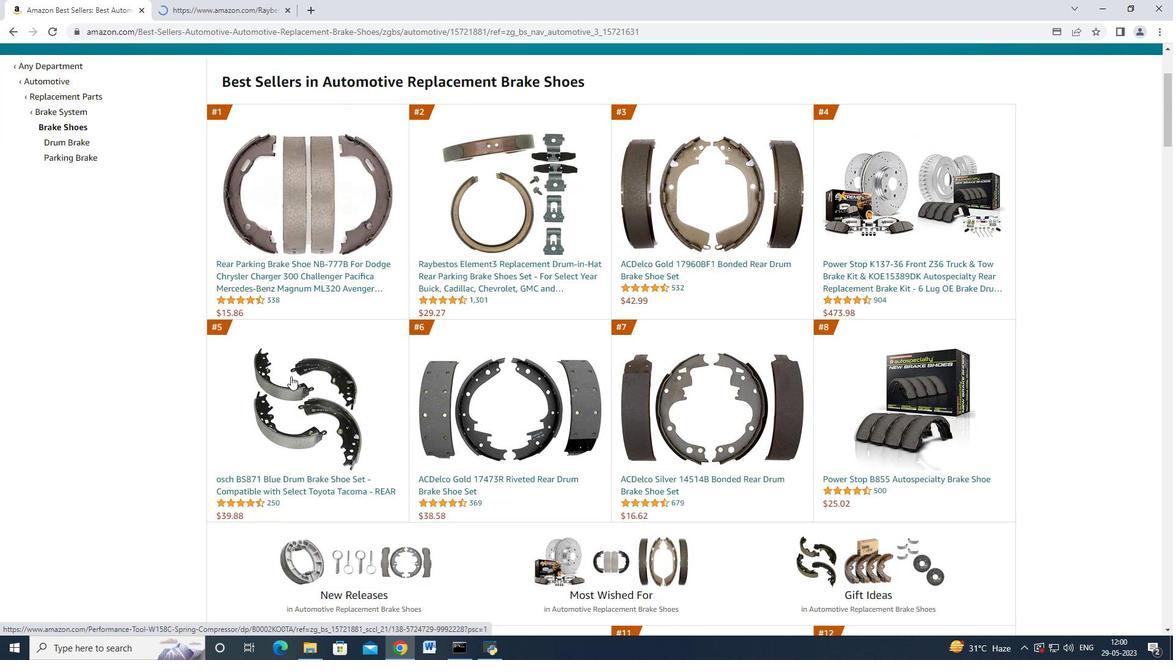 
Action: Mouse scrolled (290, 377) with delta (0, 0)
Screenshot: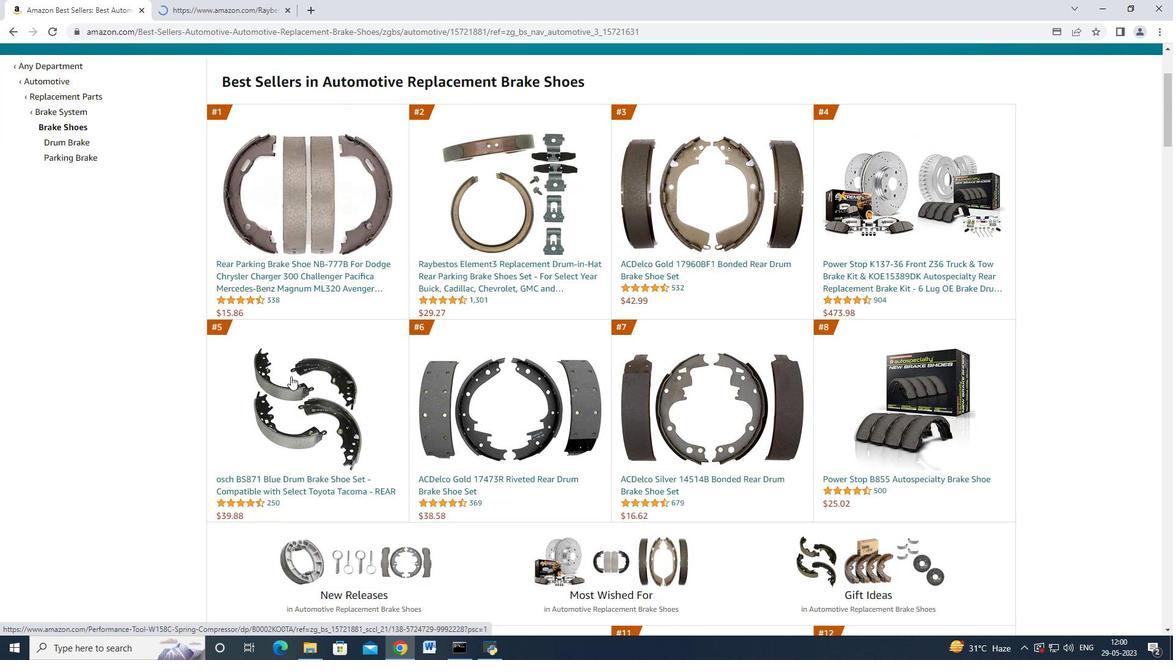 
Action: Mouse moved to (290, 377)
Screenshot: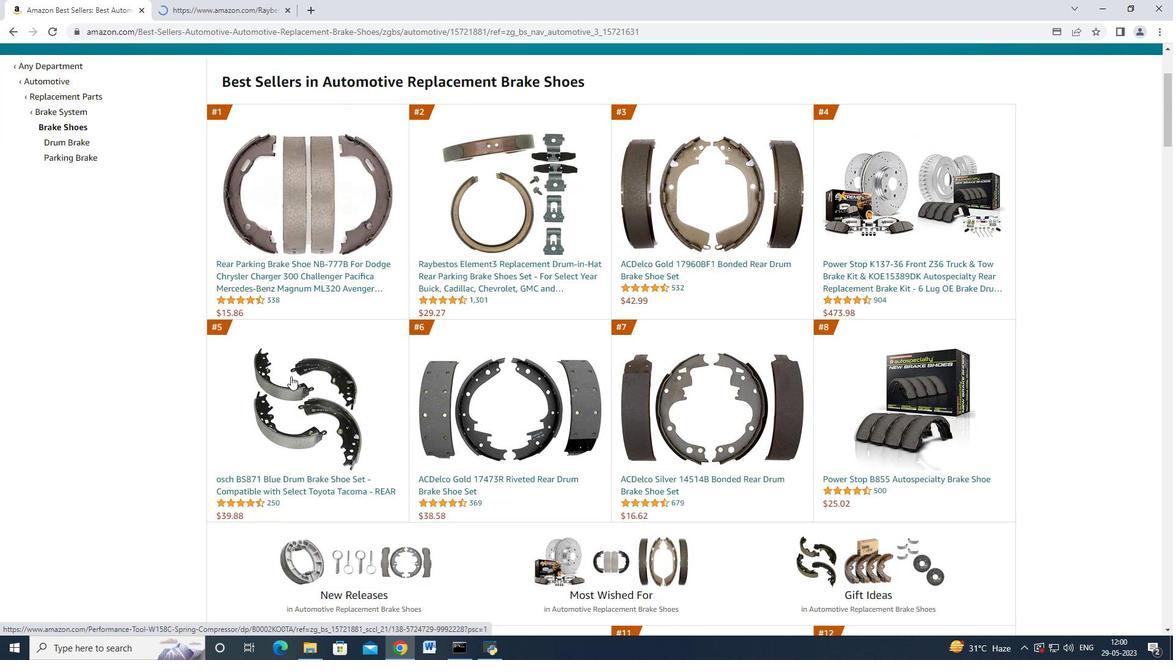 
Action: Mouse scrolled (290, 377) with delta (0, 0)
Screenshot: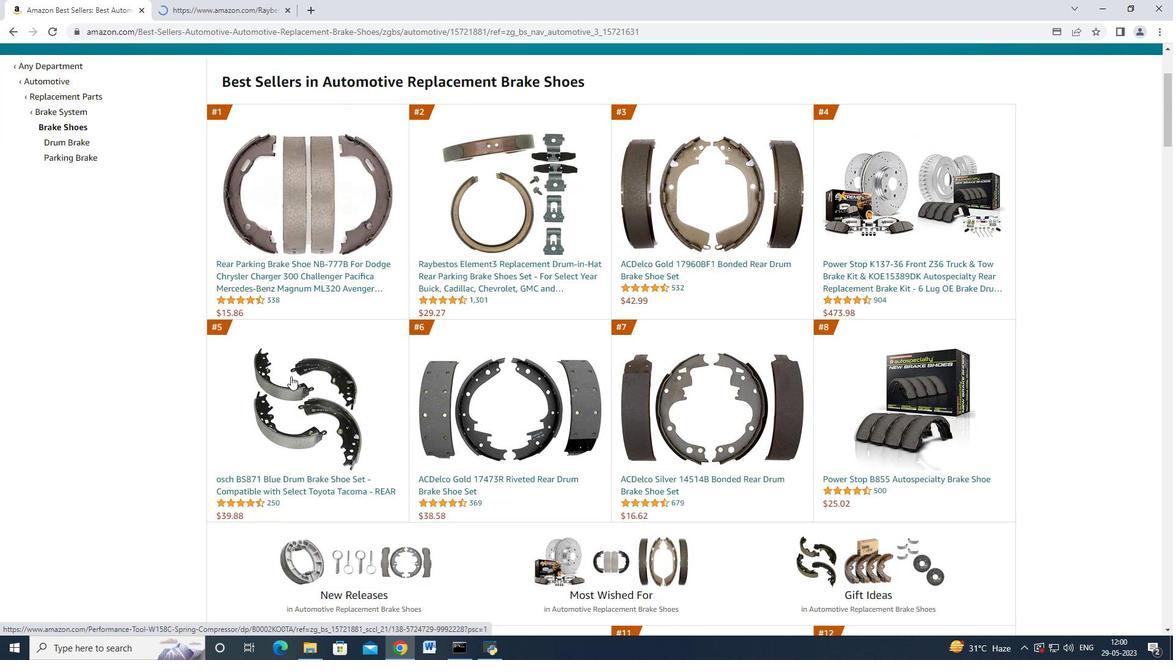 
Action: Mouse scrolled (290, 377) with delta (0, 0)
Screenshot: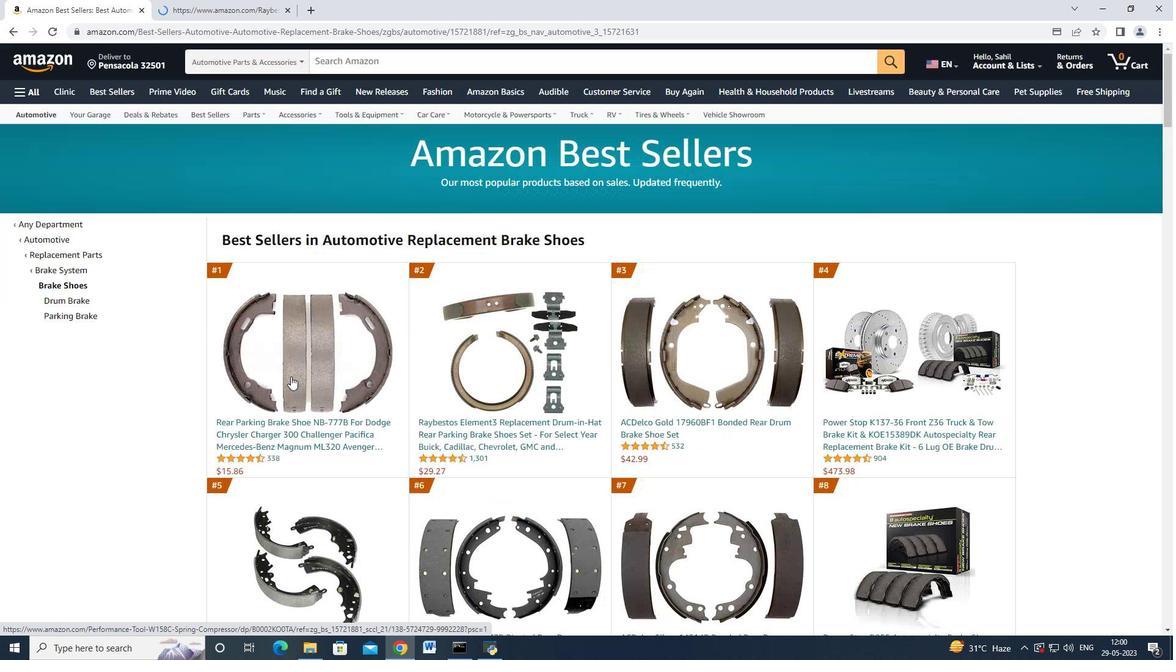 
Action: Mouse moved to (356, 54)
Screenshot: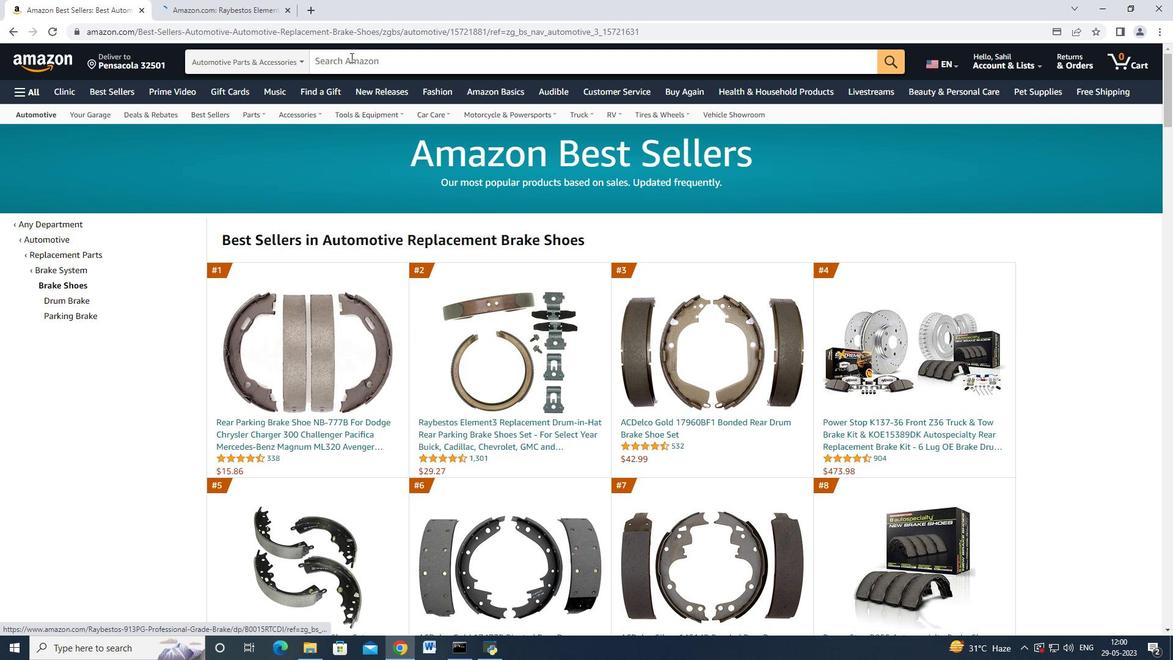 
Action: Mouse pressed left at (356, 54)
Screenshot: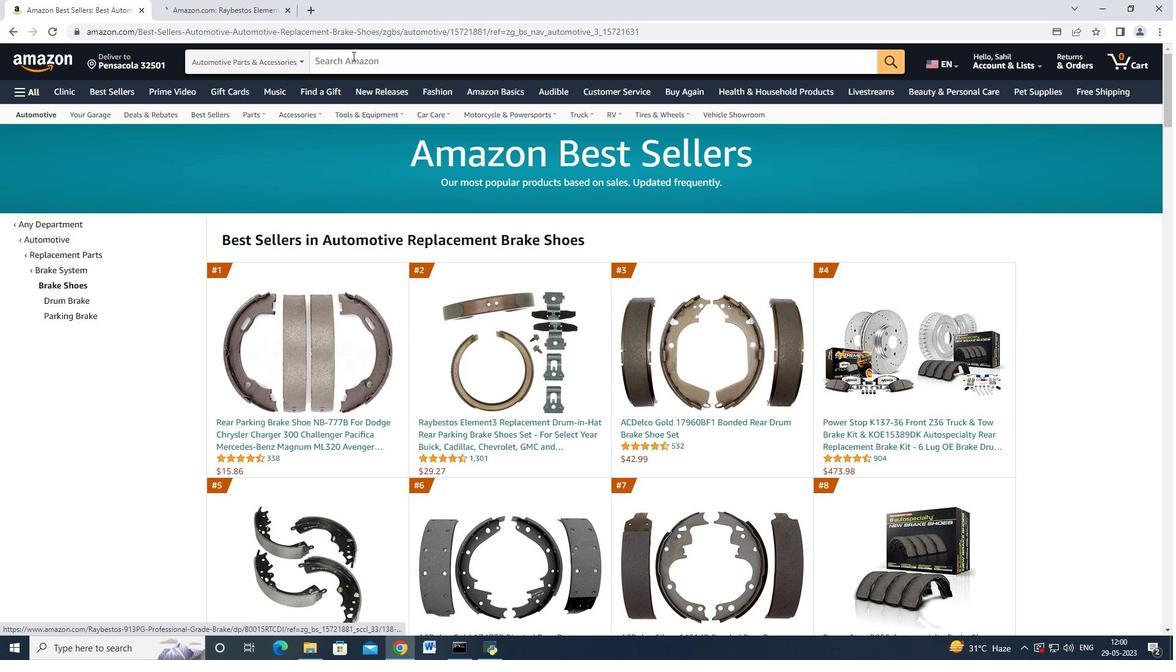 
Action: Mouse moved to (353, 62)
Screenshot: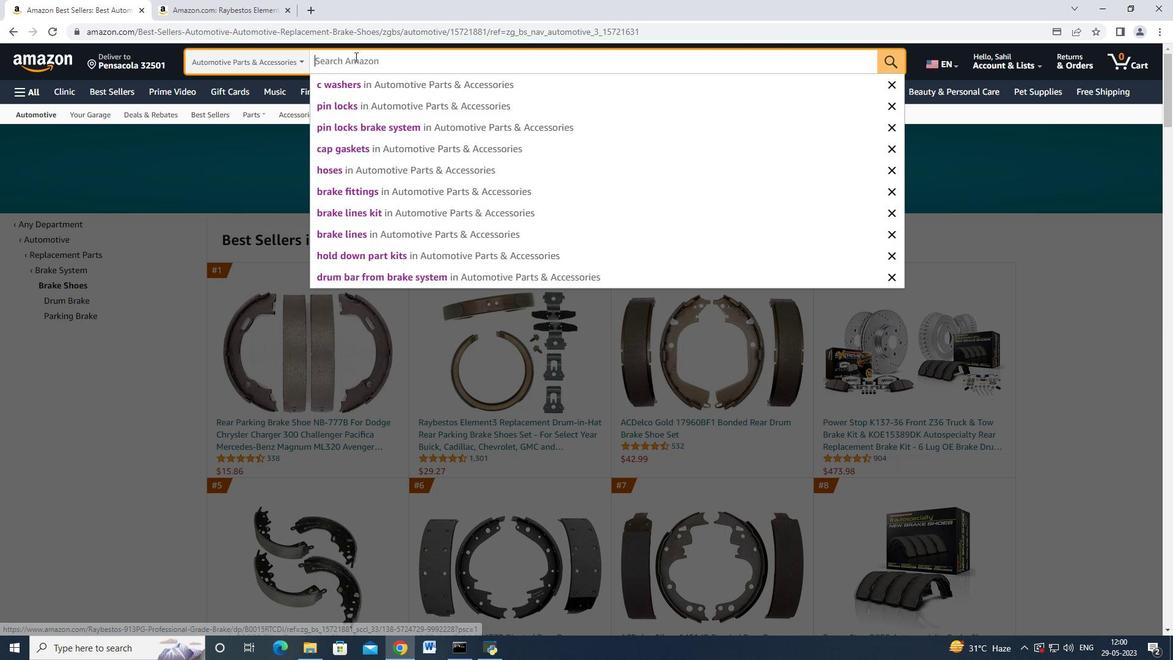 
Action: Key pressed c<Key.space>washers<Key.enter>
Screenshot: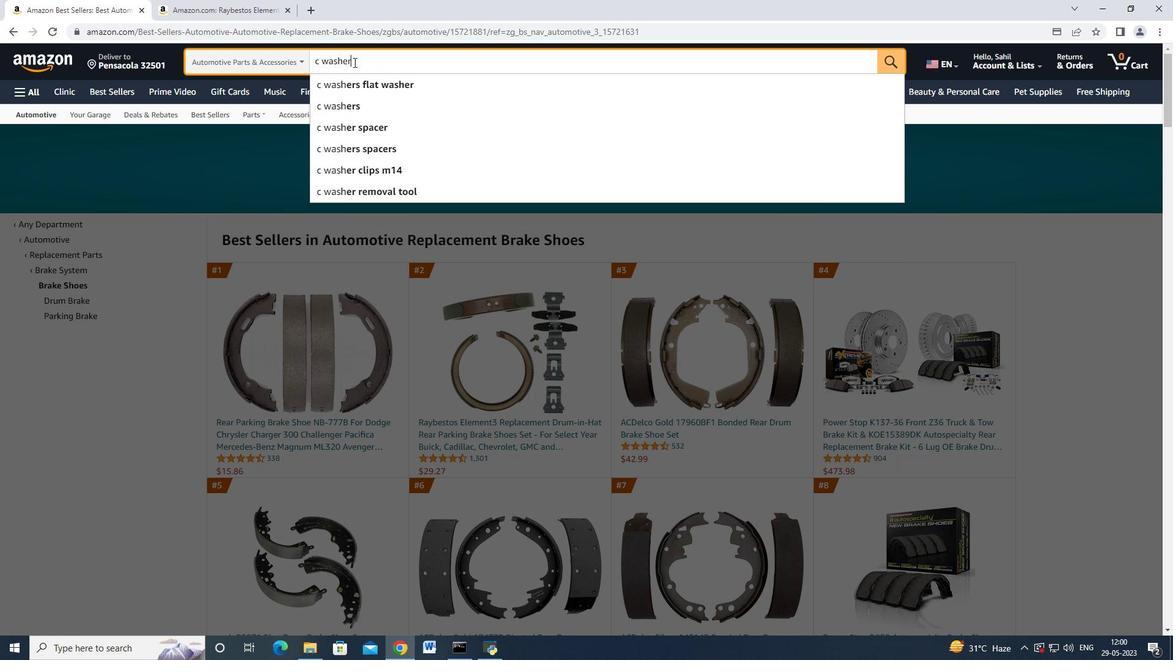 
Action: Mouse moved to (473, 375)
Screenshot: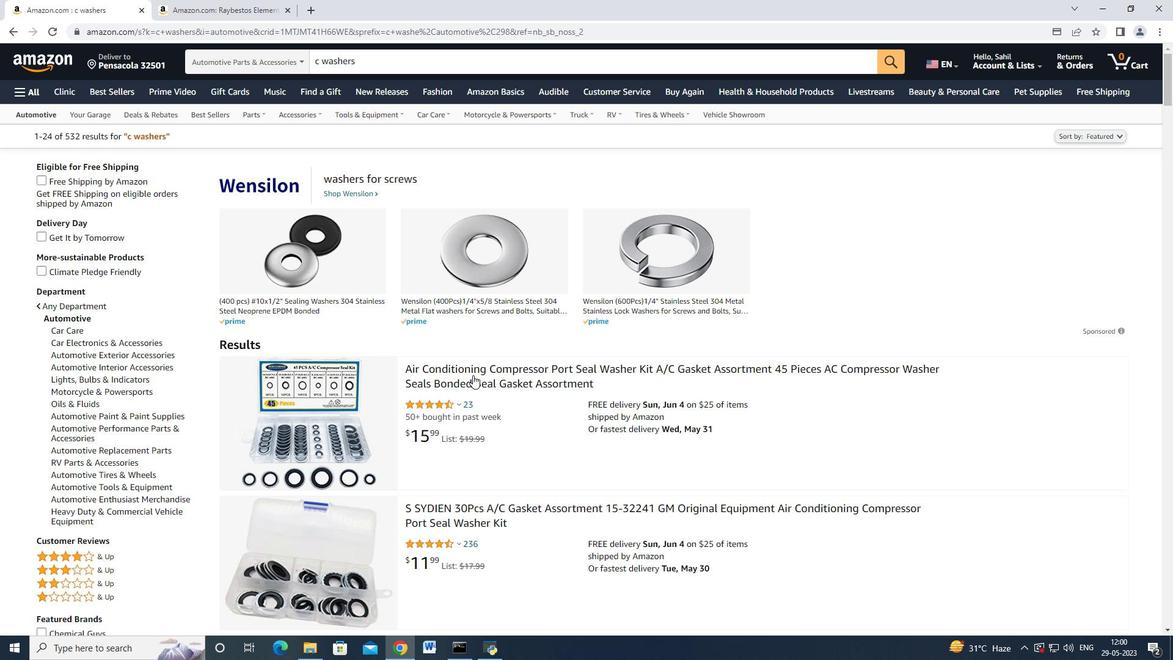 
Action: Mouse scrolled (473, 374) with delta (0, 0)
Screenshot: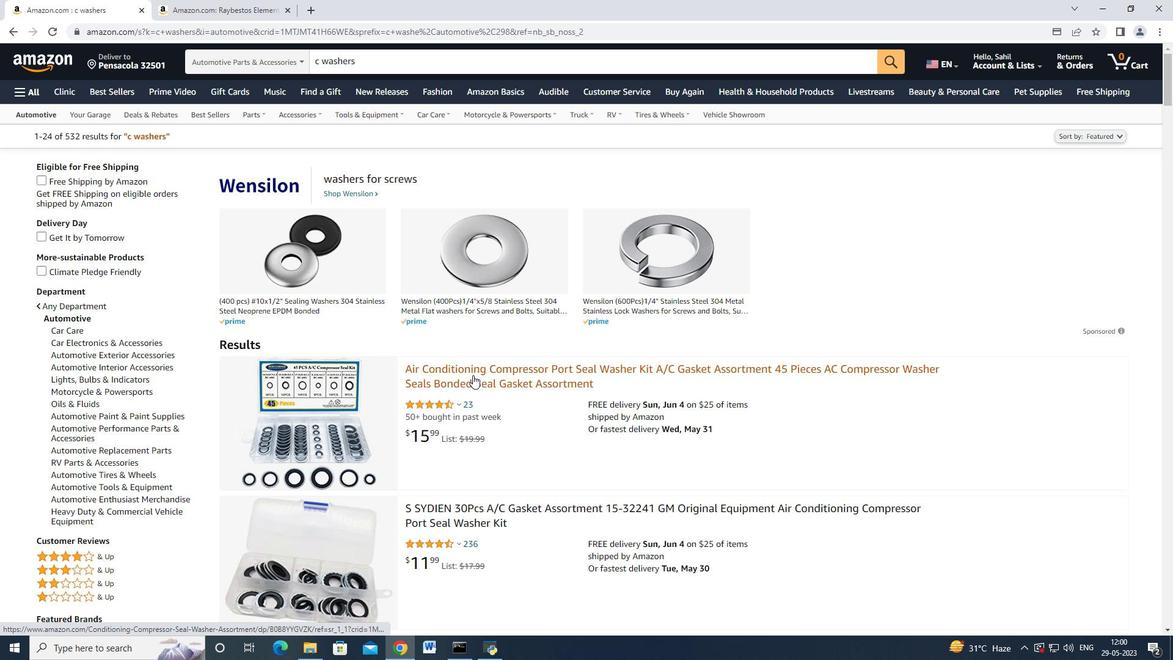 
Action: Mouse moved to (401, 165)
Screenshot: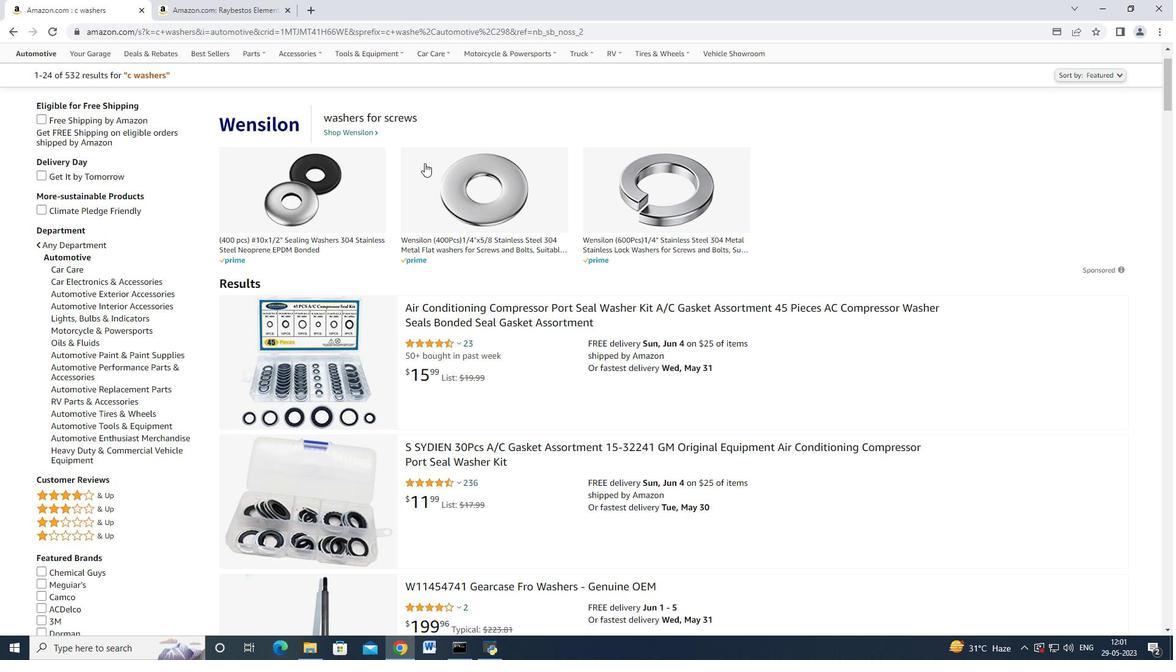 
Action: Mouse scrolled (401, 165) with delta (0, 0)
Screenshot: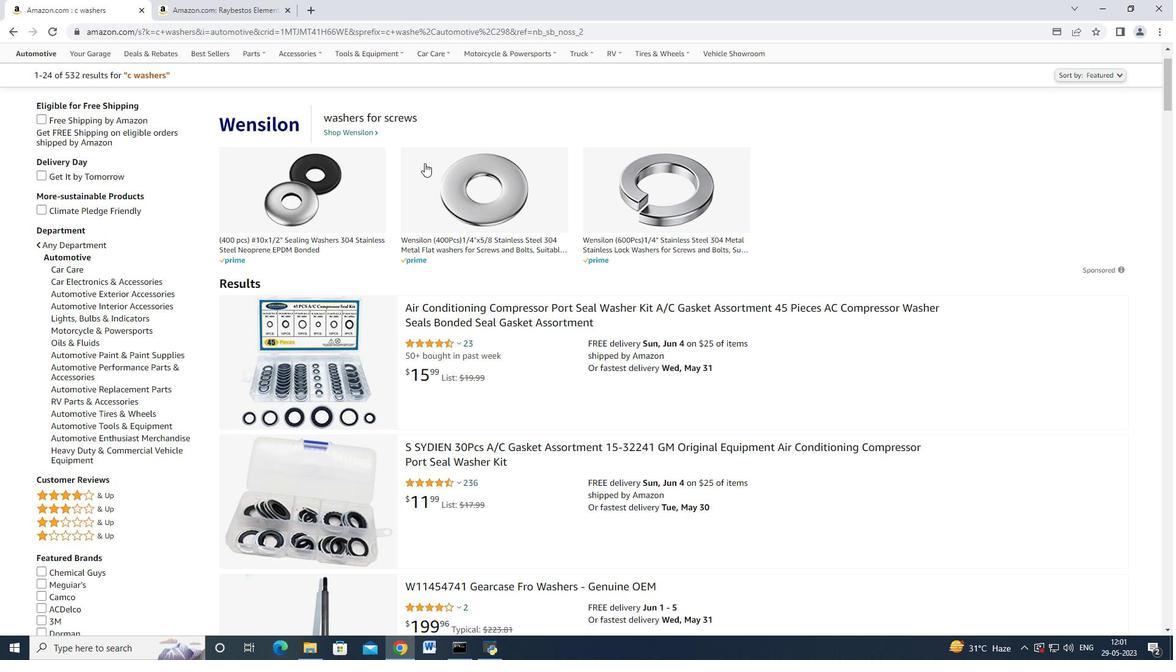
Action: Mouse scrolled (401, 165) with delta (0, 0)
Screenshot: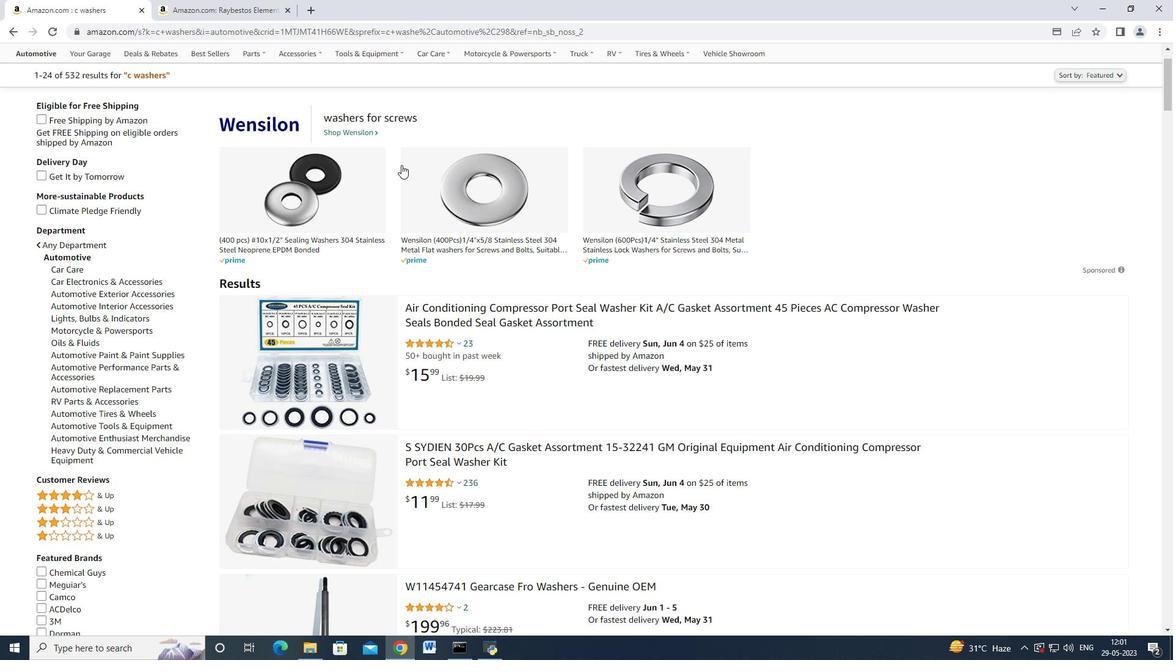 
Action: Mouse scrolled (401, 165) with delta (0, 0)
Screenshot: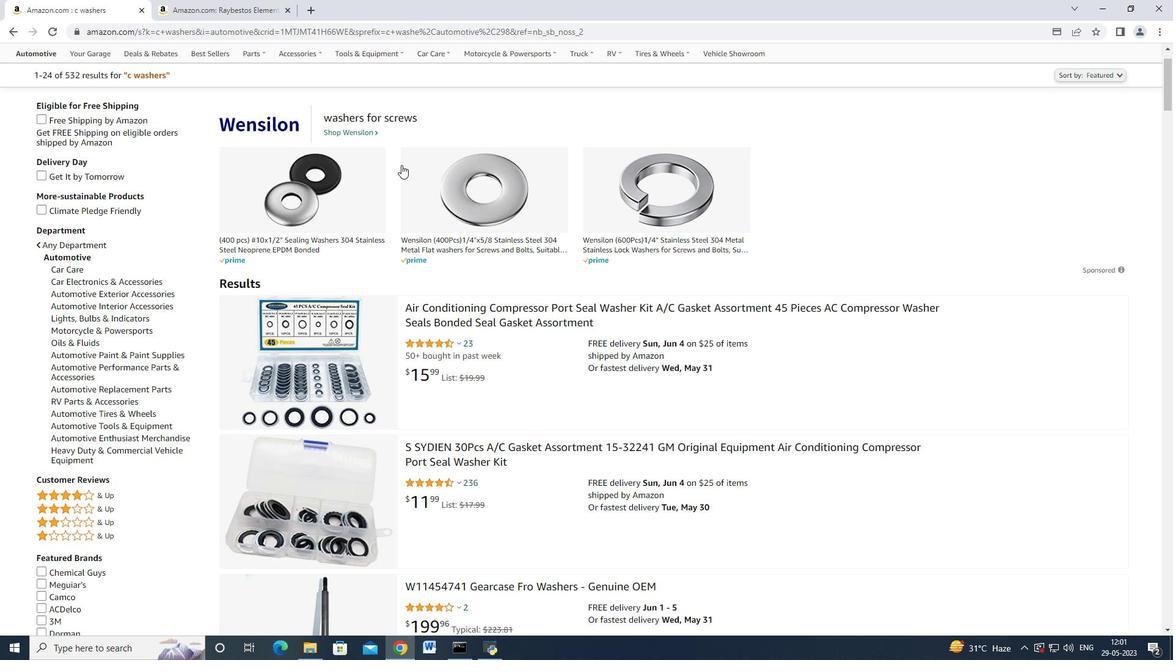 
Action: Mouse scrolled (401, 165) with delta (0, 0)
Screenshot: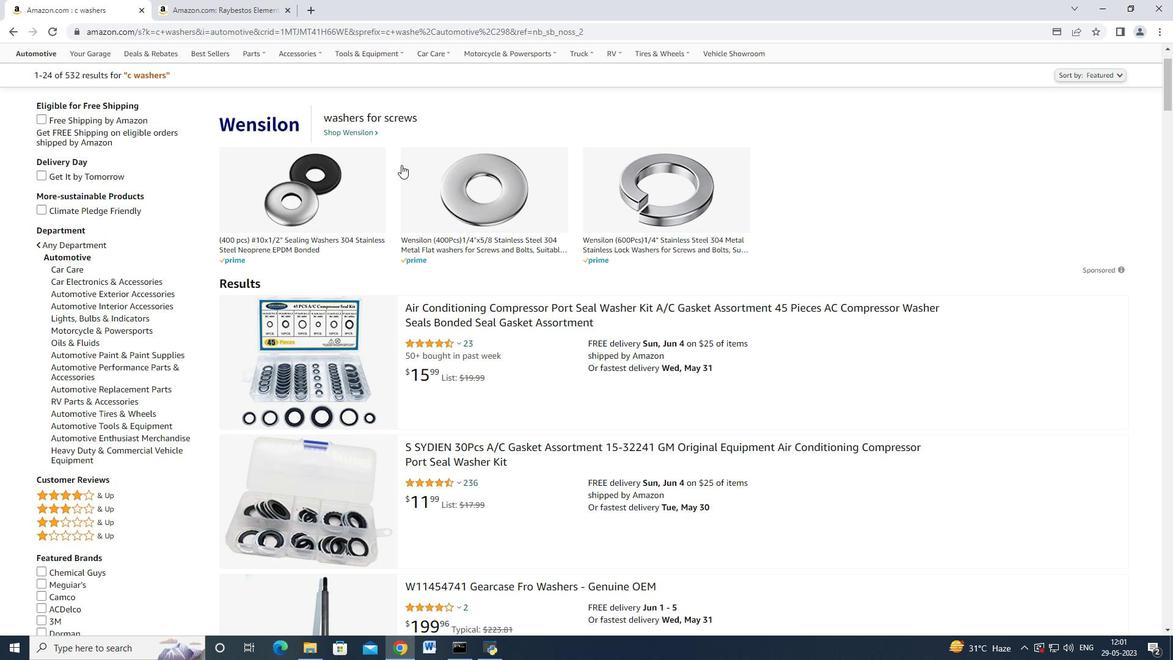 
Action: Mouse moved to (468, 349)
Screenshot: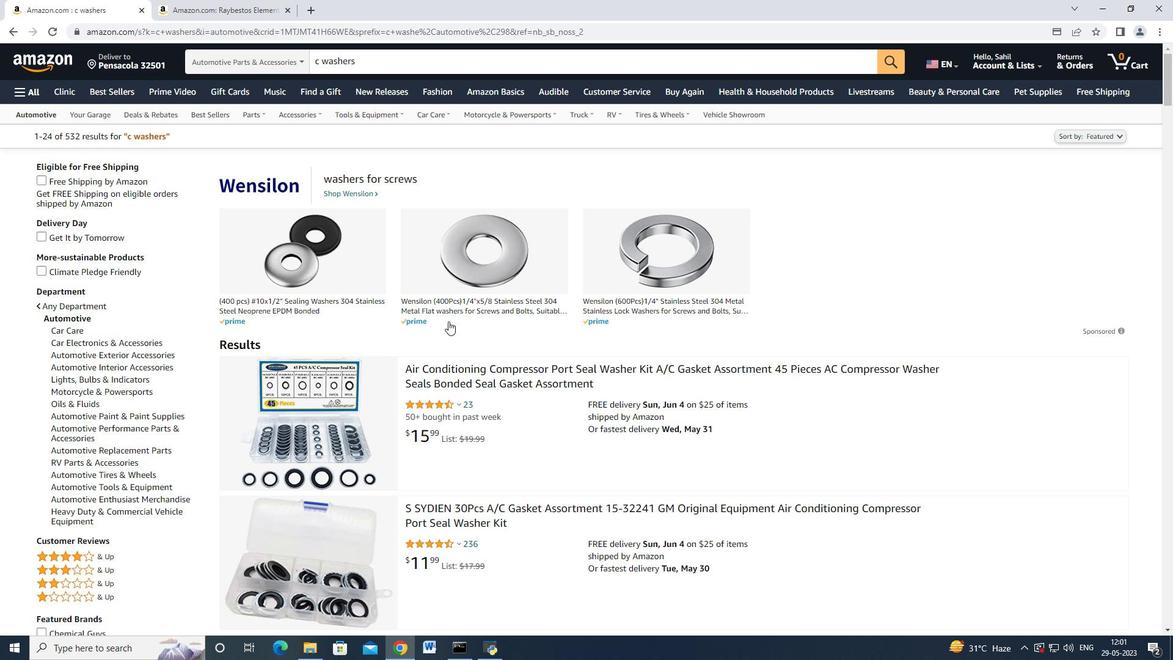 
Action: Mouse scrolled (468, 349) with delta (0, 0)
Screenshot: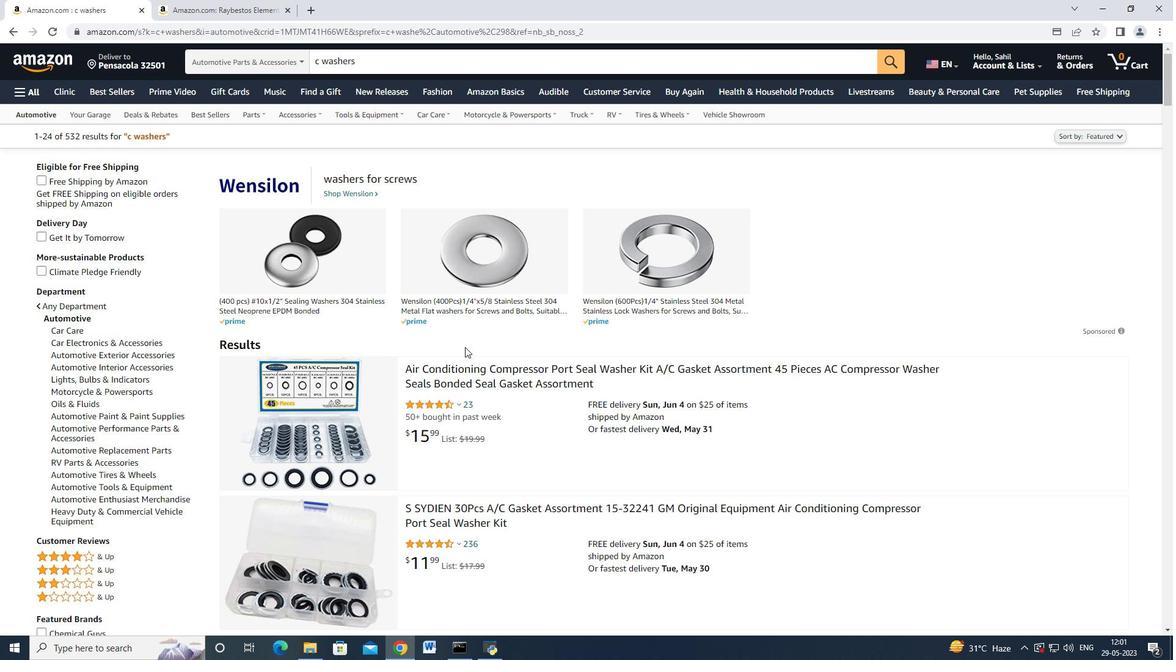 
Action: Mouse scrolled (468, 349) with delta (0, 0)
Screenshot: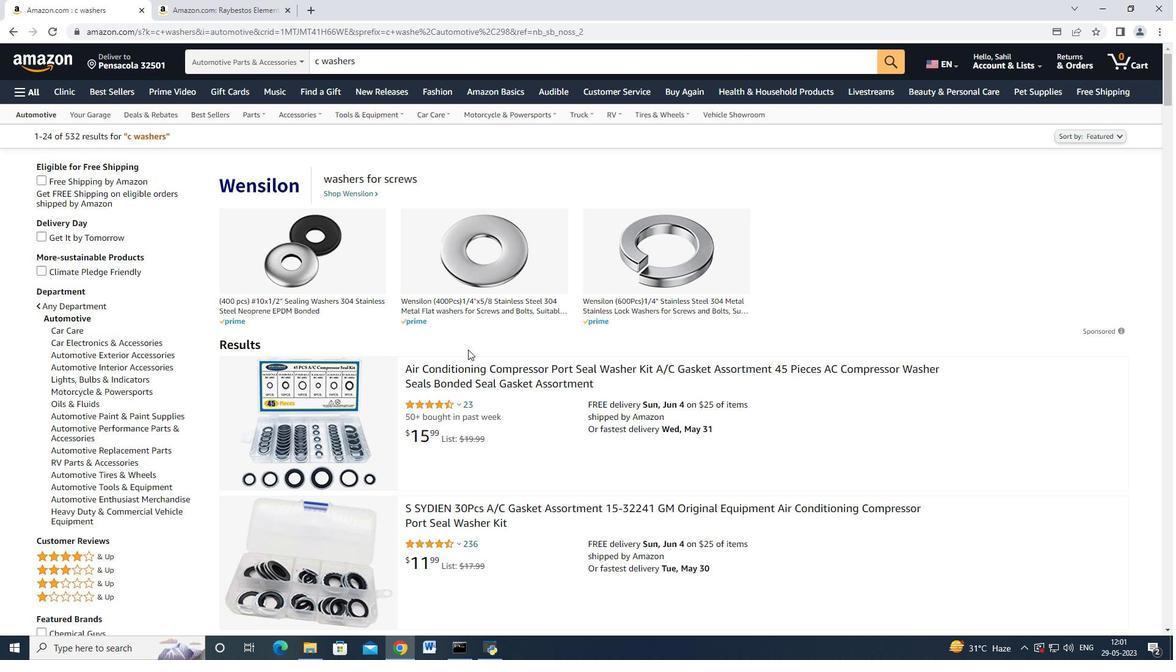 
Action: Mouse moved to (470, 348)
Screenshot: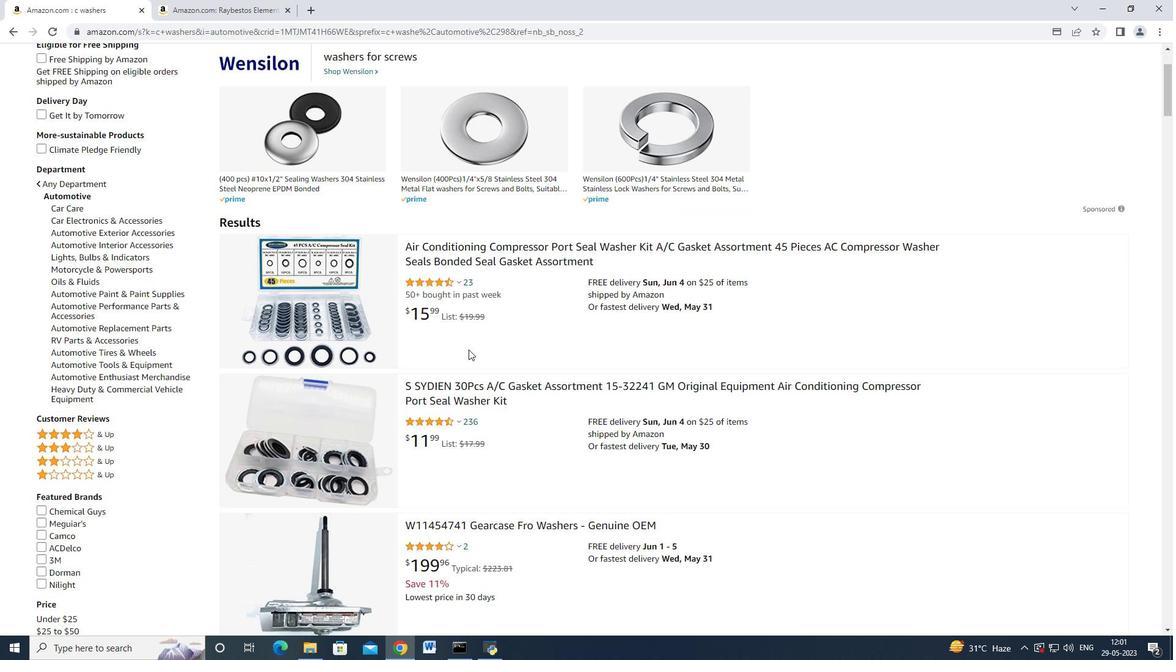 
Action: Mouse scrolled (470, 347) with delta (0, 0)
Screenshot: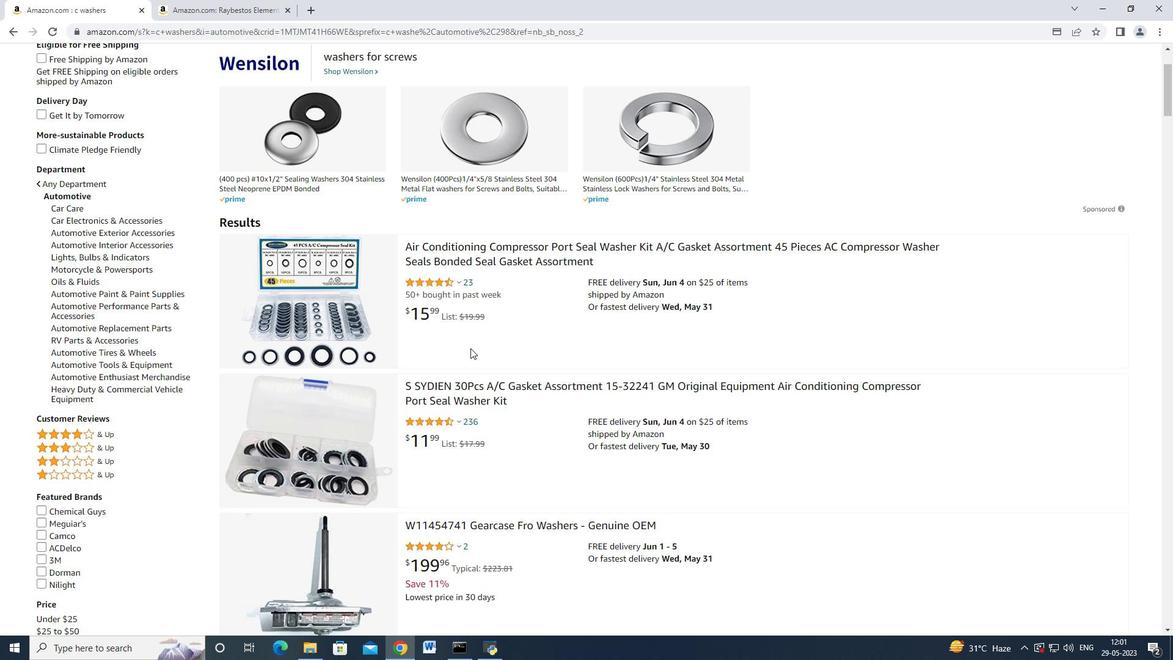 
Action: Mouse moved to (475, 346)
Screenshot: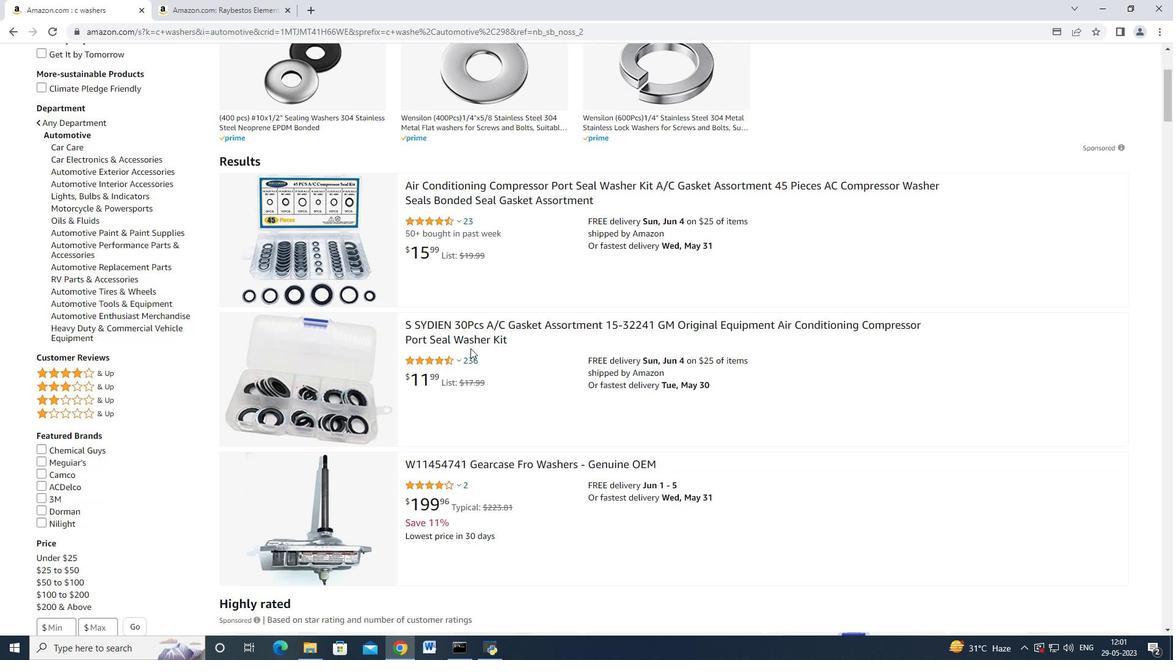 
Action: Mouse scrolled (475, 346) with delta (0, 0)
Screenshot: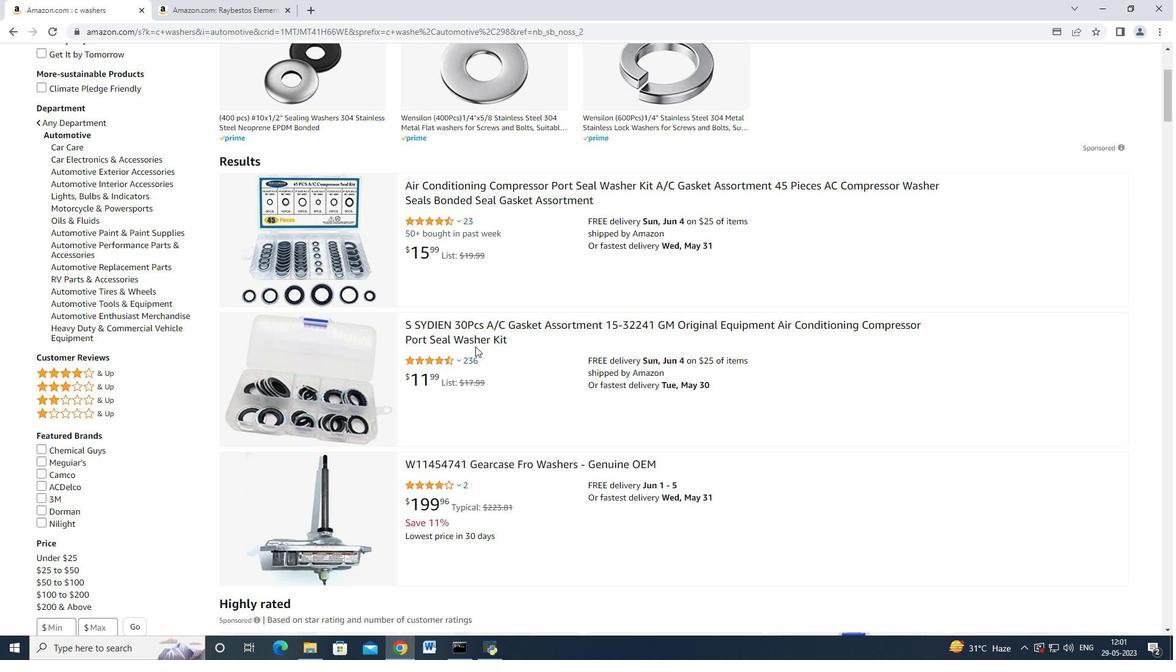
Action: Mouse moved to (475, 346)
Screenshot: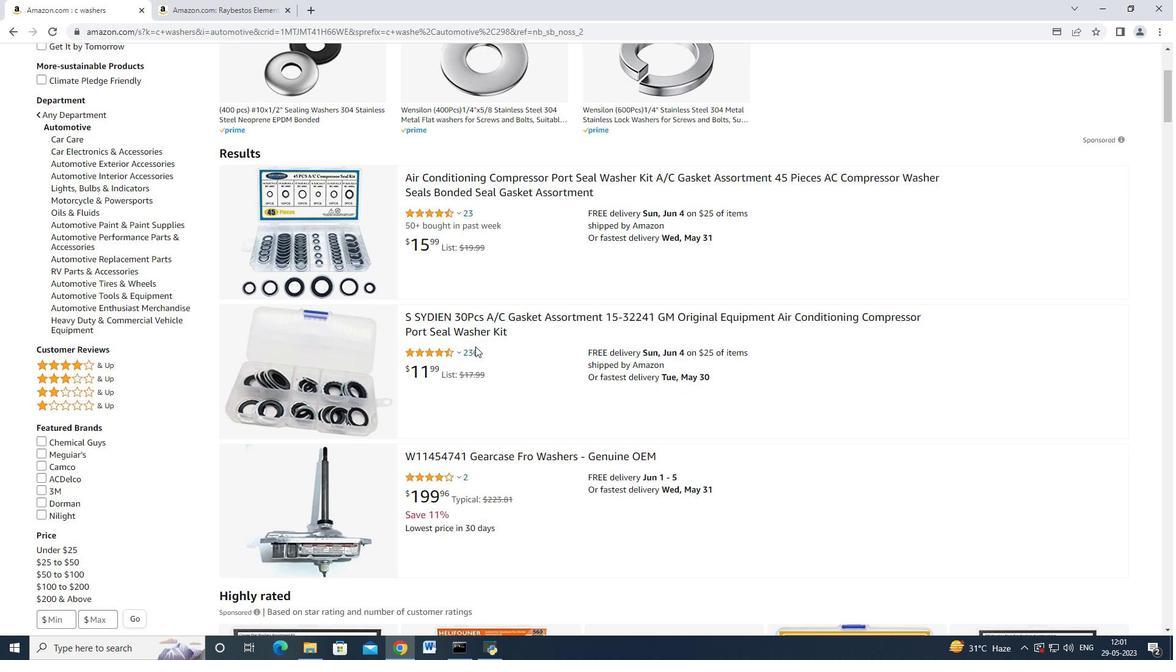
Action: Mouse scrolled (475, 346) with delta (0, 0)
Screenshot: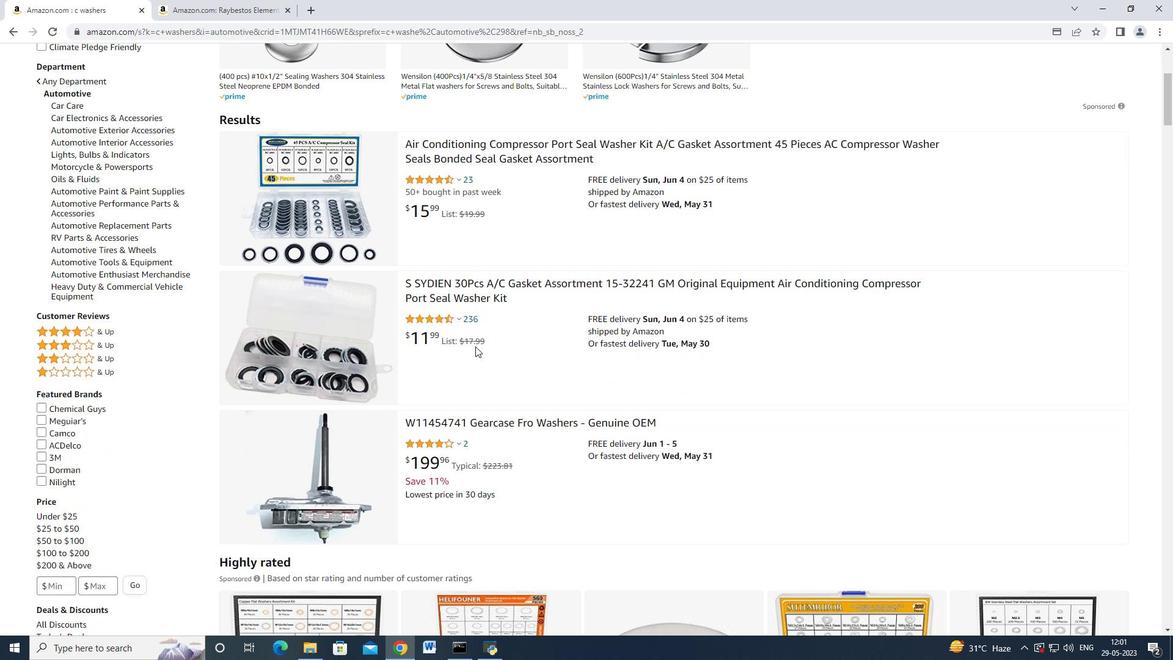 
Action: Mouse moved to (482, 346)
Screenshot: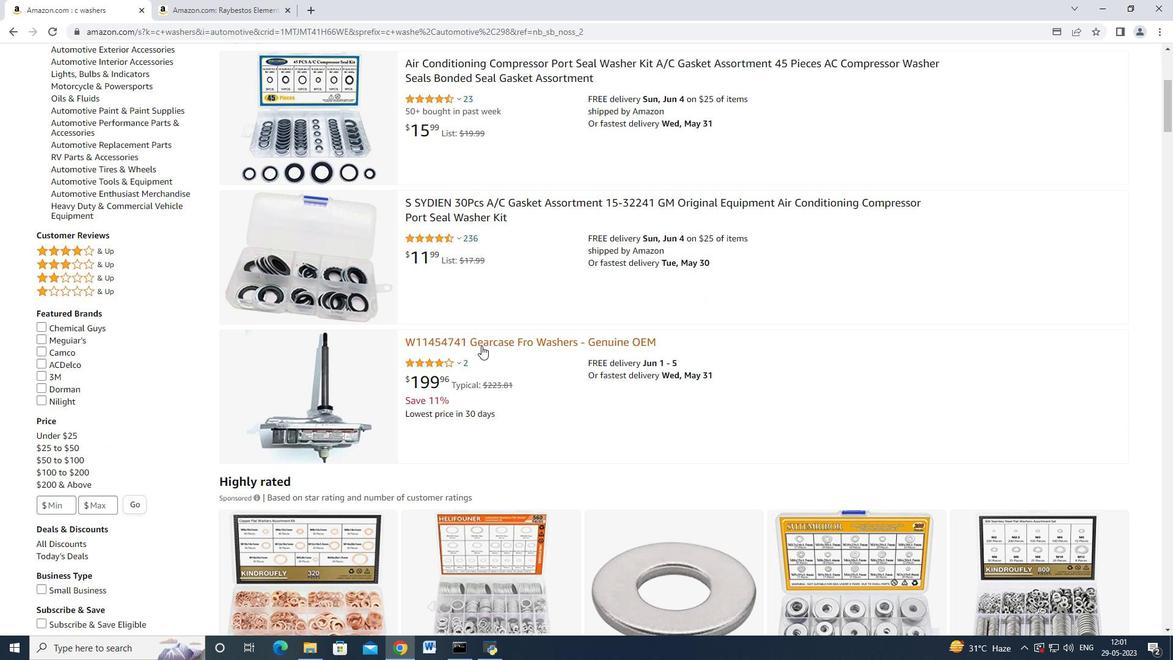 
Action: Mouse scrolled (482, 345) with delta (0, 0)
Screenshot: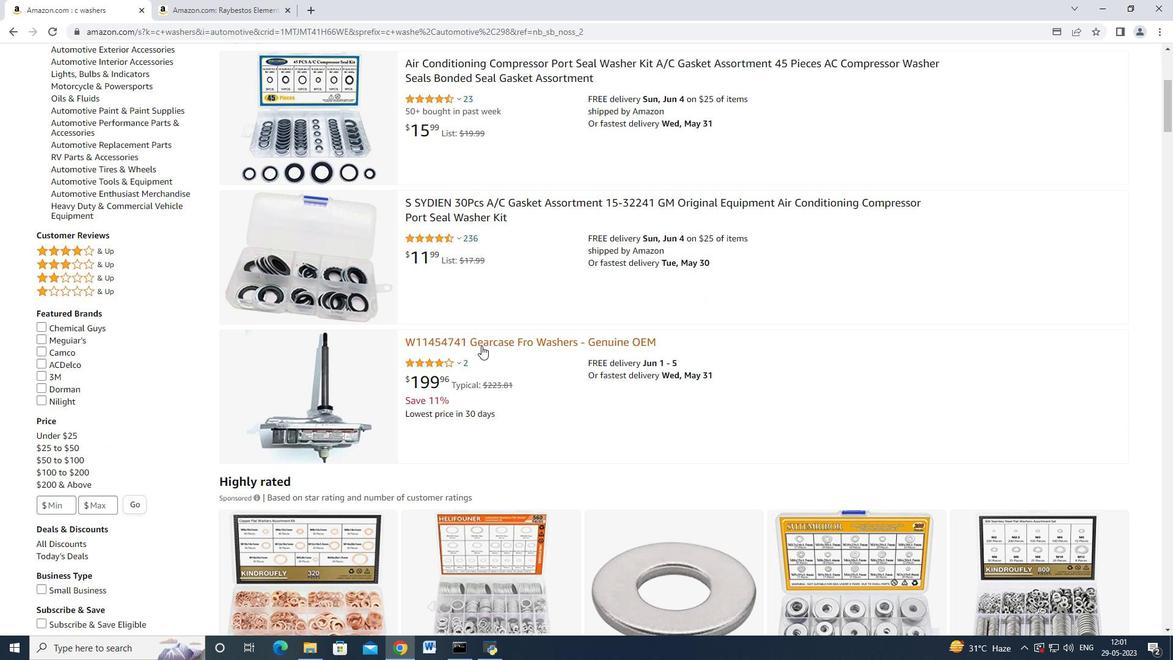 
Action: Mouse moved to (482, 346)
Screenshot: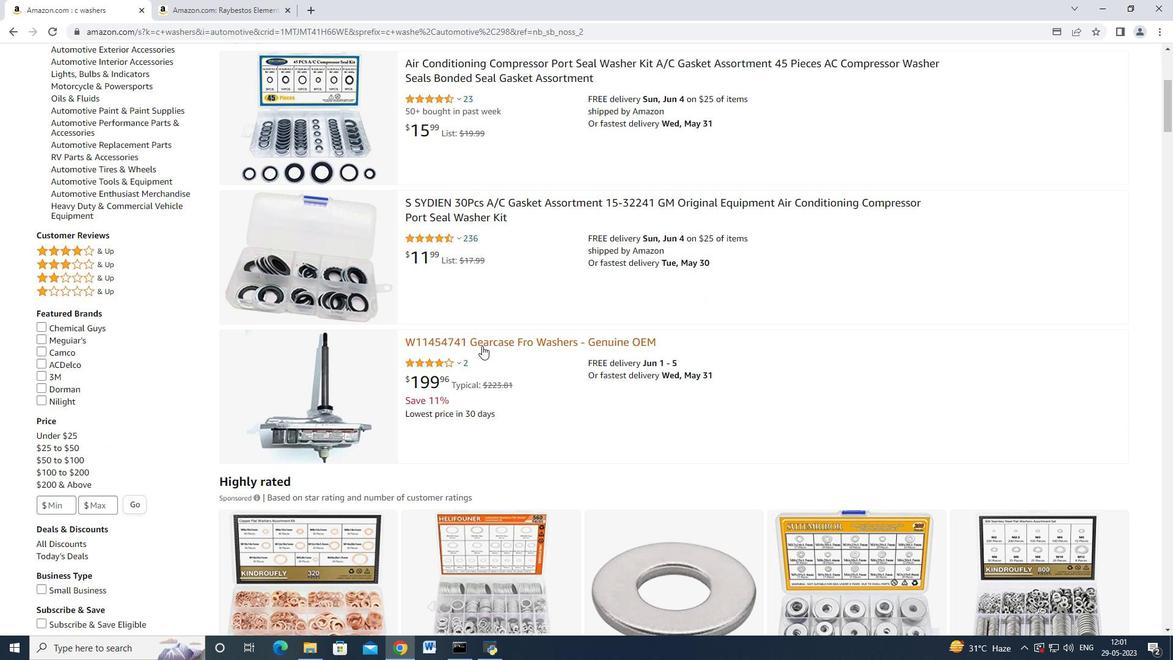
Action: Mouse scrolled (482, 345) with delta (0, 0)
Screenshot: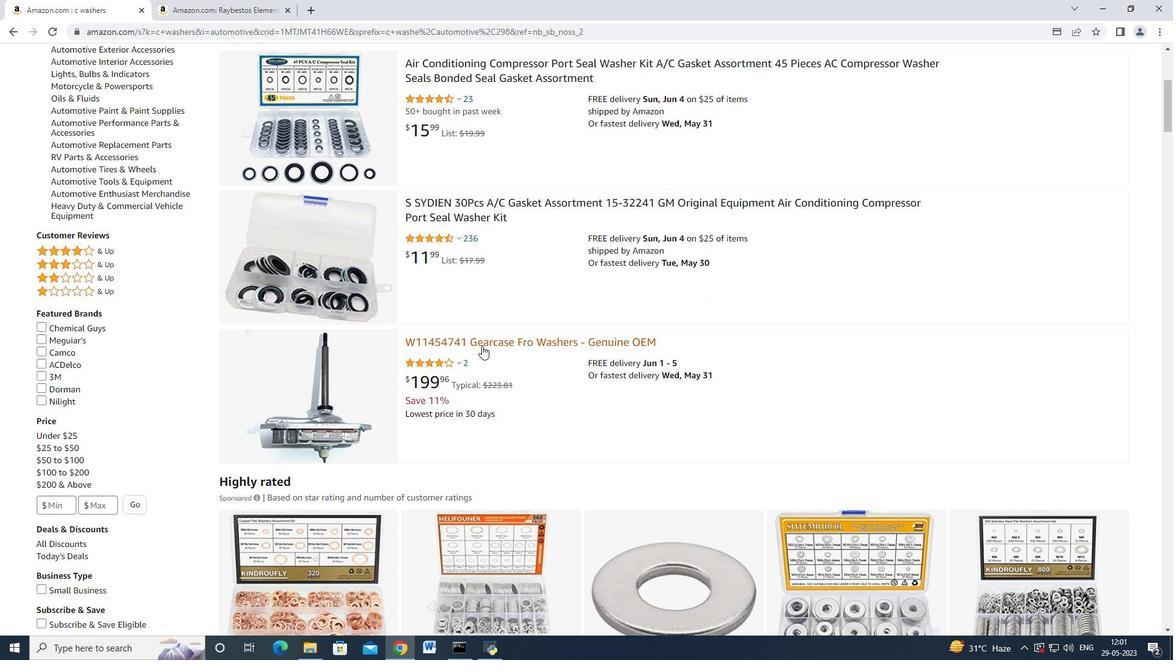 
Action: Mouse moved to (482, 346)
Screenshot: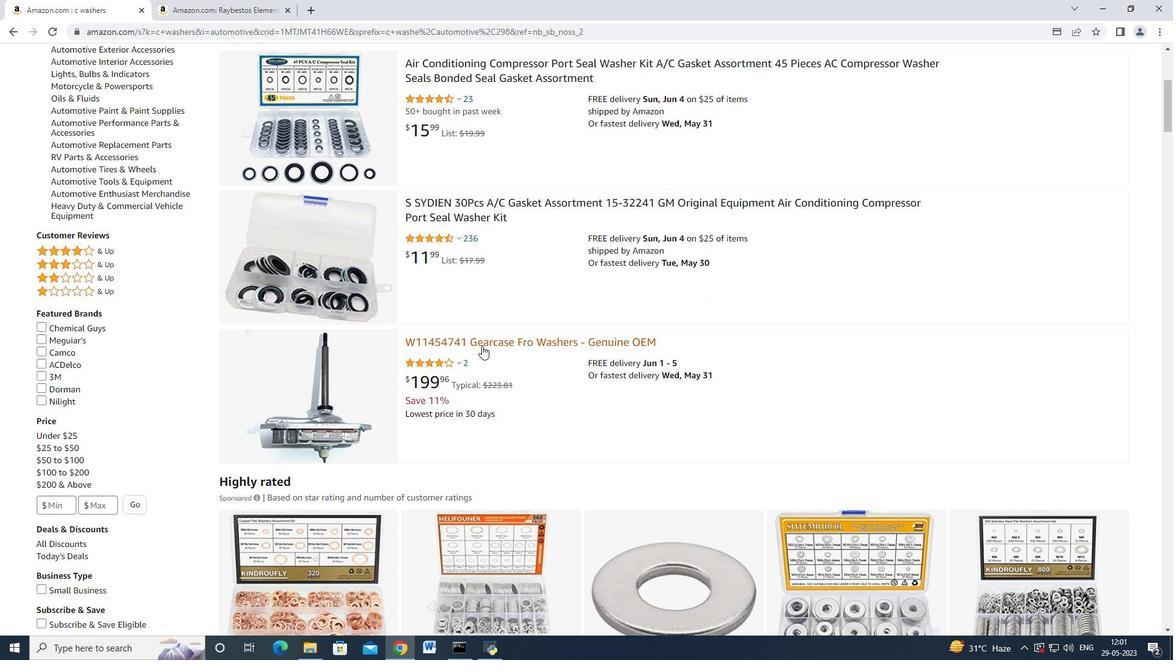 
Action: Mouse scrolled (482, 345) with delta (0, 0)
Screenshot: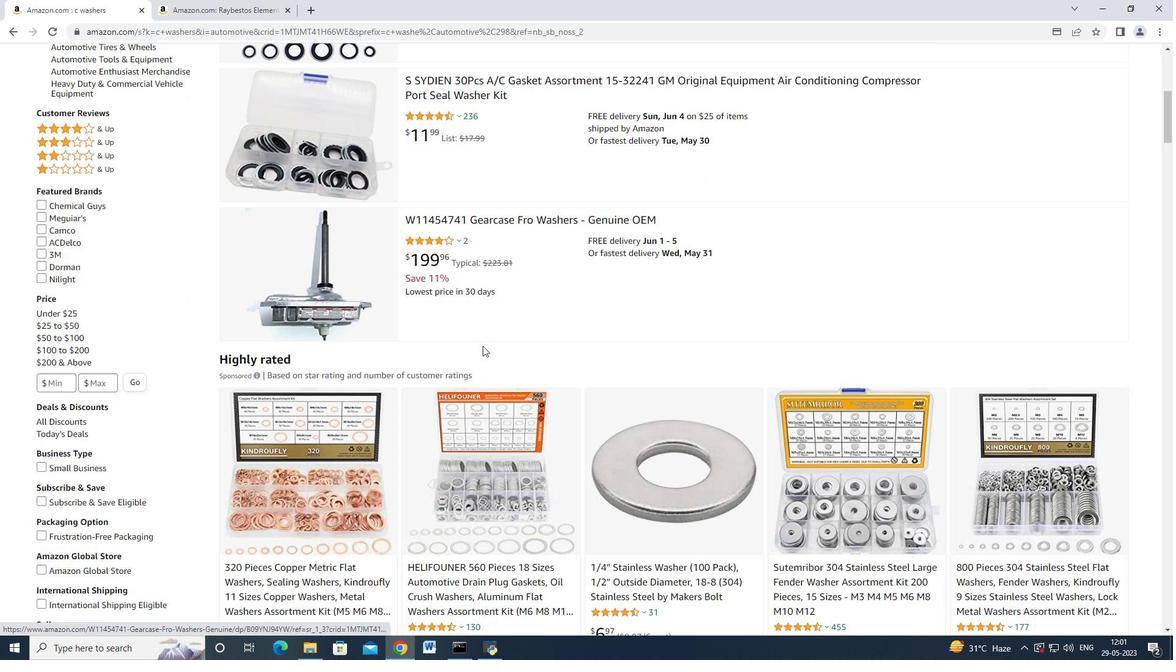 
Action: Mouse moved to (482, 346)
Screenshot: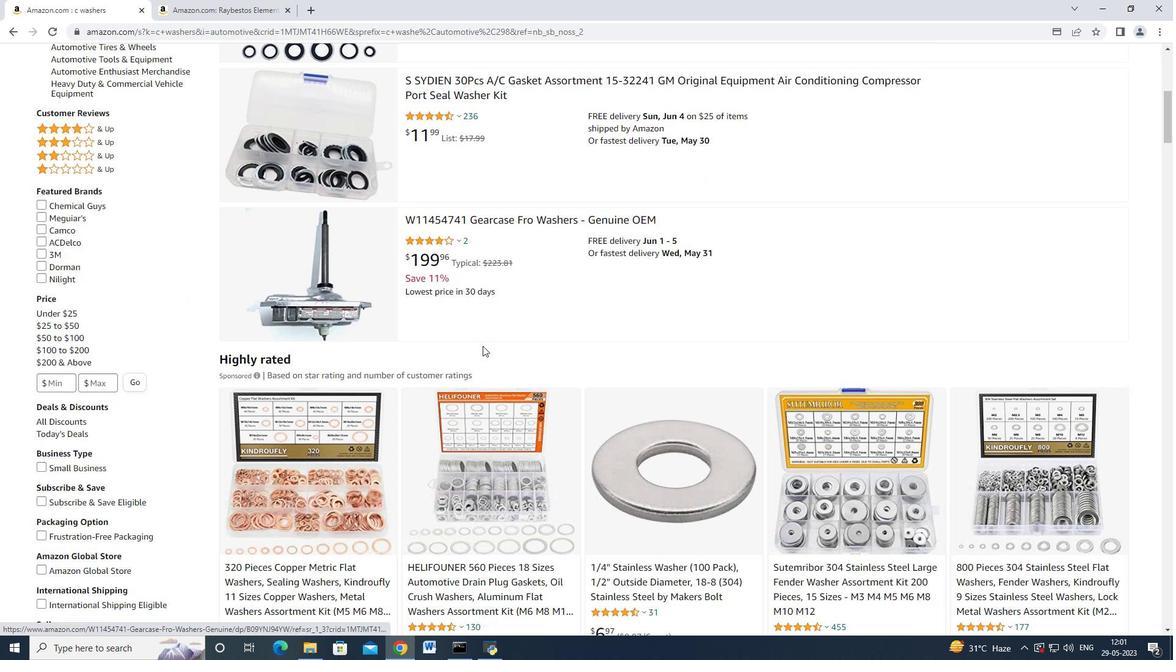 
Action: Mouse scrolled (482, 346) with delta (0, 0)
Screenshot: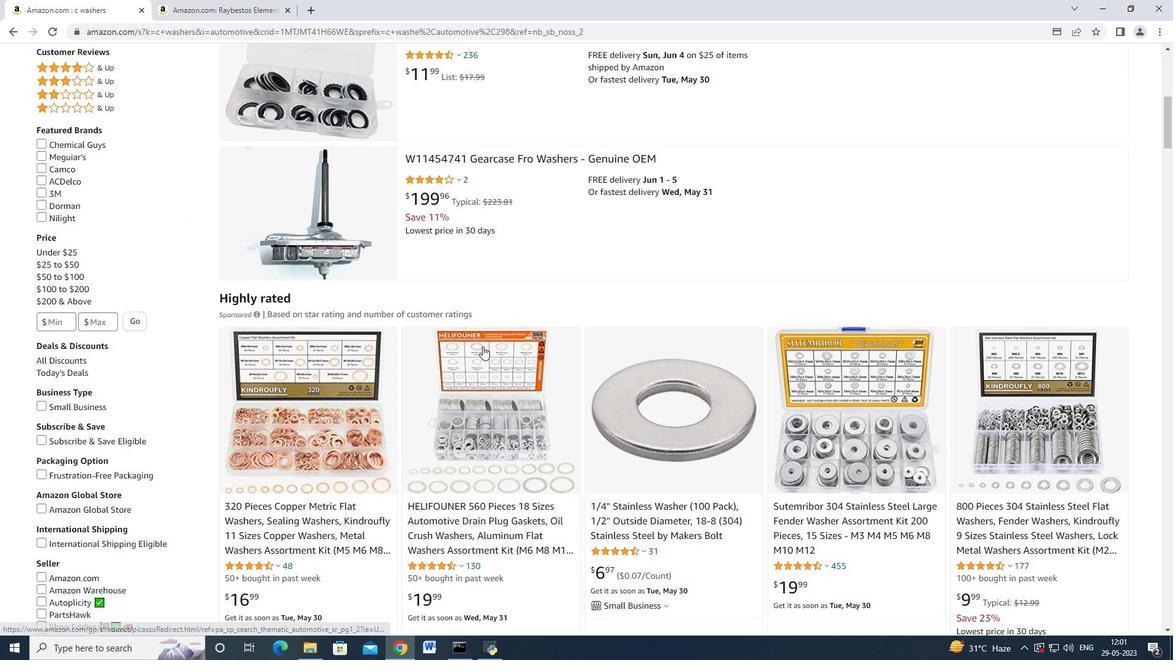 
Action: Mouse moved to (482, 348)
Screenshot: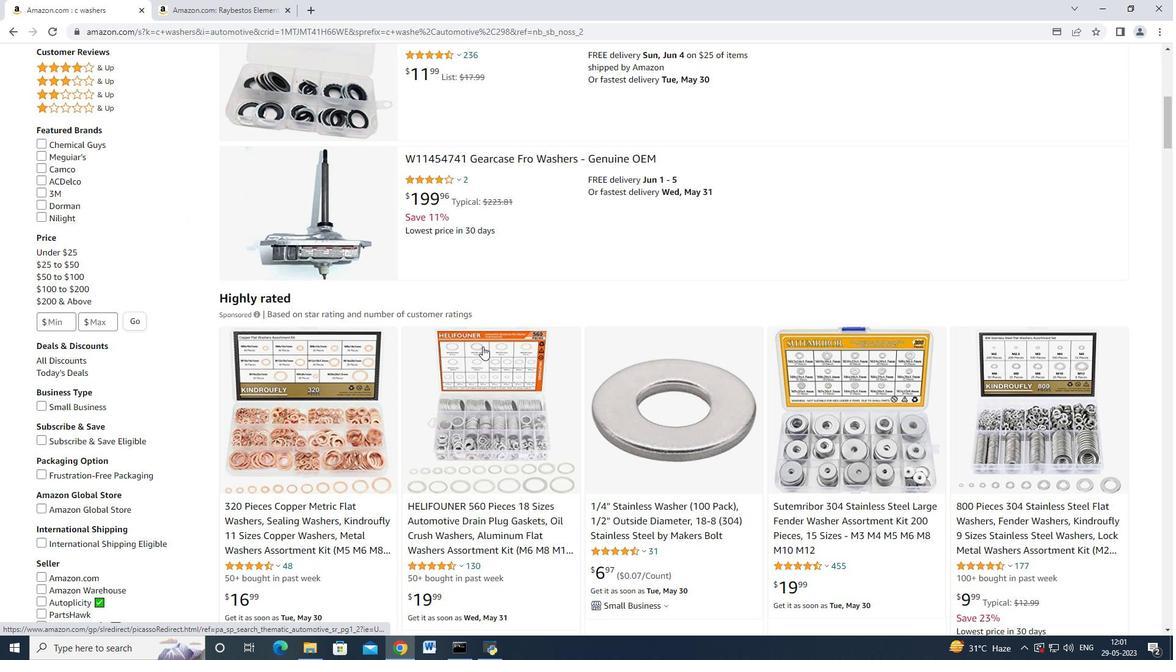 
Action: Mouse scrolled (482, 347) with delta (0, 0)
Screenshot: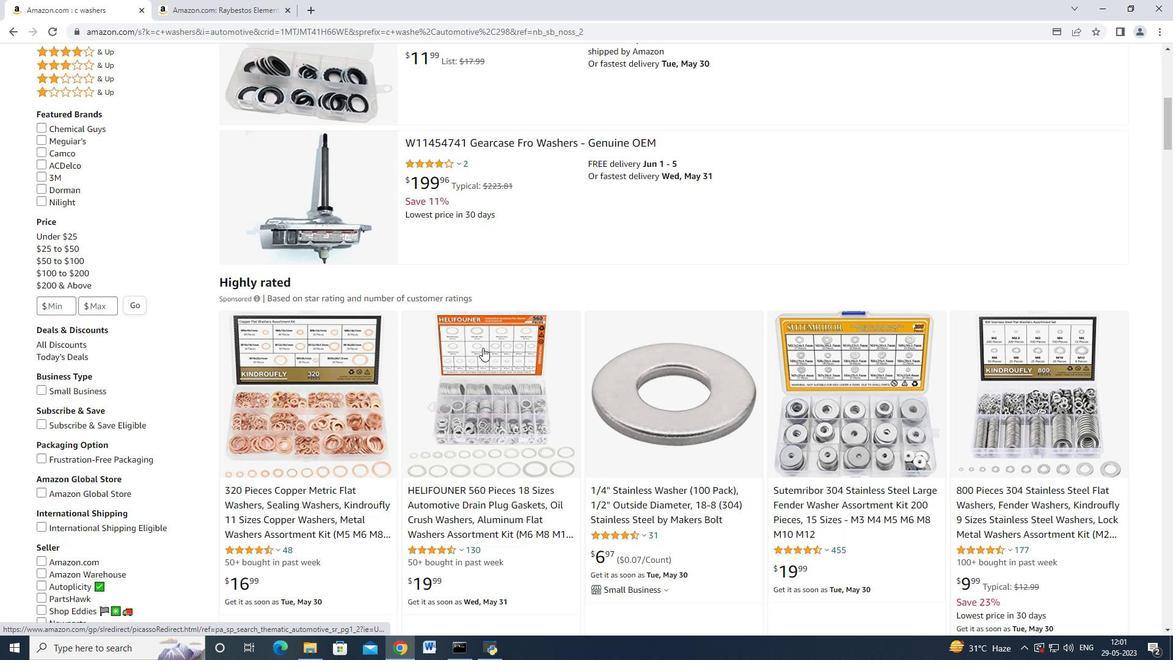 
Action: Mouse scrolled (482, 347) with delta (0, 0)
Screenshot: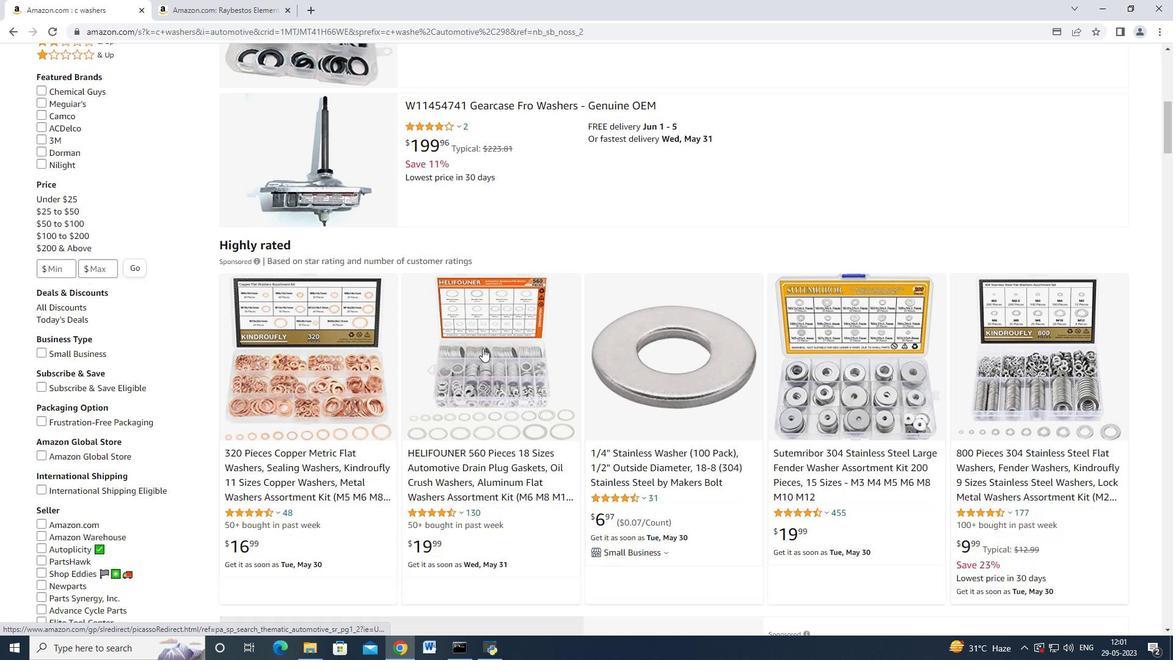 
Action: Mouse moved to (482, 350)
Screenshot: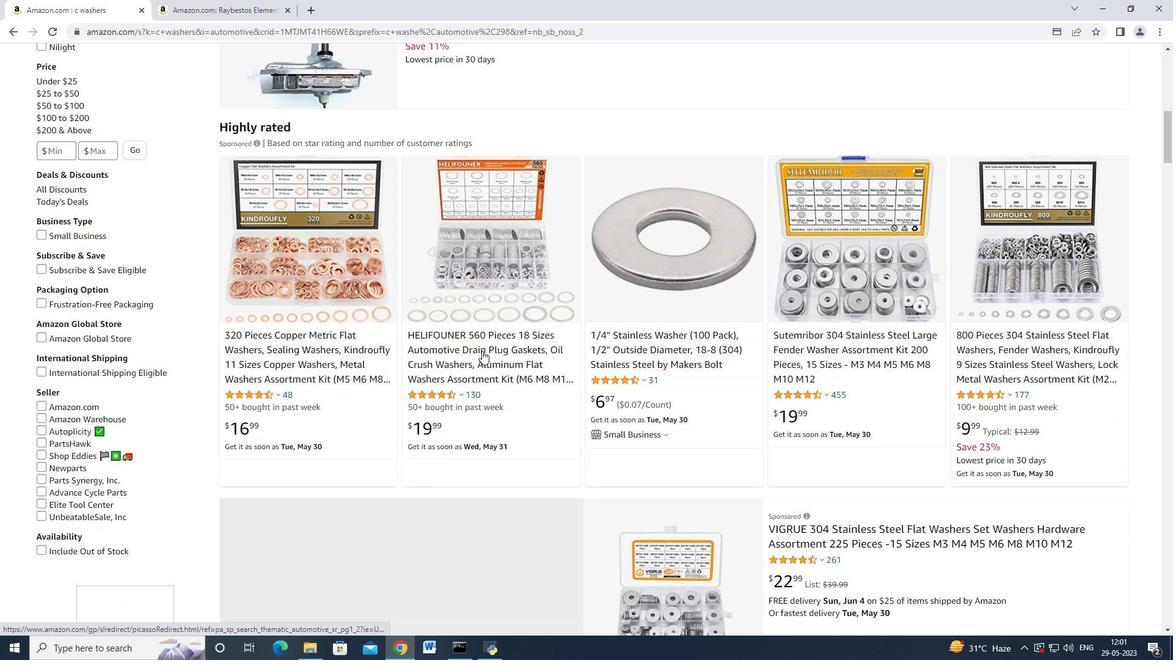 
Action: Mouse scrolled (482, 350) with delta (0, 0)
Screenshot: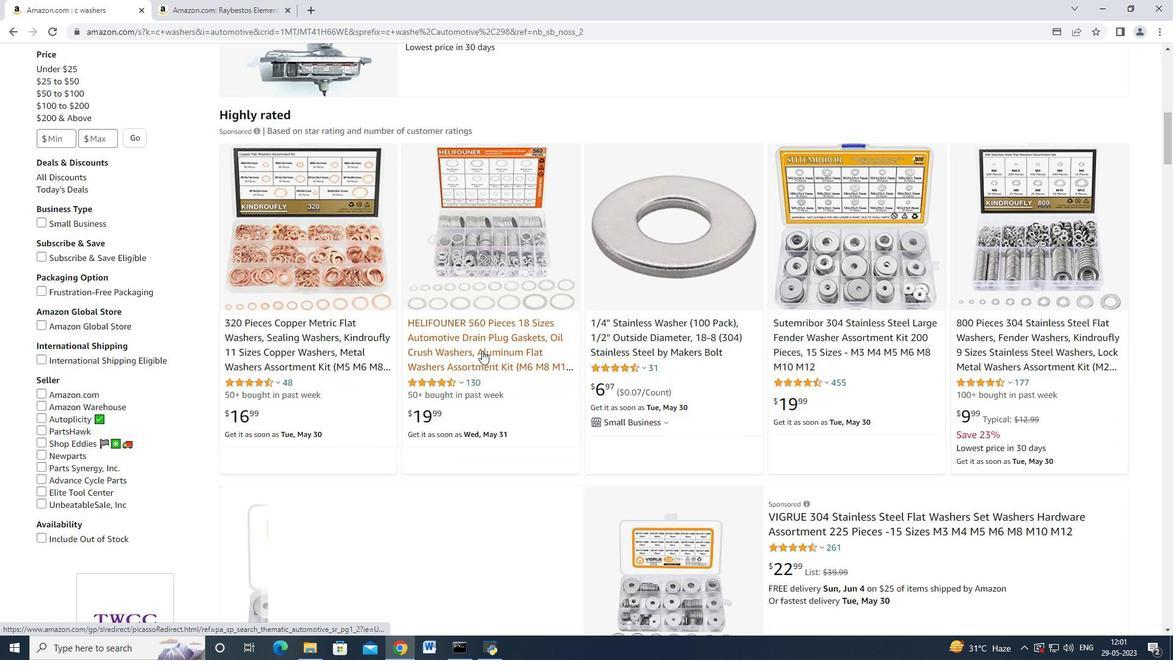 
Action: Mouse moved to (482, 348)
Screenshot: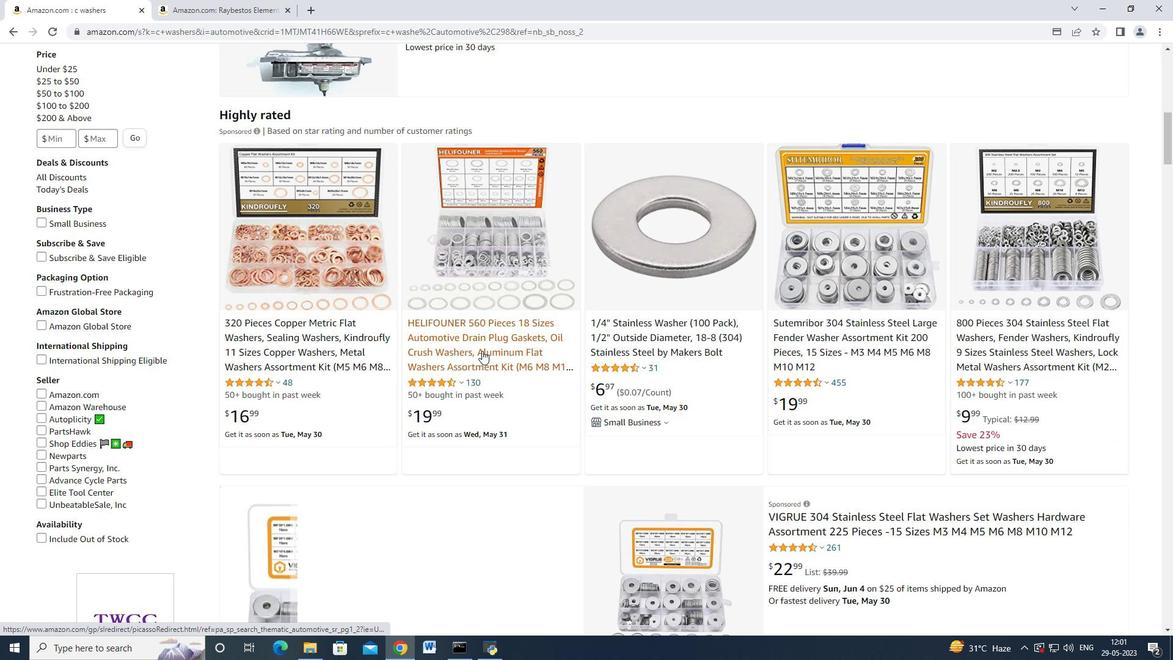 
Action: Mouse scrolled (482, 347) with delta (0, 0)
Screenshot: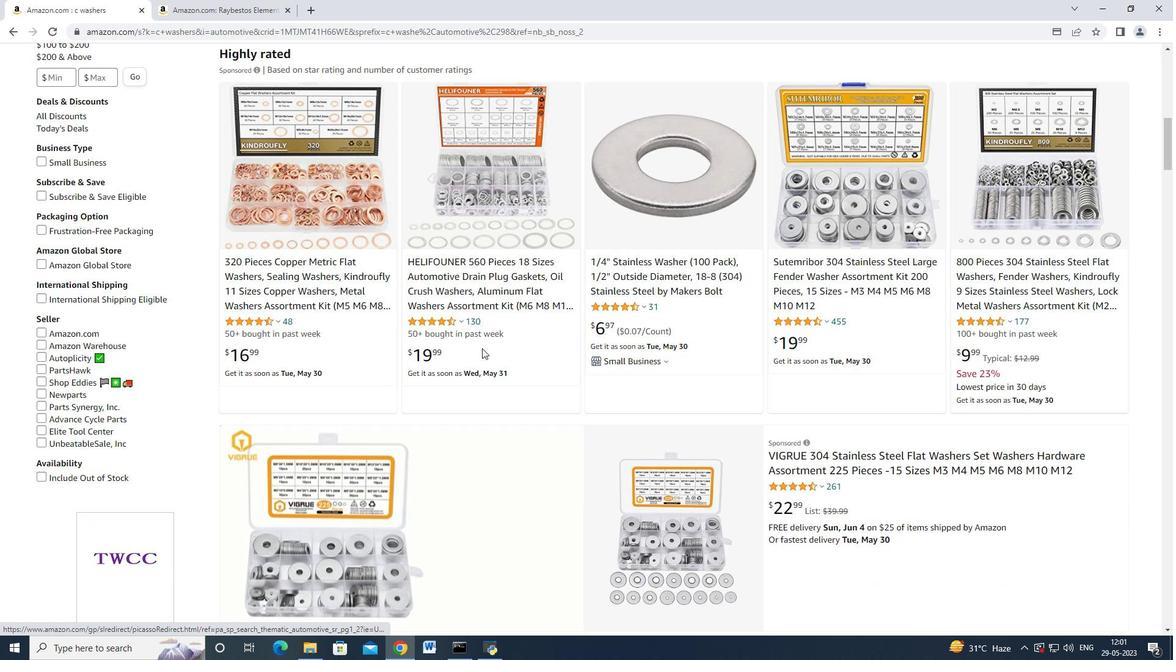 
Action: Mouse scrolled (482, 347) with delta (0, 0)
Screenshot: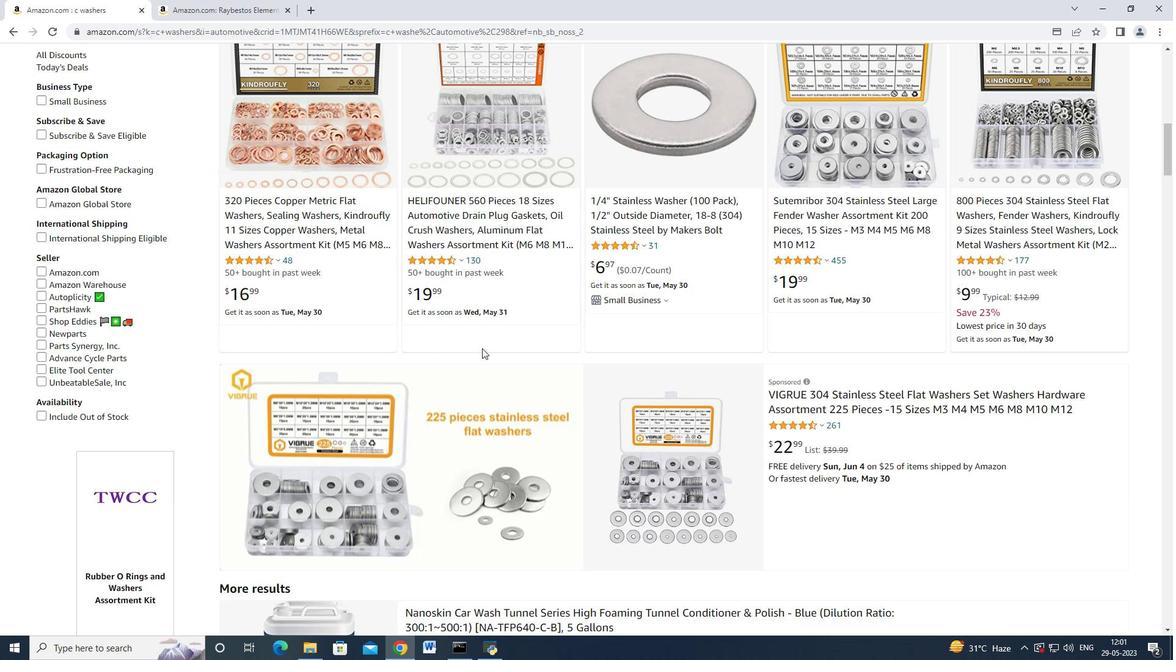 
Action: Mouse scrolled (482, 347) with delta (0, 0)
Screenshot: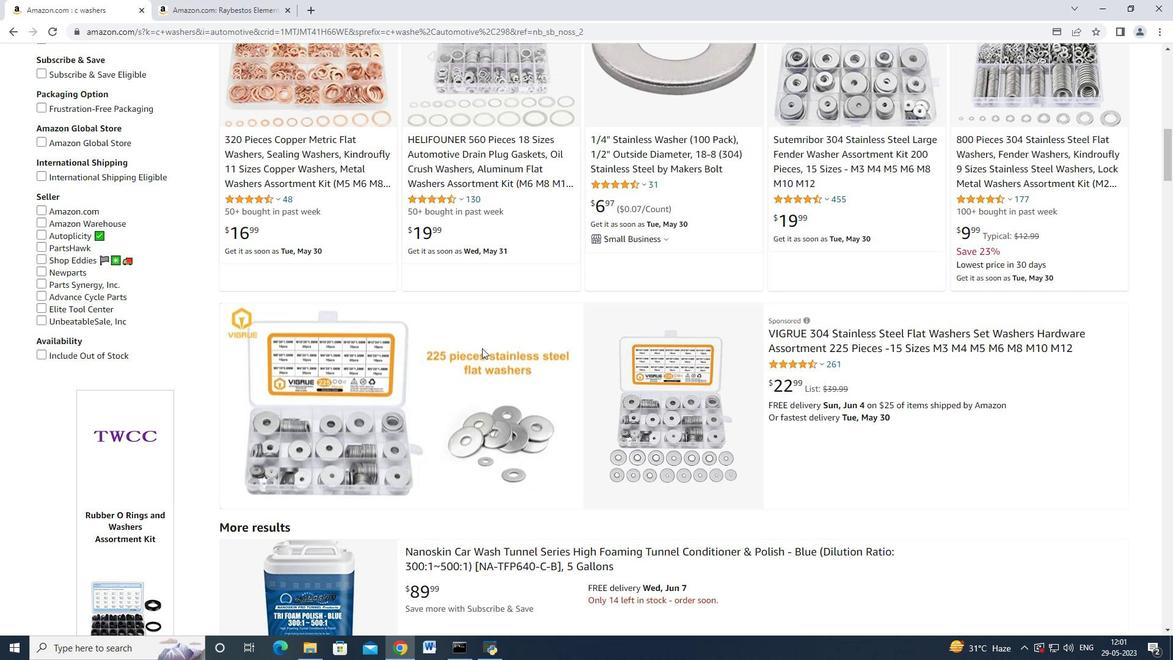 
Action: Mouse scrolled (482, 347) with delta (0, 0)
Screenshot: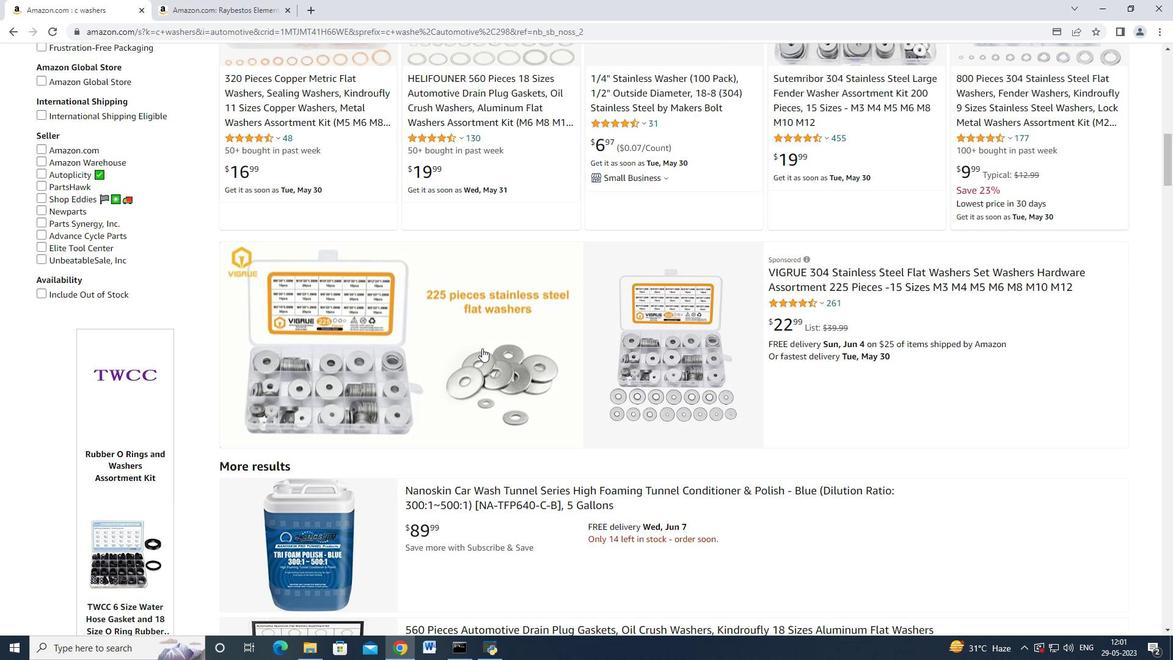 
Action: Mouse scrolled (482, 347) with delta (0, 0)
Screenshot: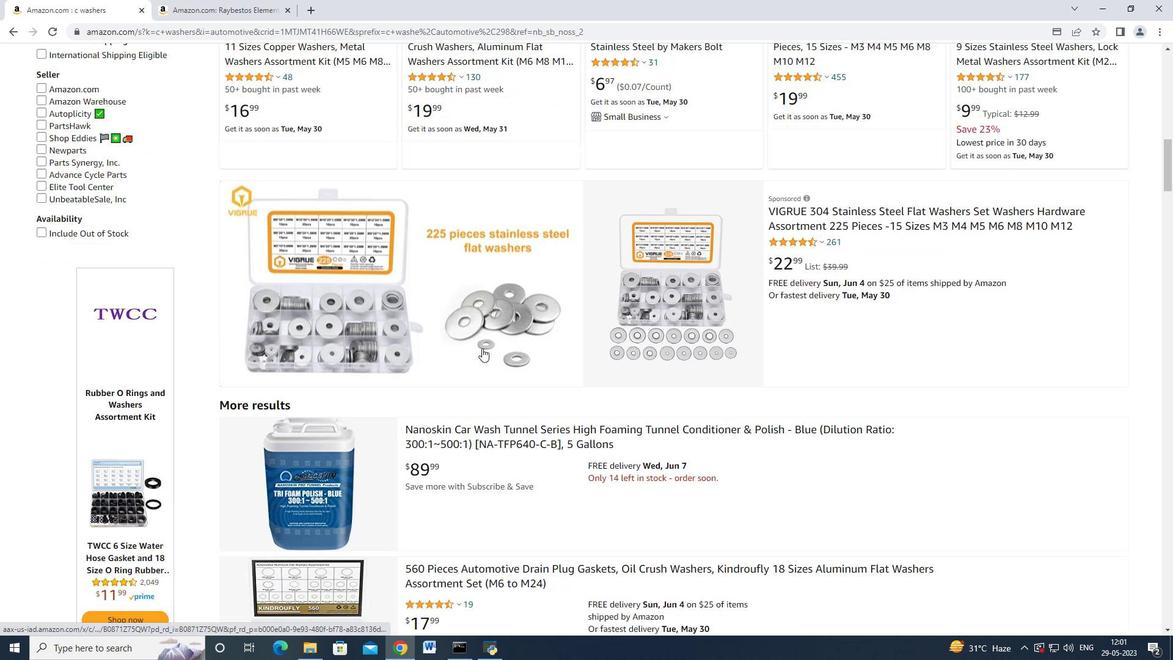 
Action: Mouse scrolled (482, 349) with delta (0, 0)
Screenshot: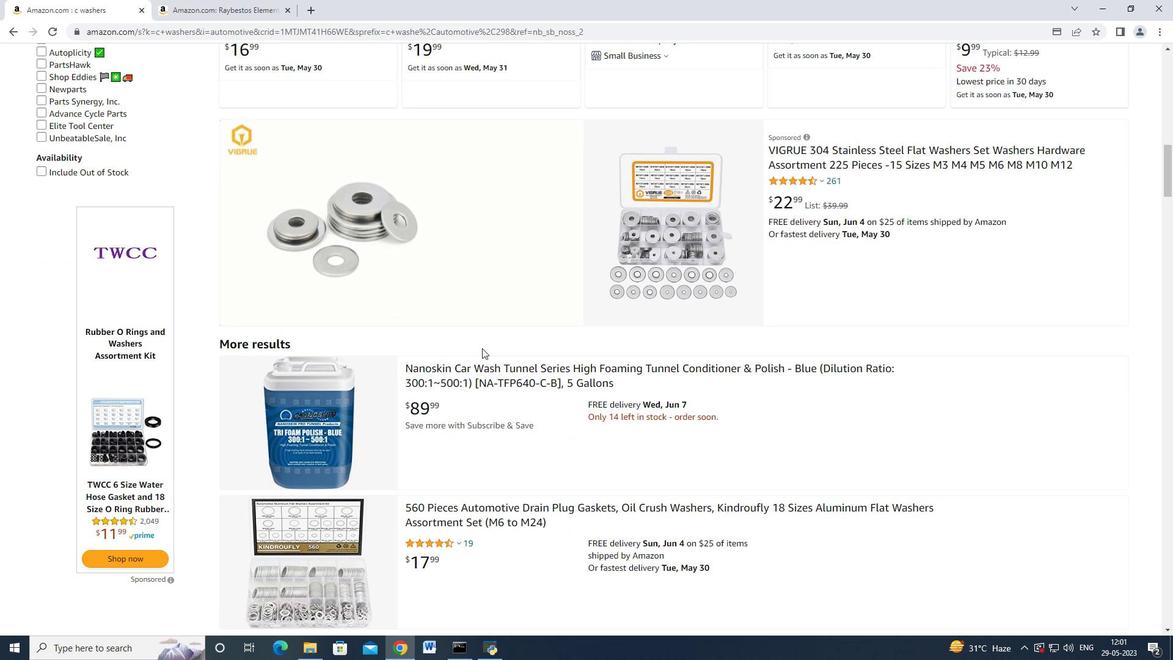 
Action: Mouse scrolled (482, 349) with delta (0, 0)
Screenshot: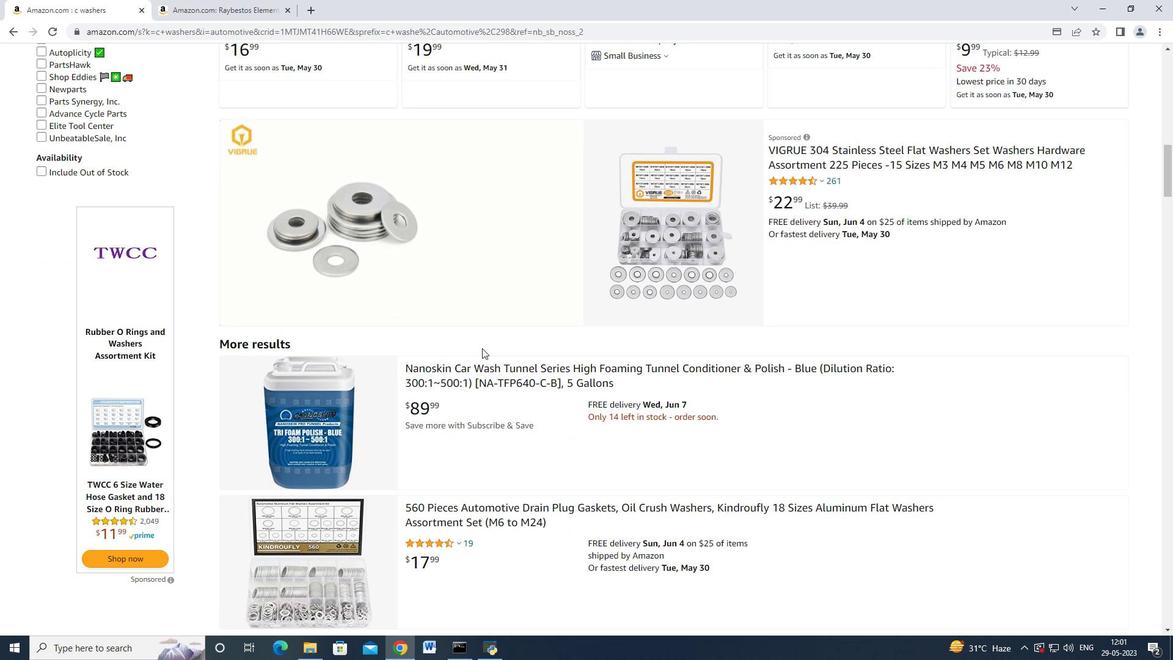 
Action: Mouse scrolled (482, 349) with delta (0, 0)
Screenshot: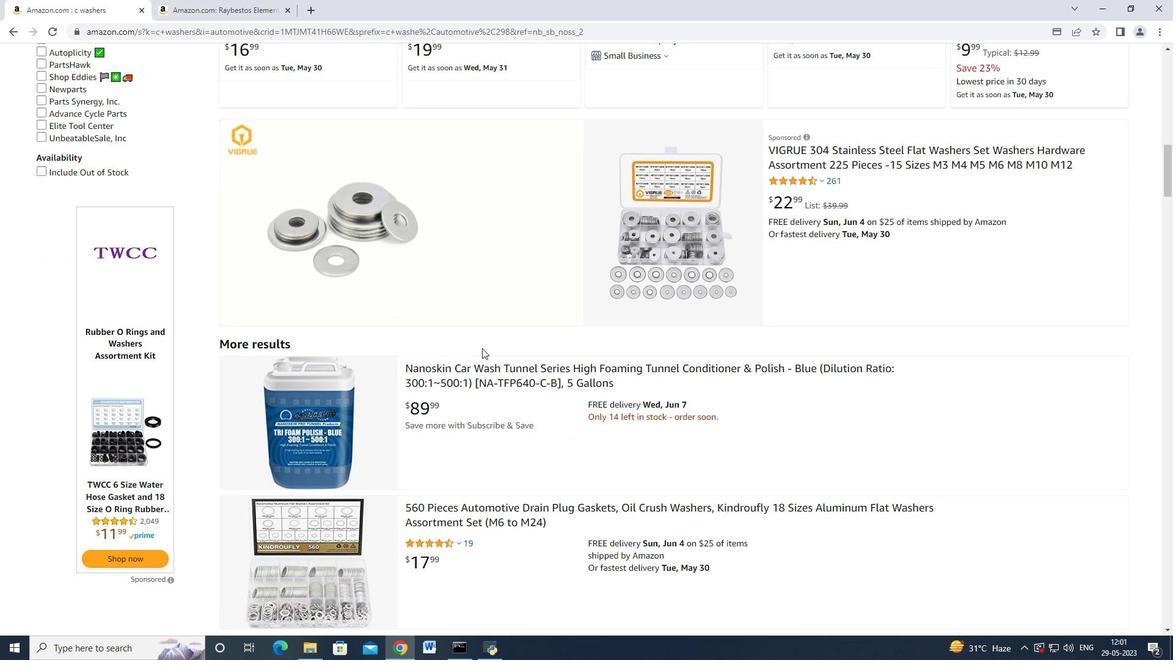 
Action: Mouse scrolled (482, 349) with delta (0, 0)
Screenshot: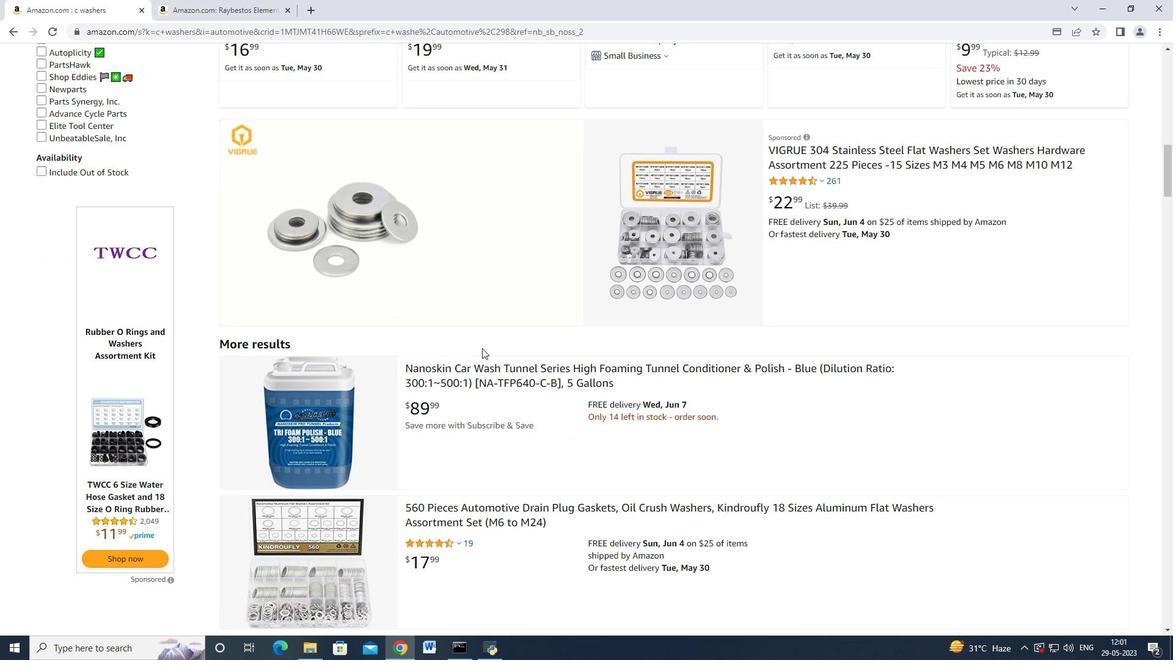 
Action: Mouse scrolled (482, 349) with delta (0, 0)
Screenshot: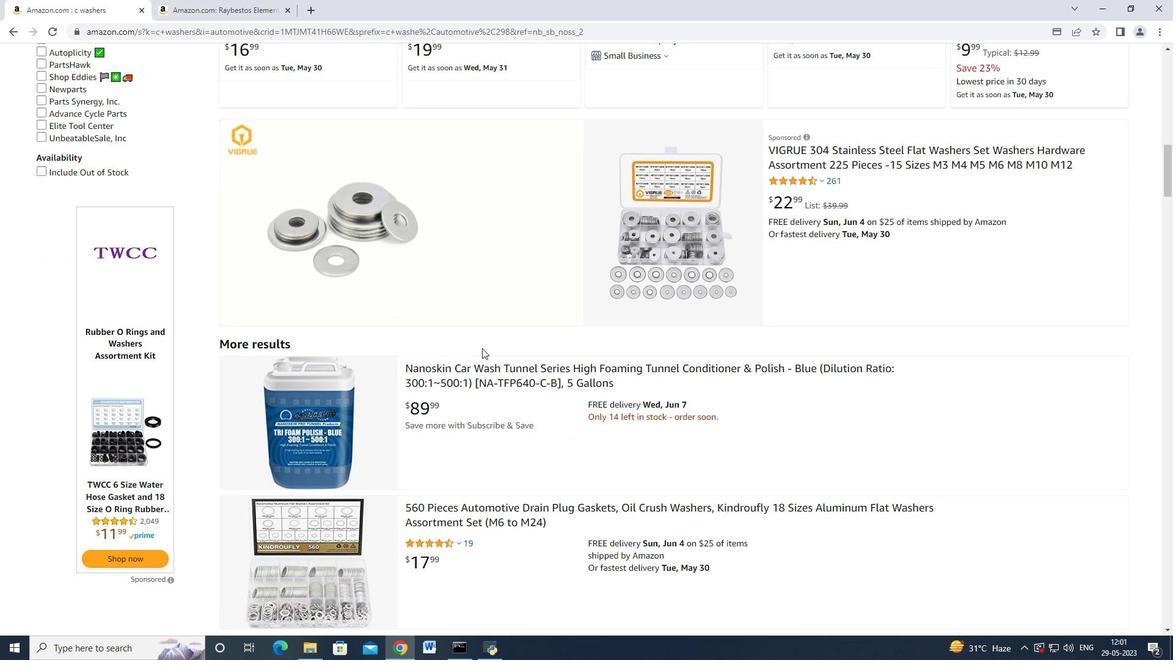 
Action: Mouse scrolled (482, 349) with delta (0, 0)
Screenshot: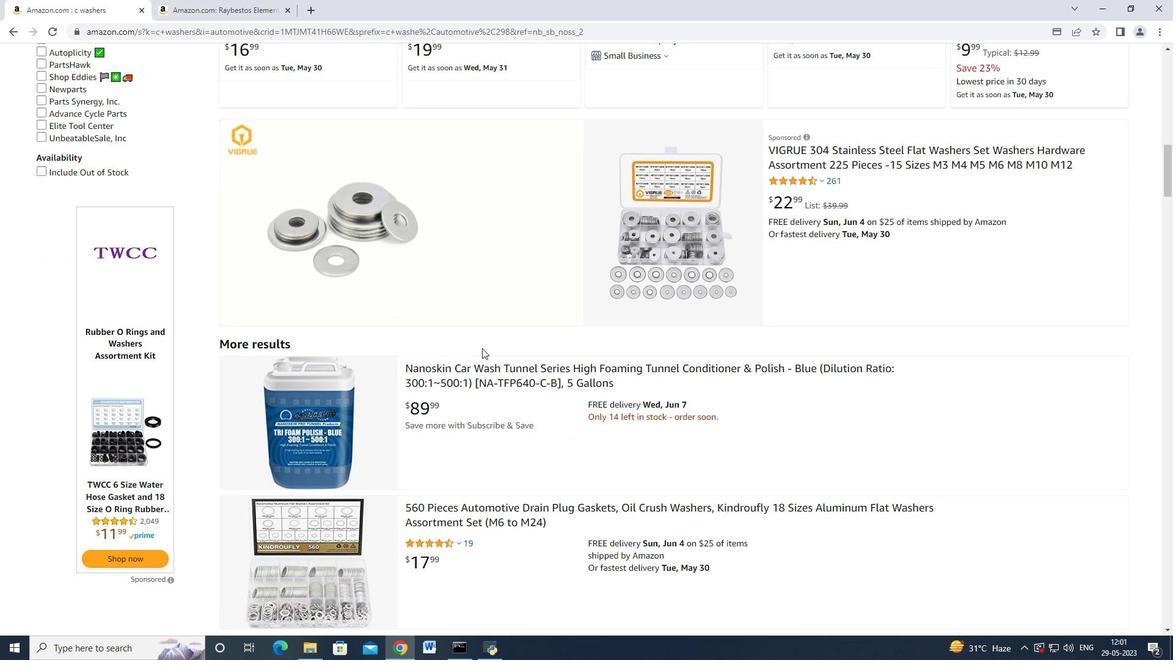 
Action: Mouse scrolled (482, 349) with delta (0, 0)
Screenshot: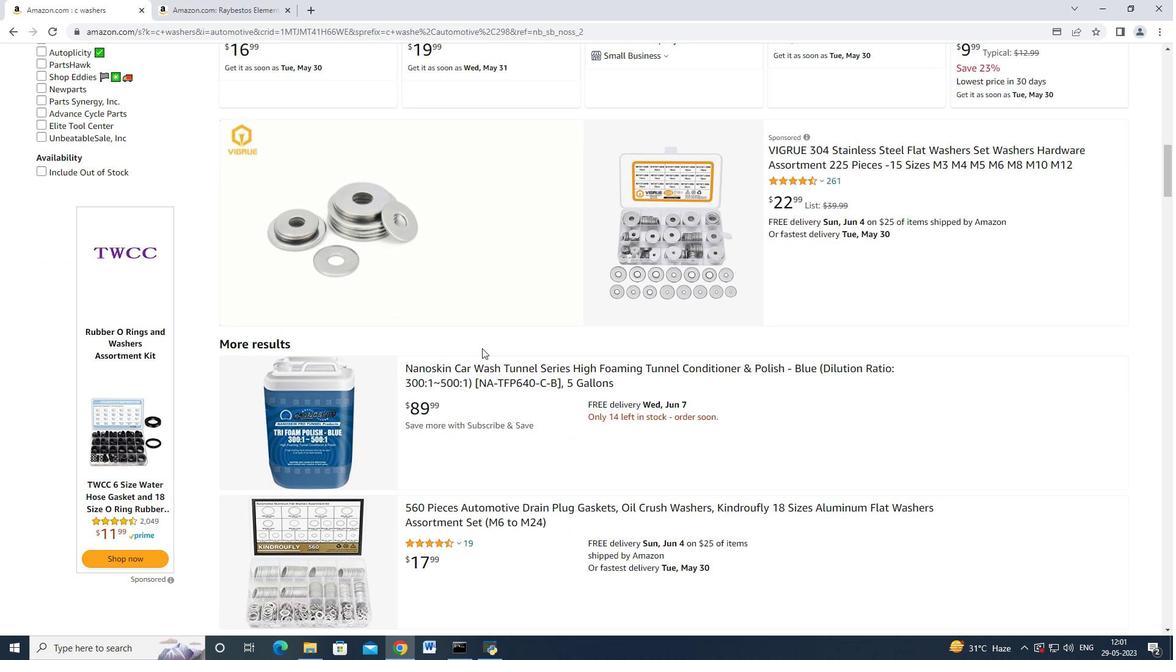 
Action: Mouse scrolled (482, 349) with delta (0, 0)
Screenshot: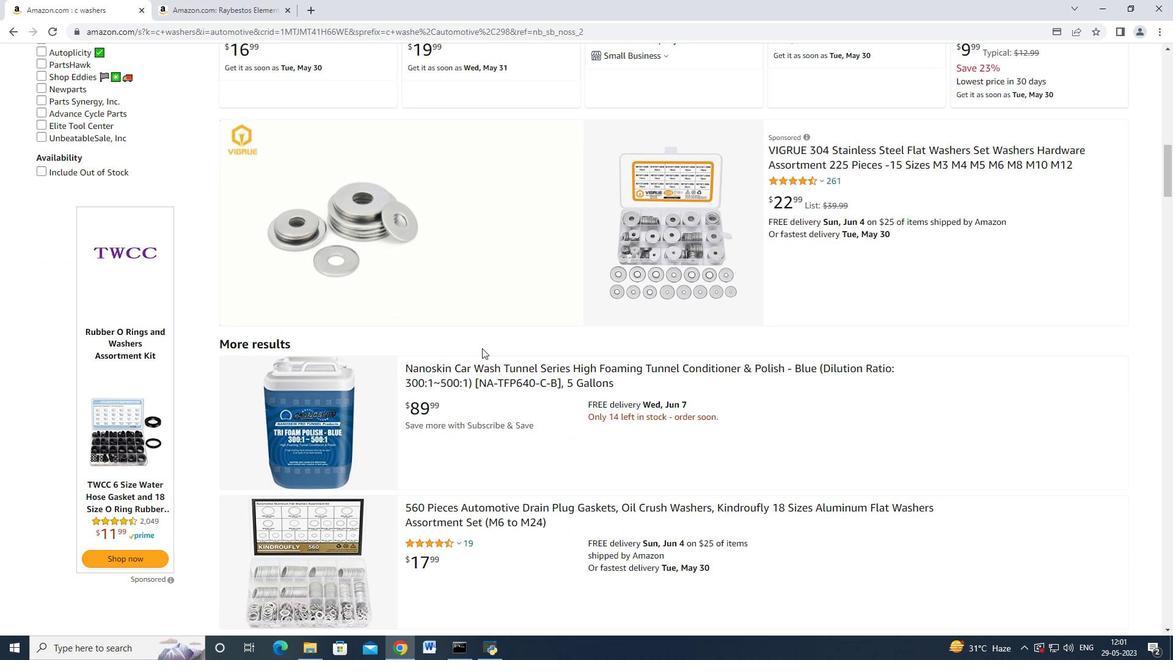 
Action: Mouse scrolled (482, 349) with delta (0, 0)
Screenshot: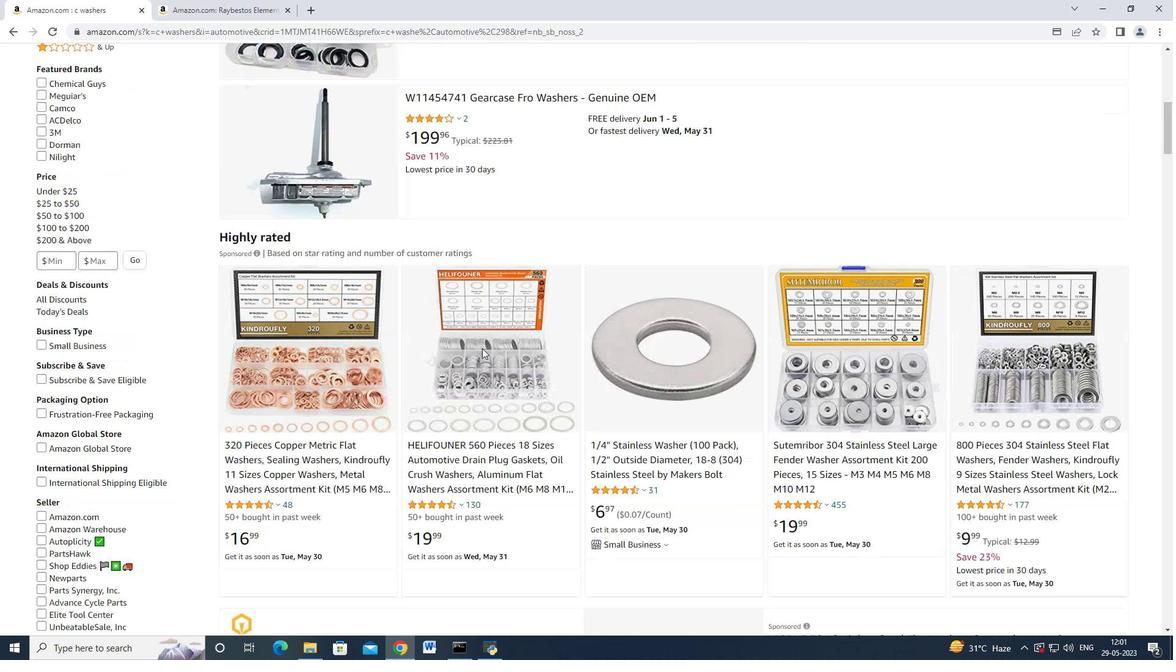 
Action: Mouse scrolled (482, 349) with delta (0, 0)
Screenshot: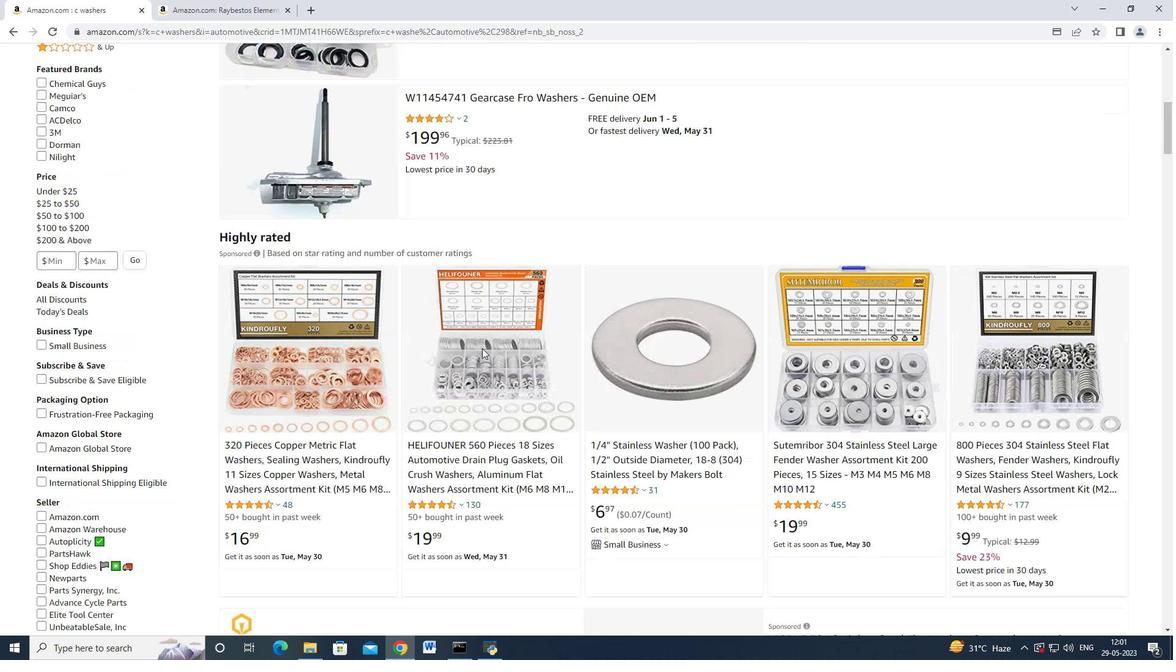 
Action: Mouse scrolled (482, 349) with delta (0, 0)
Screenshot: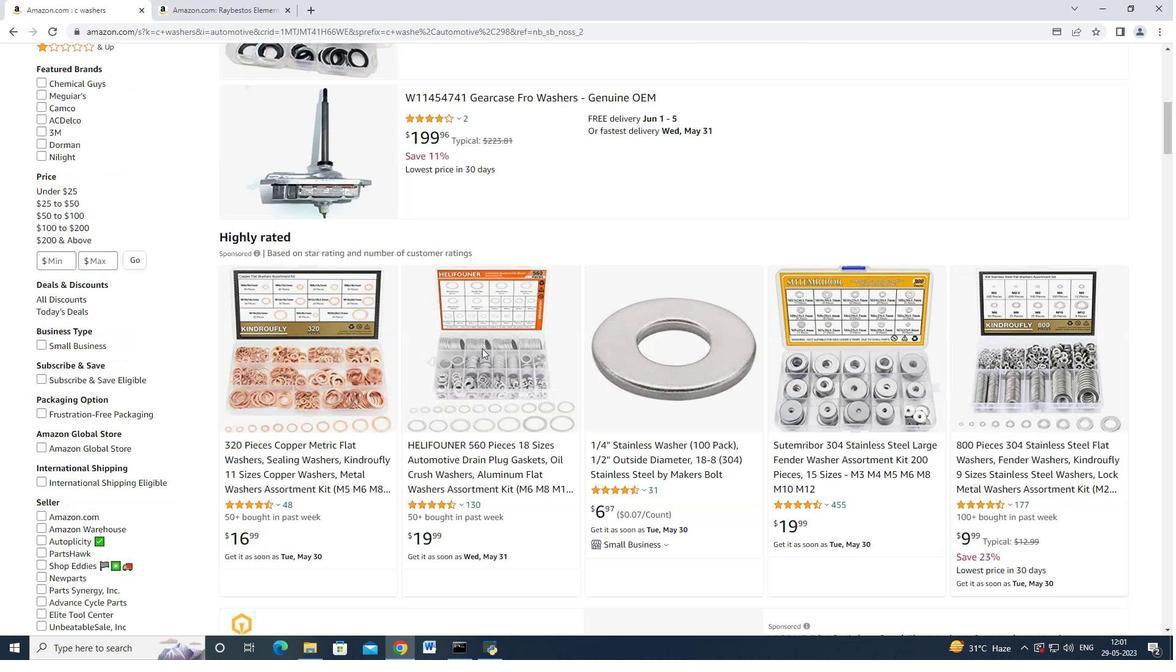 
Action: Mouse scrolled (482, 349) with delta (0, 0)
Screenshot: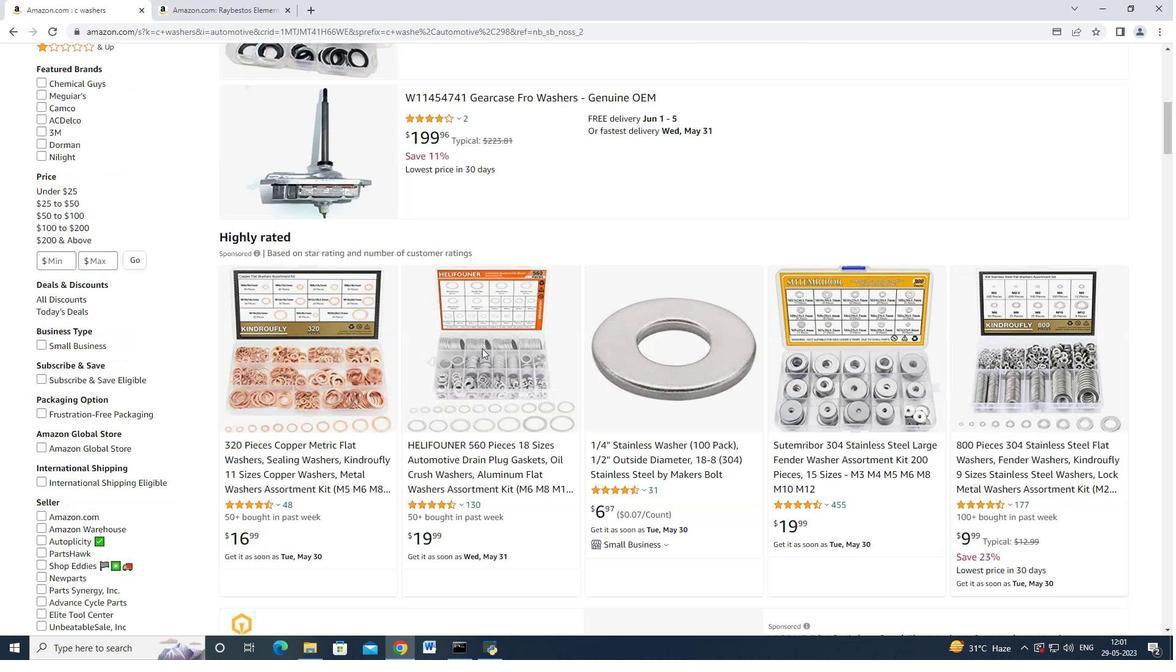 
Action: Mouse scrolled (482, 349) with delta (0, 0)
Screenshot: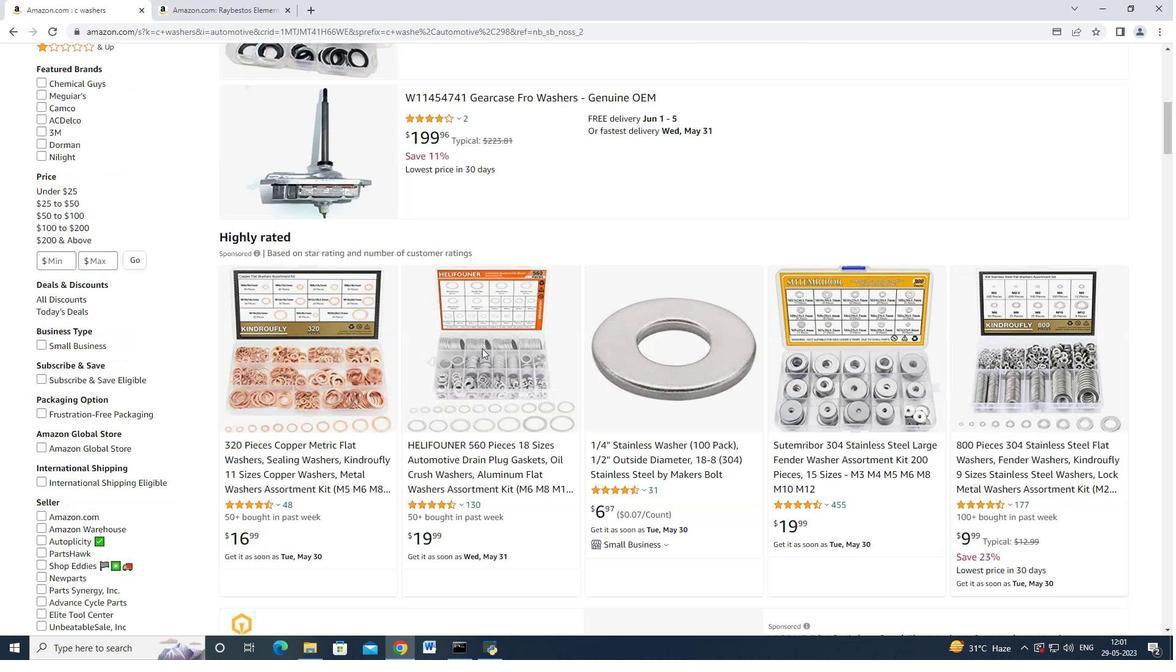
Action: Mouse scrolled (482, 349) with delta (0, 0)
Screenshot: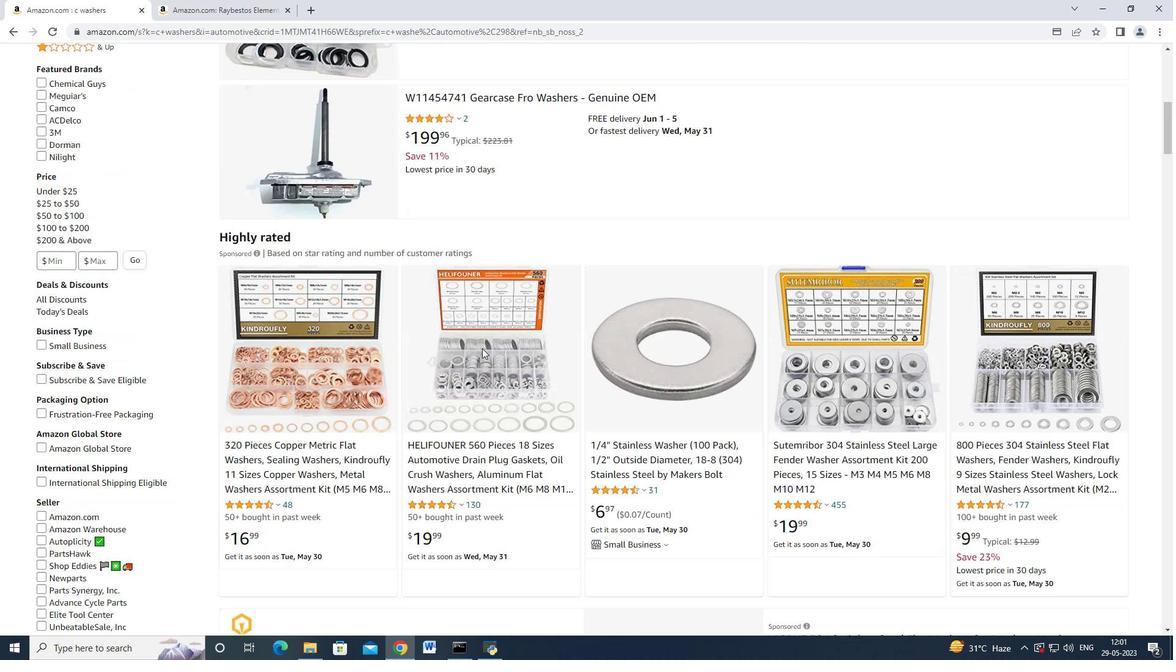 
Action: Mouse scrolled (482, 349) with delta (0, 0)
Screenshot: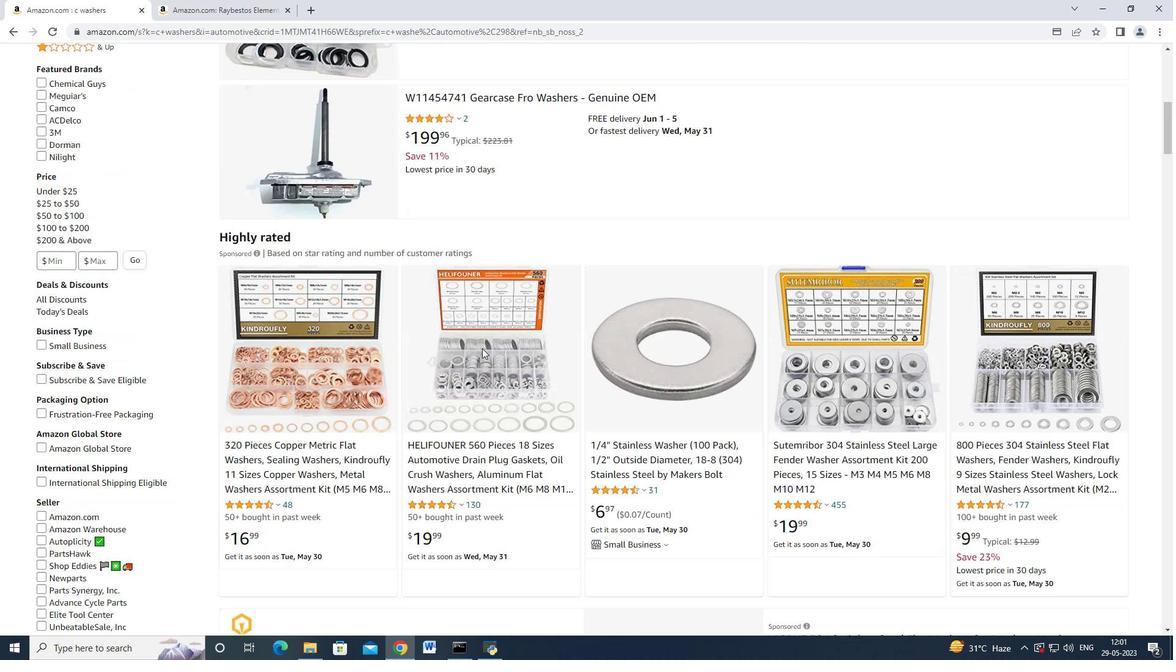 
Action: Mouse scrolled (482, 349) with delta (0, 0)
Screenshot: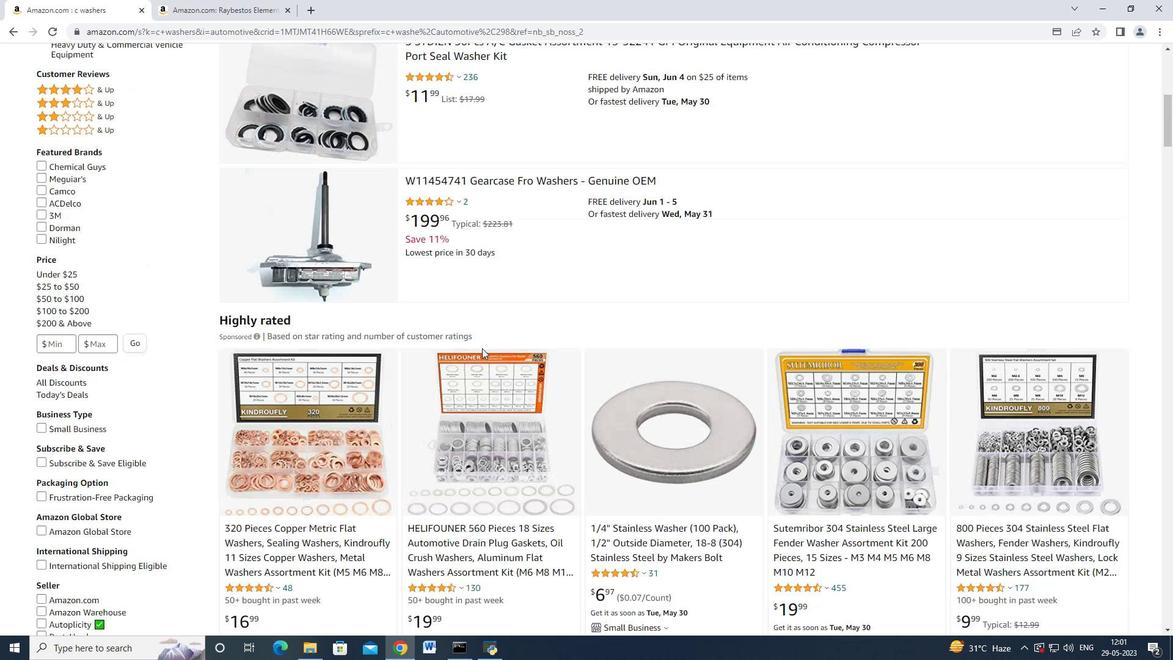 
Action: Mouse scrolled (482, 349) with delta (0, 0)
Screenshot: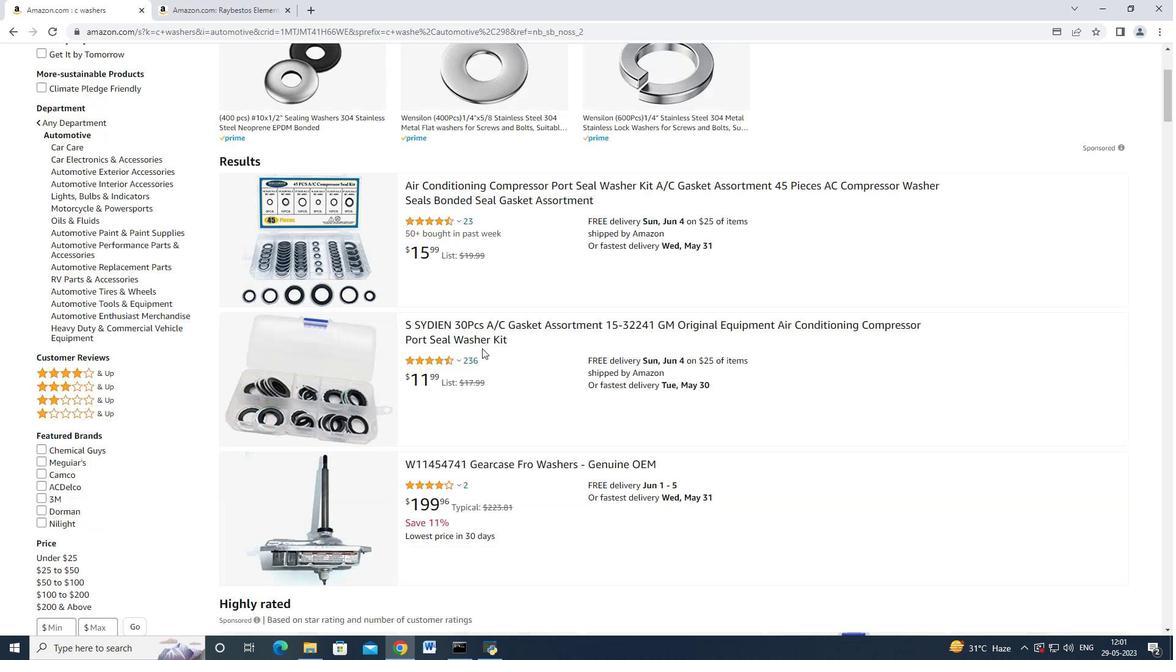
Action: Mouse scrolled (482, 349) with delta (0, 0)
Screenshot: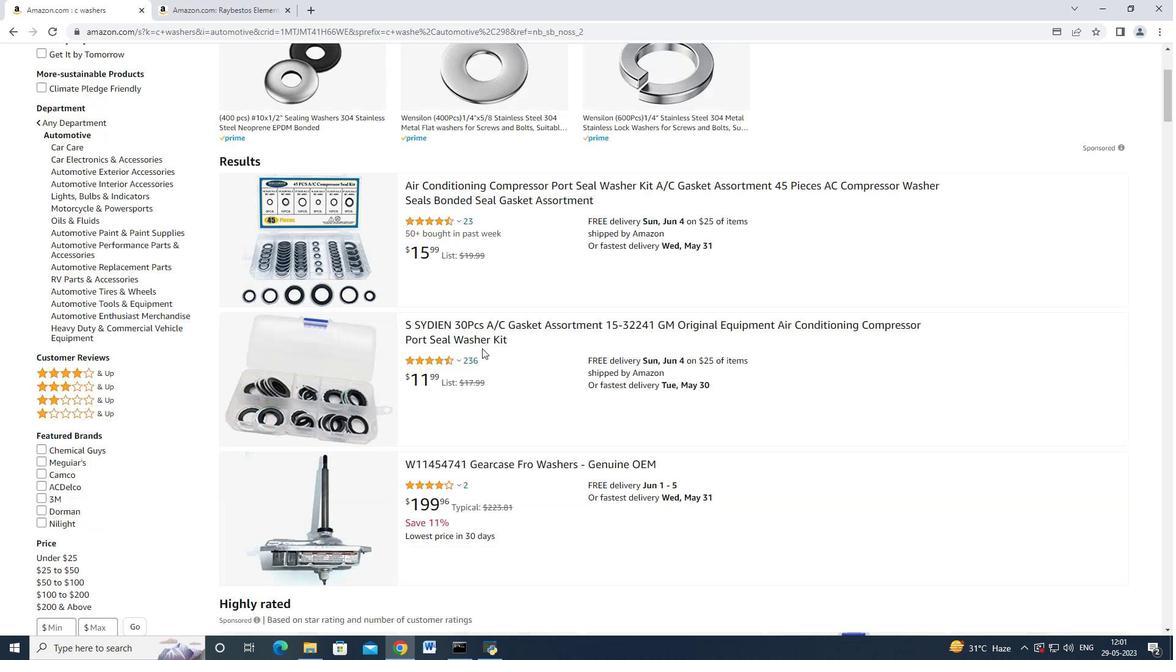 
Action: Mouse scrolled (482, 349) with delta (0, 0)
Screenshot: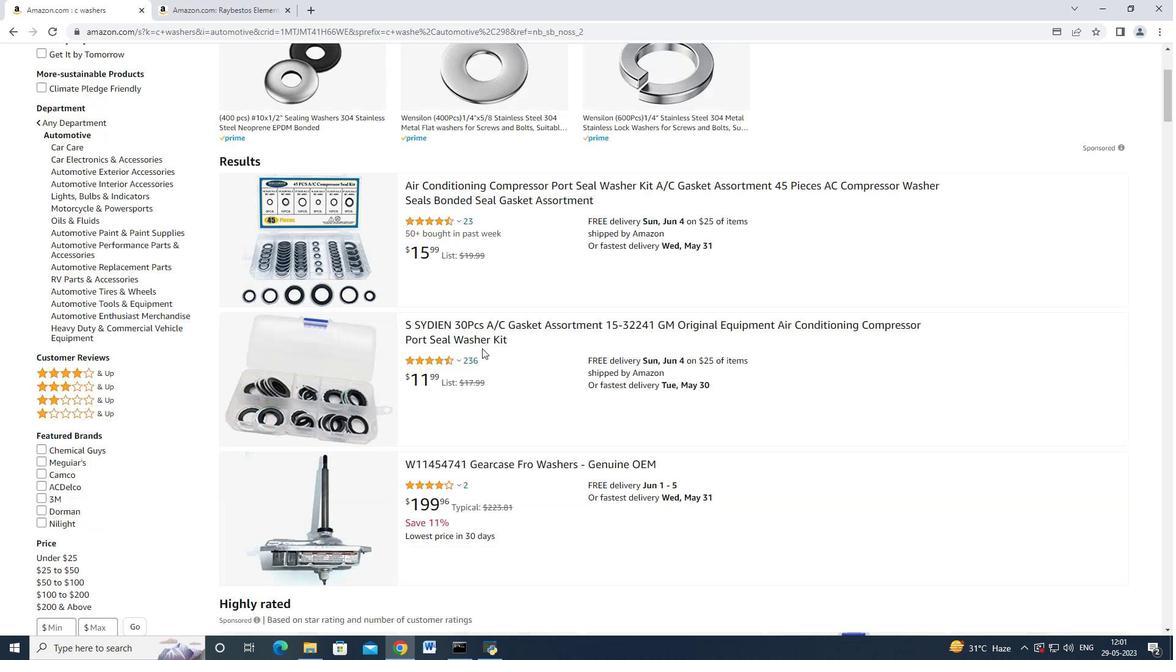
Action: Mouse scrolled (482, 349) with delta (0, 0)
Screenshot: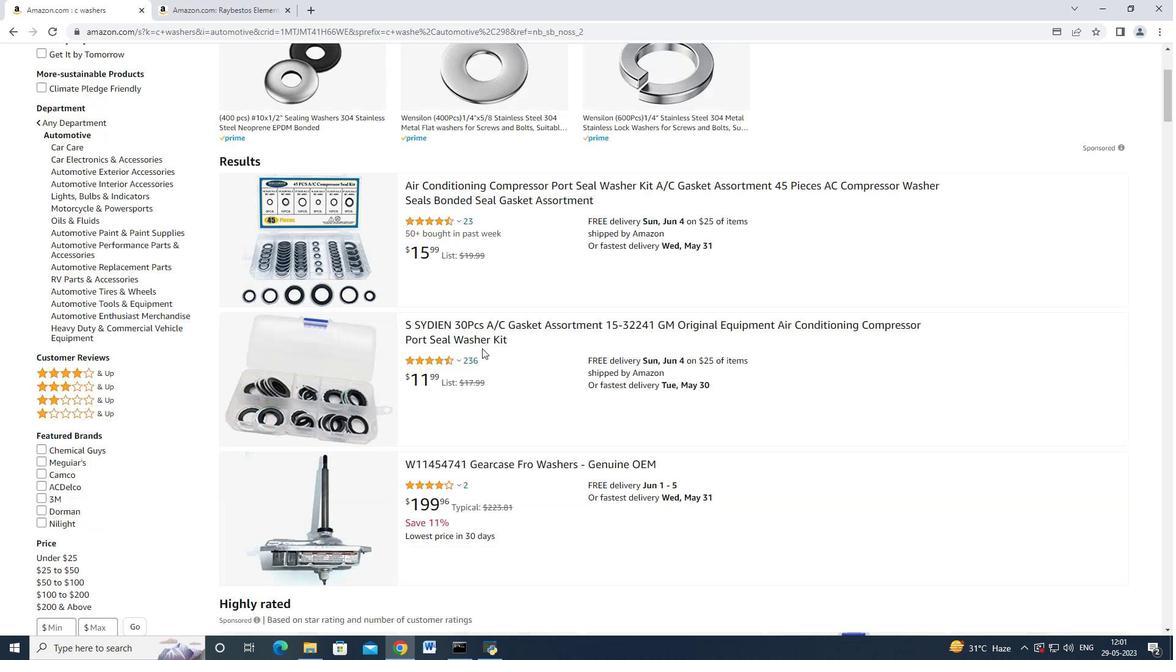 
Action: Mouse scrolled (482, 349) with delta (0, 0)
Screenshot: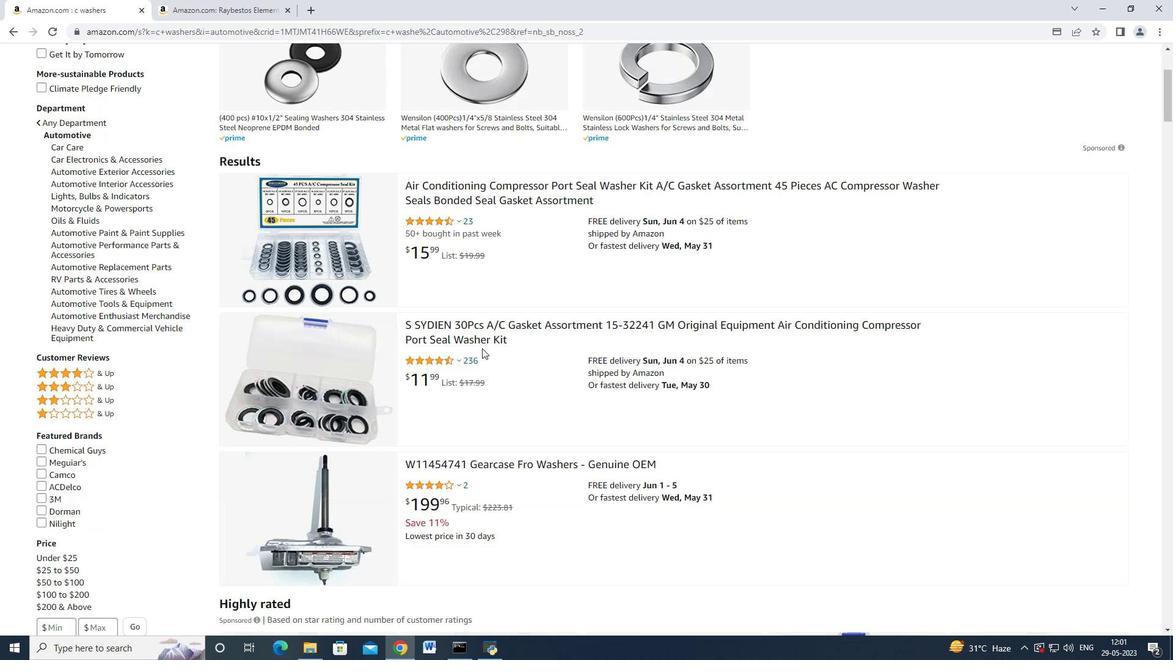 
Action: Mouse scrolled (482, 349) with delta (0, 0)
Screenshot: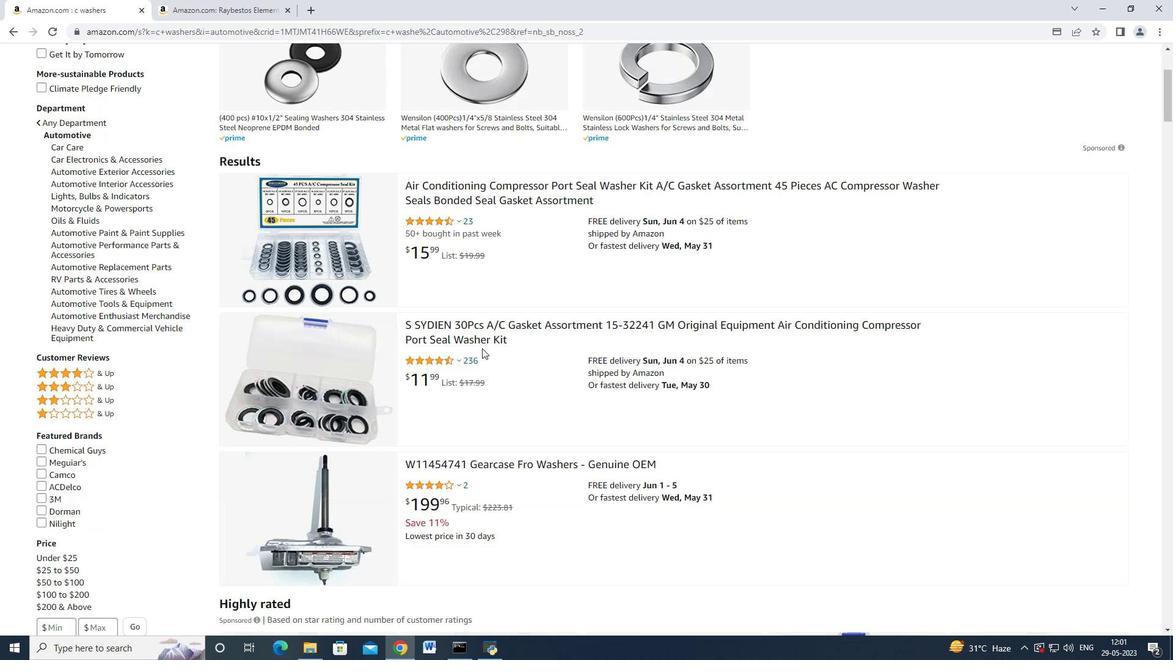 
Action: Mouse scrolled (482, 349) with delta (0, 0)
